 Task: Manage the GNIMT Trello board by organizing tasks and uploading images related to 'Manali' using the Unsplash integration.
Action: Mouse scrolled (389, 360) with delta (0, -1)
Screenshot: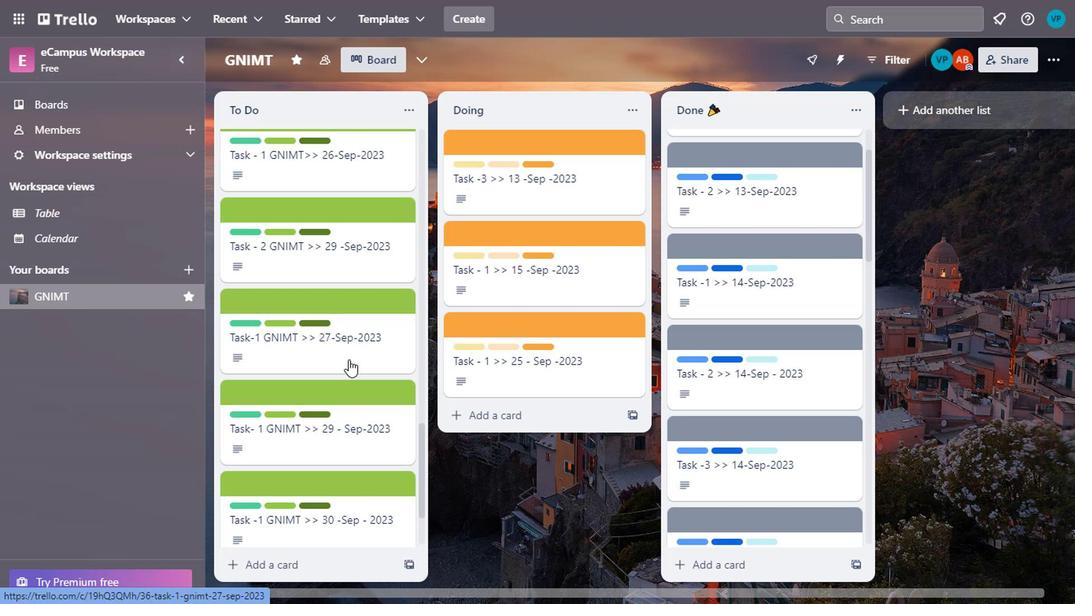 
Action: Mouse scrolled (389, 360) with delta (0, -1)
Screenshot: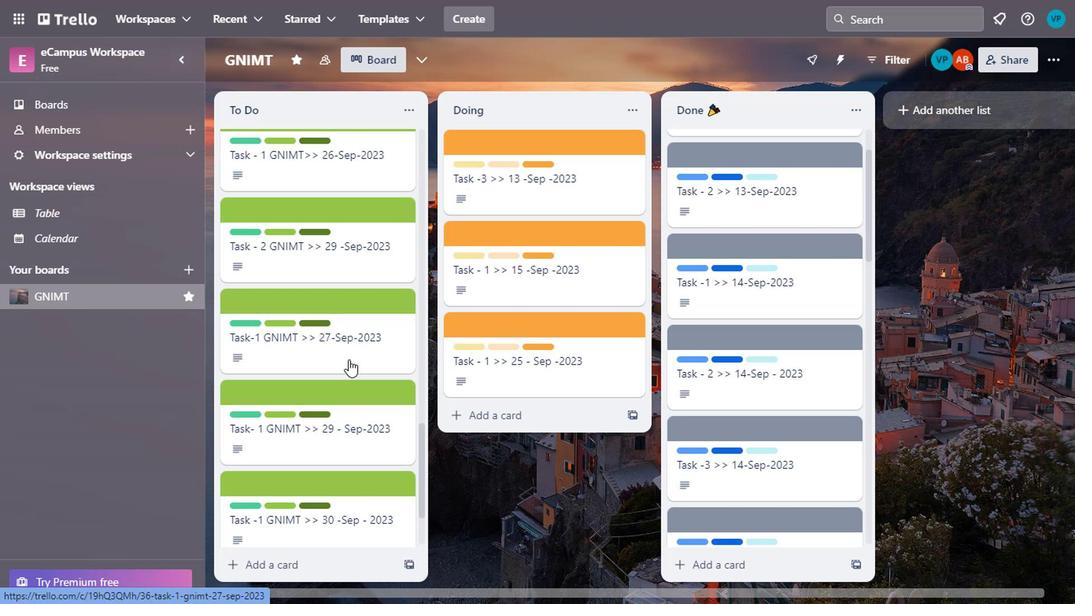 
Action: Mouse scrolled (389, 360) with delta (0, -1)
Screenshot: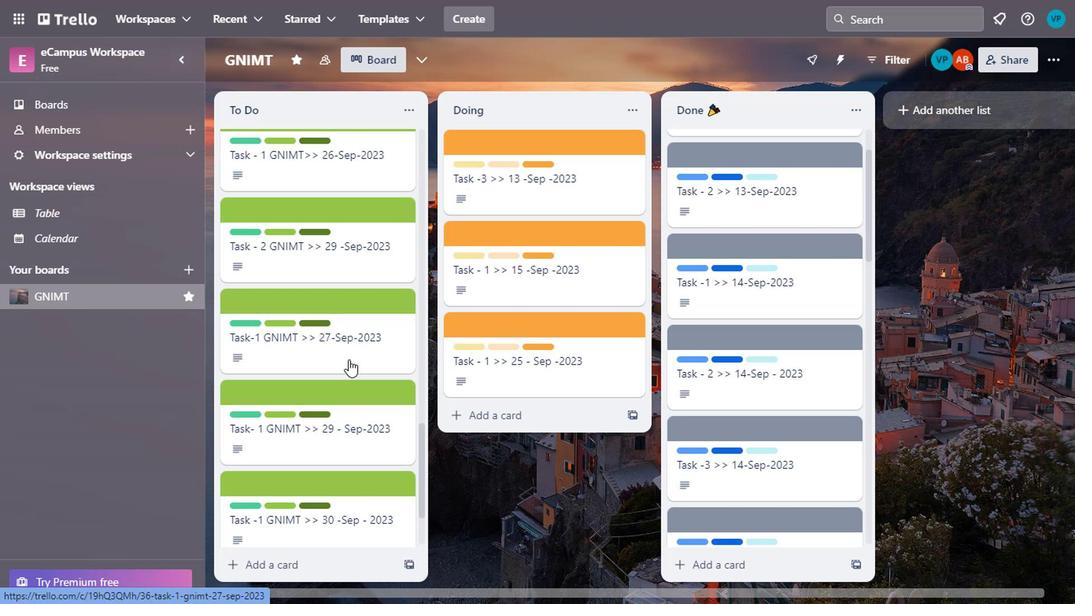 
Action: Mouse scrolled (389, 360) with delta (0, -1)
Screenshot: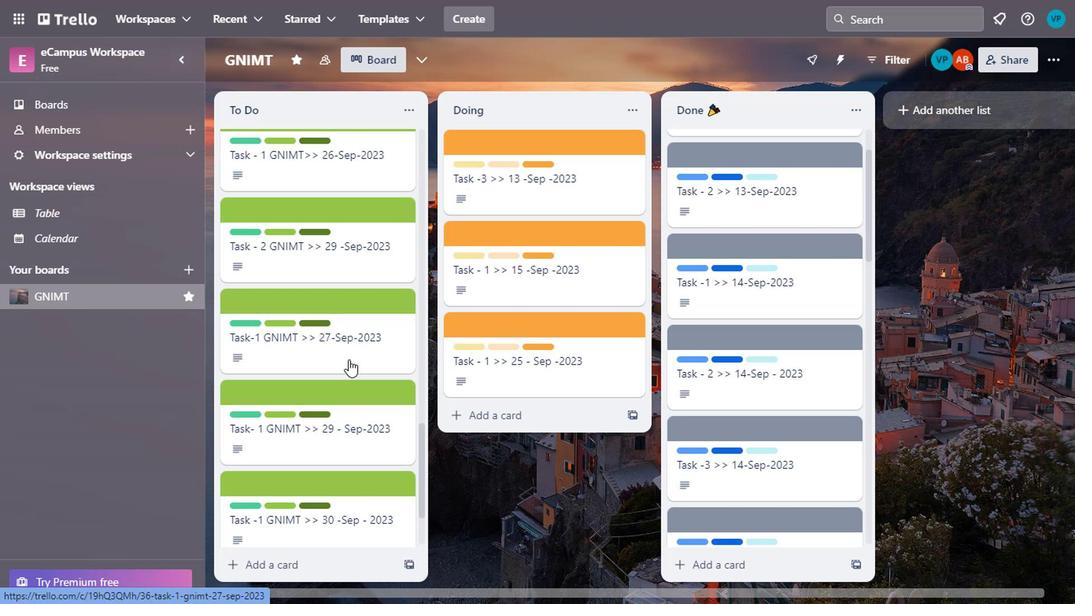 
Action: Mouse scrolled (389, 360) with delta (0, -1)
Screenshot: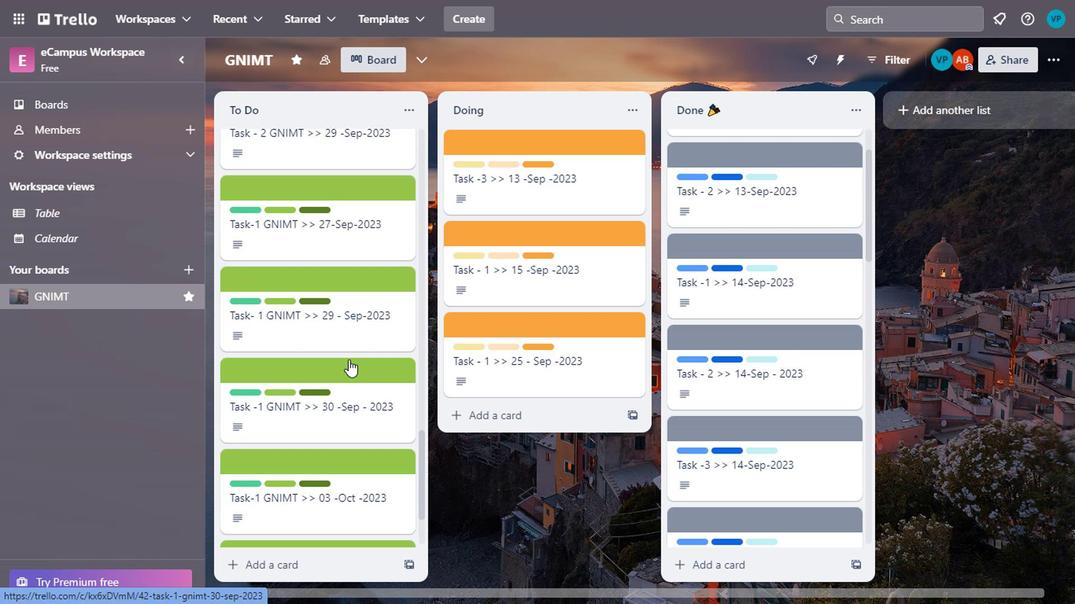 
Action: Mouse scrolled (389, 360) with delta (0, -1)
Screenshot: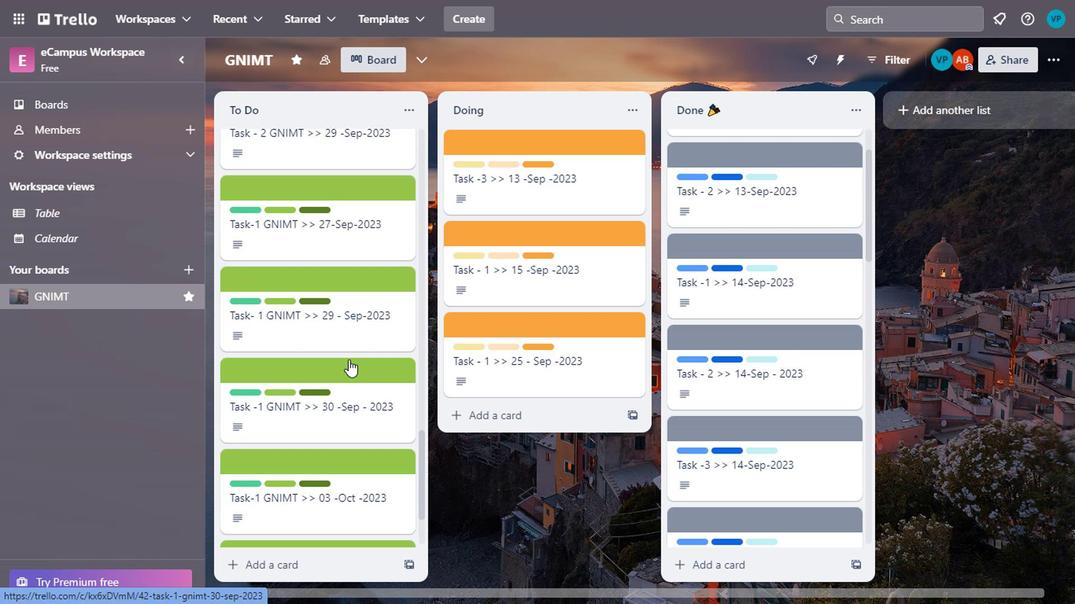 
Action: Mouse scrolled (389, 360) with delta (0, -1)
Screenshot: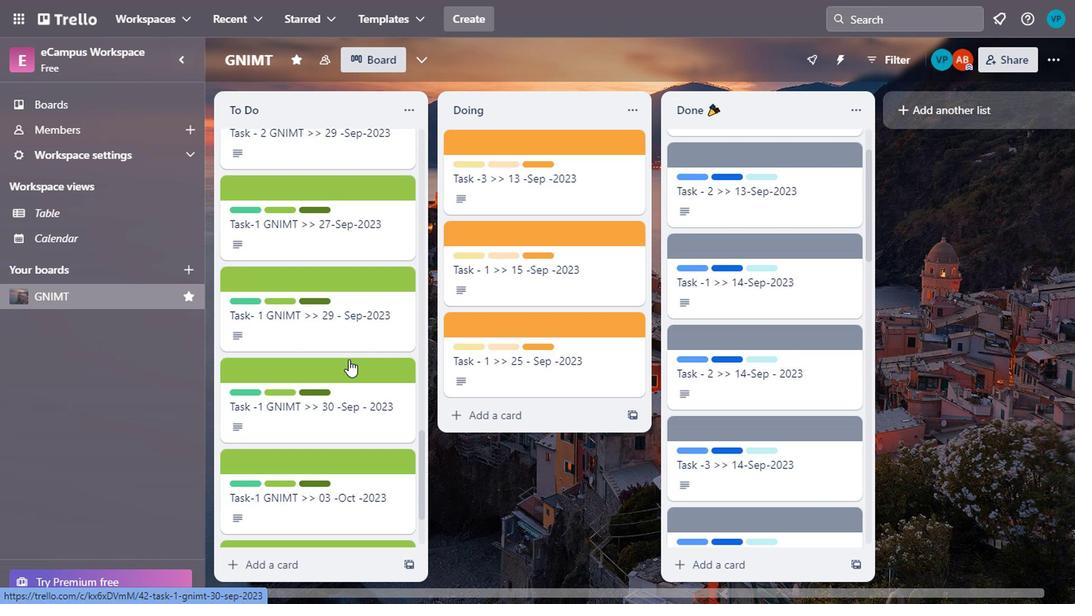 
Action: Mouse scrolled (389, 360) with delta (0, -1)
Screenshot: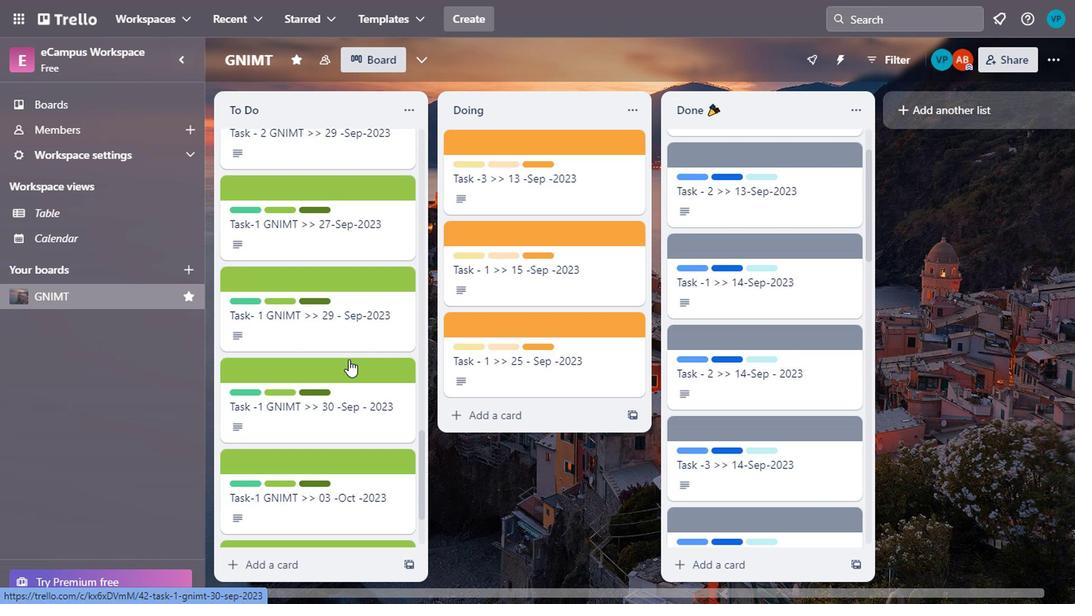 
Action: Mouse scrolled (389, 360) with delta (0, -1)
Screenshot: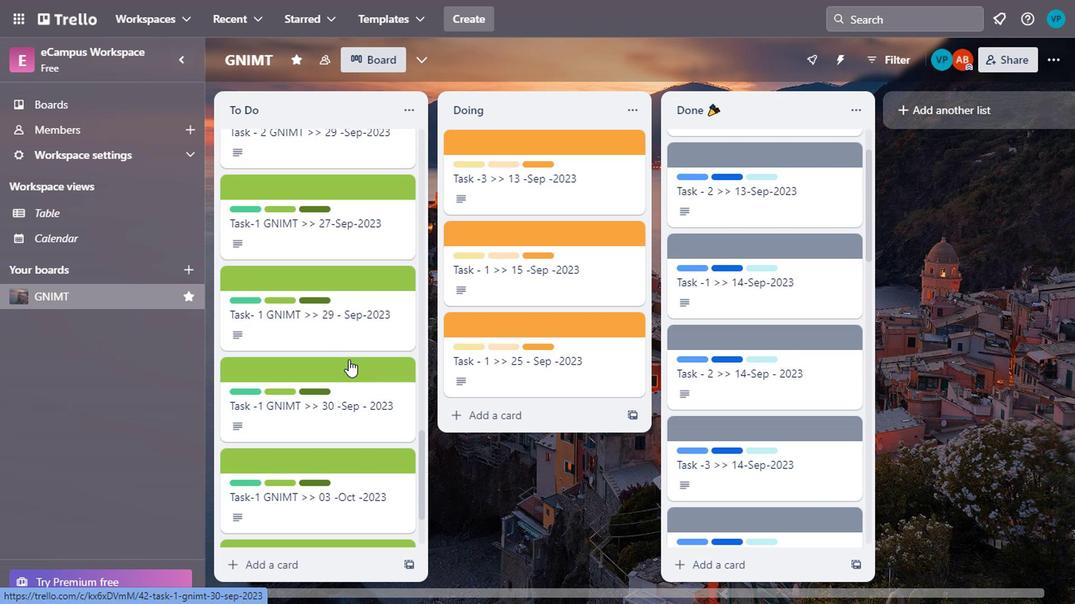 
Action: Mouse moved to (342, 415)
Screenshot: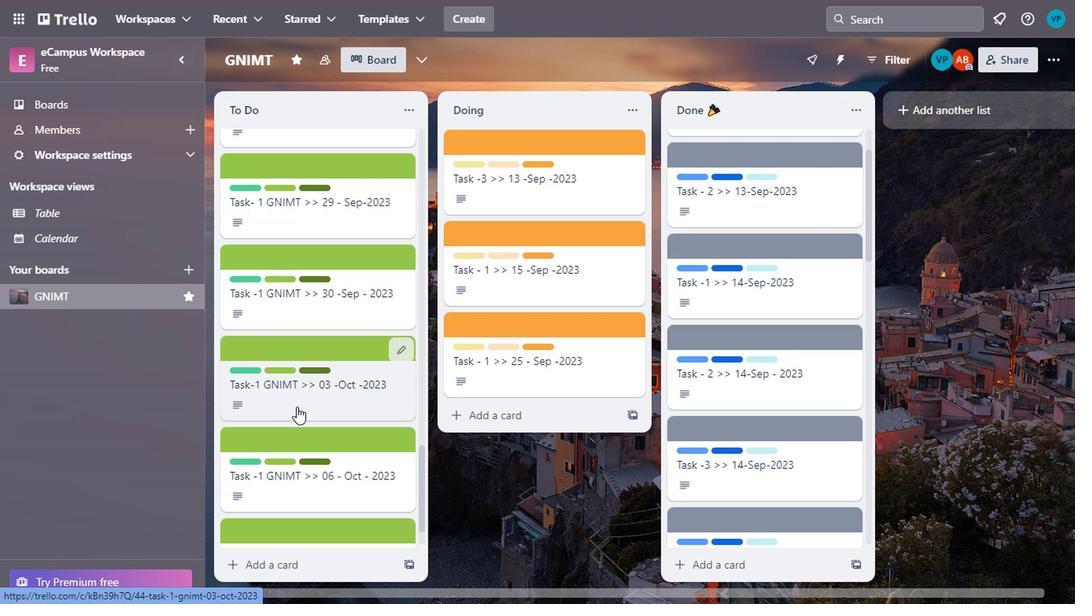 
Action: Mouse scrolled (342, 414) with delta (0, 0)
Screenshot: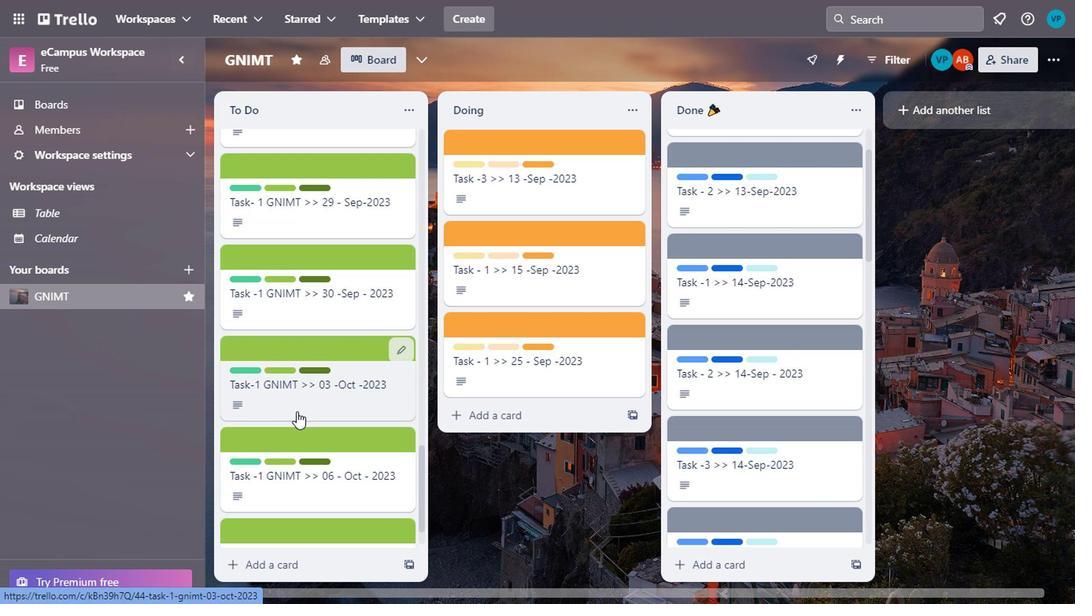 
Action: Mouse scrolled (342, 414) with delta (0, 0)
Screenshot: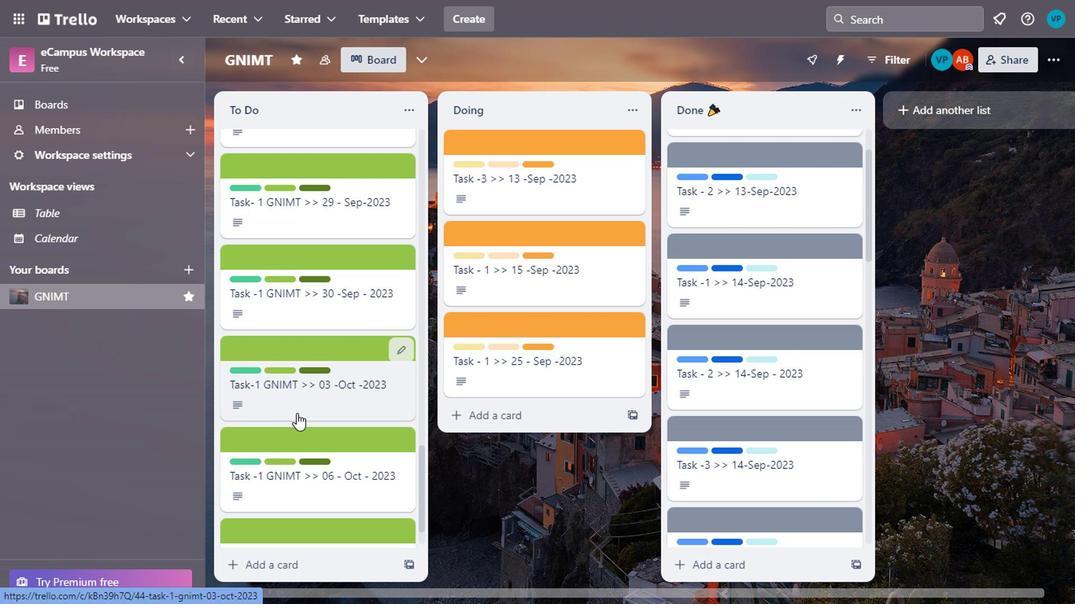 
Action: Mouse scrolled (342, 414) with delta (0, 0)
Screenshot: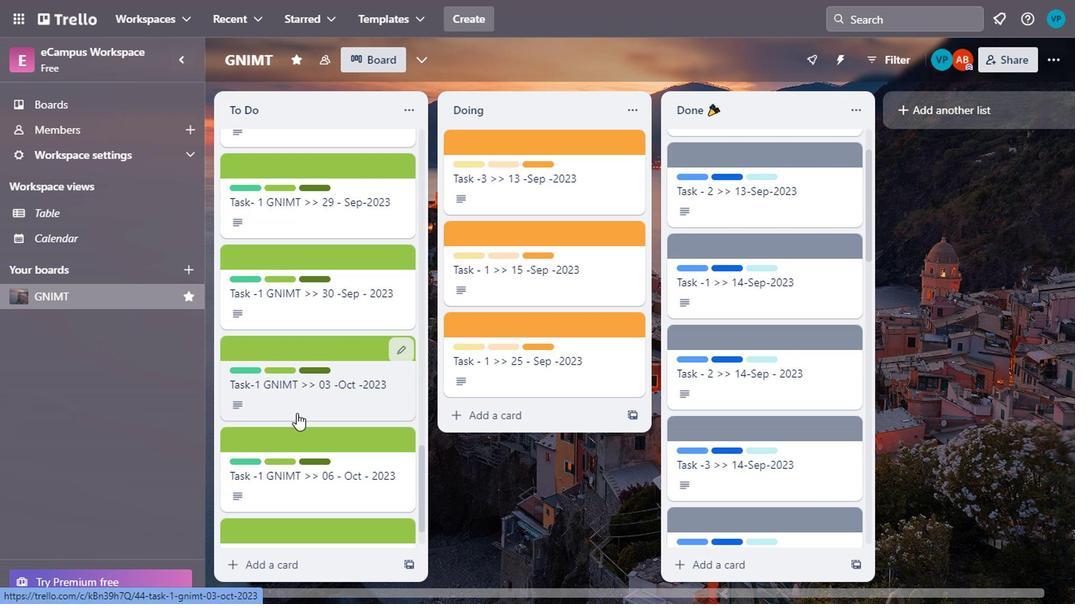 
Action: Mouse scrolled (342, 414) with delta (0, 0)
Screenshot: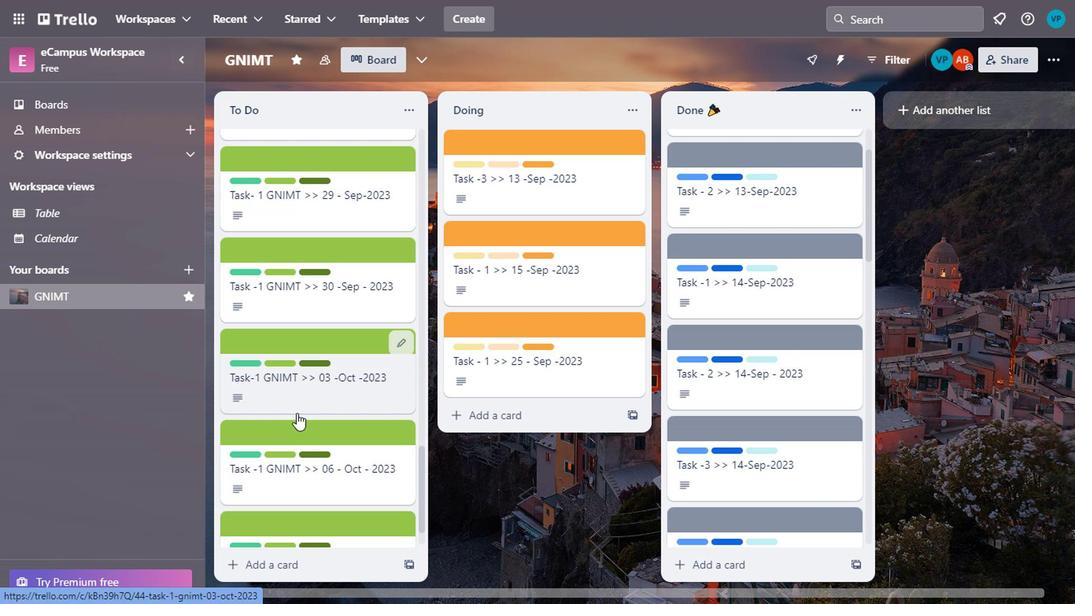 
Action: Mouse scrolled (342, 414) with delta (0, 0)
Screenshot: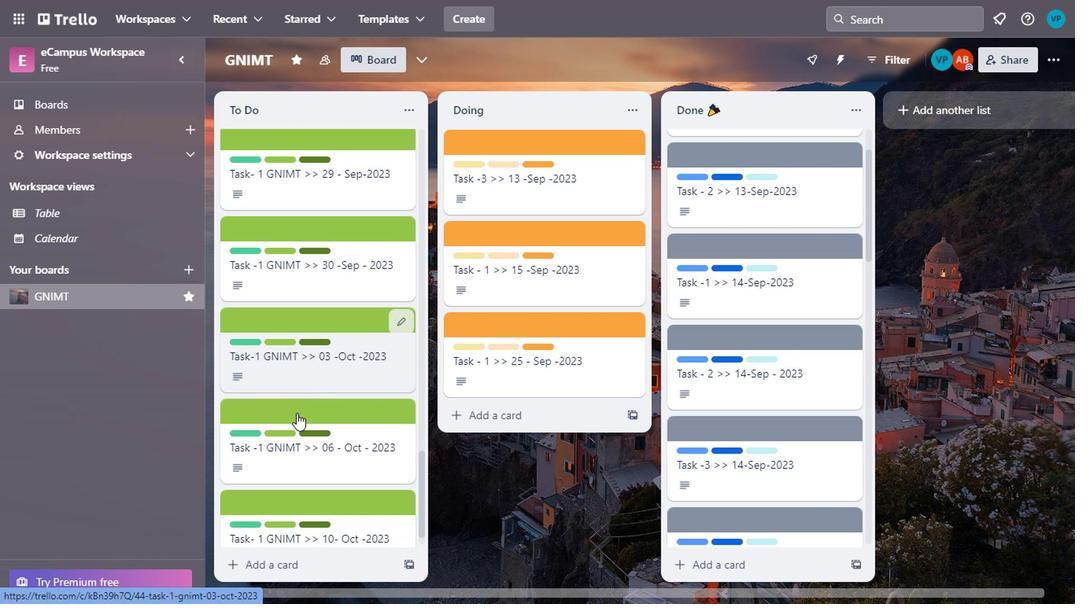 
Action: Mouse scrolled (342, 414) with delta (0, 0)
Screenshot: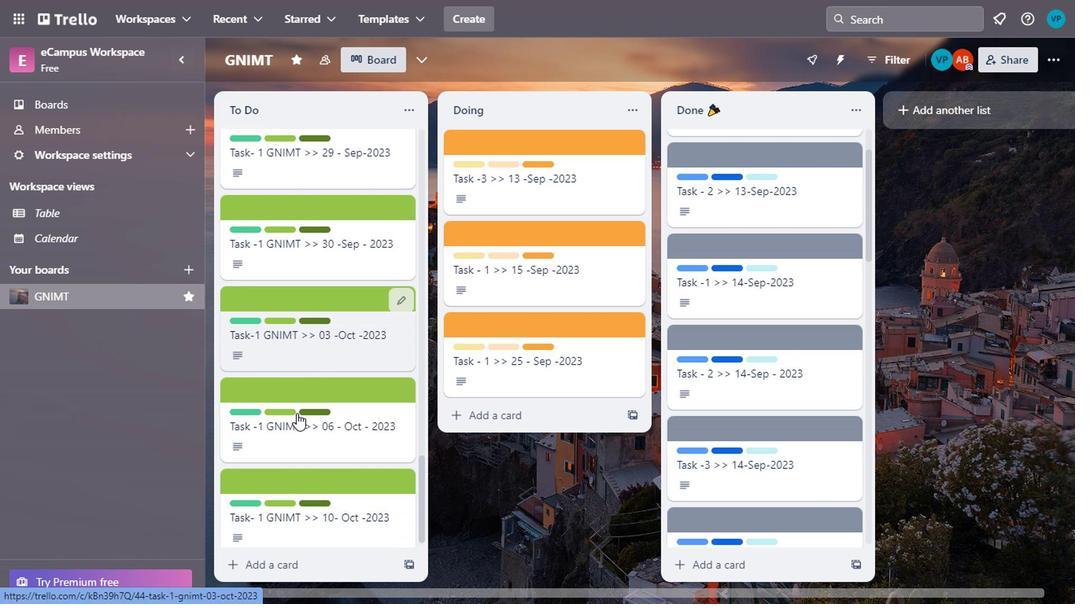 
Action: Mouse scrolled (342, 414) with delta (0, 0)
Screenshot: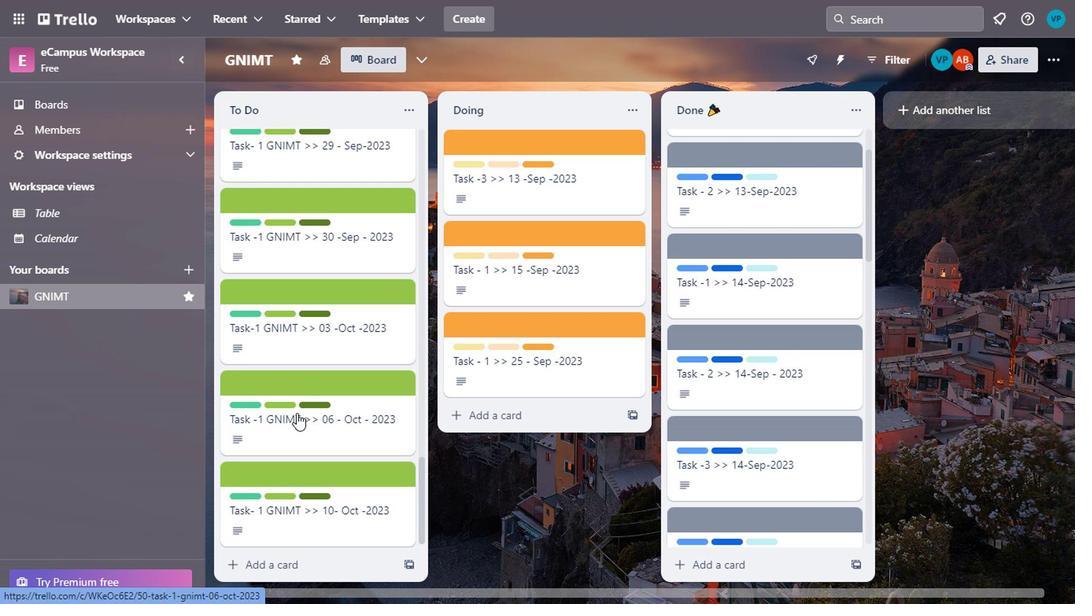 
Action: Mouse scrolled (342, 414) with delta (0, 0)
Screenshot: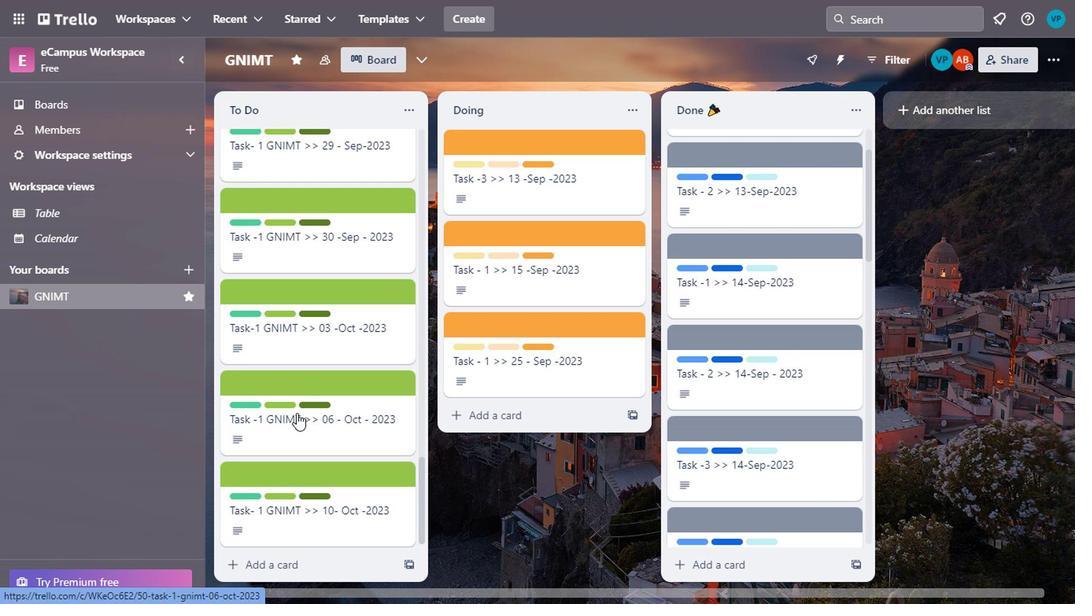 
Action: Mouse scrolled (342, 414) with delta (0, 0)
Screenshot: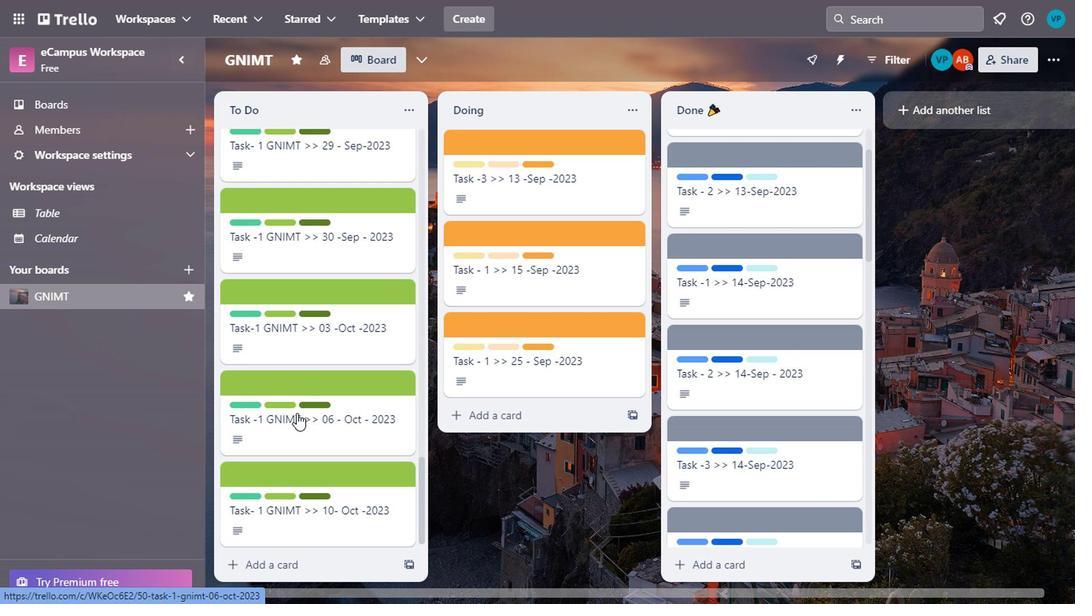 
Action: Mouse scrolled (342, 414) with delta (0, 0)
Screenshot: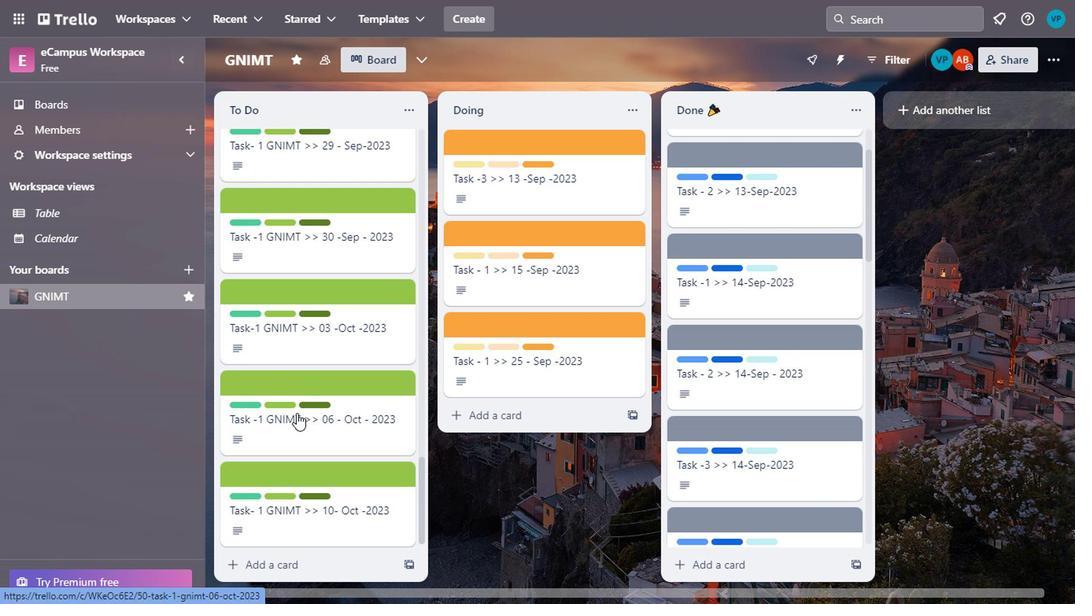 
Action: Mouse scrolled (342, 414) with delta (0, 0)
Screenshot: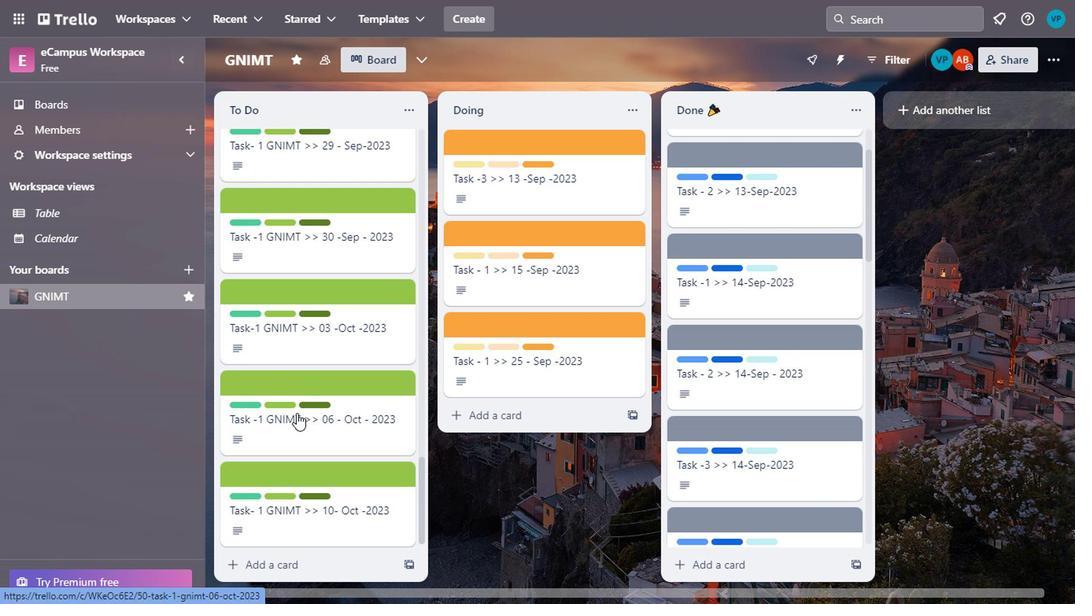 
Action: Mouse moved to (153, 89)
Screenshot: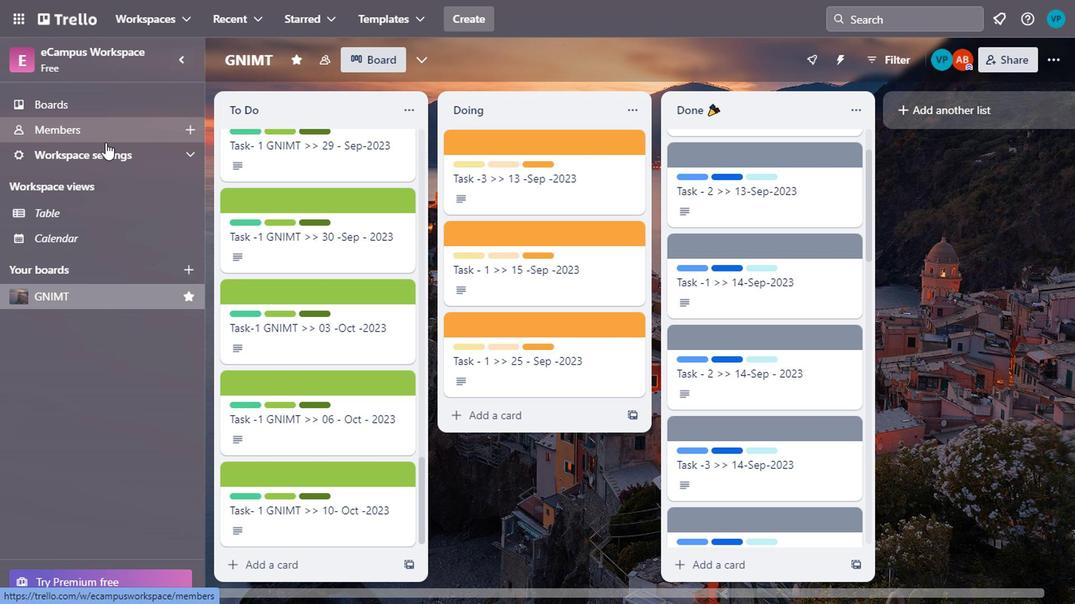 
Action: Mouse pressed left at (153, 89)
Screenshot: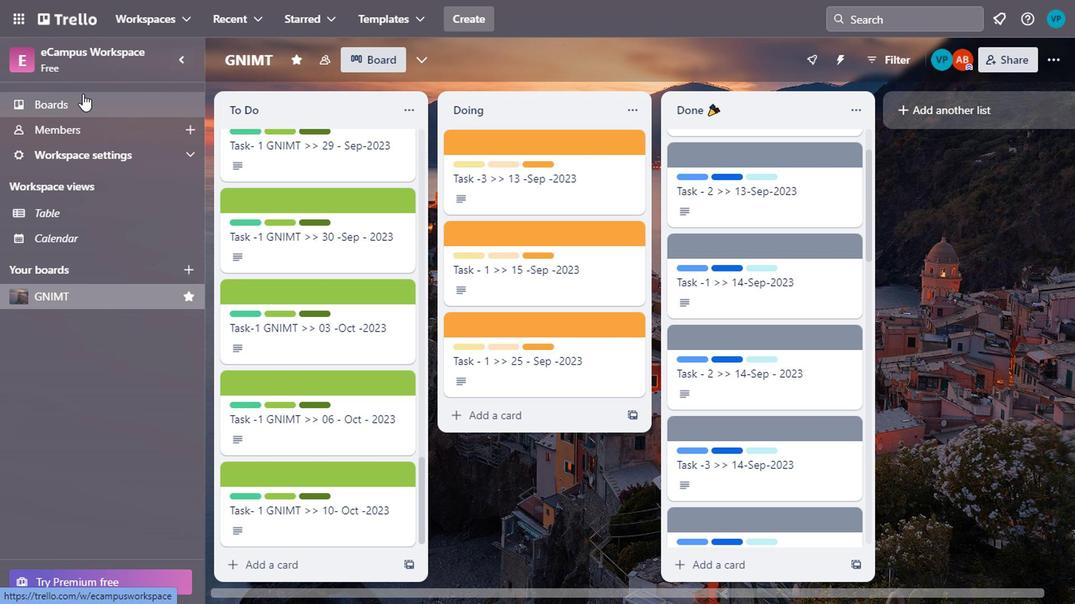 
Action: Mouse moved to (506, 306)
Screenshot: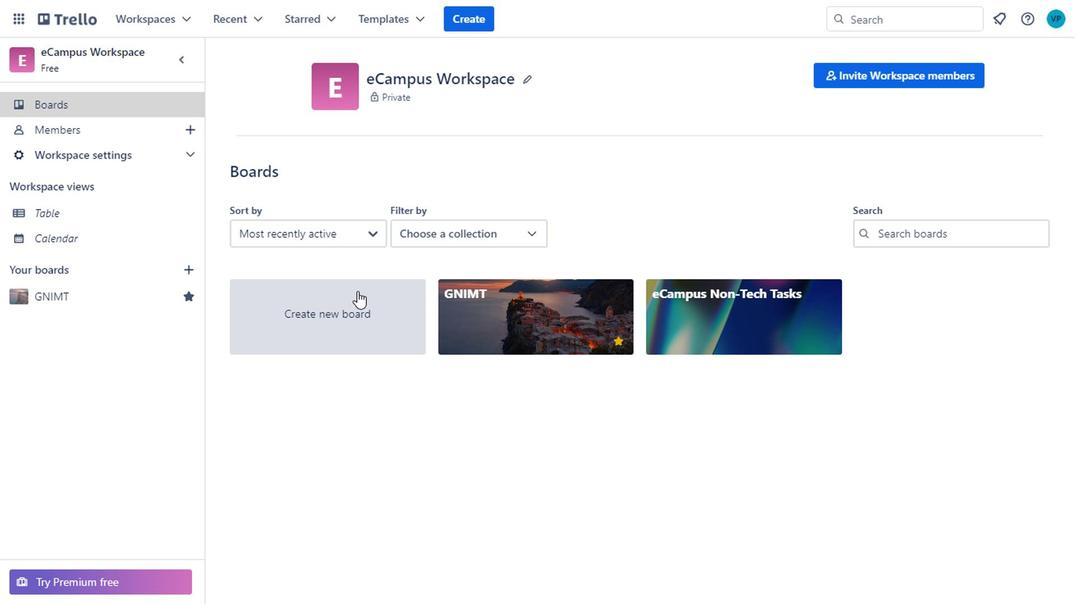 
Action: Mouse pressed left at (506, 306)
Screenshot: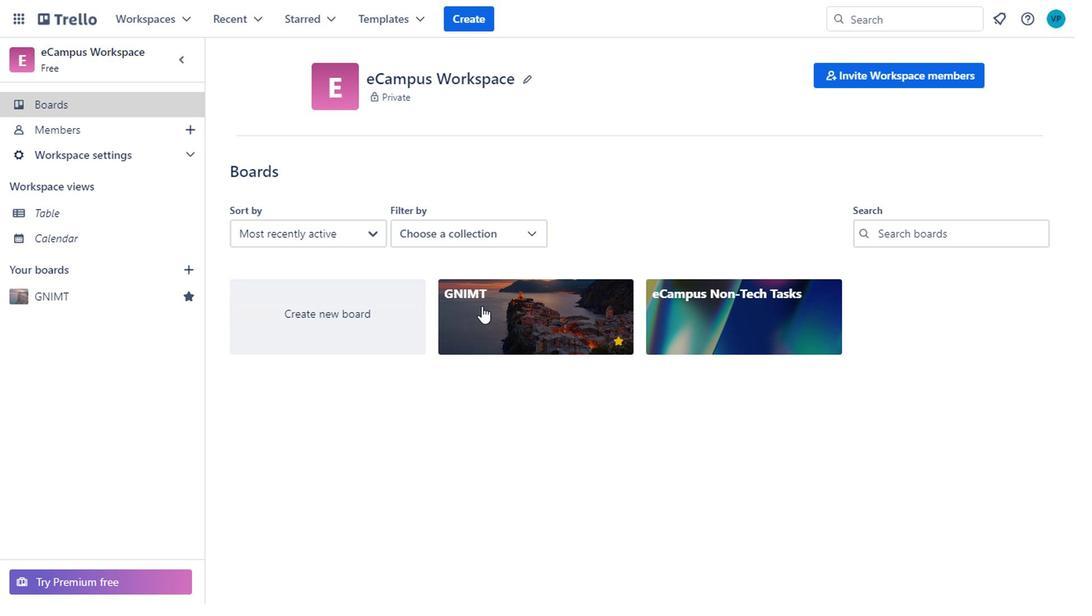 
Action: Mouse moved to (391, 286)
Screenshot: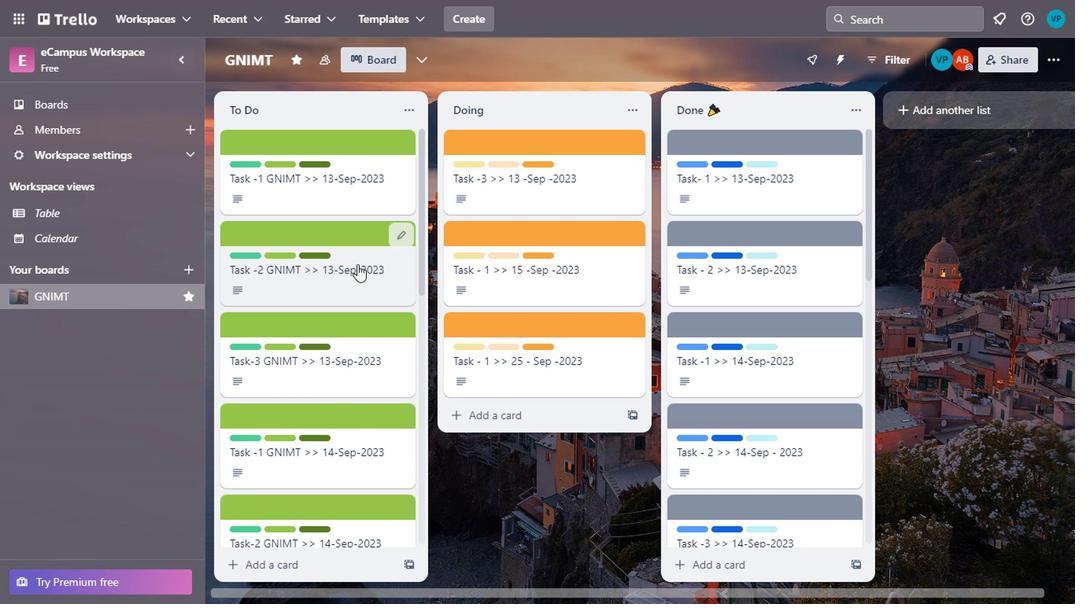 
Action: Mouse scrolled (391, 286) with delta (0, 0)
Screenshot: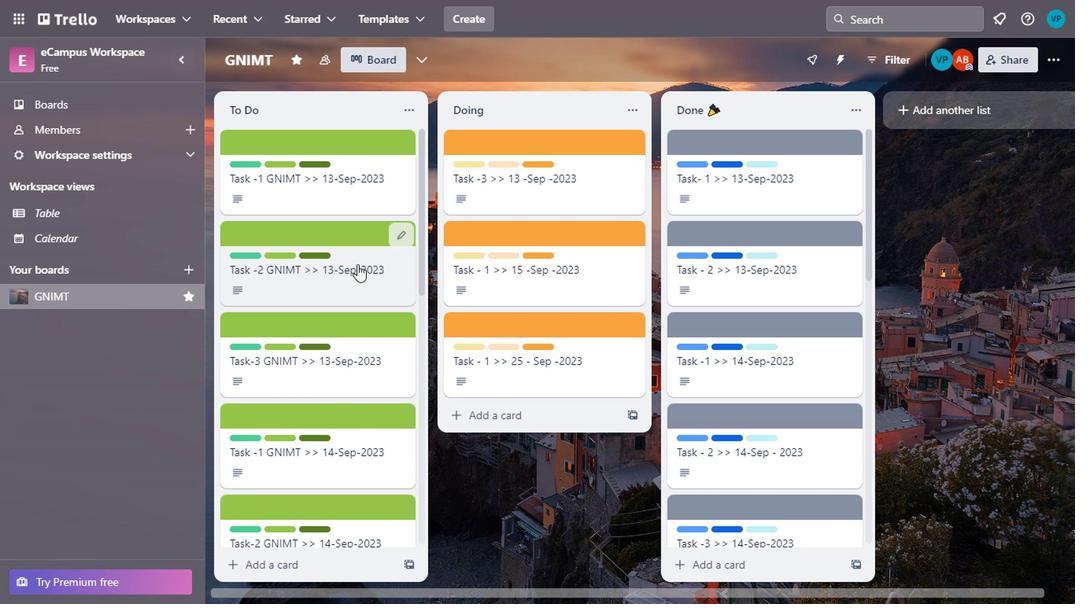 
Action: Mouse scrolled (391, 286) with delta (0, 0)
Screenshot: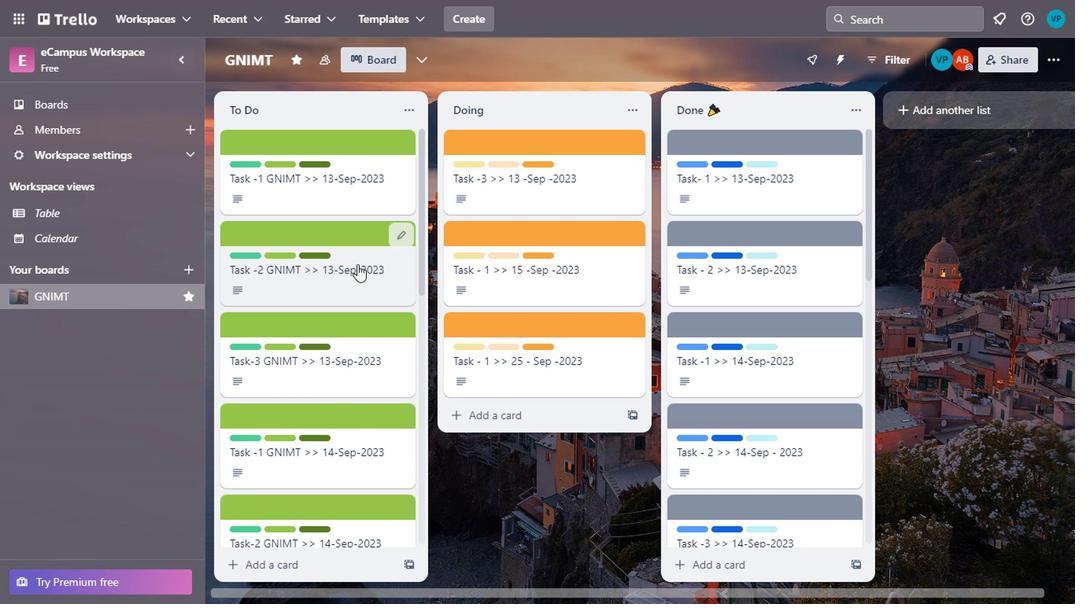 
Action: Mouse scrolled (391, 286) with delta (0, 0)
Screenshot: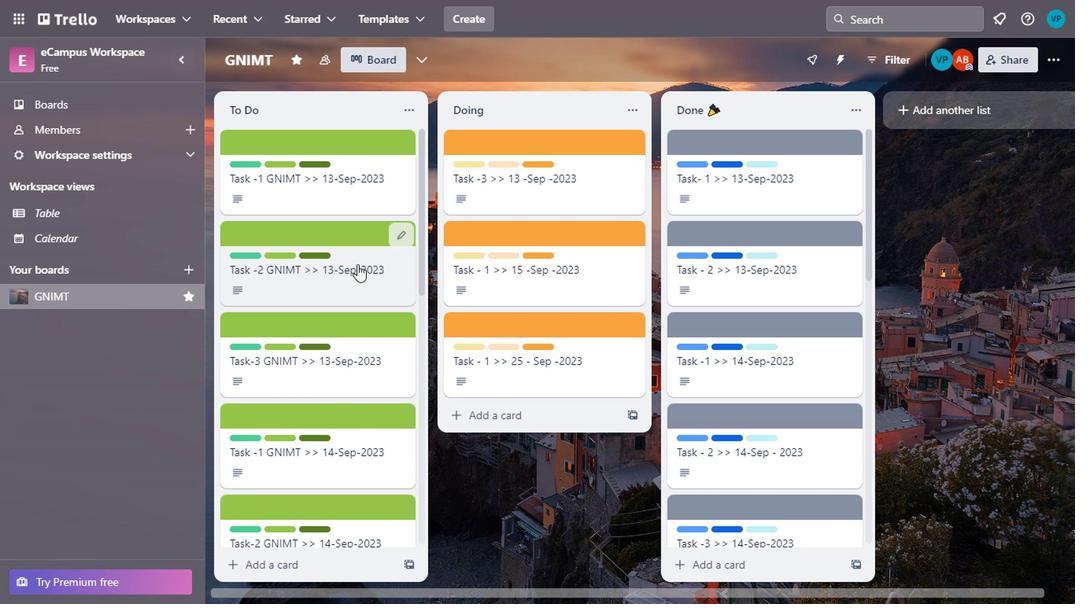 
Action: Mouse moved to (391, 287)
Screenshot: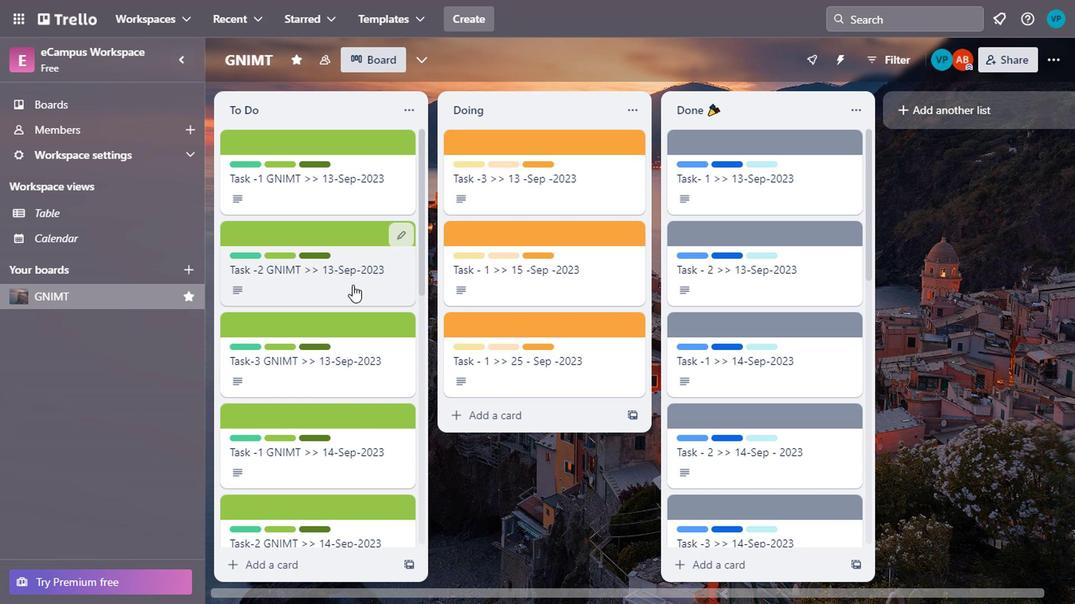 
Action: Mouse scrolled (391, 286) with delta (0, -1)
Screenshot: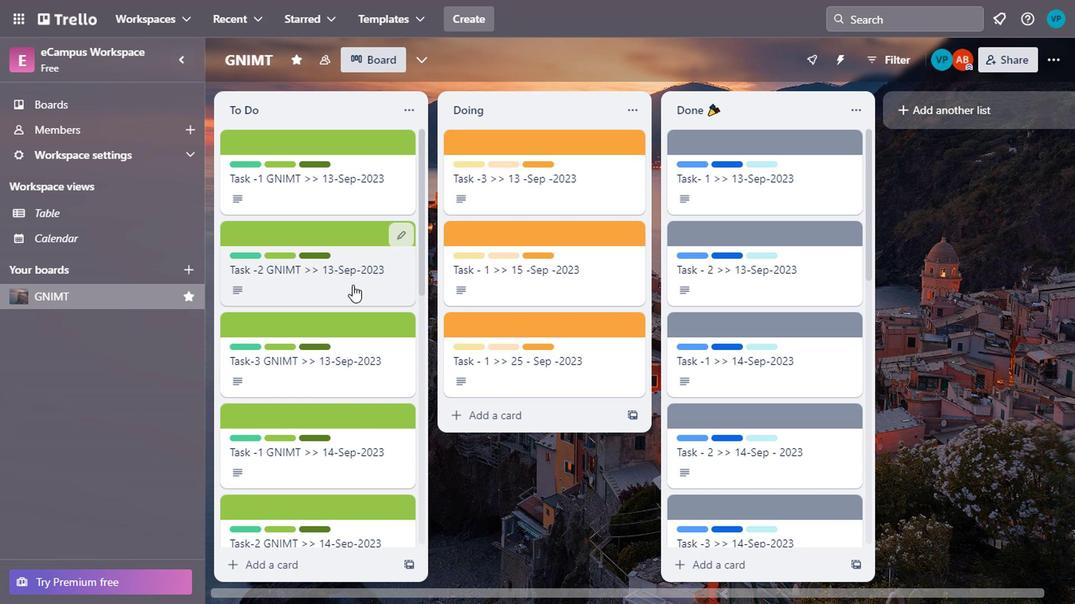 
Action: Mouse scrolled (391, 286) with delta (0, -1)
Screenshot: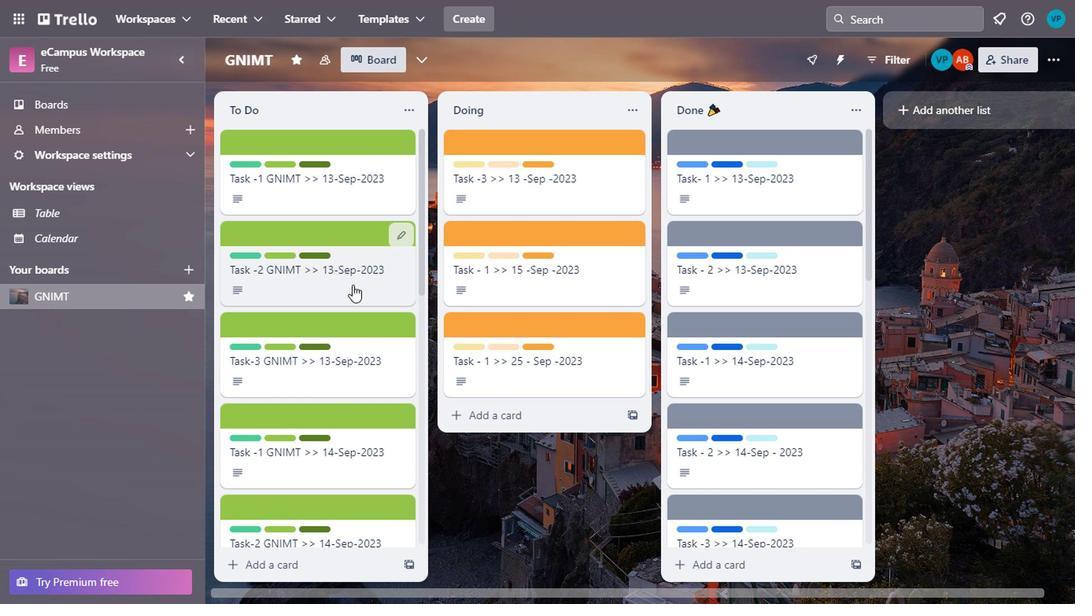 
Action: Mouse scrolled (391, 286) with delta (0, -1)
Screenshot: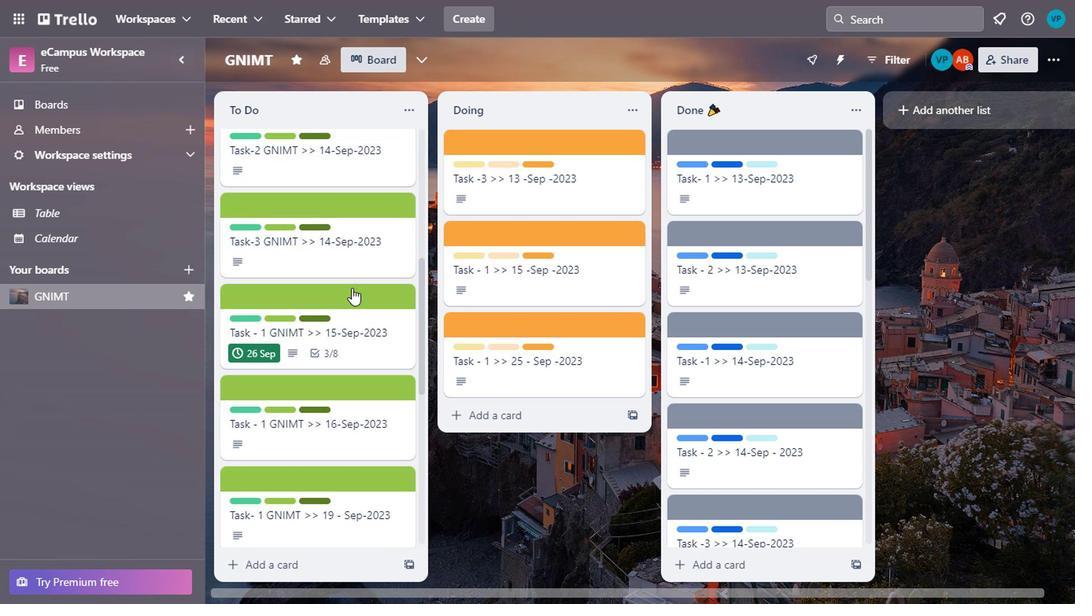 
Action: Mouse scrolled (391, 286) with delta (0, -1)
Screenshot: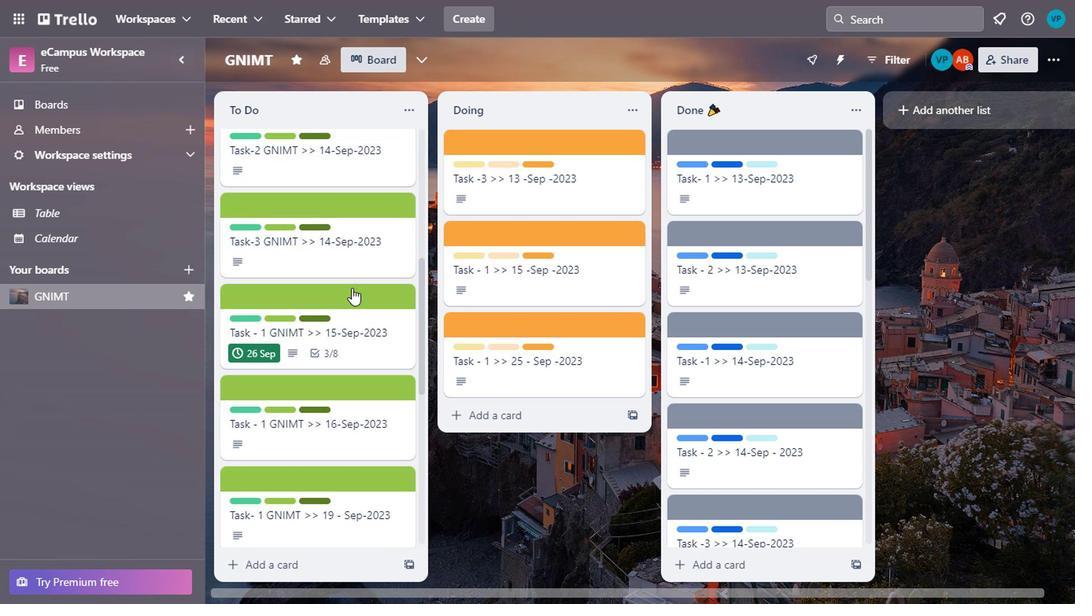 
Action: Mouse scrolled (391, 286) with delta (0, -1)
Screenshot: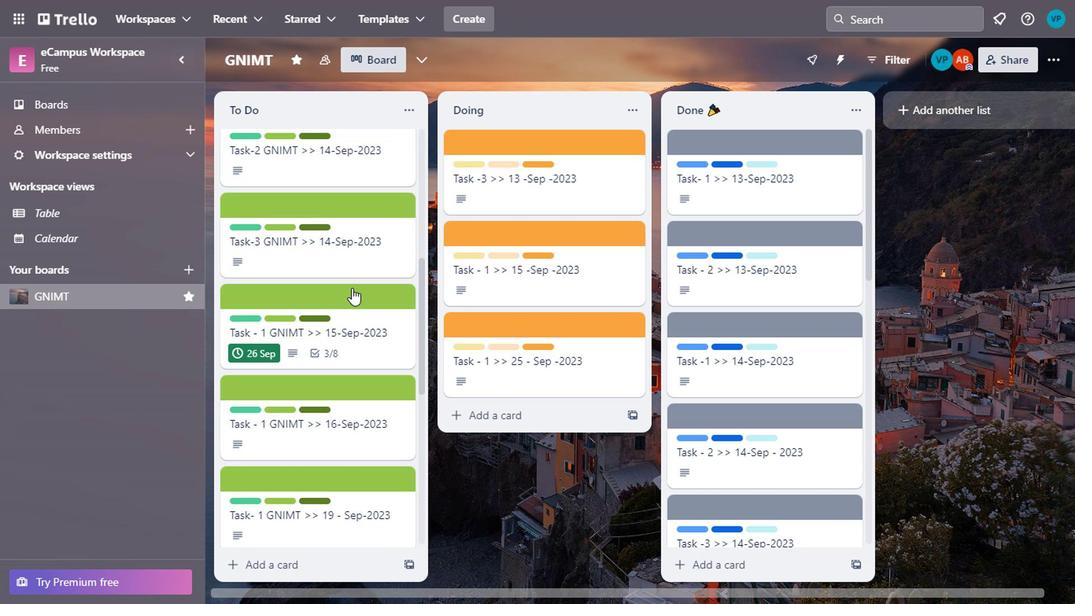 
Action: Mouse scrolled (391, 286) with delta (0, -1)
Screenshot: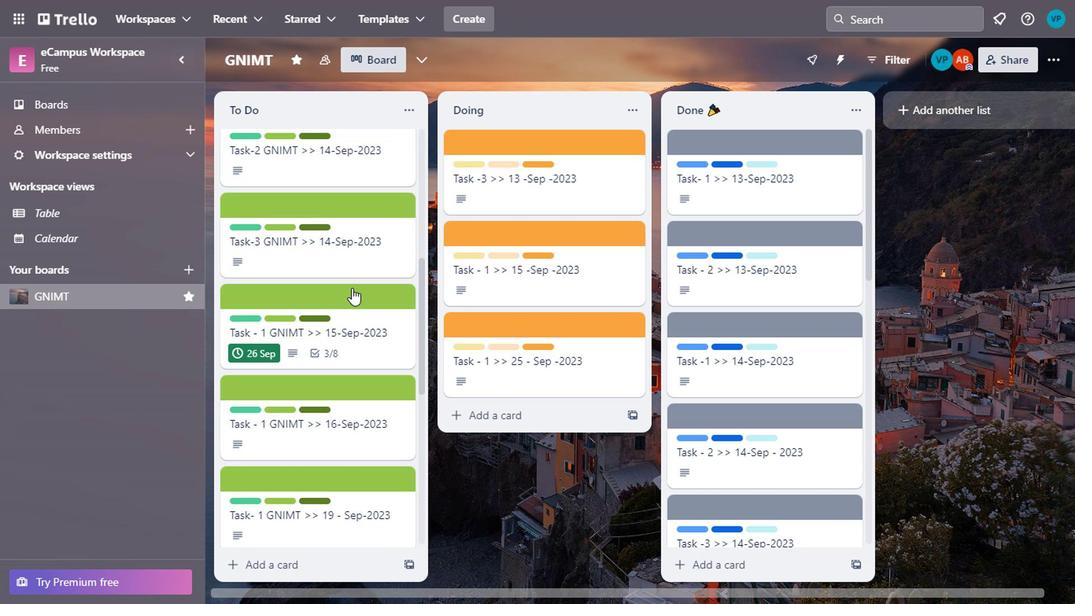 
Action: Mouse scrolled (391, 286) with delta (0, -1)
Screenshot: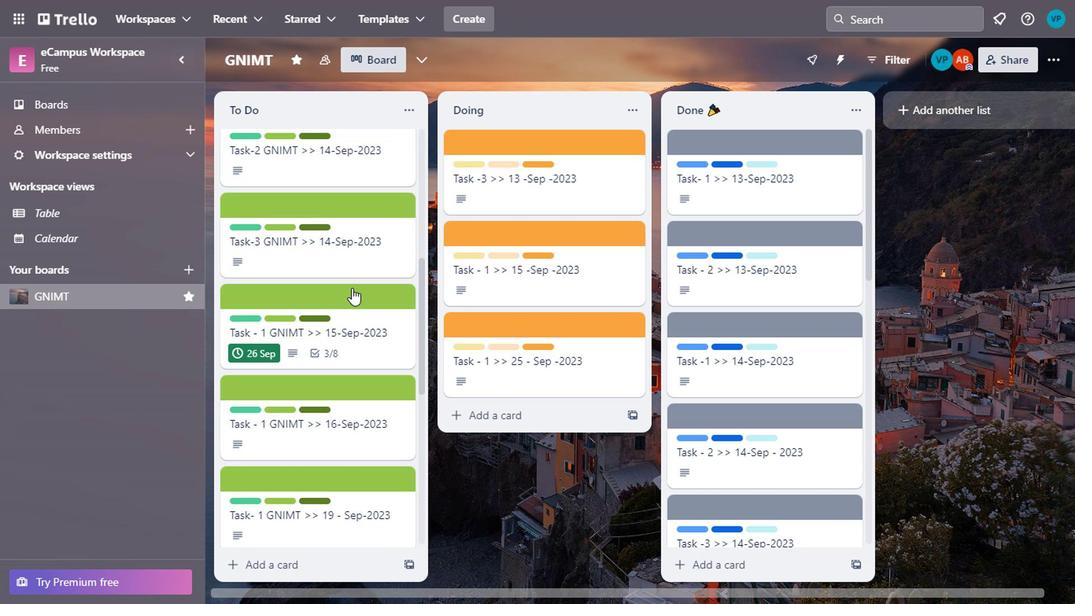 
Action: Mouse scrolled (391, 286) with delta (0, -1)
Screenshot: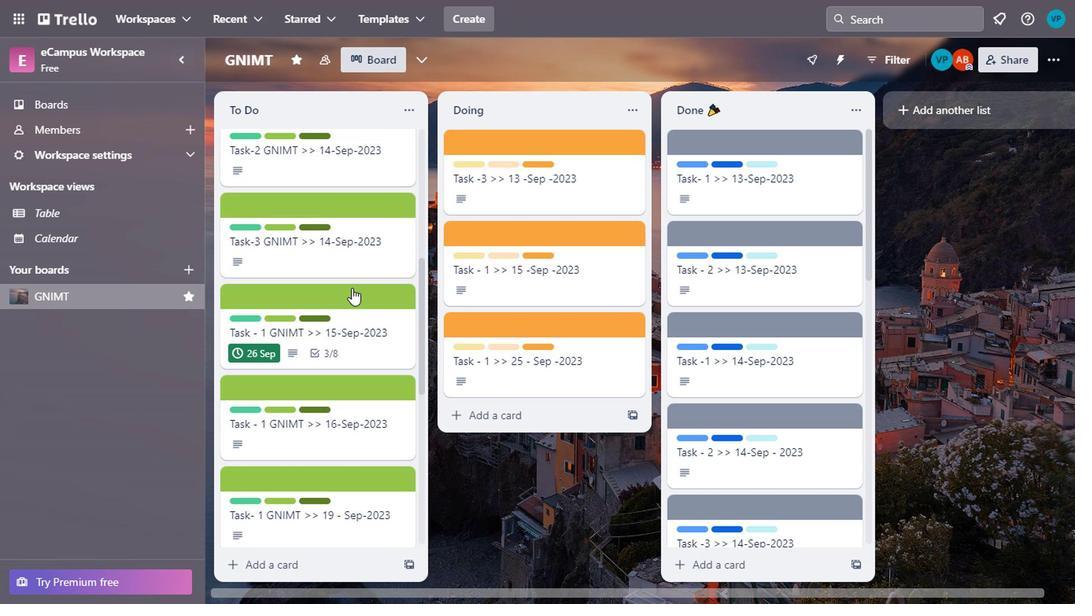 
Action: Mouse moved to (392, 287)
Screenshot: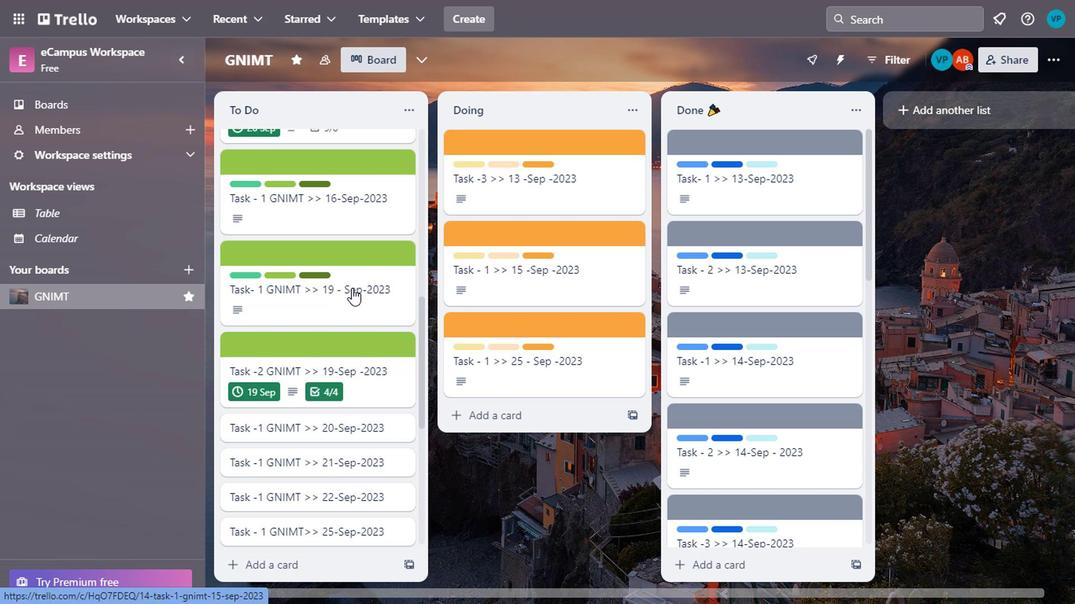 
Action: Mouse scrolled (392, 286) with delta (0, -1)
Screenshot: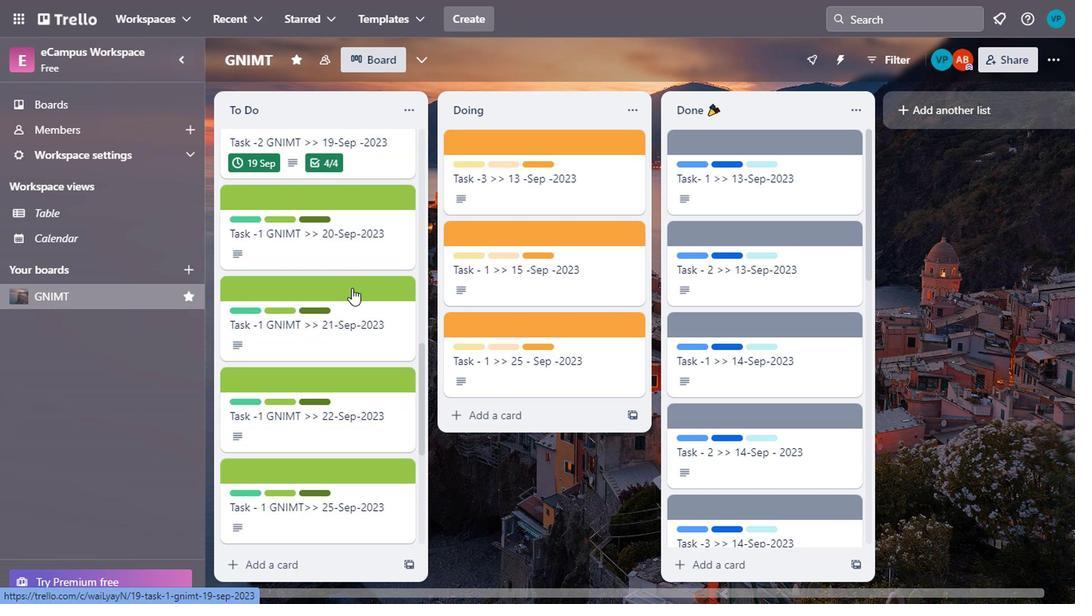 
Action: Mouse scrolled (392, 286) with delta (0, -1)
Screenshot: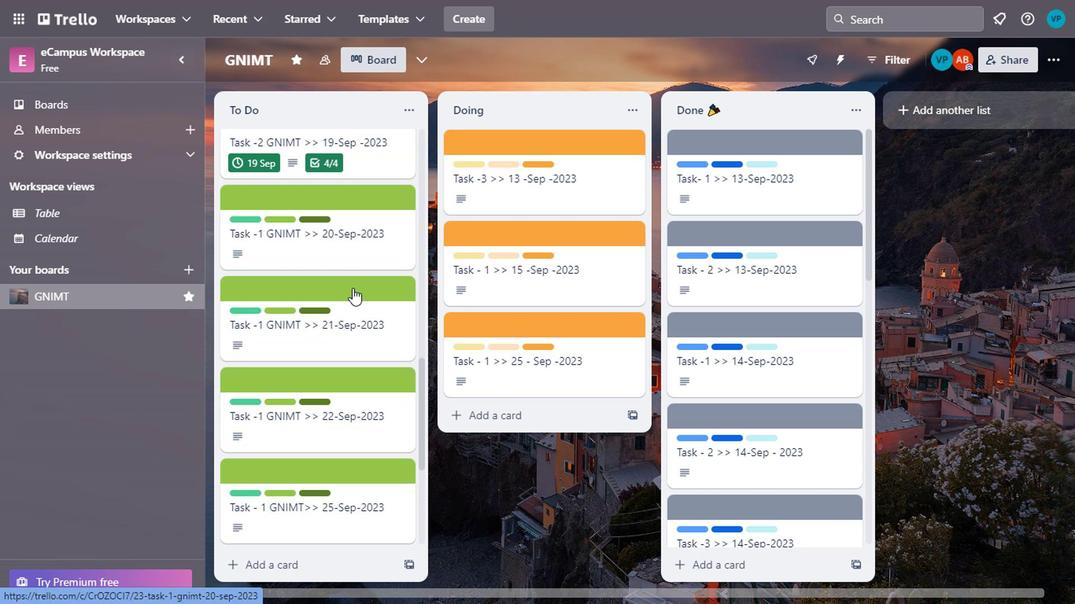 
Action: Mouse scrolled (392, 286) with delta (0, -1)
Screenshot: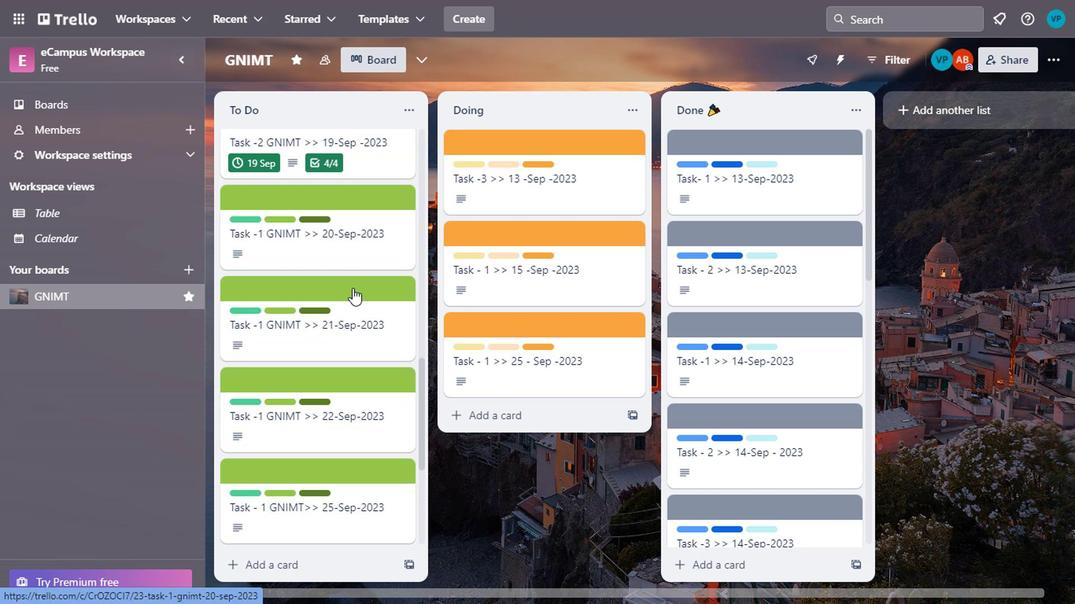 
Action: Mouse scrolled (392, 286) with delta (0, -1)
Screenshot: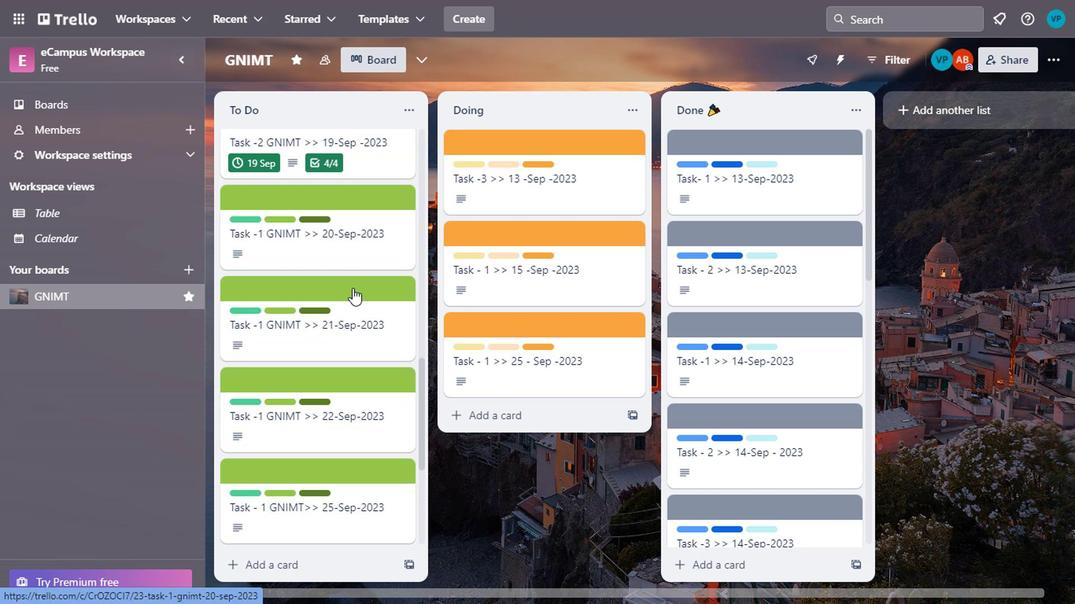 
Action: Mouse scrolled (392, 286) with delta (0, -1)
Screenshot: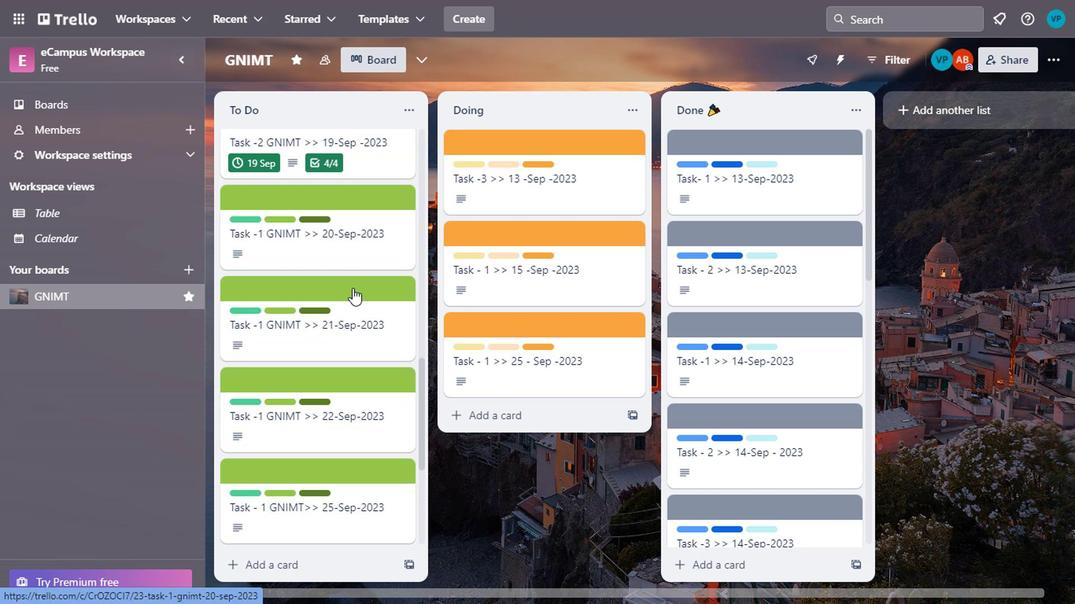 
Action: Mouse moved to (398, 287)
Screenshot: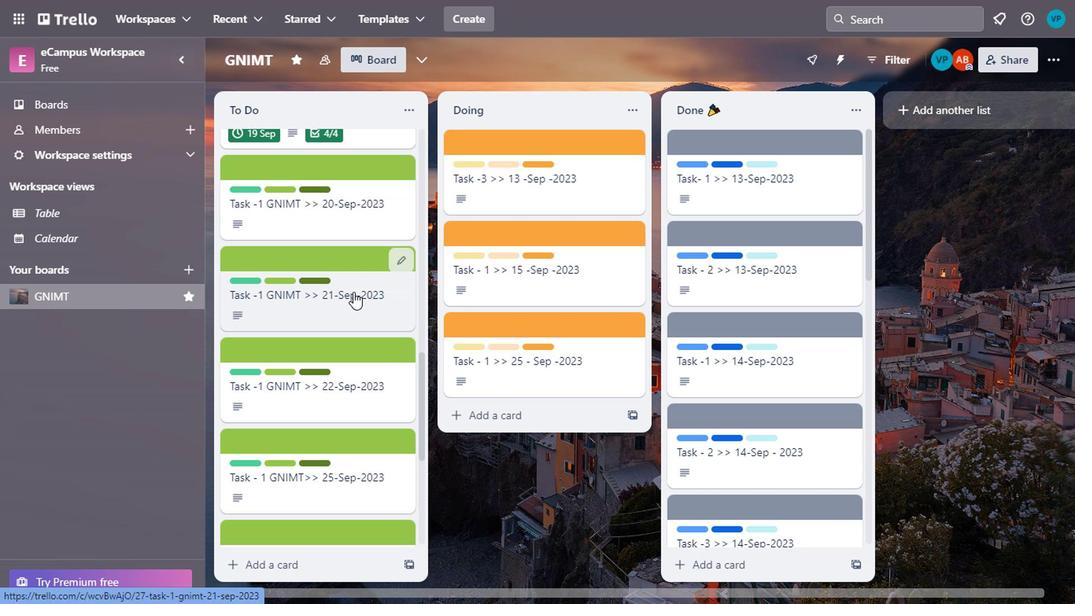 
Action: Mouse scrolled (398, 286) with delta (0, -1)
Screenshot: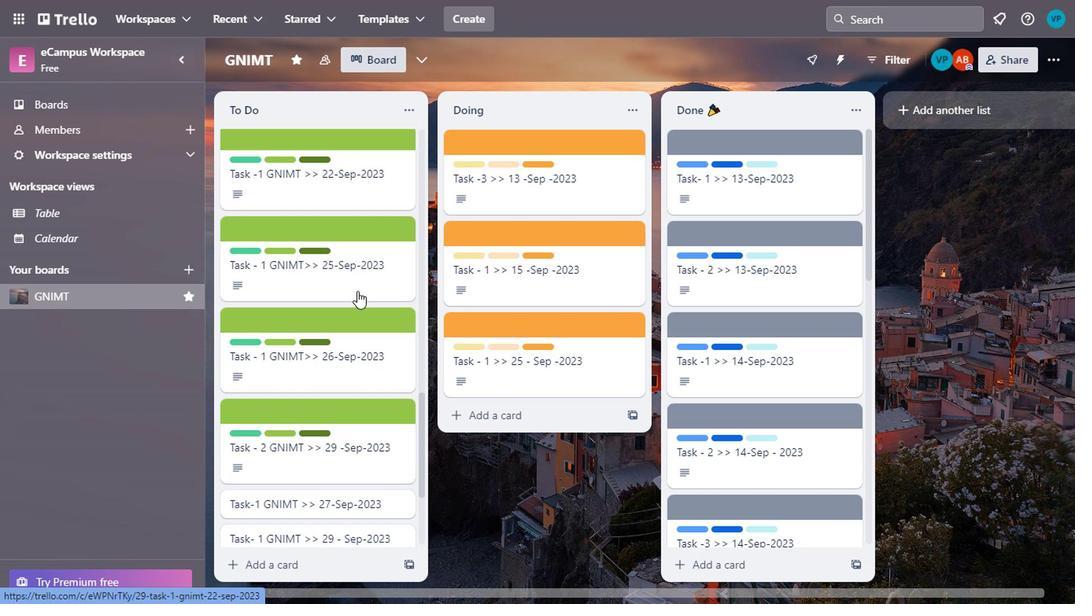 
Action: Mouse scrolled (398, 286) with delta (0, -1)
Screenshot: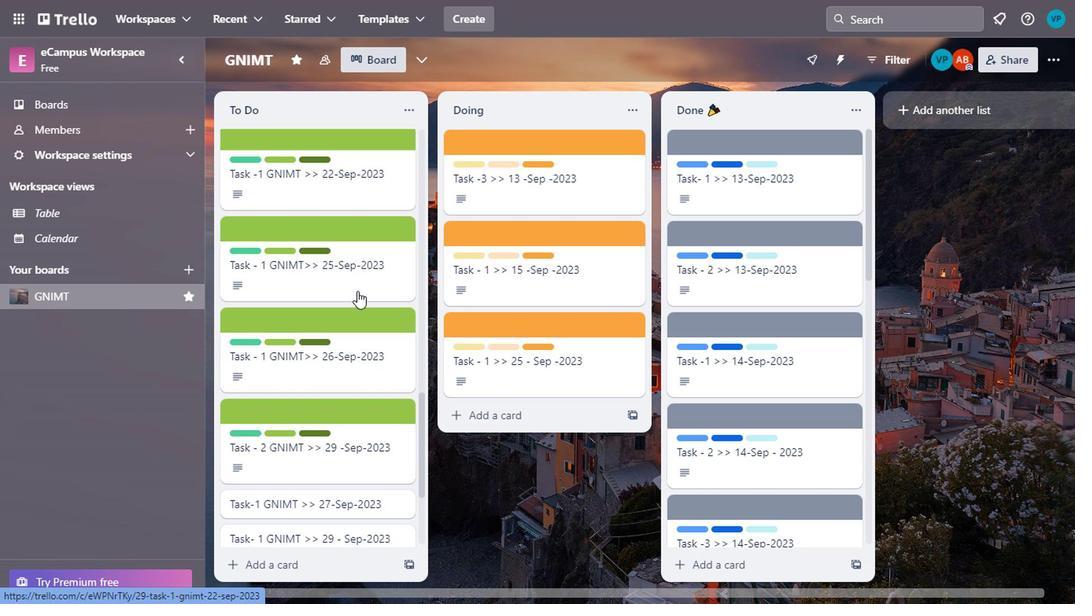 
Action: Mouse scrolled (398, 286) with delta (0, -1)
Screenshot: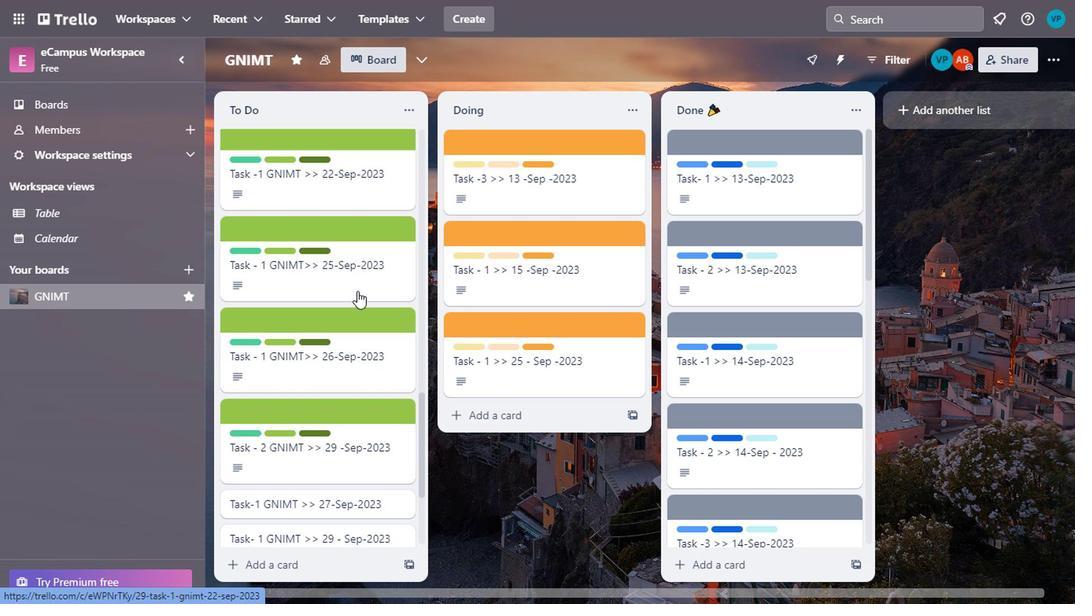 
Action: Mouse scrolled (398, 286) with delta (0, -1)
Screenshot: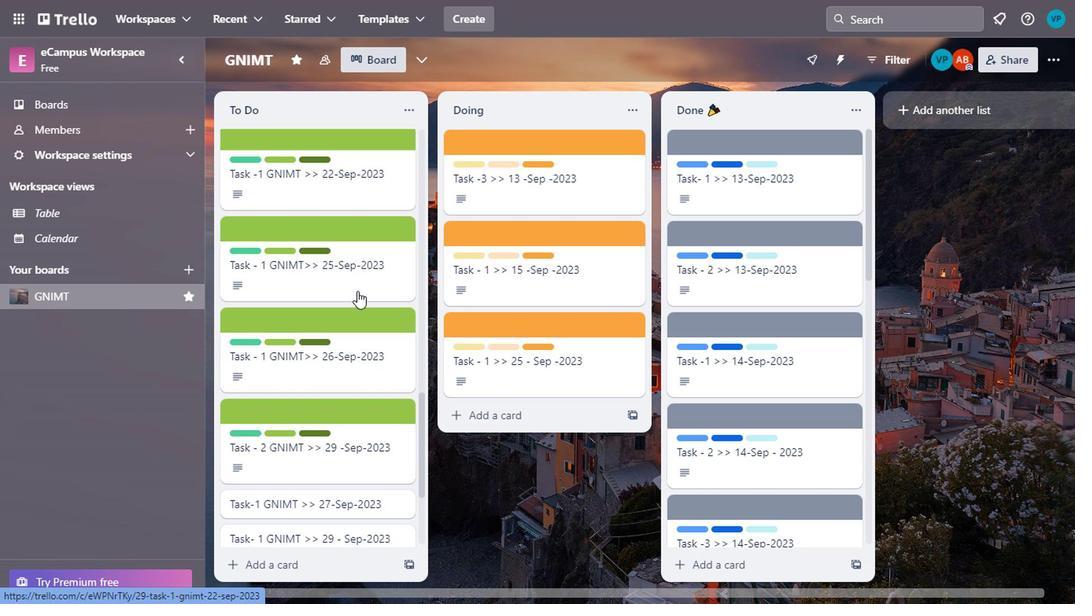 
Action: Mouse moved to (398, 288)
Screenshot: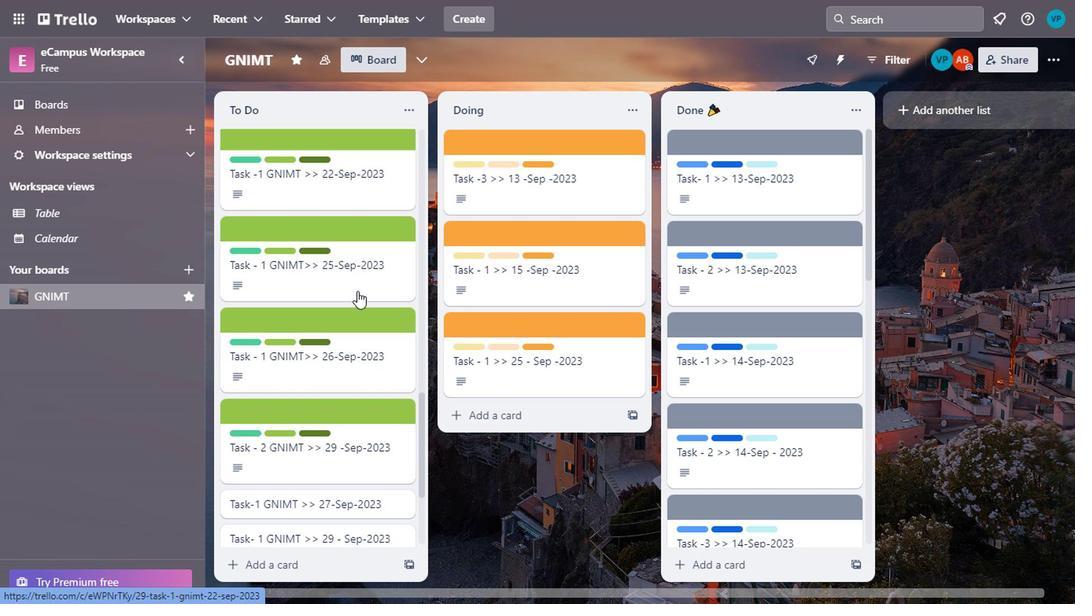 
Action: Mouse scrolled (398, 287) with delta (0, 0)
Screenshot: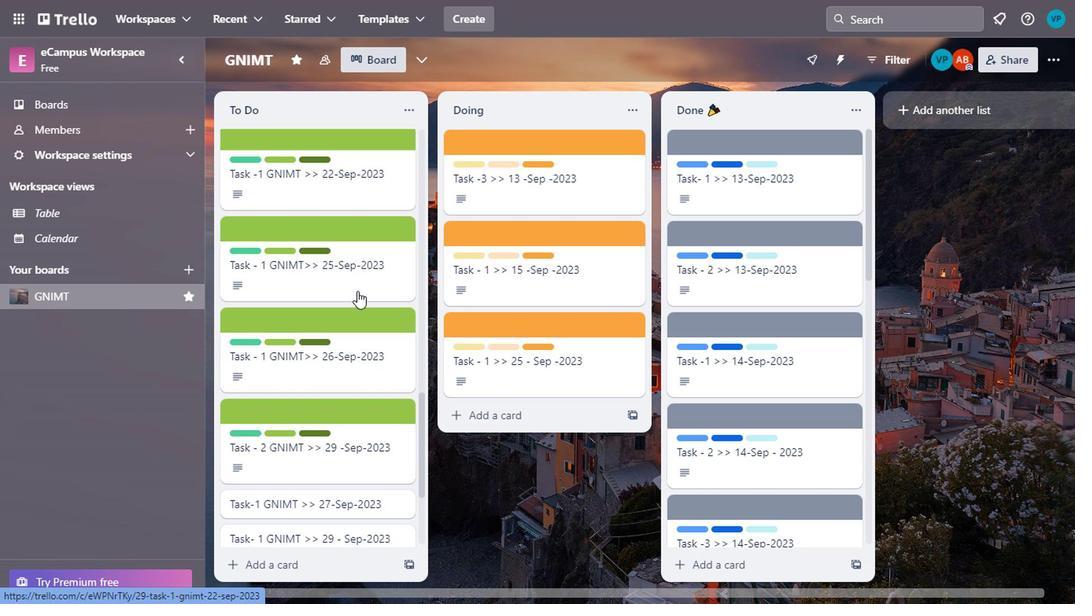 
Action: Mouse moved to (398, 290)
Screenshot: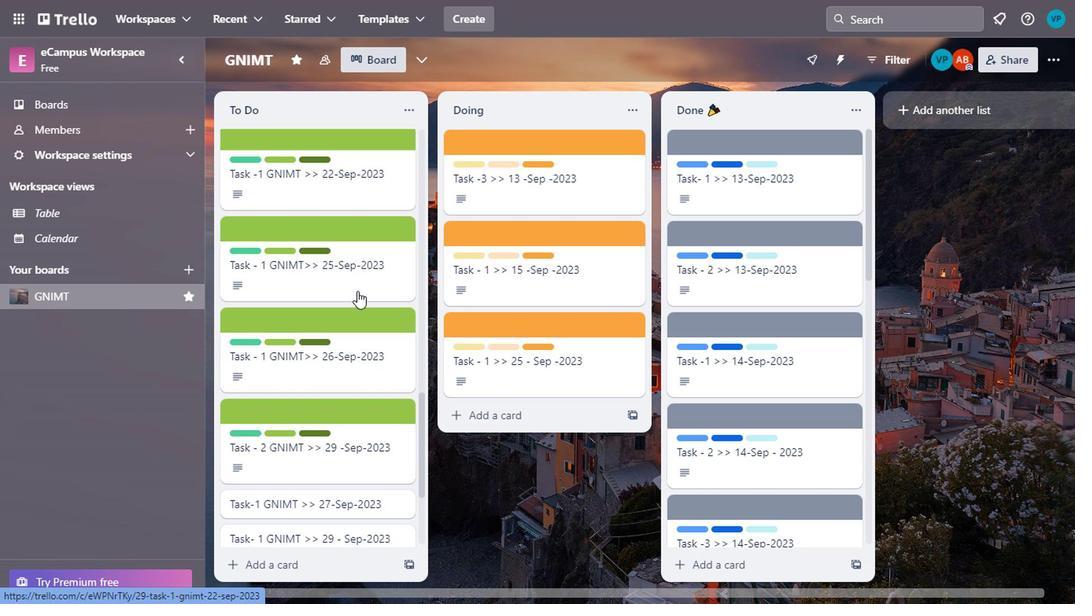 
Action: Mouse scrolled (398, 289) with delta (0, 0)
Screenshot: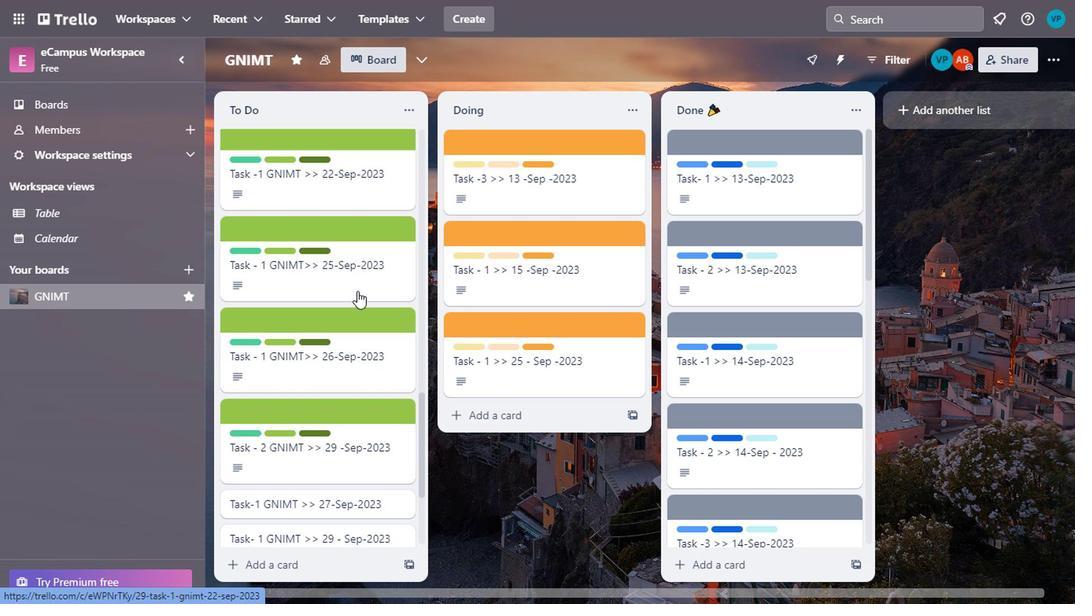 
Action: Mouse moved to (402, 288)
Screenshot: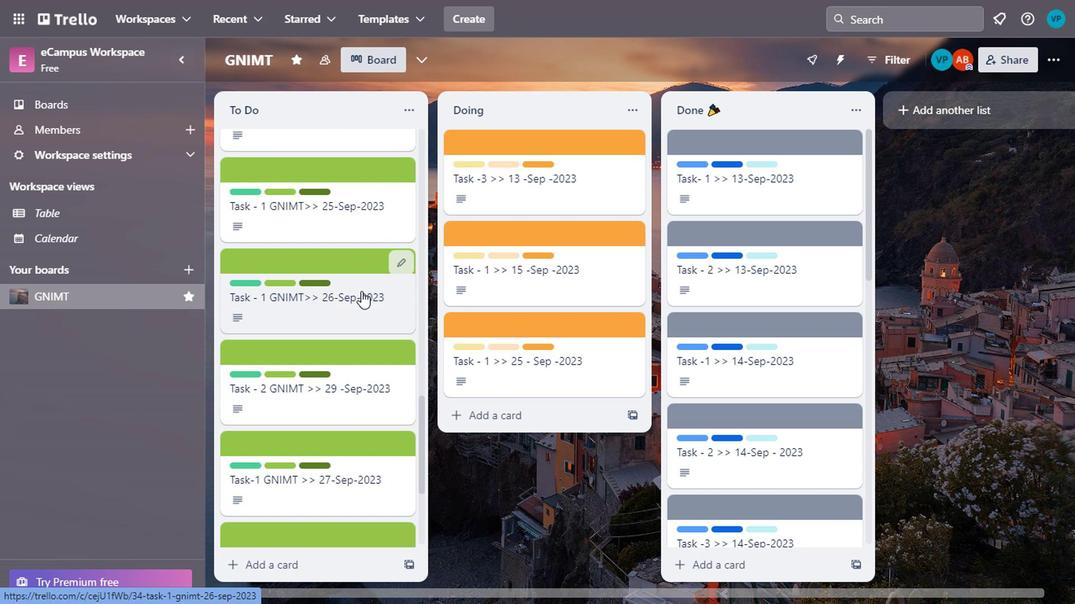 
Action: Mouse scrolled (402, 287) with delta (0, 0)
Screenshot: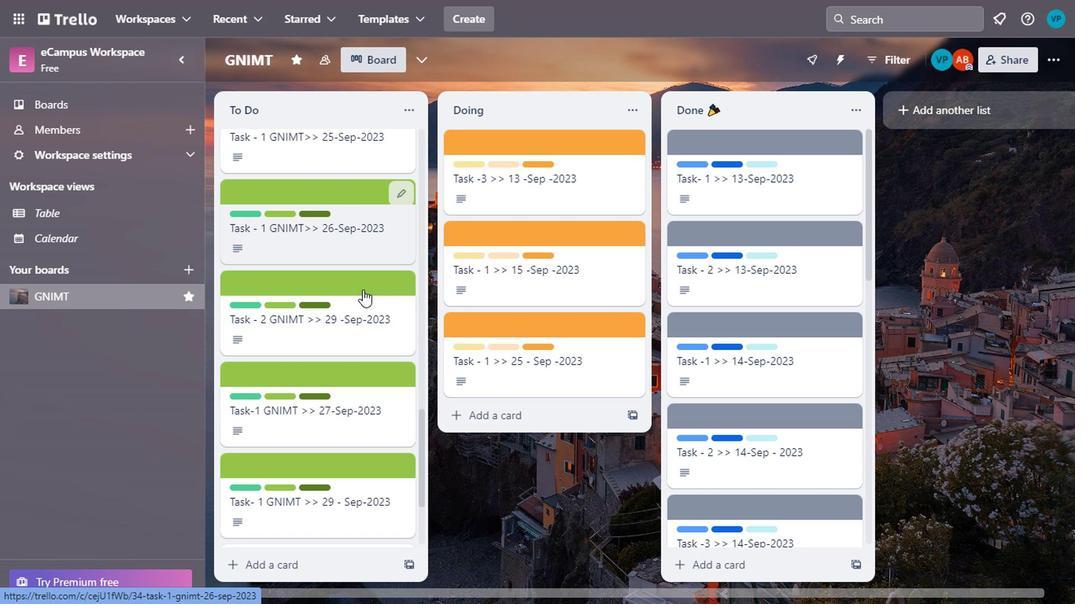 
Action: Mouse moved to (402, 288)
Screenshot: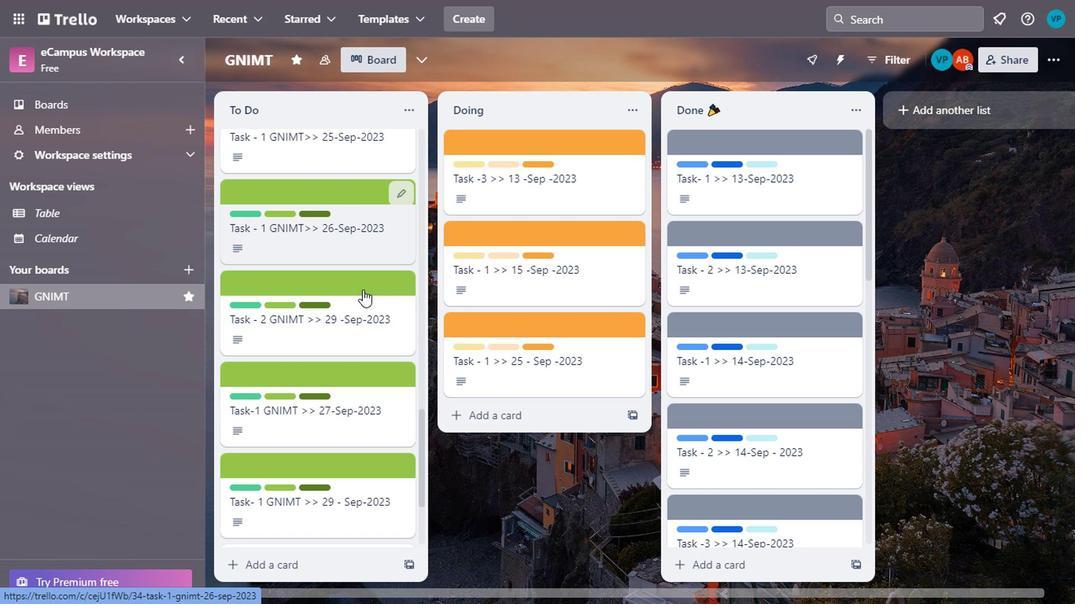 
Action: Mouse scrolled (402, 287) with delta (0, 0)
Screenshot: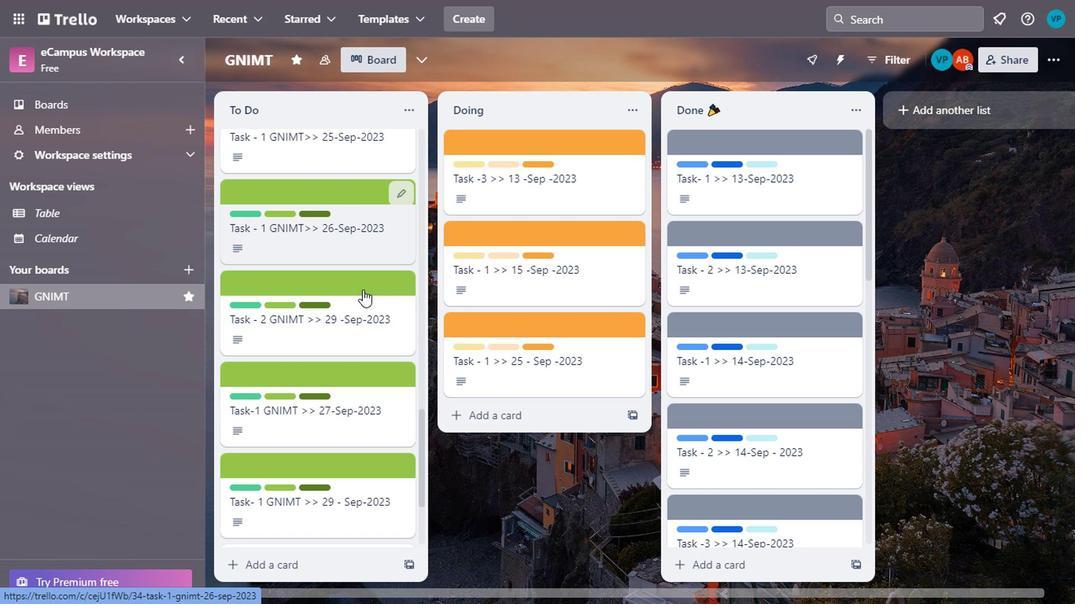 
Action: Mouse scrolled (402, 287) with delta (0, 0)
Screenshot: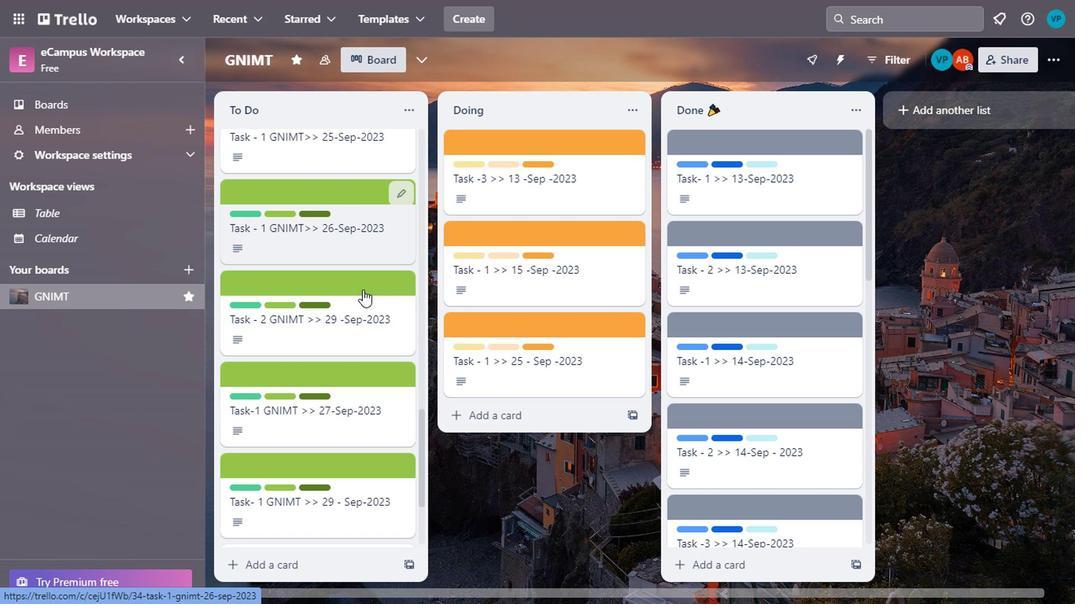 
Action: Mouse moved to (402, 289)
Screenshot: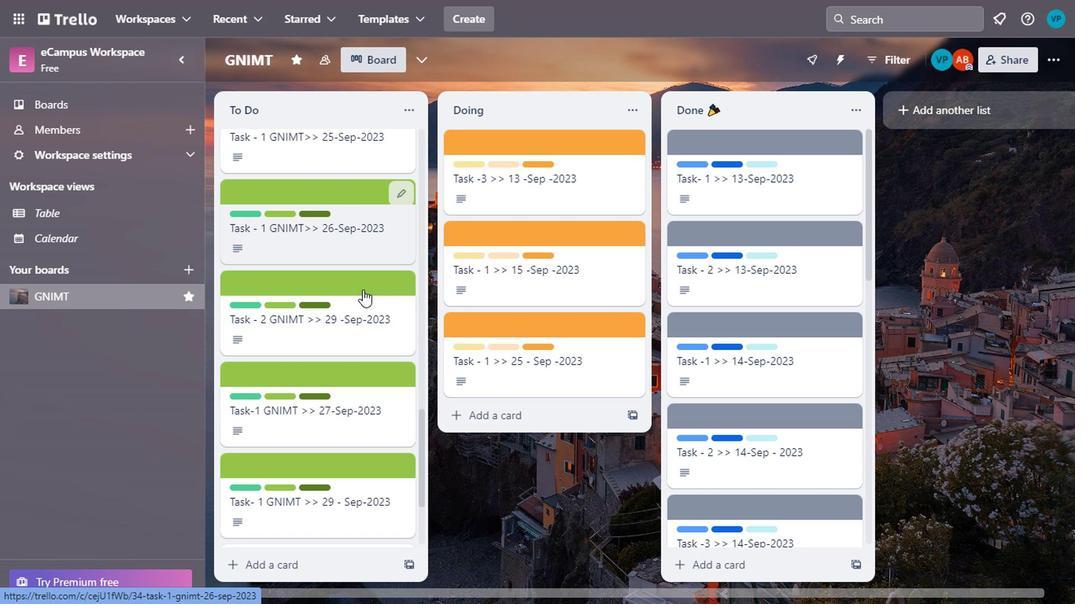 
Action: Mouse scrolled (402, 288) with delta (0, -1)
Screenshot: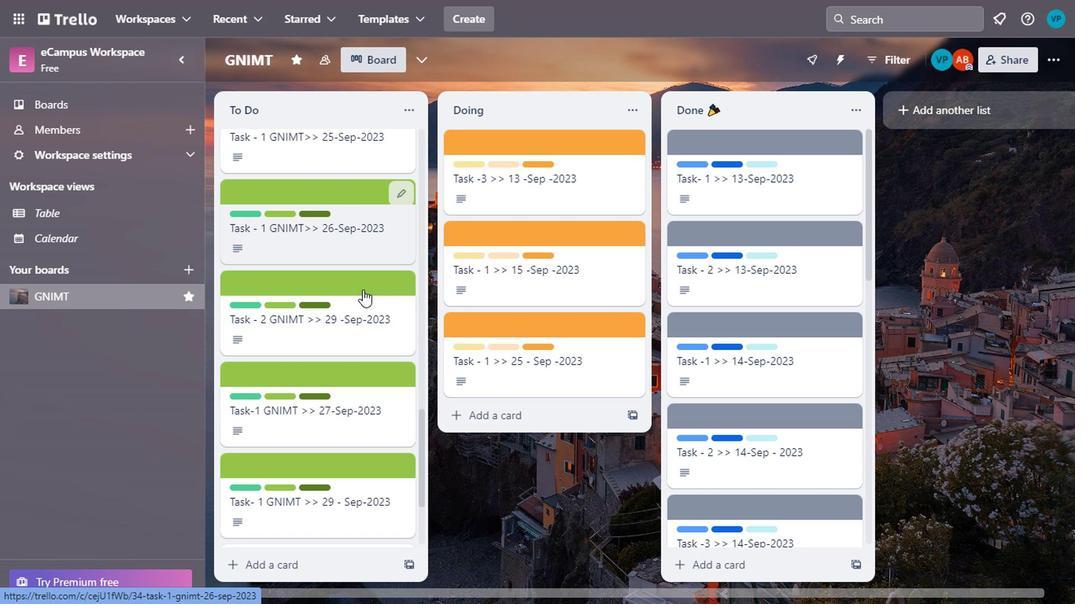 
Action: Mouse moved to (402, 290)
Screenshot: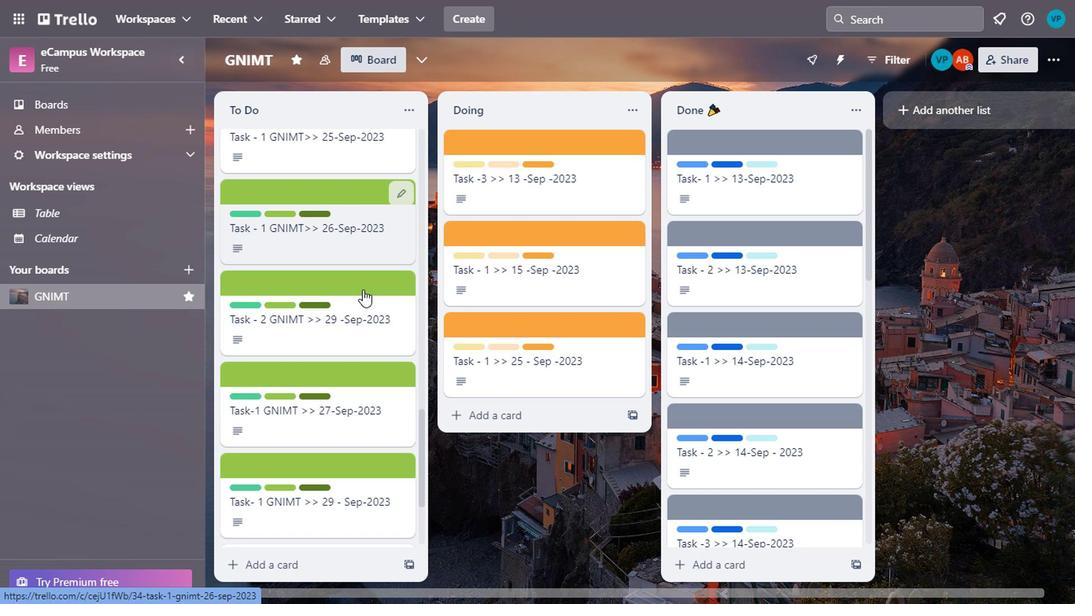 
Action: Mouse scrolled (402, 289) with delta (0, 0)
Screenshot: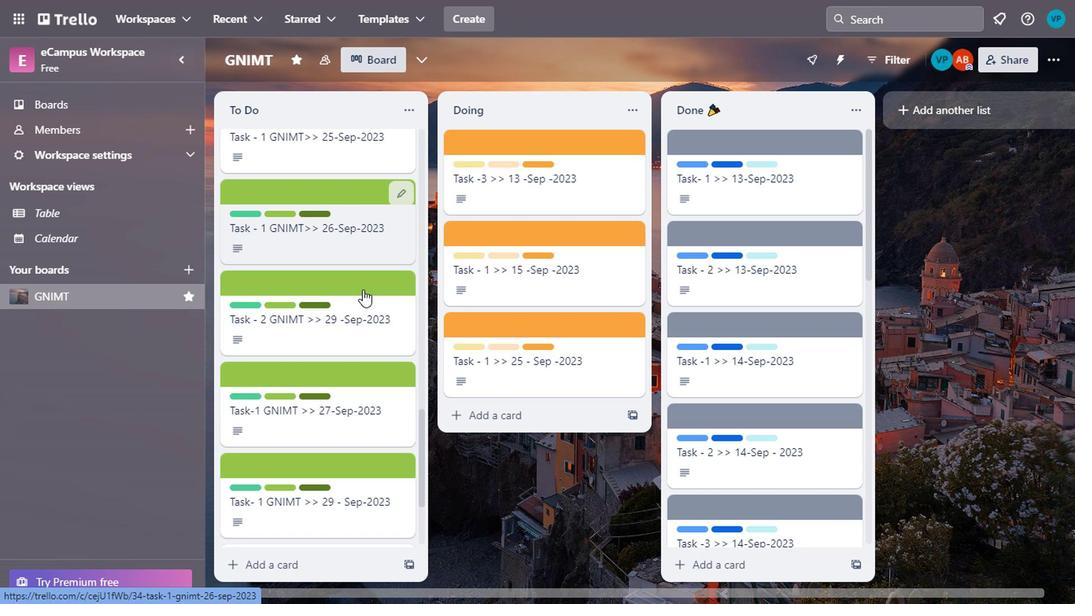 
Action: Mouse moved to (407, 296)
Screenshot: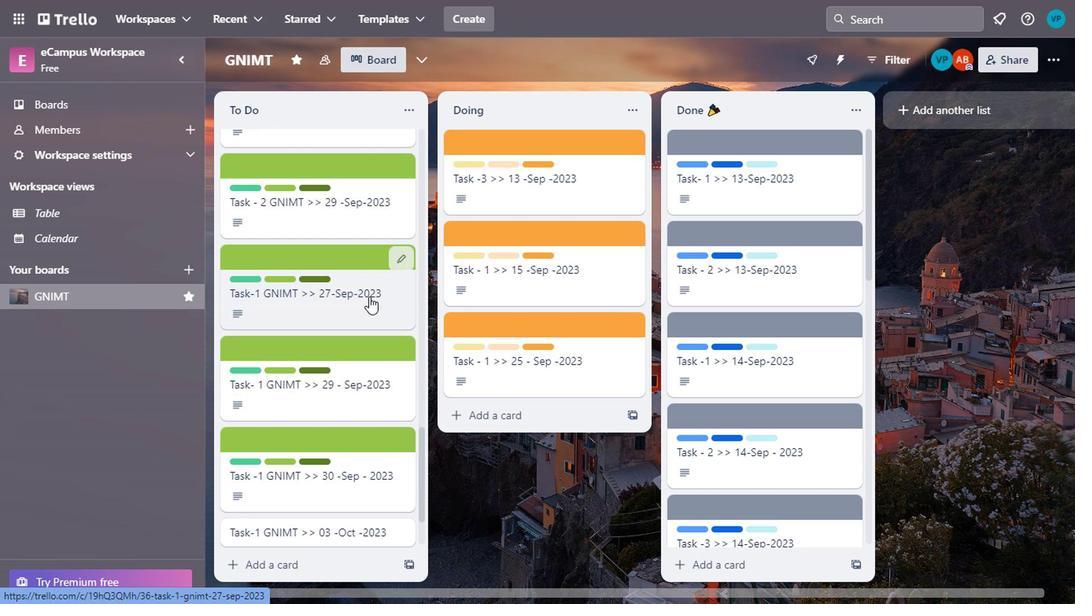 
Action: Mouse scrolled (407, 295) with delta (0, -1)
Screenshot: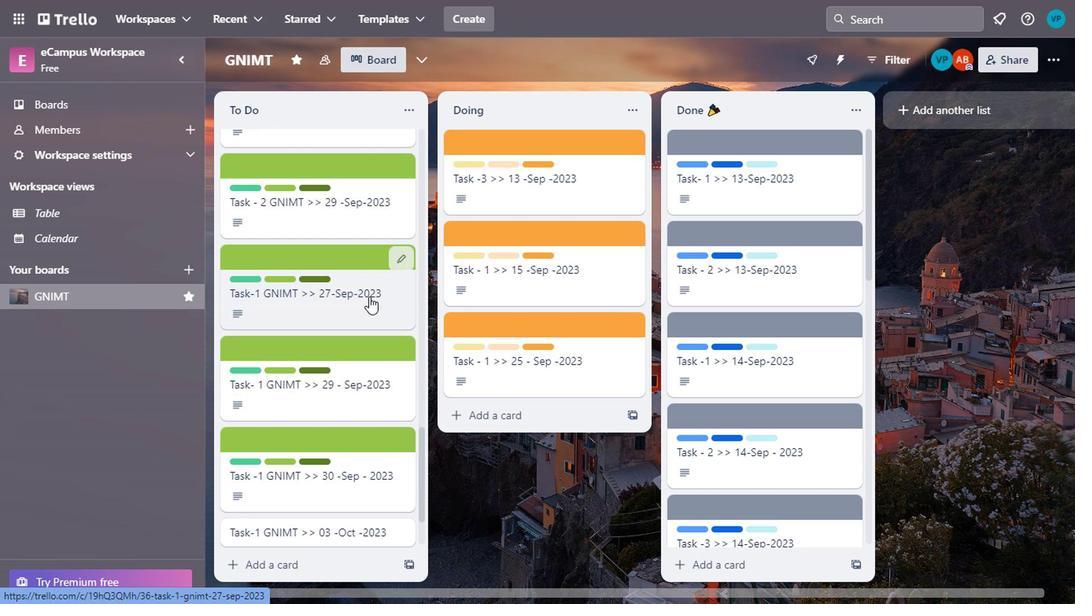 
Action: Mouse moved to (404, 300)
Screenshot: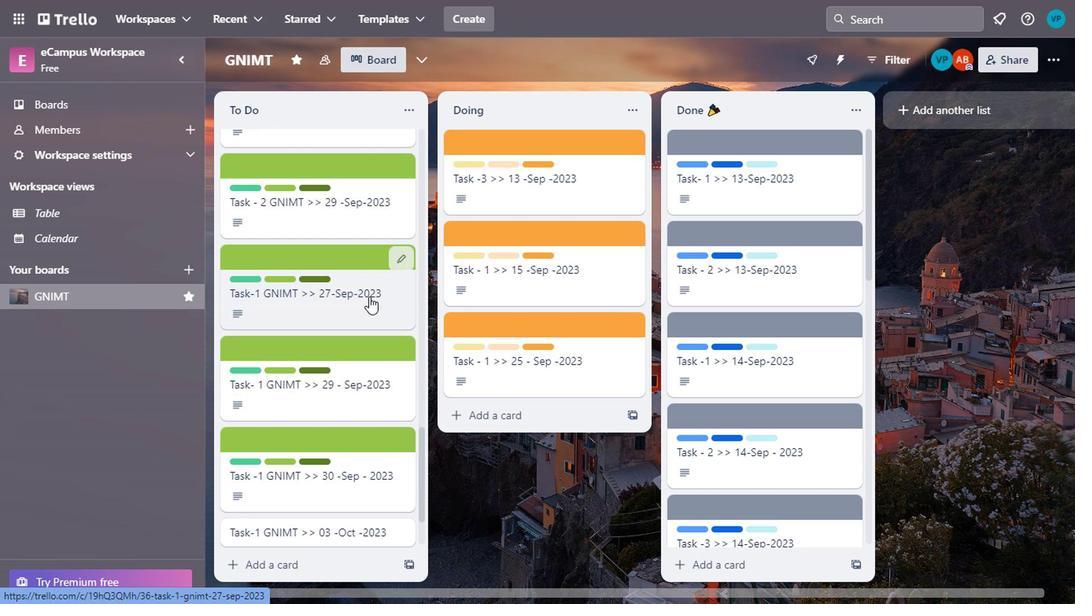 
Action: Mouse scrolled (404, 299) with delta (0, -1)
Screenshot: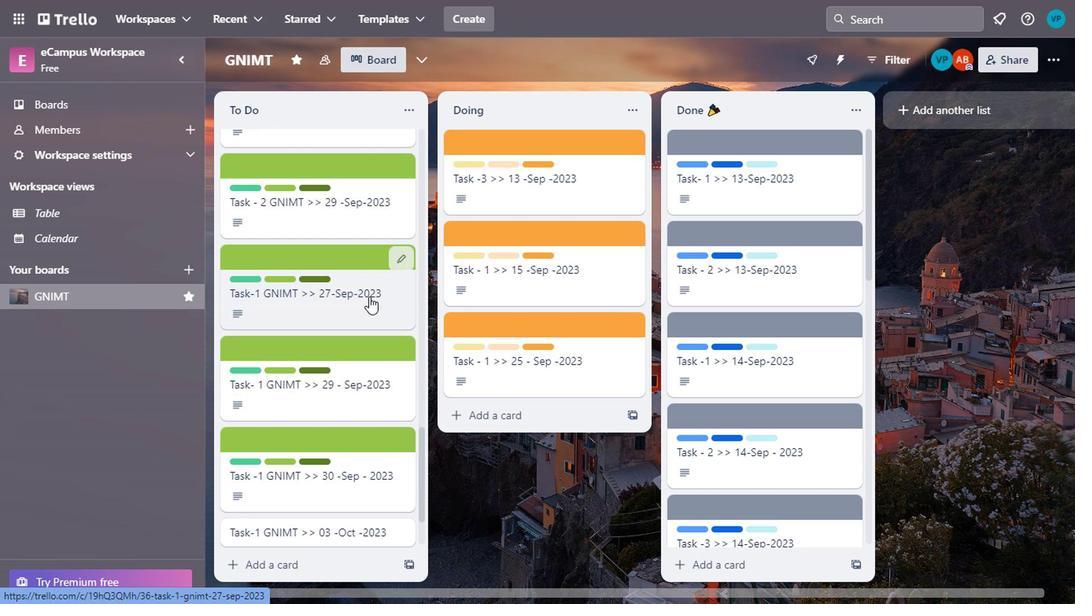 
Action: Mouse moved to (404, 302)
Screenshot: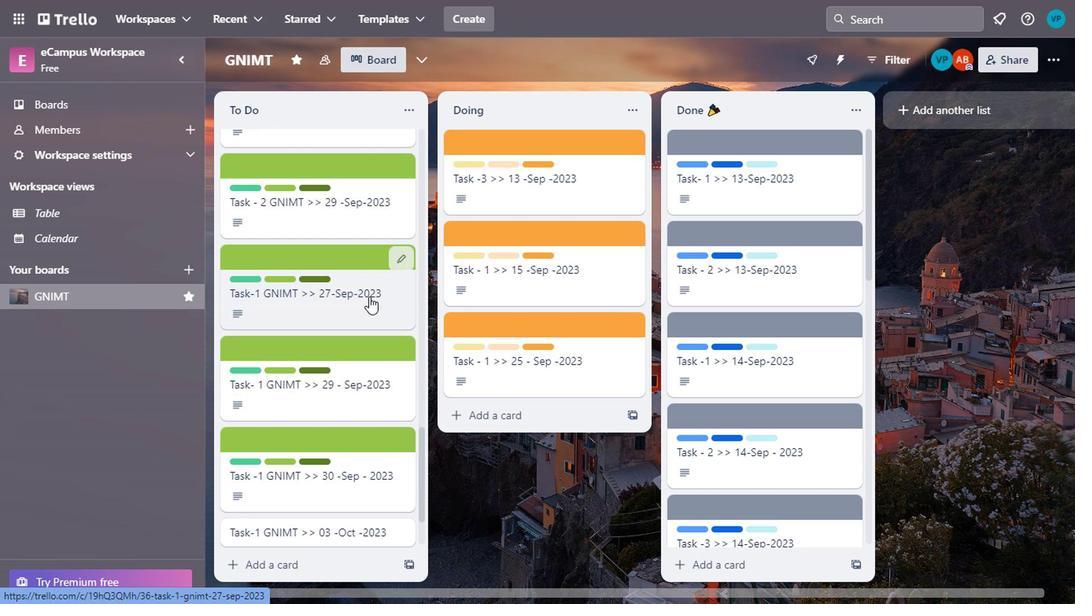 
Action: Mouse scrolled (404, 301) with delta (0, -1)
Screenshot: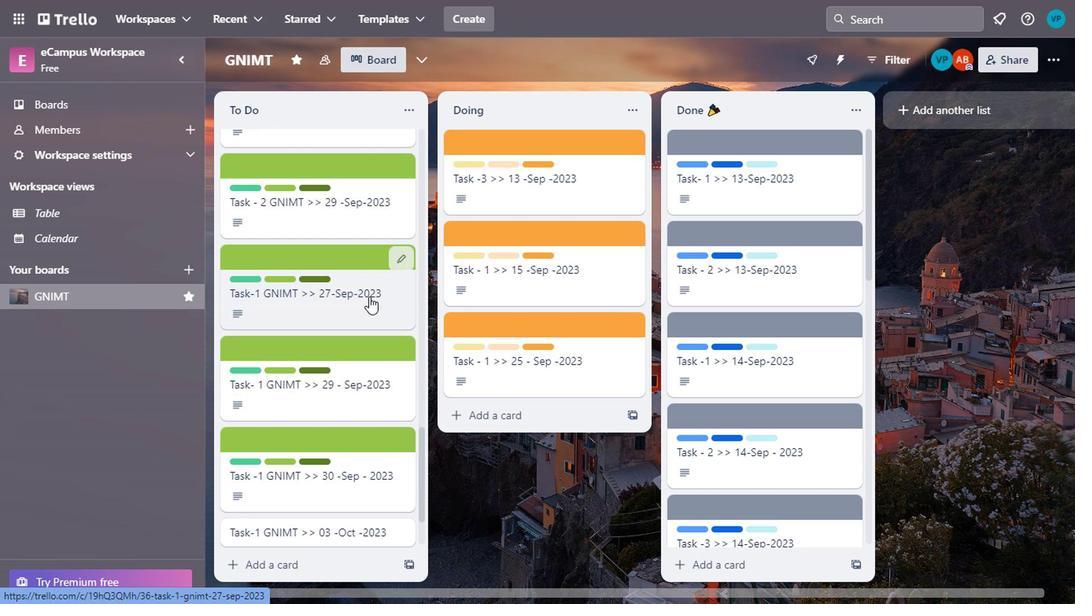 
Action: Mouse moved to (404, 302)
Screenshot: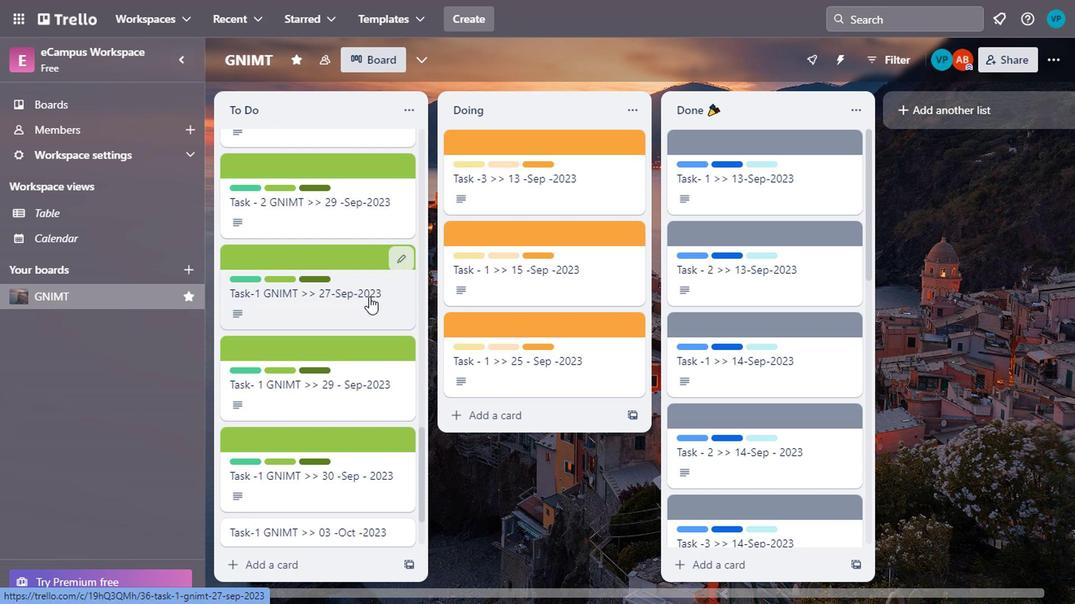 
Action: Mouse scrolled (404, 301) with delta (0, -1)
Screenshot: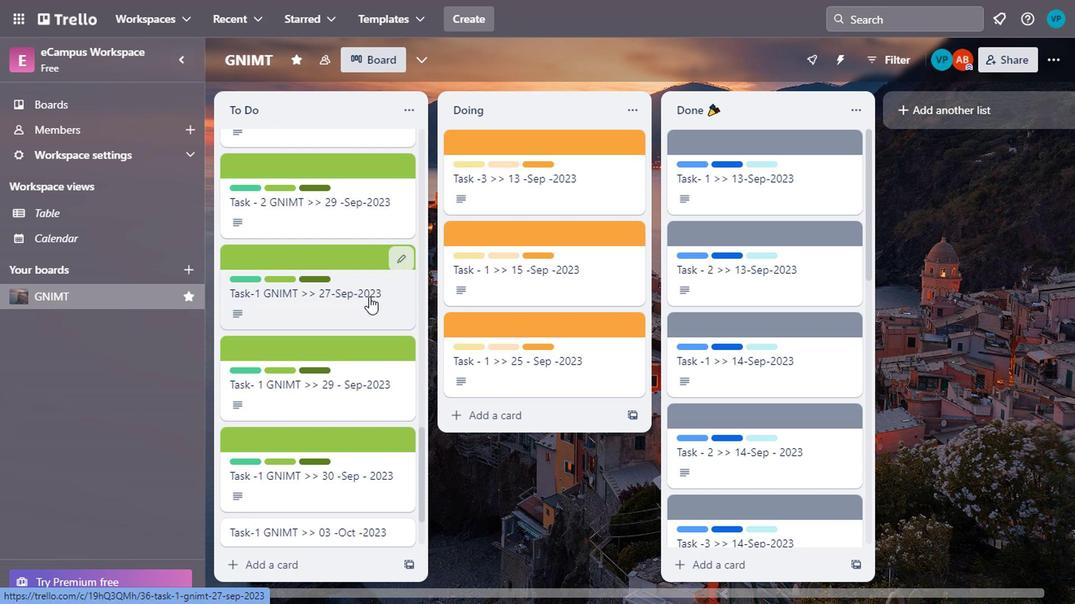 
Action: Mouse moved to (403, 304)
Screenshot: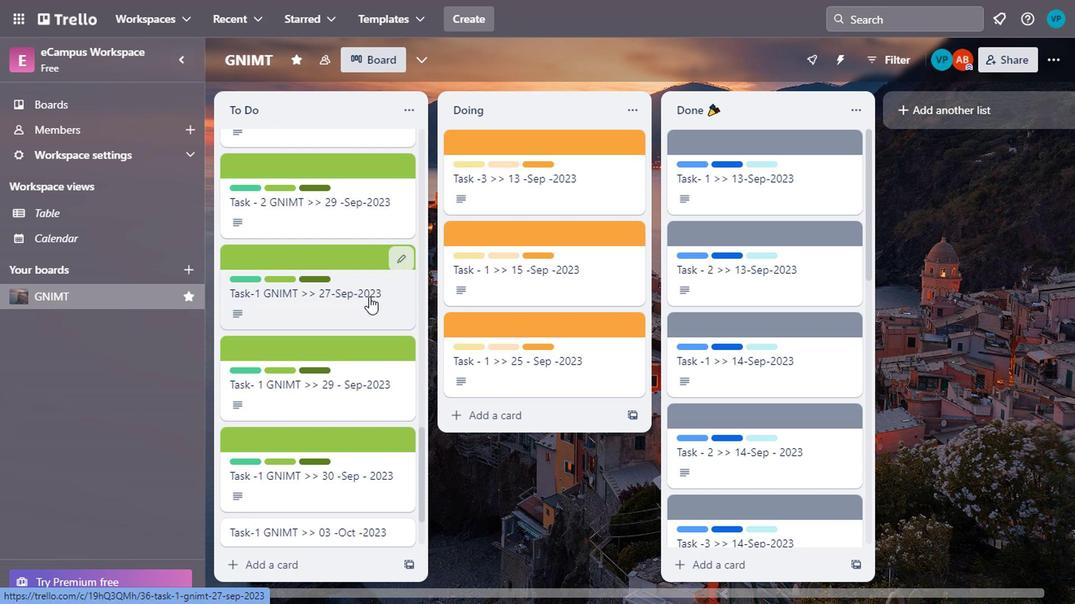 
Action: Mouse scrolled (403, 302) with delta (0, -1)
Screenshot: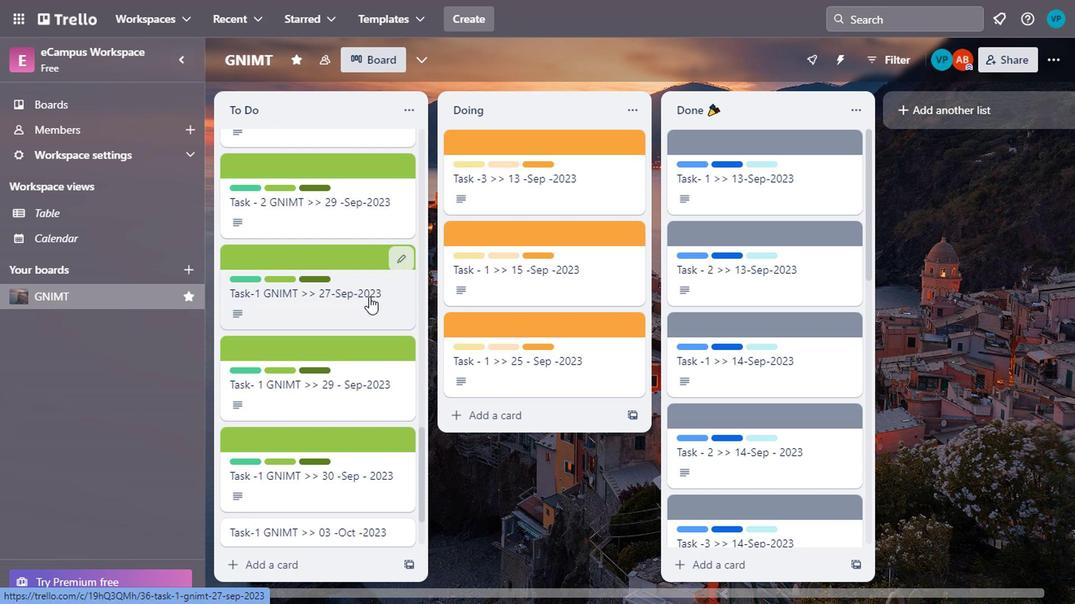 
Action: Mouse moved to (404, 306)
Screenshot: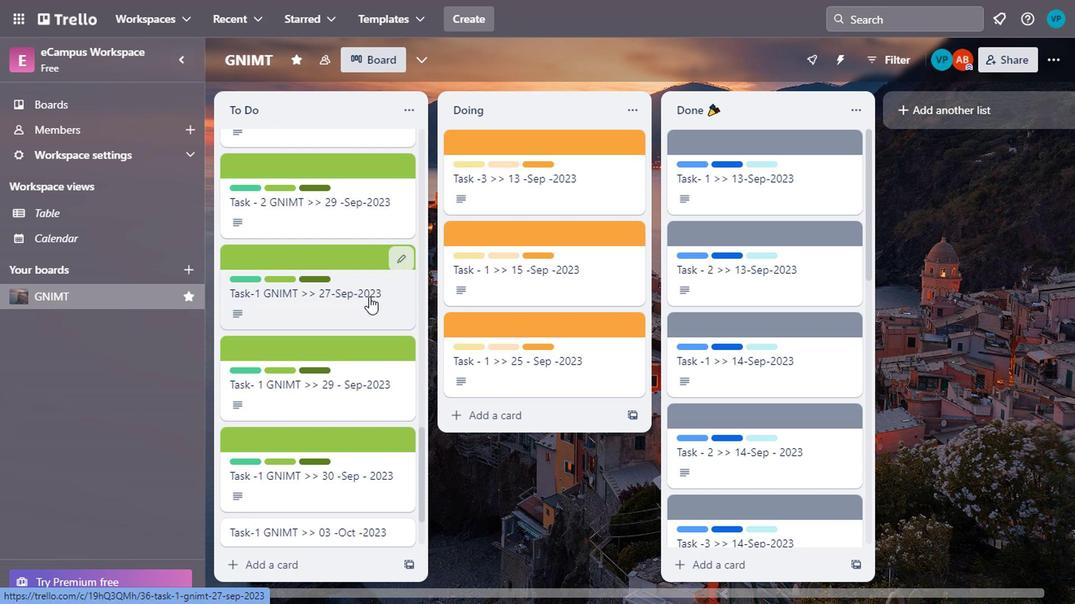 
Action: Mouse scrolled (404, 305) with delta (0, 0)
Screenshot: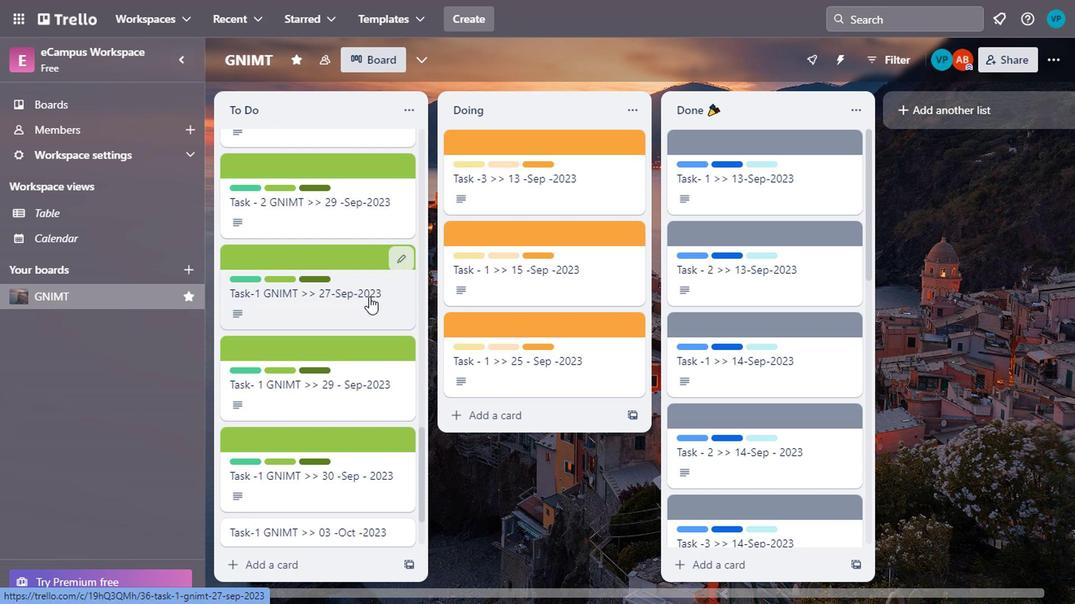 
Action: Mouse moved to (409, 324)
Screenshot: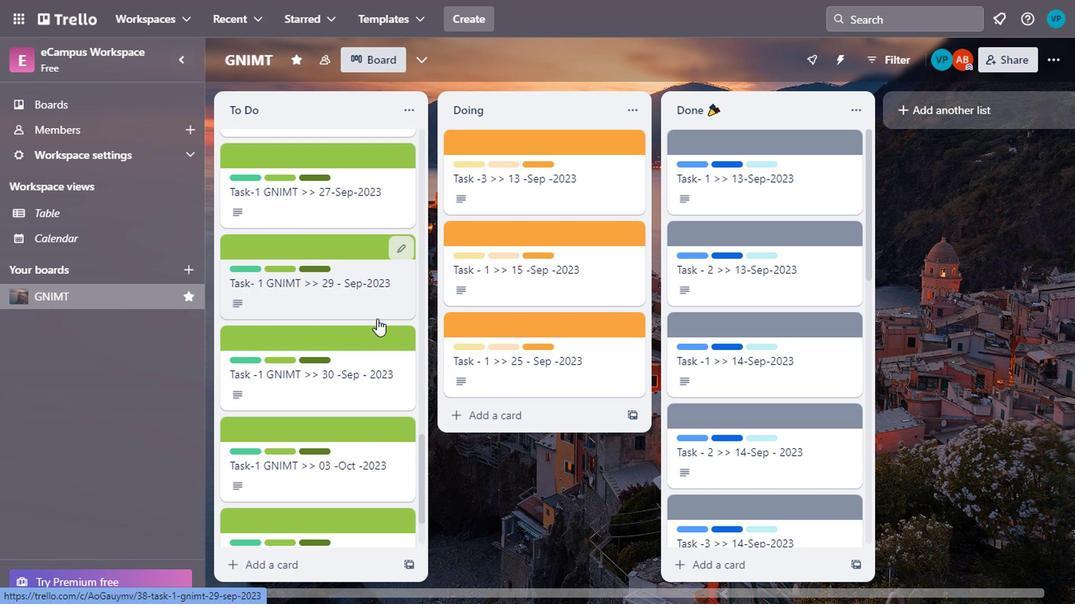 
Action: Mouse scrolled (409, 324) with delta (0, 0)
Screenshot: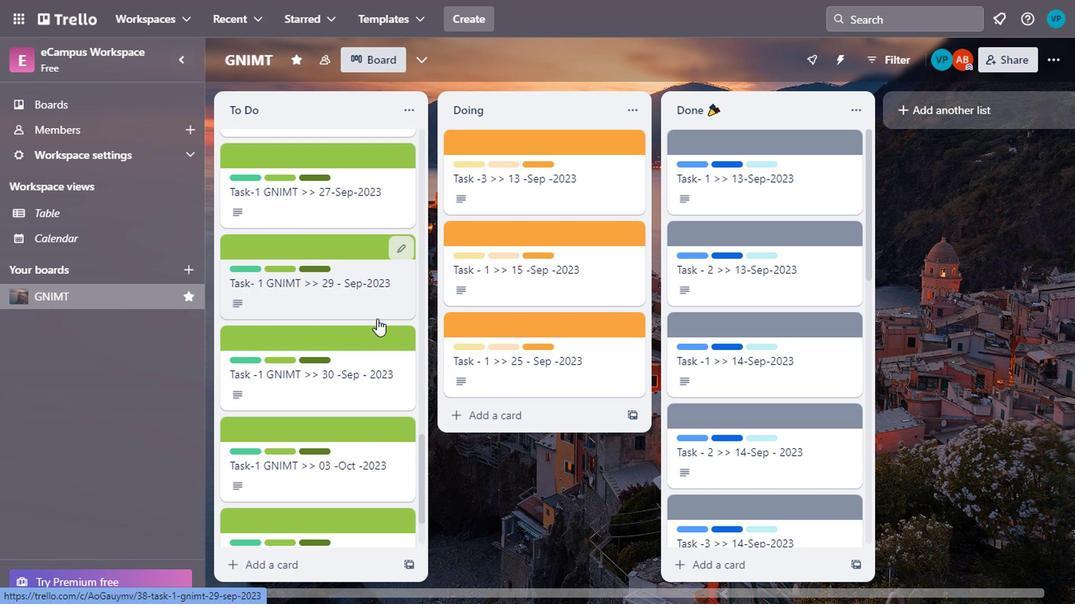 
Action: Mouse moved to (406, 332)
Screenshot: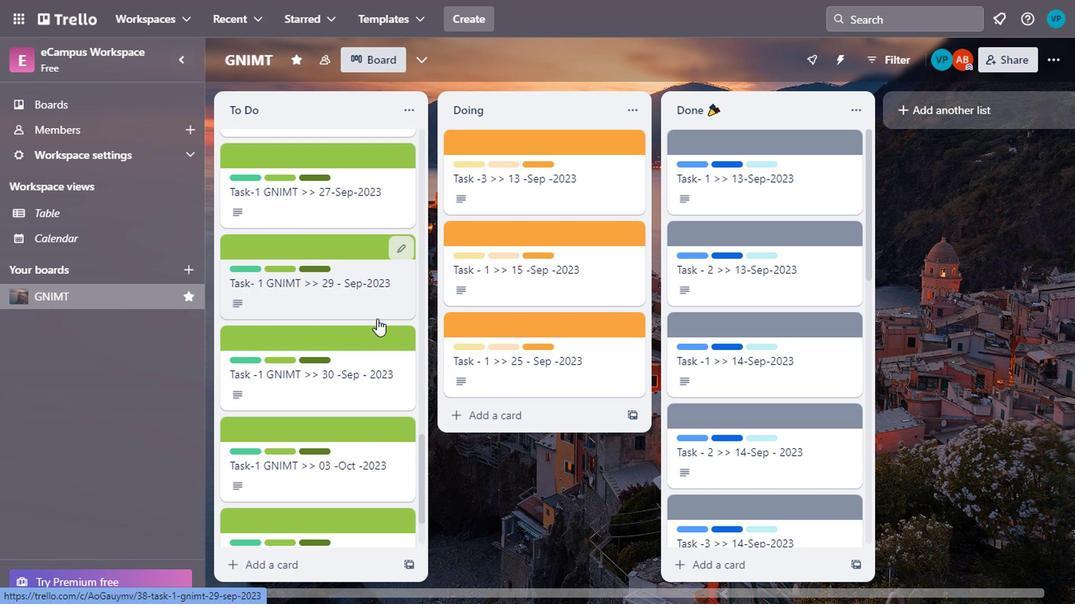 
Action: Mouse scrolled (406, 332) with delta (0, 0)
Screenshot: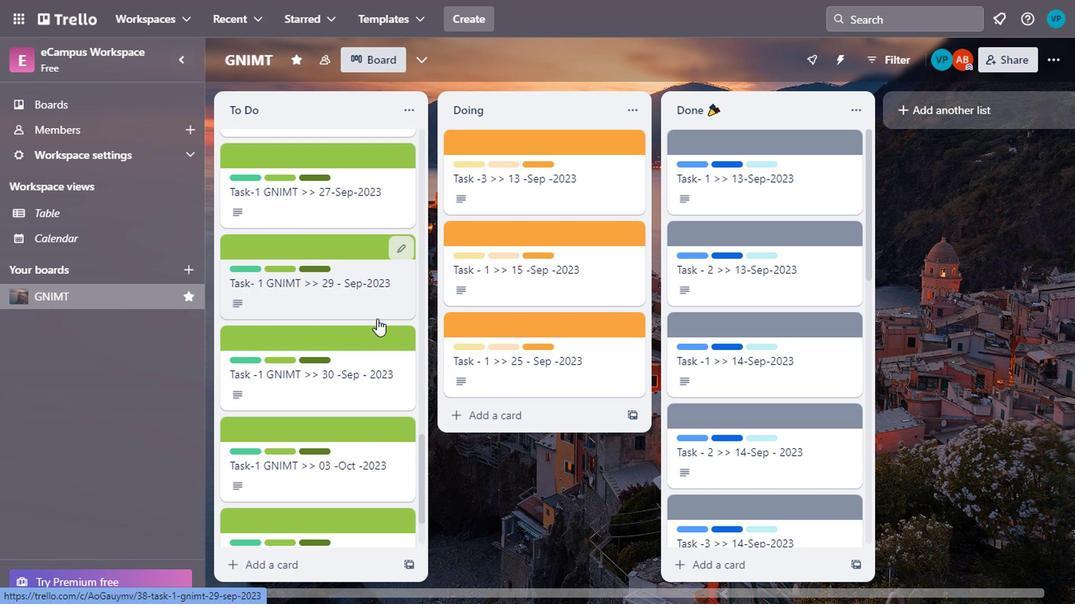 
Action: Mouse moved to (403, 341)
Screenshot: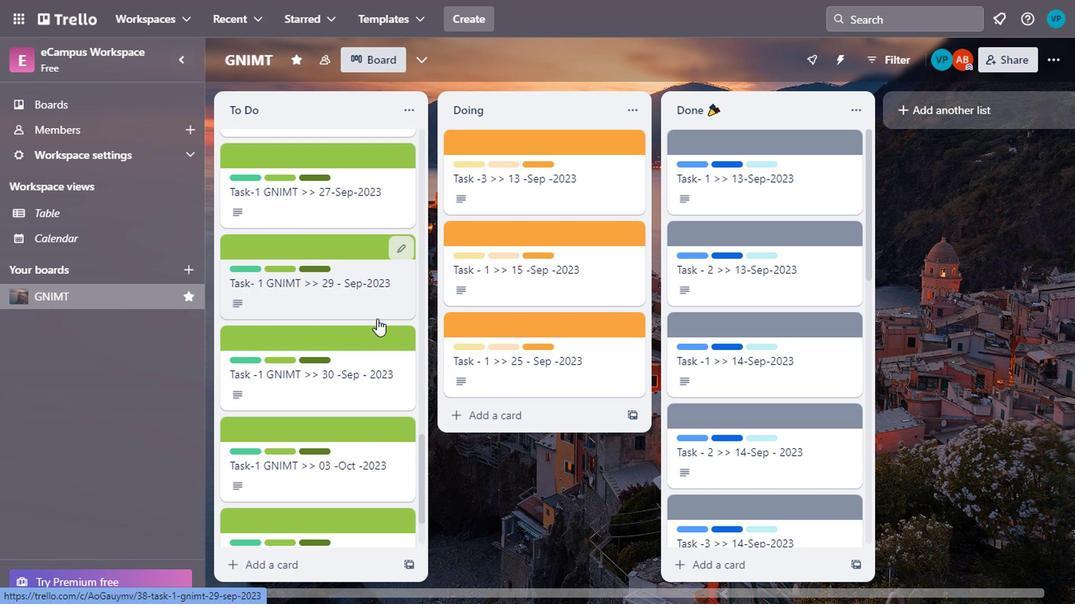 
Action: Mouse scrolled (403, 339) with delta (0, -1)
Screenshot: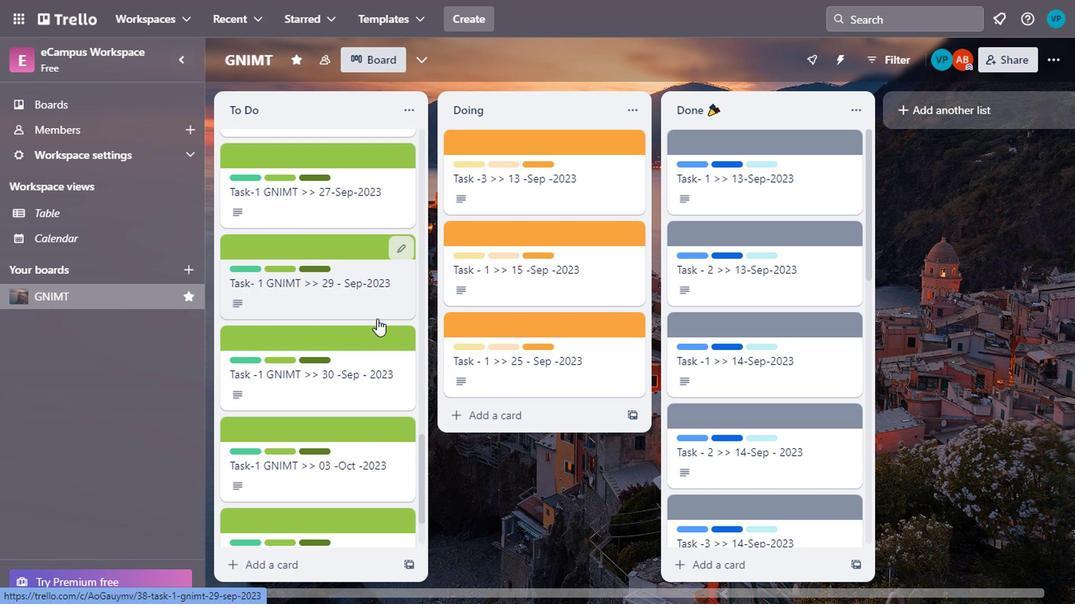 
Action: Mouse moved to (402, 344)
Screenshot: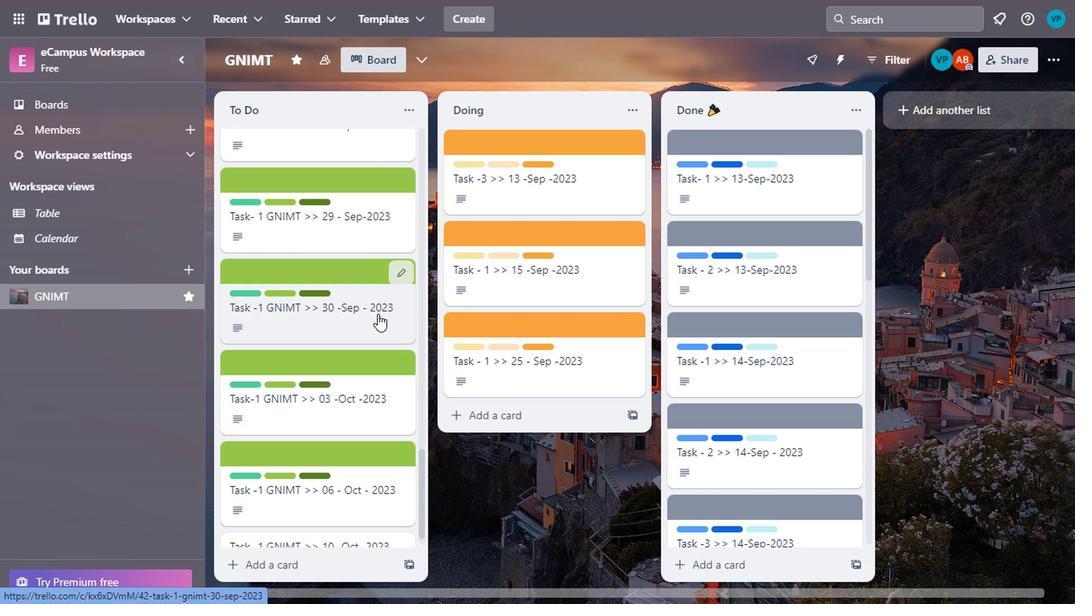 
Action: Mouse scrolled (402, 343) with delta (0, -1)
Screenshot: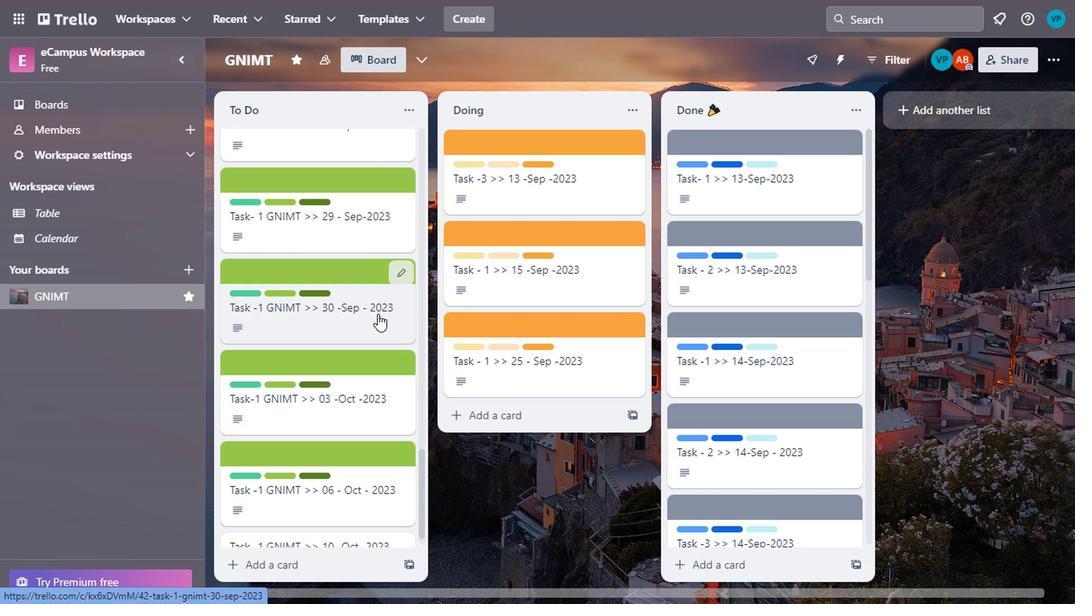 
Action: Mouse moved to (400, 346)
Screenshot: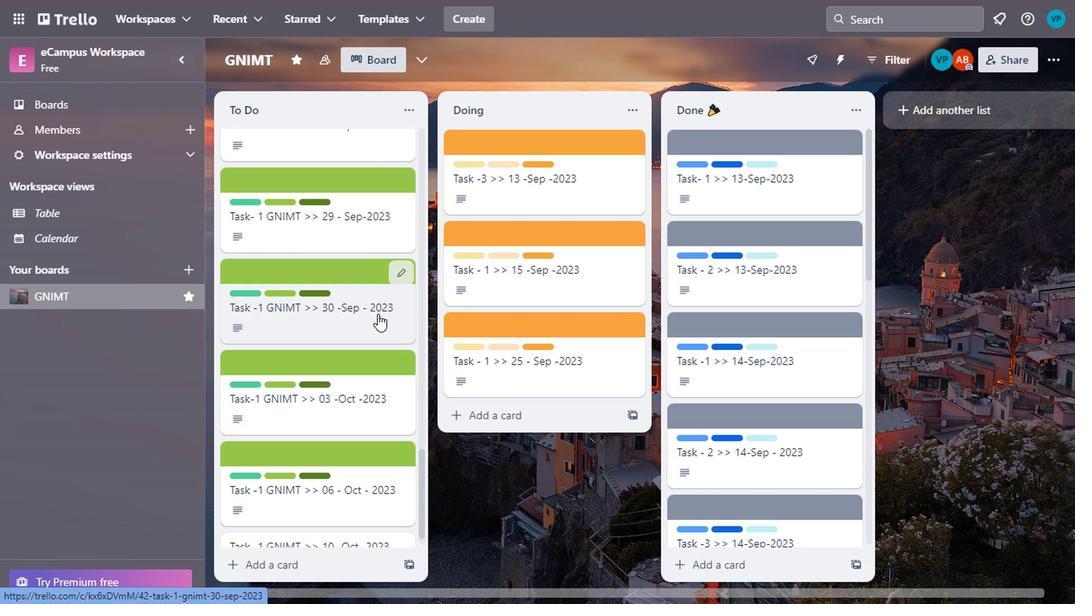
Action: Mouse scrolled (400, 345) with delta (0, -1)
Screenshot: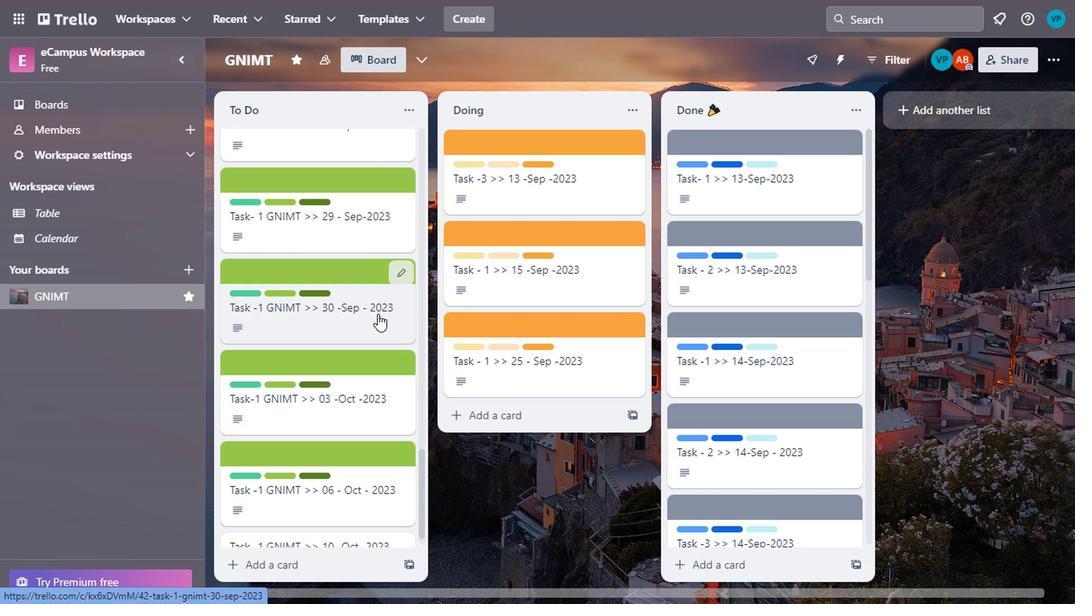 
Action: Mouse moved to (390, 376)
Screenshot: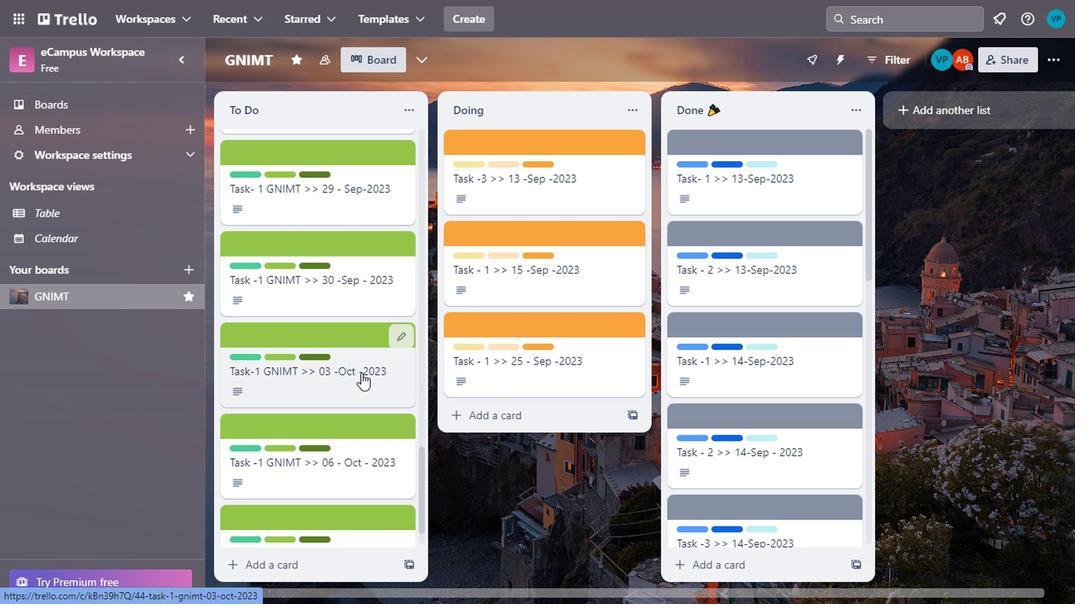 
Action: Mouse scrolled (390, 375) with delta (0, 0)
Screenshot: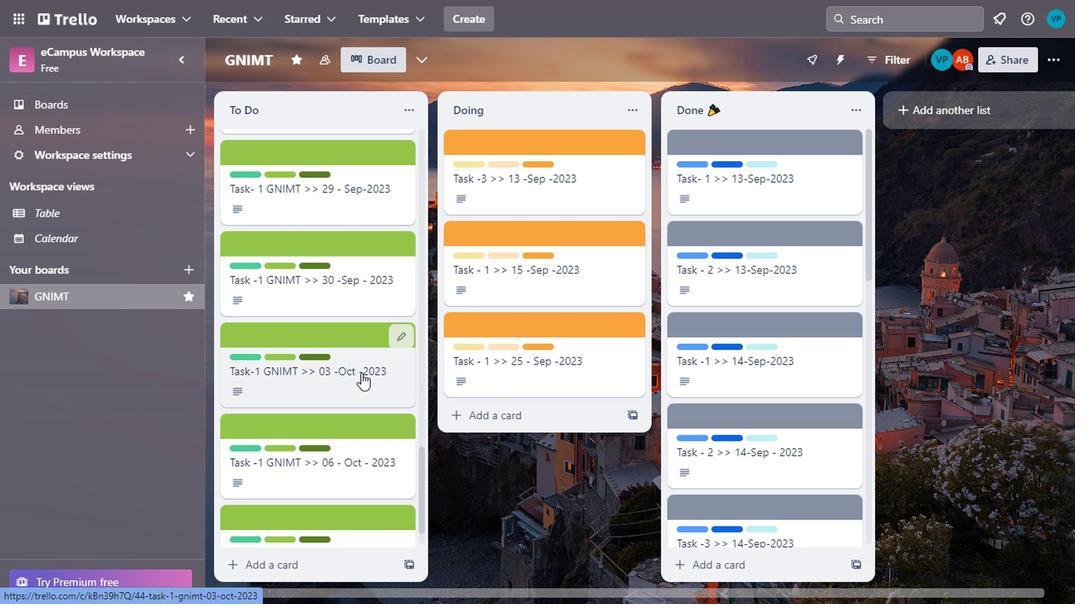 
Action: Mouse moved to (386, 389)
Screenshot: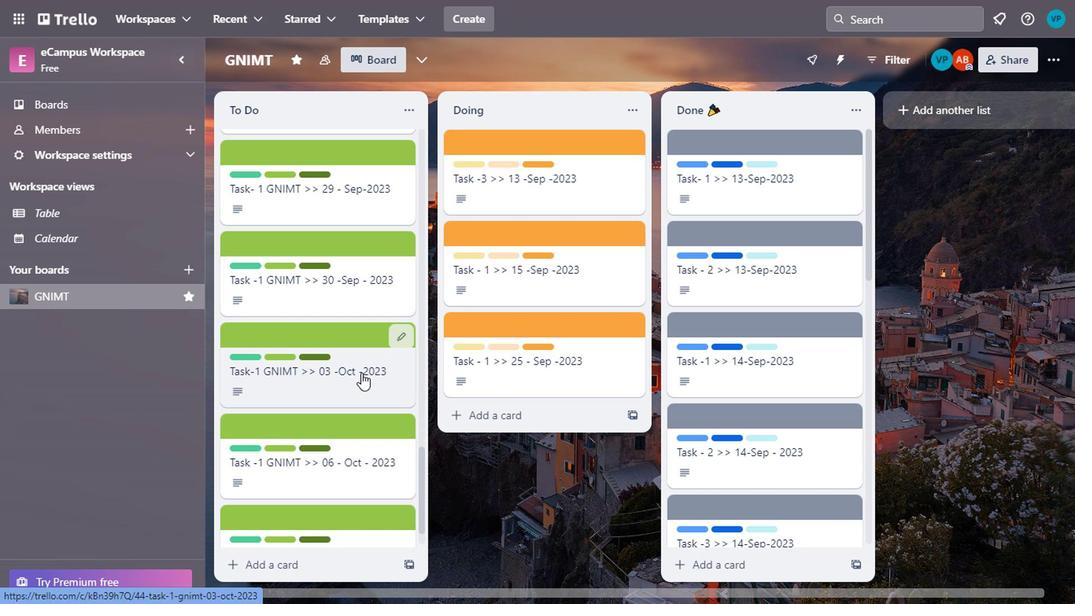 
Action: Mouse scrolled (386, 387) with delta (0, -1)
Screenshot: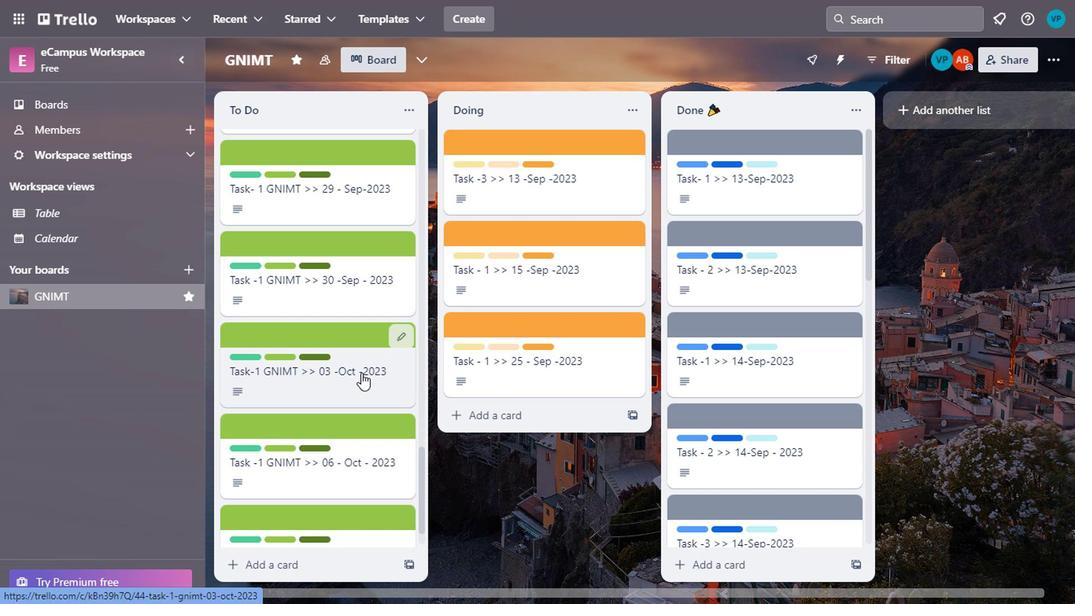 
Action: Mouse moved to (386, 389)
Screenshot: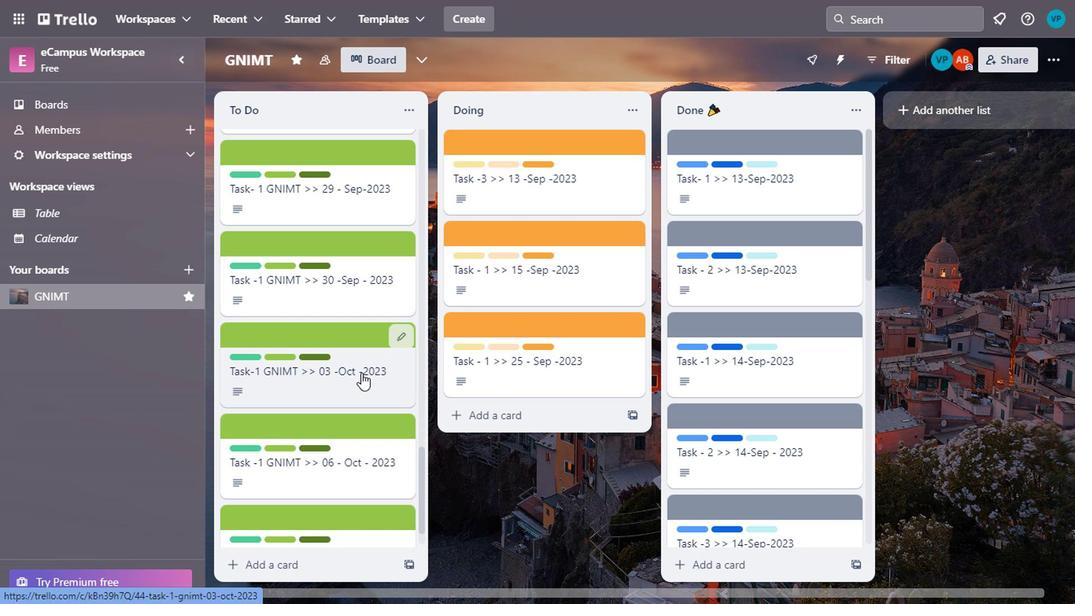 
Action: Mouse scrolled (386, 389) with delta (0, 0)
Screenshot: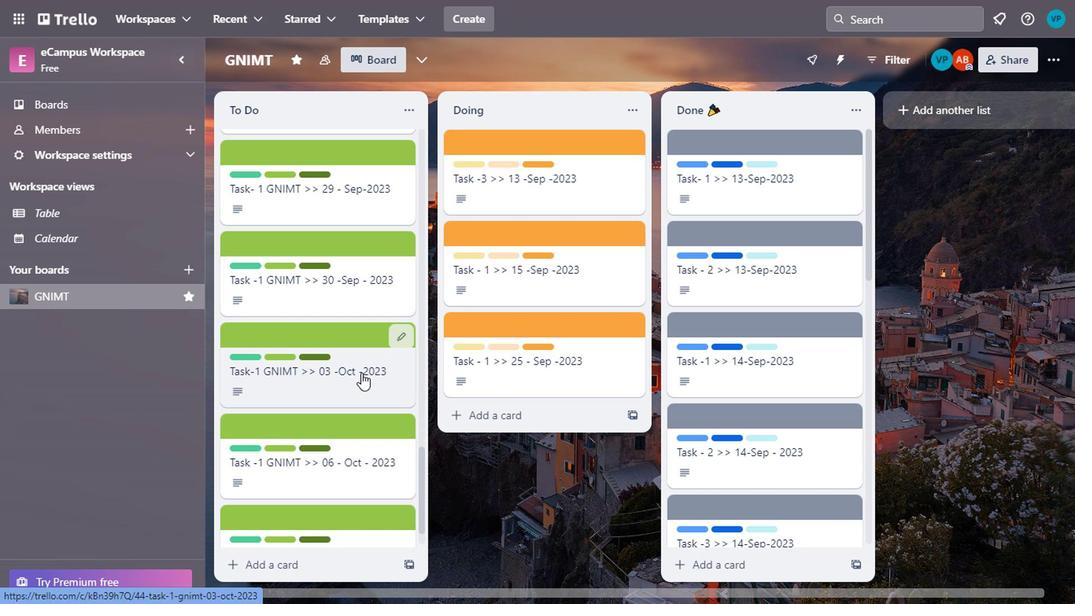 
Action: Mouse moved to (386, 389)
Screenshot: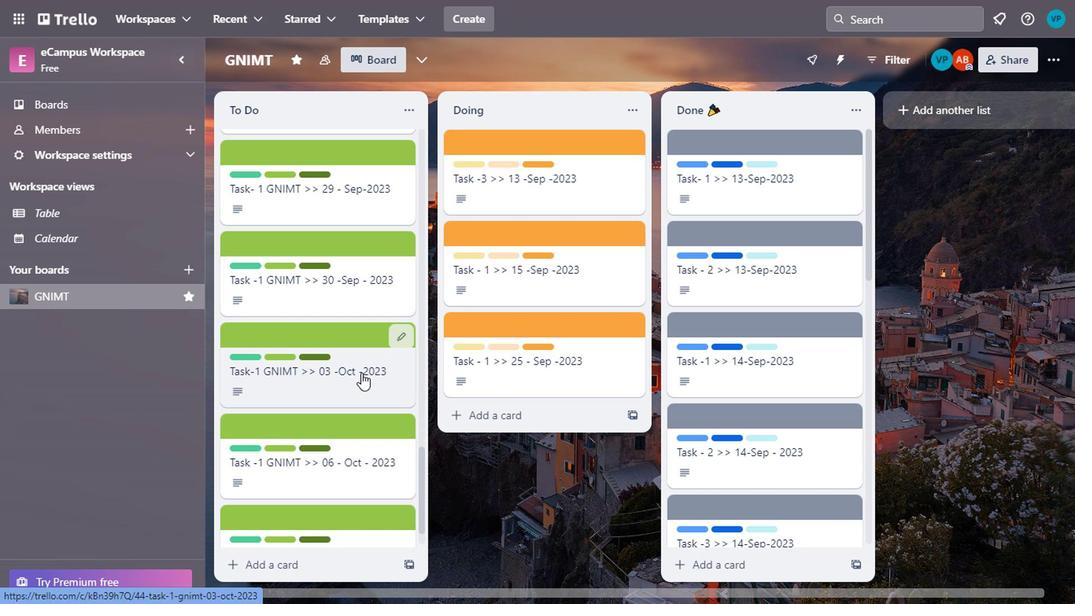 
Action: Mouse scrolled (386, 389) with delta (0, 0)
Screenshot: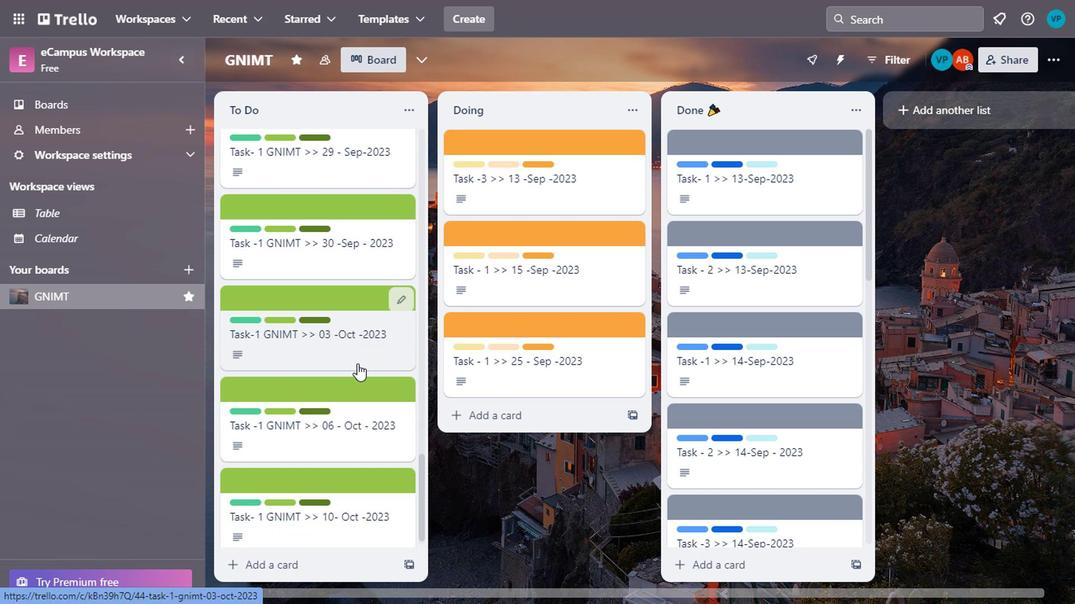 
Action: Mouse moved to (389, 394)
Screenshot: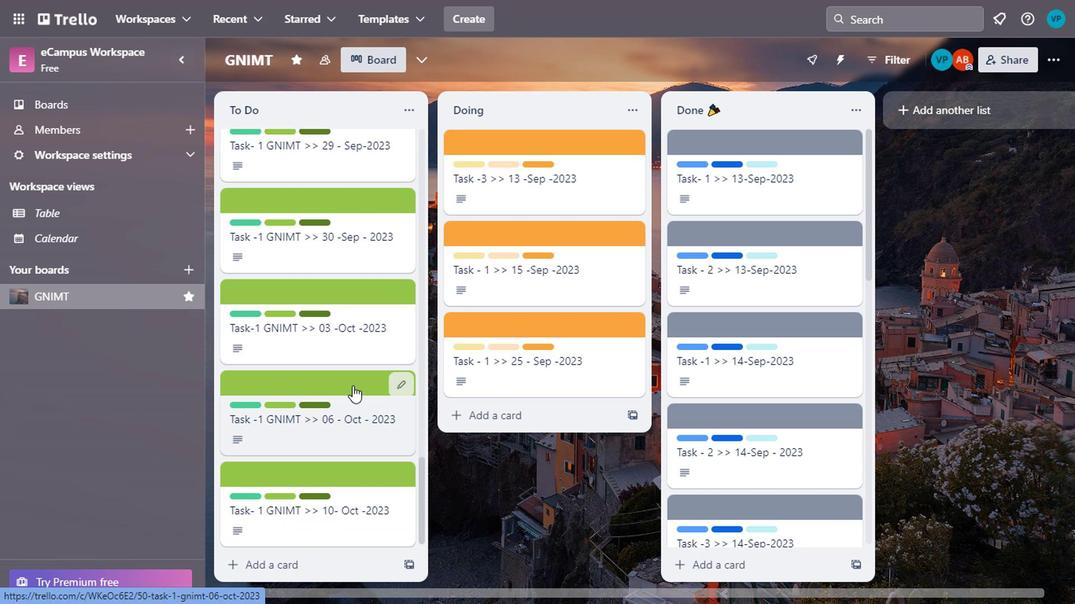 
Action: Mouse scrolled (389, 394) with delta (0, 0)
Screenshot: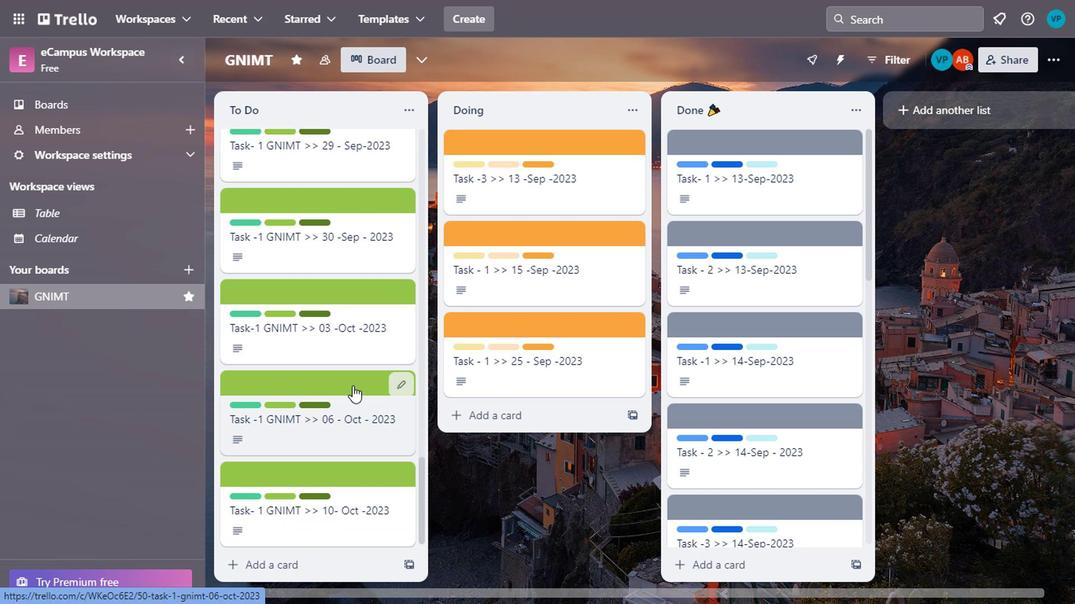 
Action: Mouse moved to (387, 403)
Screenshot: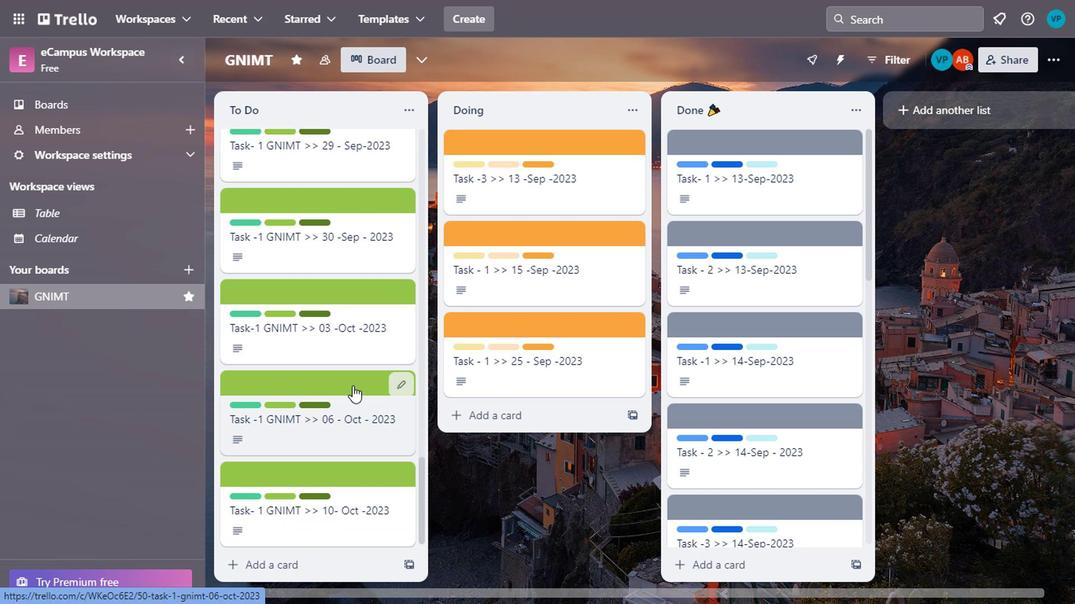 
Action: Mouse scrolled (387, 402) with delta (0, -1)
Screenshot: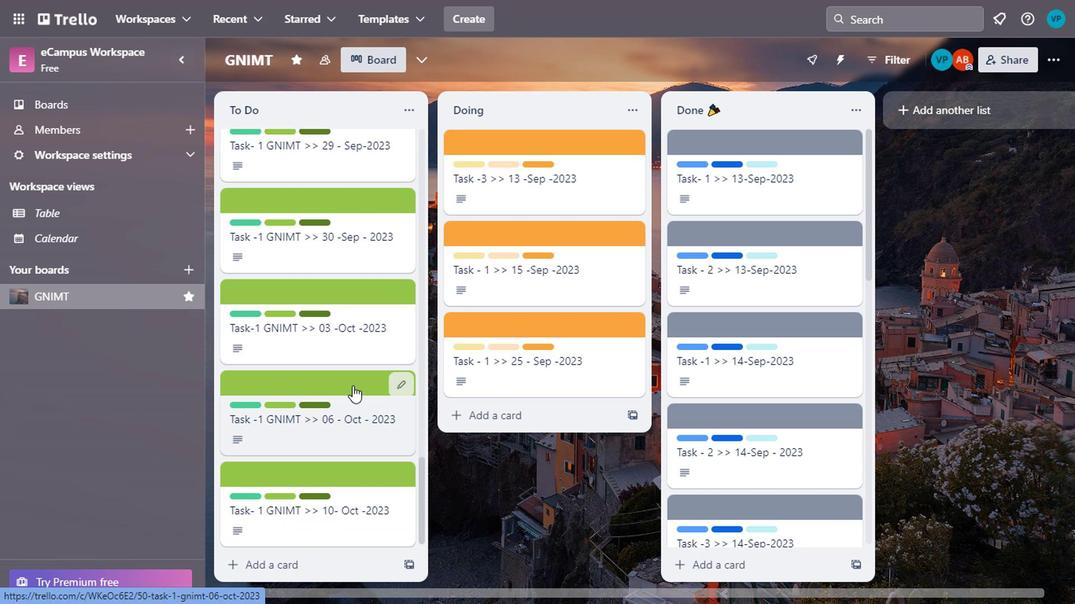 
Action: Mouse moved to (385, 411)
Screenshot: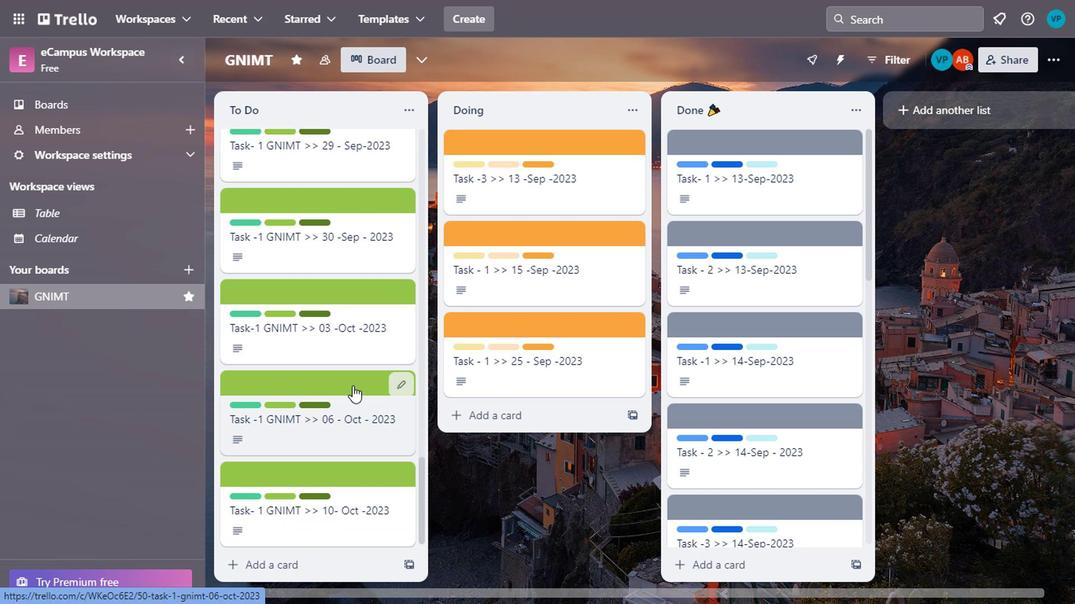 
Action: Mouse scrolled (385, 411) with delta (0, 0)
Screenshot: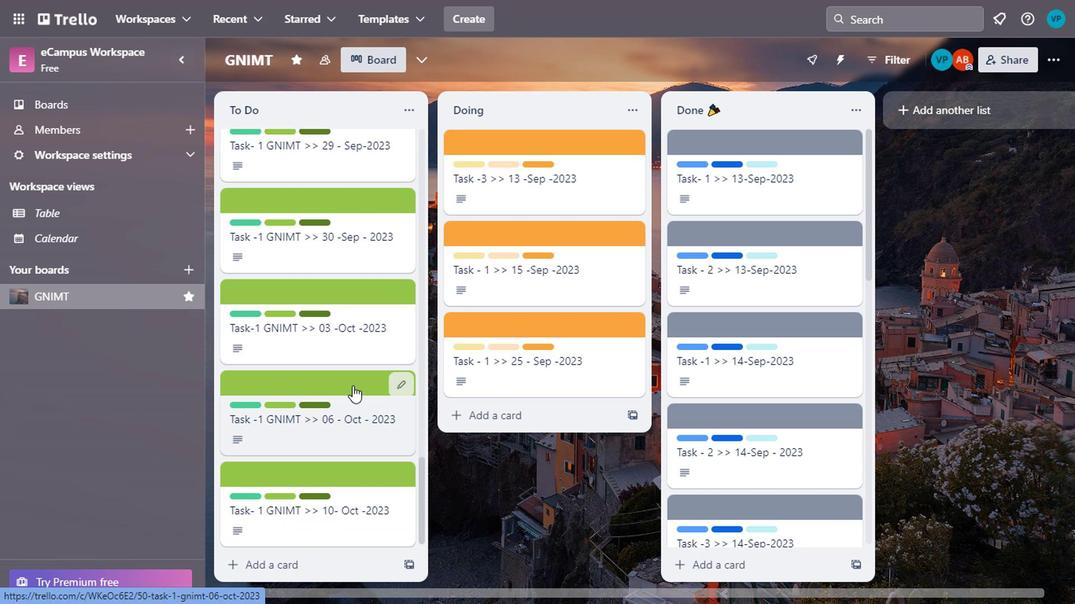 
Action: Mouse moved to (384, 418)
Screenshot: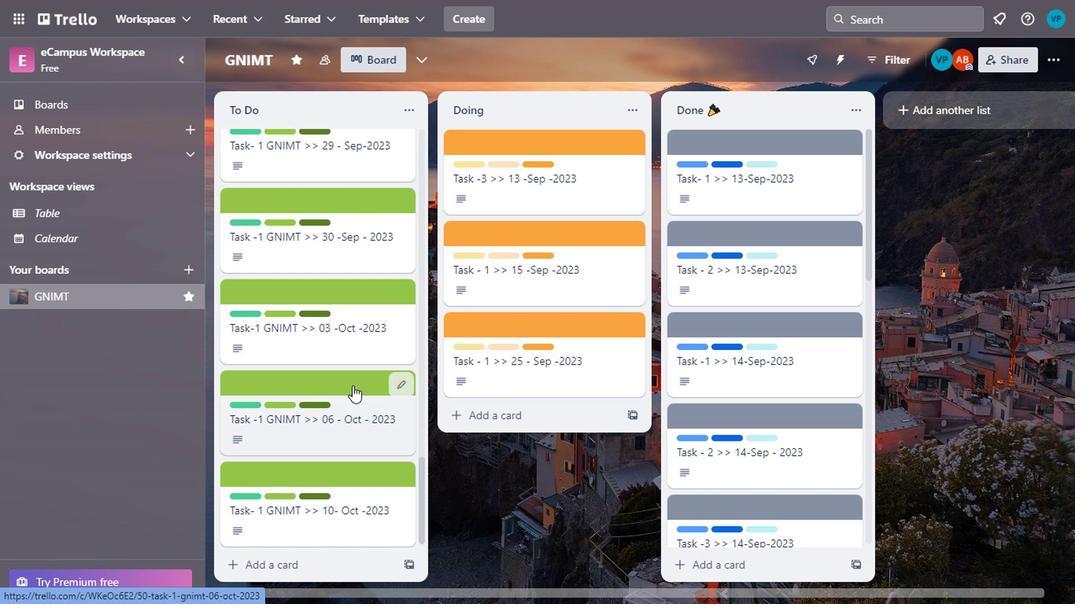 
Action: Mouse scrolled (384, 418) with delta (0, 0)
Screenshot: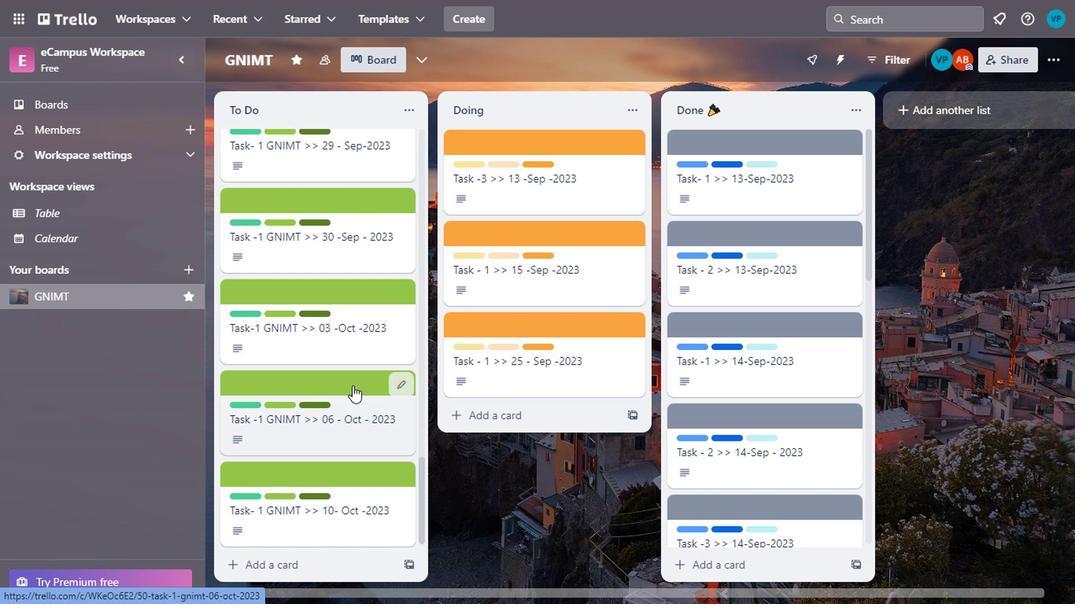 
Action: Mouse moved to (384, 421)
Screenshot: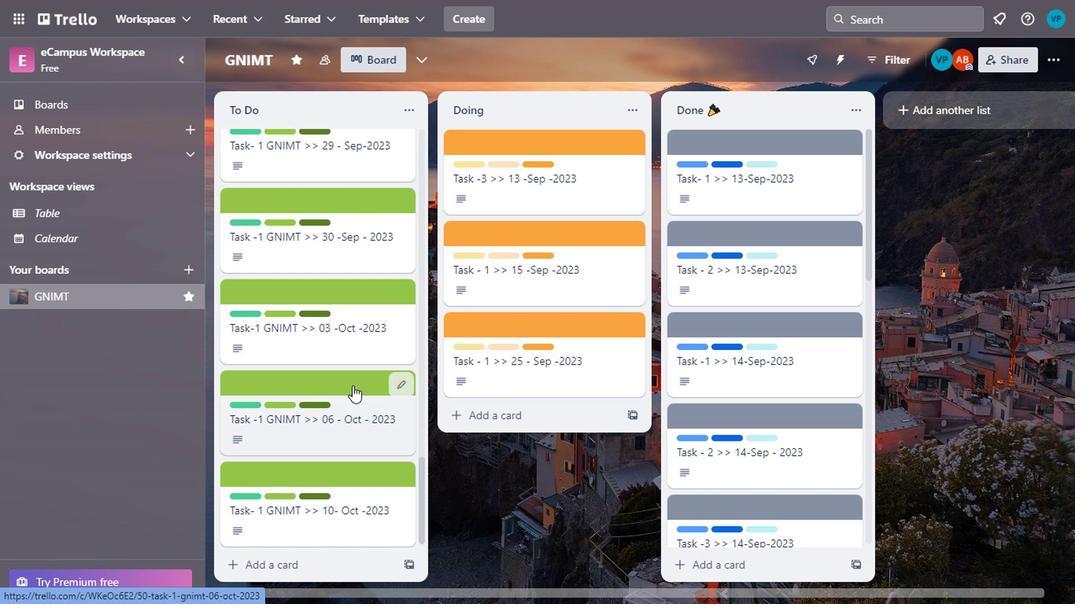 
Action: Mouse scrolled (384, 420) with delta (0, 0)
Screenshot: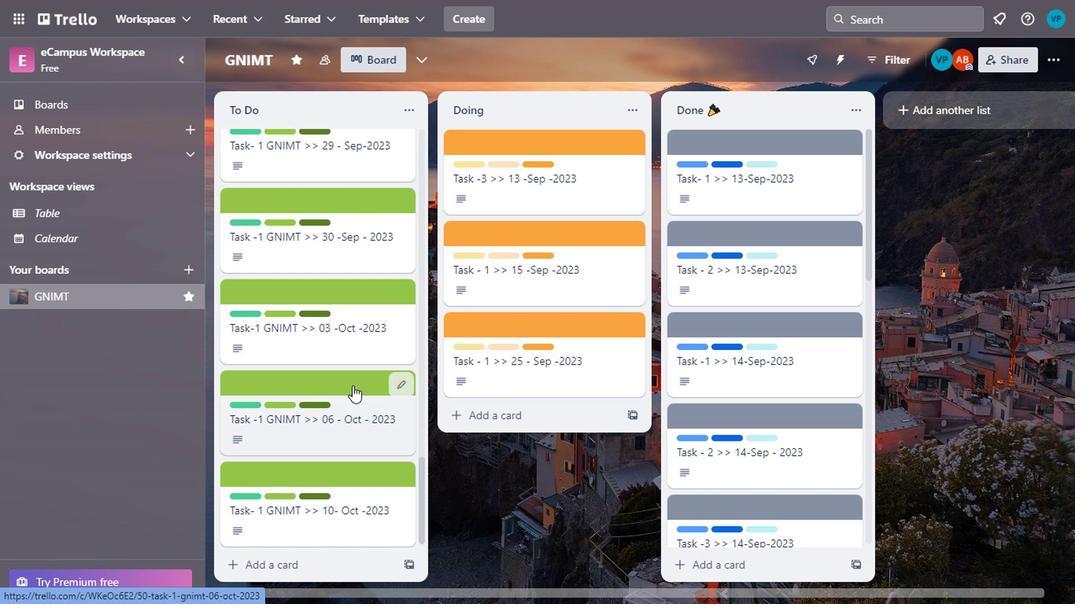 
Action: Mouse moved to (401, 426)
Screenshot: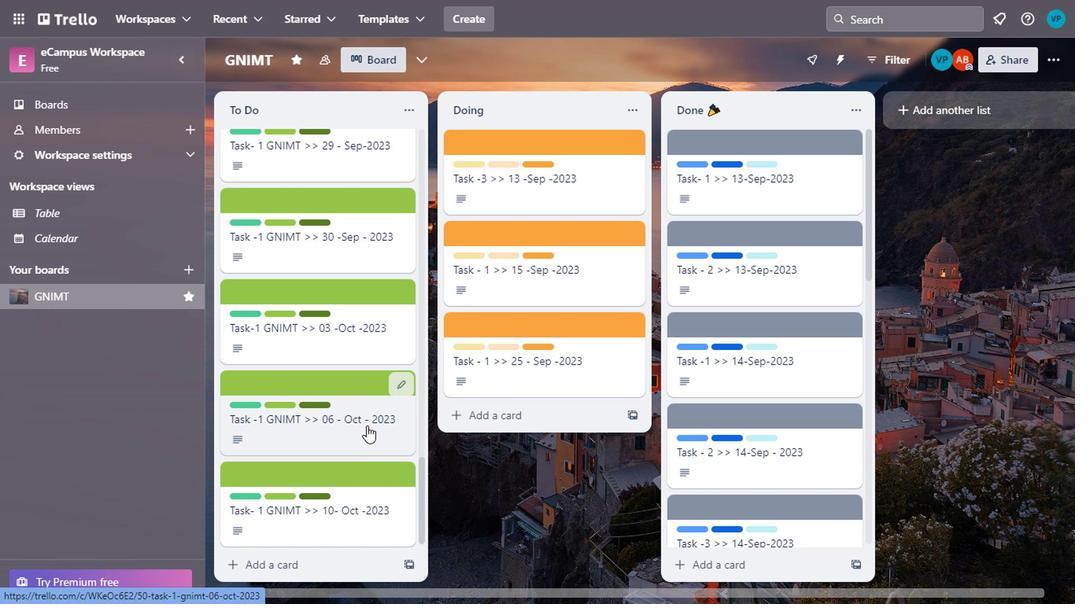 
Action: Mouse scrolled (401, 426) with delta (0, 0)
Screenshot: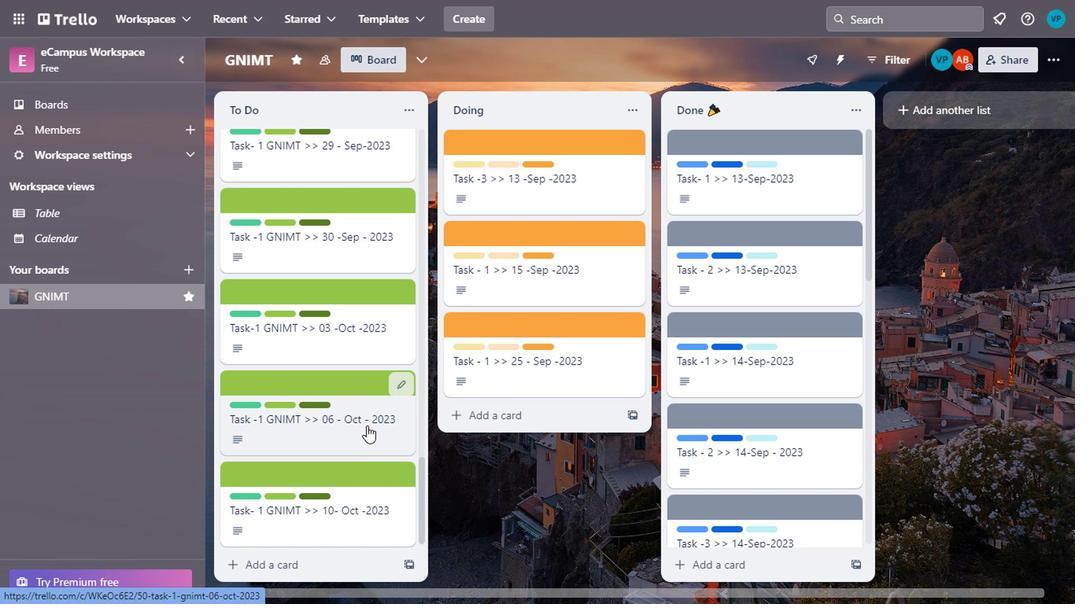 
Action: Mouse moved to (397, 440)
Screenshot: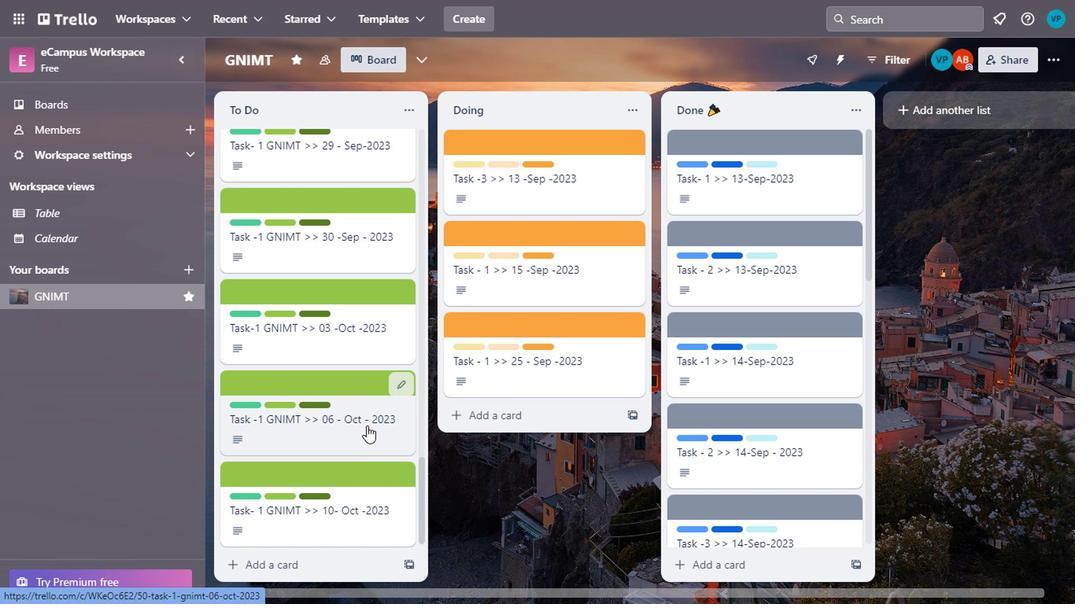 
Action: Mouse scrolled (397, 439) with delta (0, -1)
Screenshot: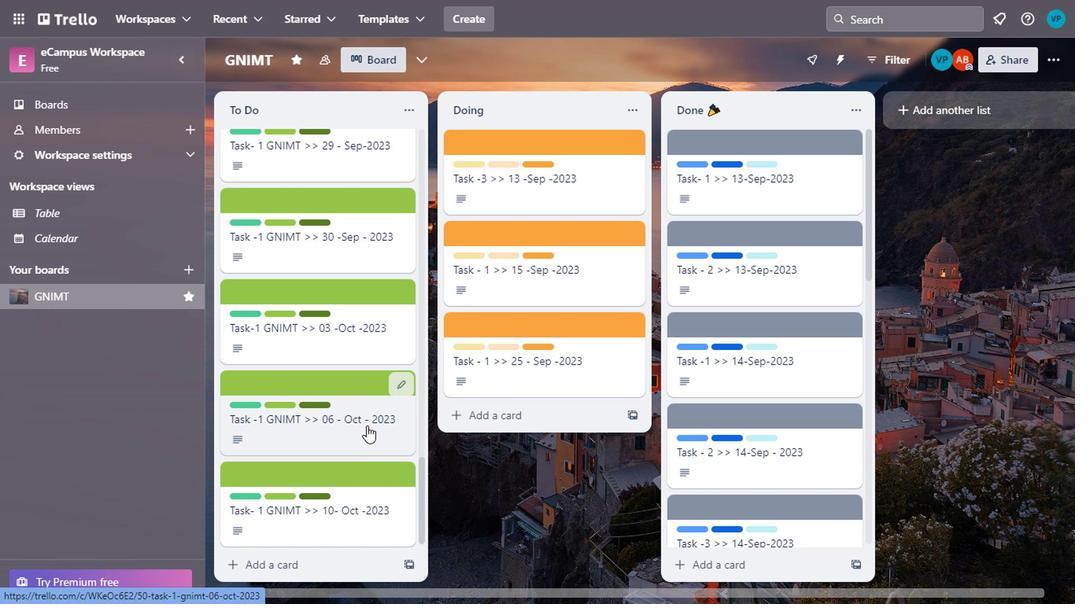 
Action: Mouse moved to (397, 446)
Screenshot: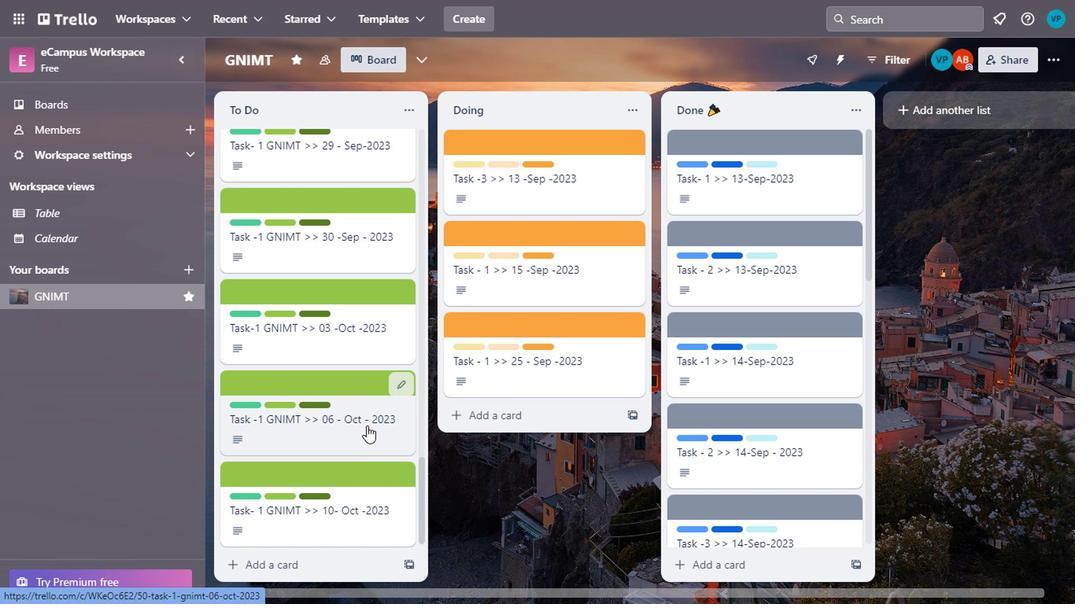 
Action: Mouse scrolled (397, 445) with delta (0, -1)
Screenshot: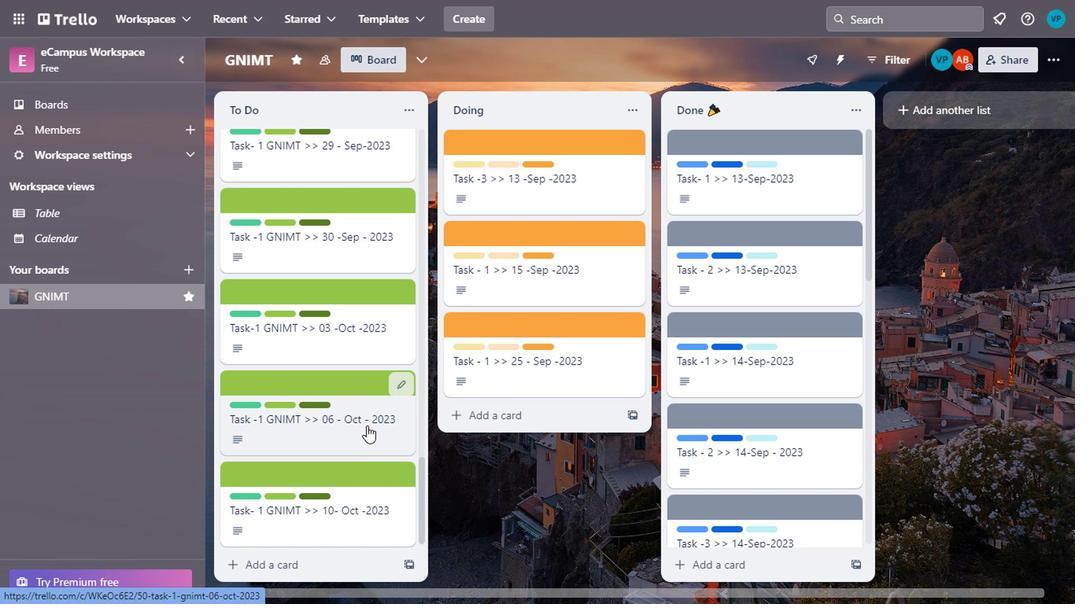 
Action: Mouse moved to (397, 446)
Screenshot: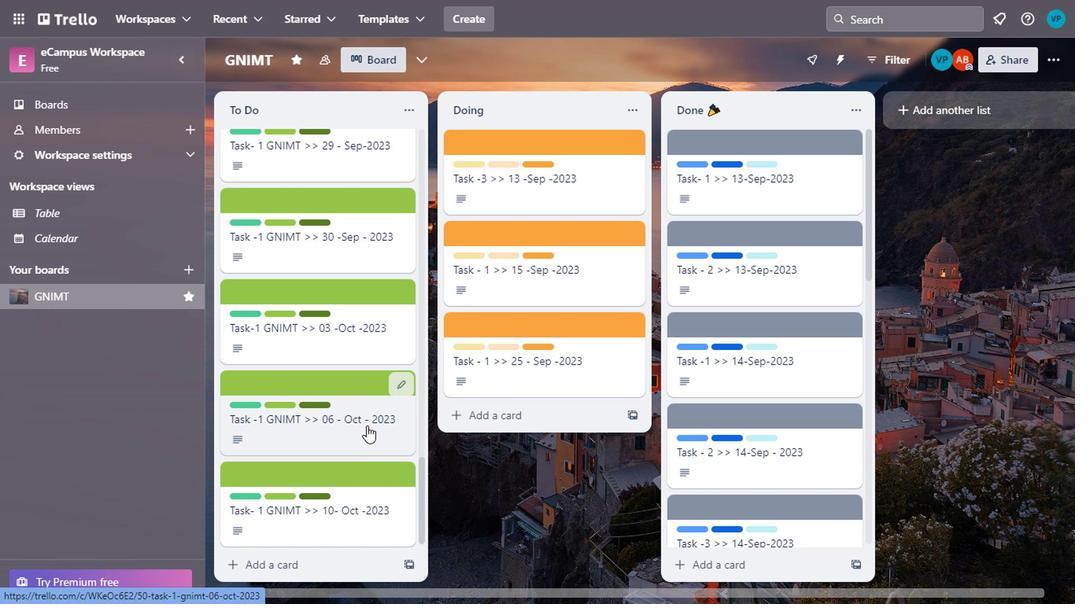 
Action: Mouse scrolled (397, 446) with delta (0, 0)
Screenshot: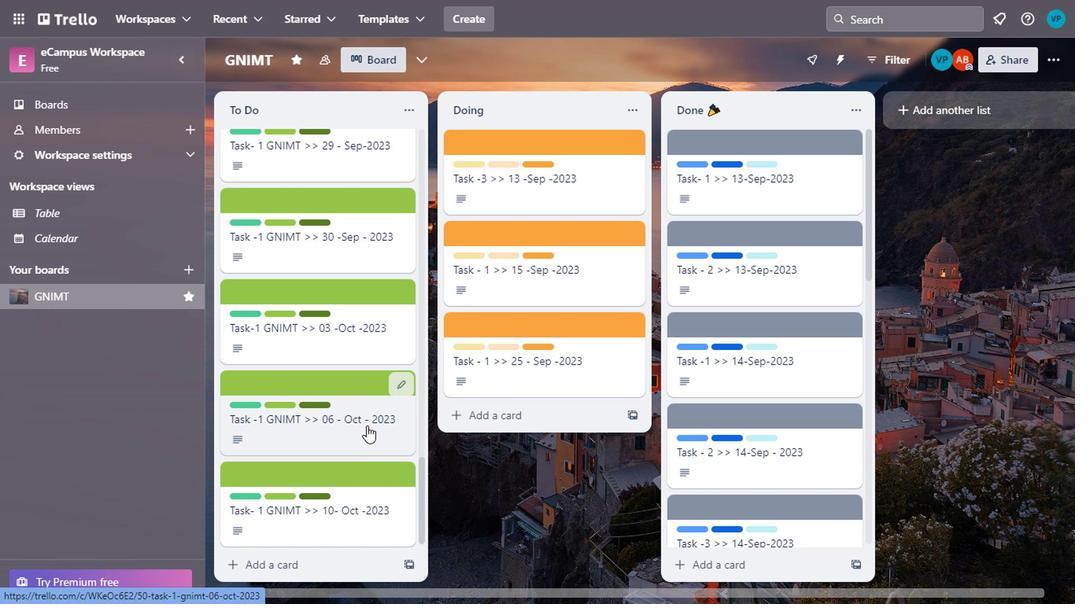 
Action: Mouse moved to (398, 447)
Screenshot: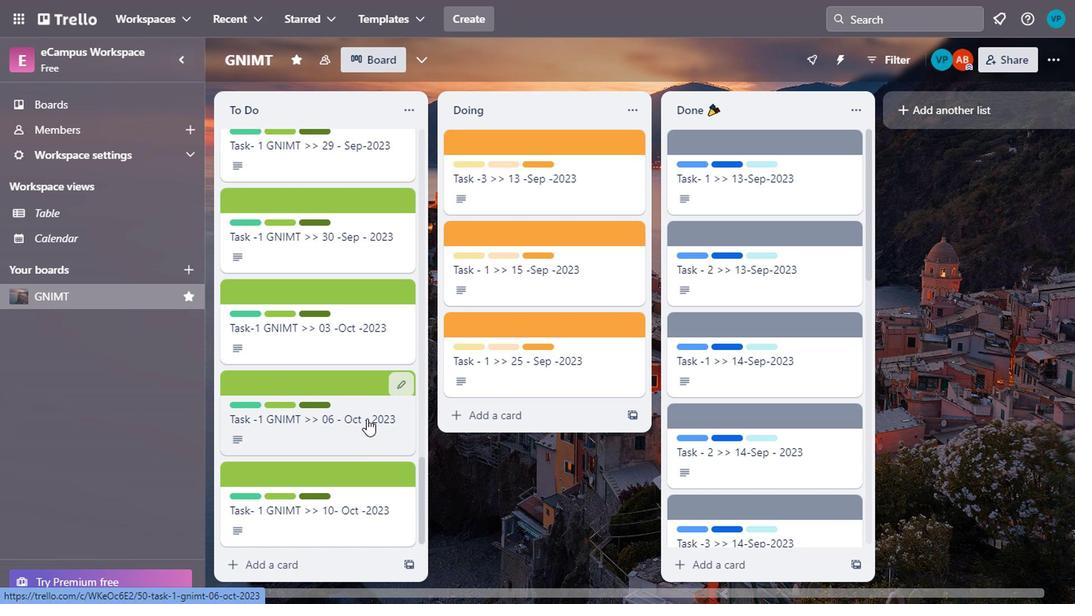 
Action: Mouse scrolled (398, 446) with delta (0, -1)
Screenshot: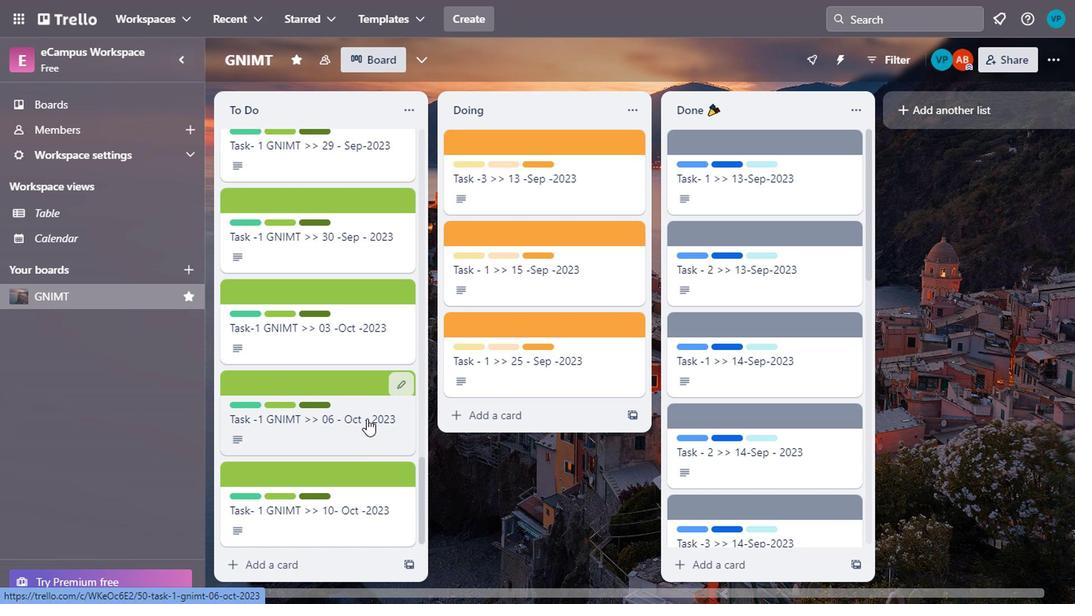 
Action: Mouse moved to (356, 523)
Screenshot: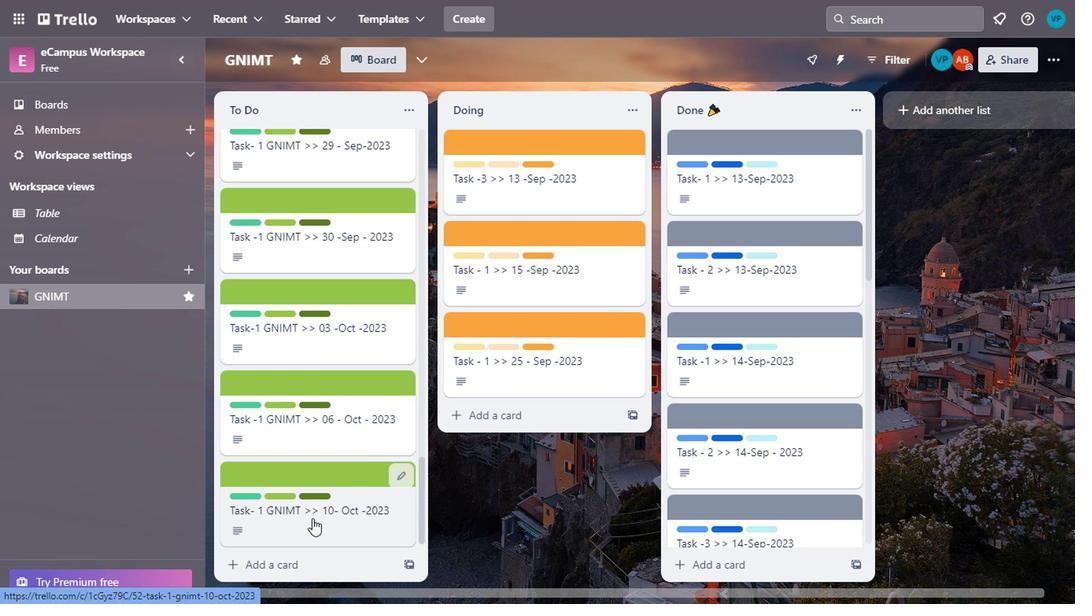 
Action: Mouse pressed left at (356, 523)
Screenshot: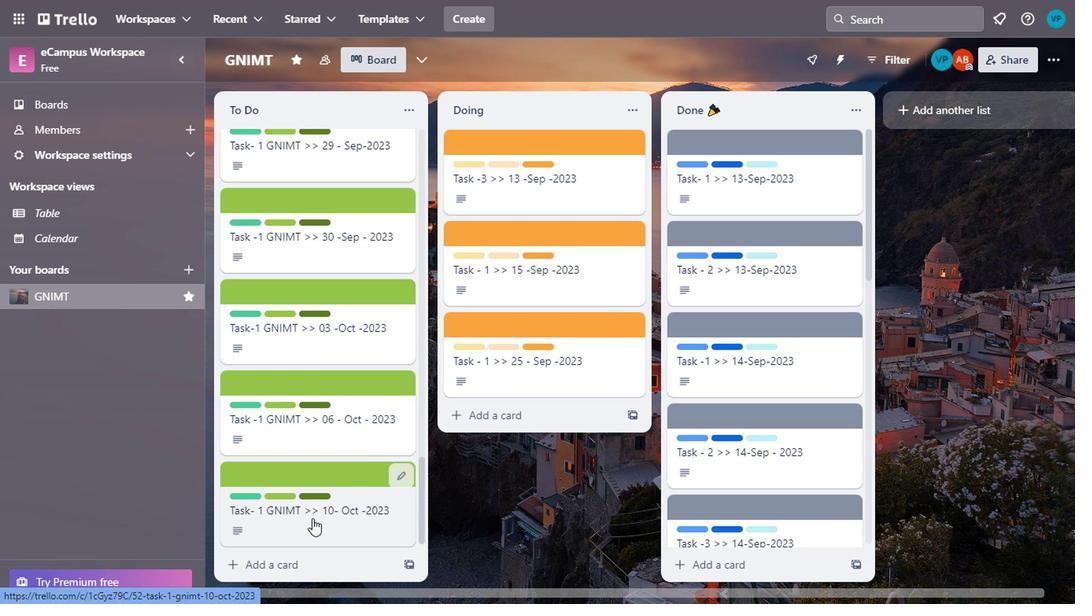 
Action: Mouse moved to (798, 63)
Screenshot: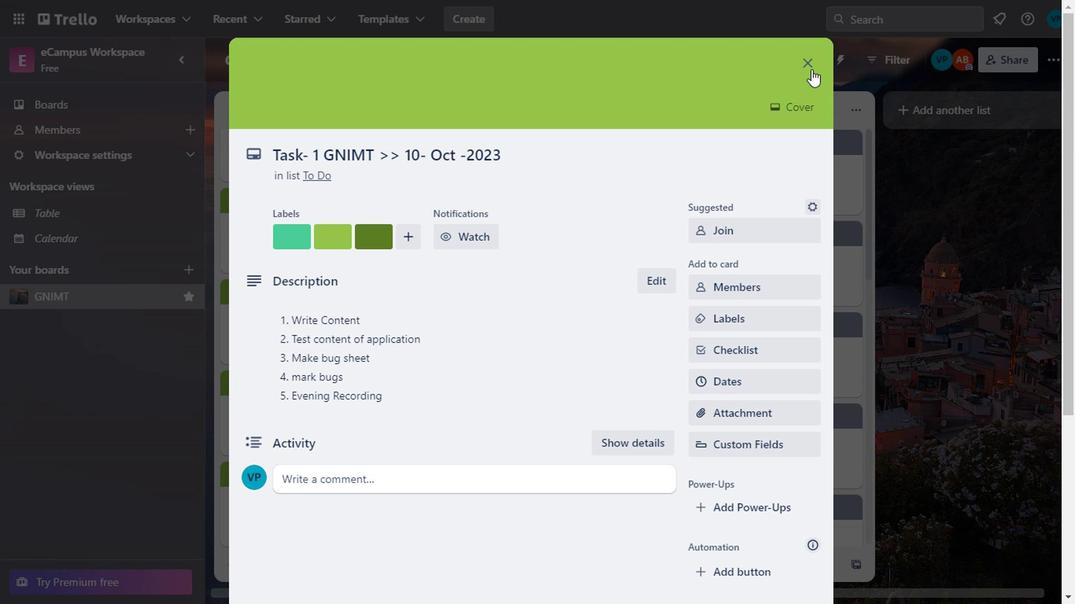 
Action: Mouse pressed left at (798, 63)
Screenshot: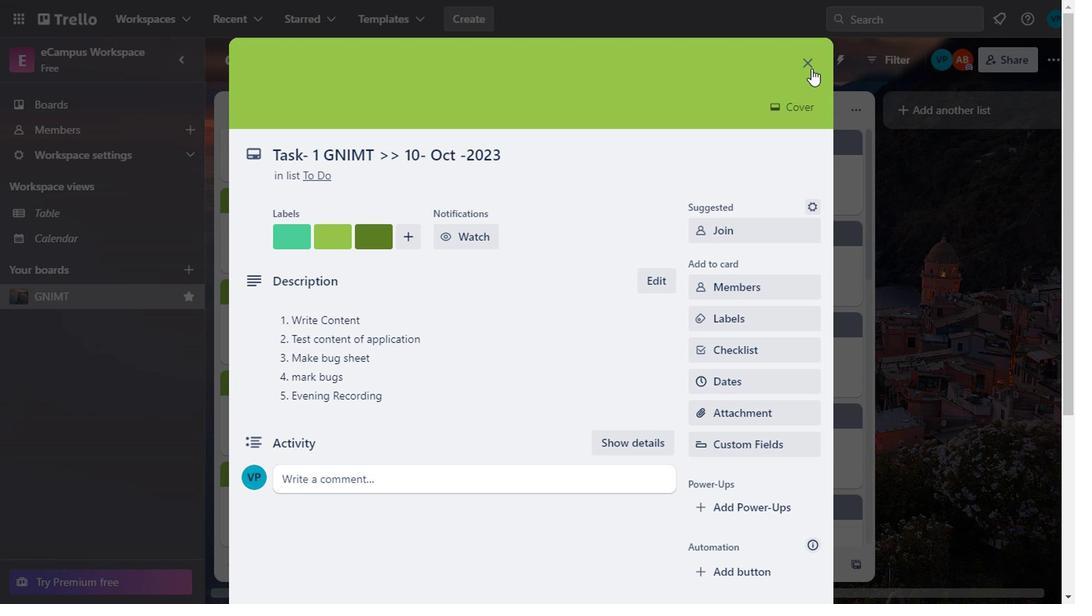 
Action: Mouse moved to (342, 528)
Screenshot: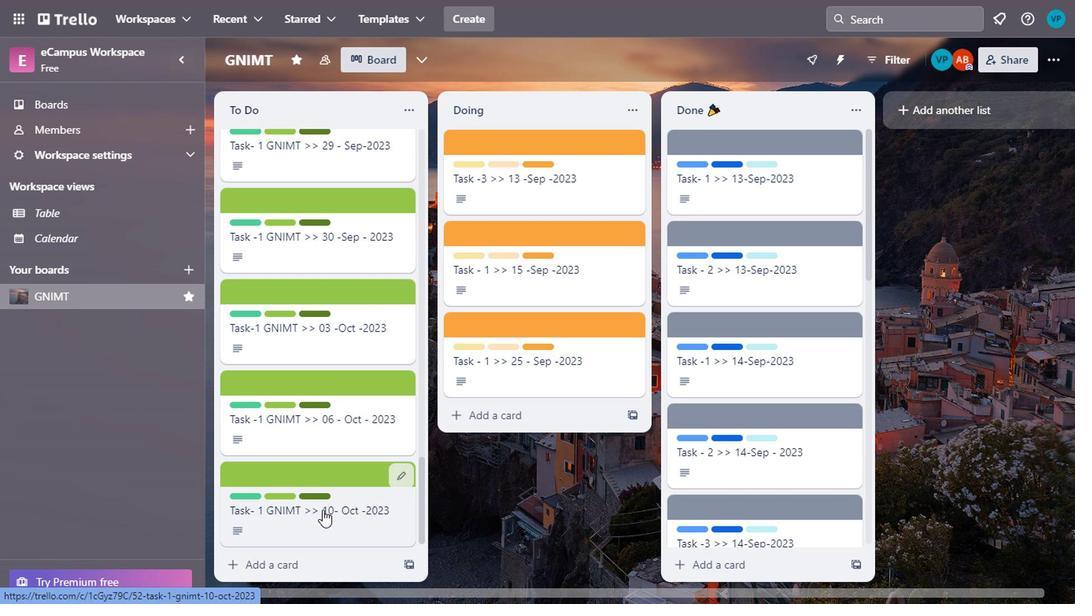 
Action: Mouse pressed left at (342, 528)
Screenshot: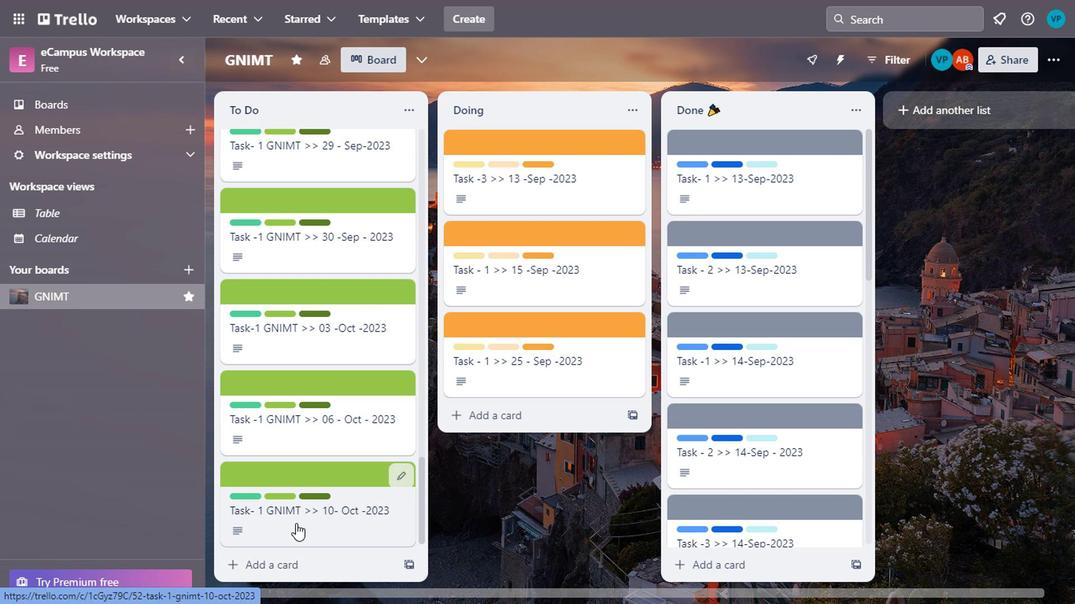 
Action: Mouse moved to (767, 500)
Screenshot: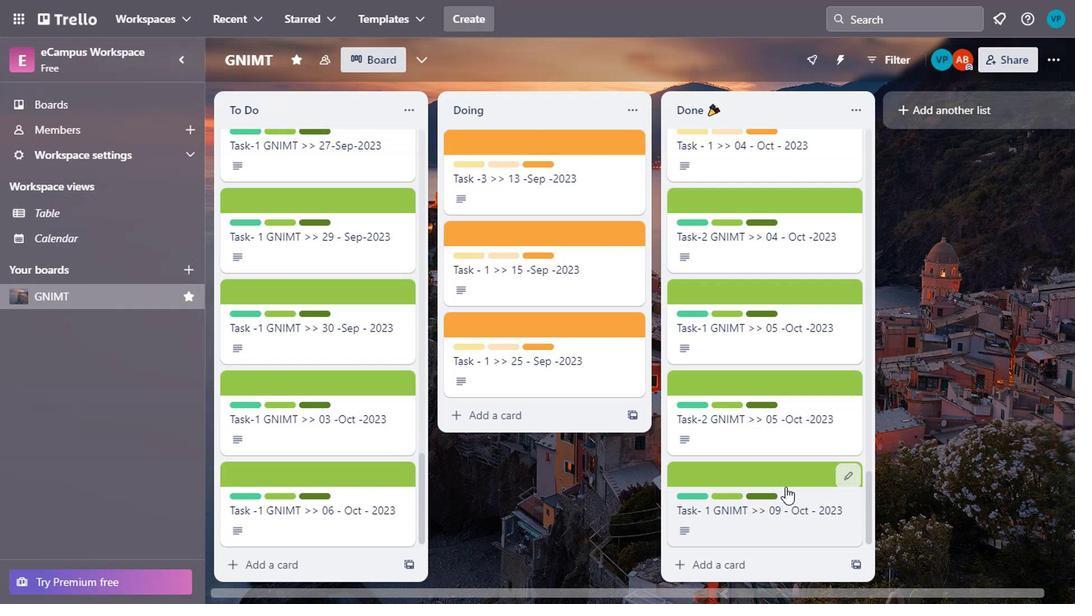 
Action: Mouse scrolled (767, 499) with delta (0, 0)
Screenshot: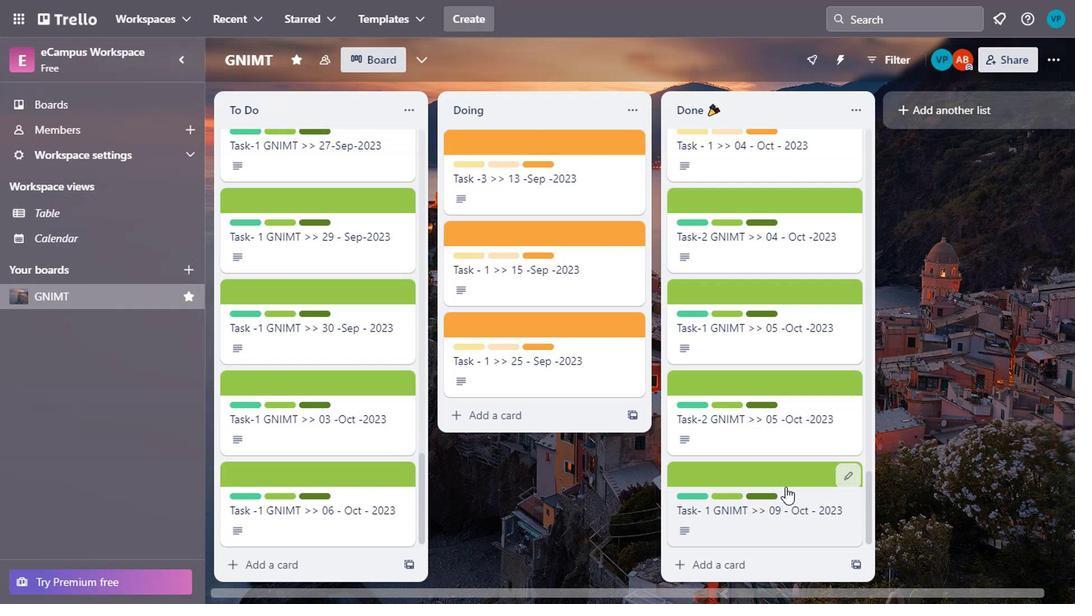 
Action: Mouse moved to (767, 501)
Screenshot: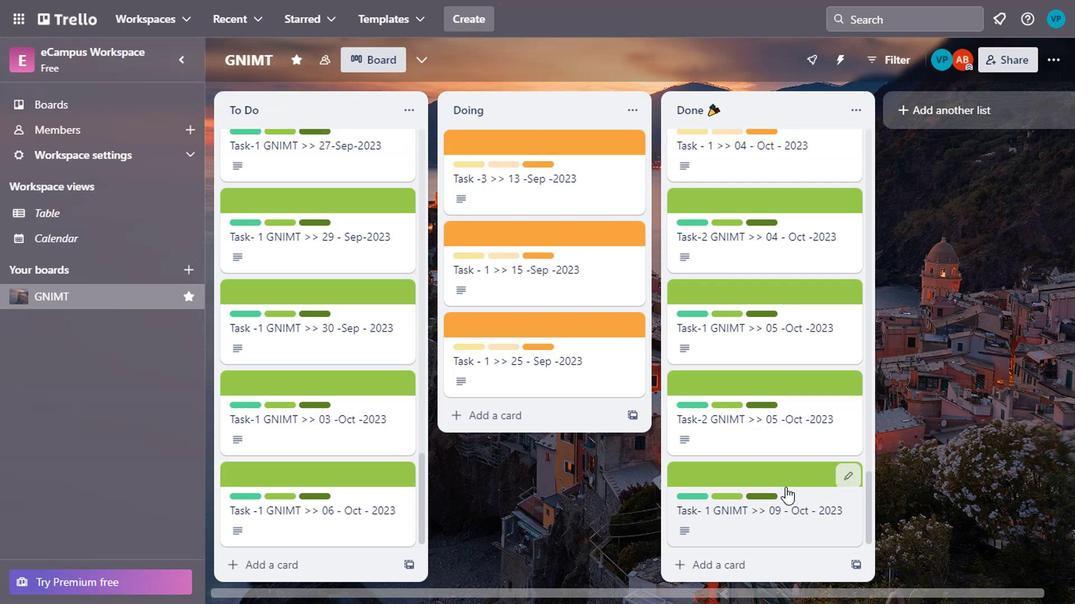 
Action: Mouse scrolled (767, 501) with delta (0, 0)
Screenshot: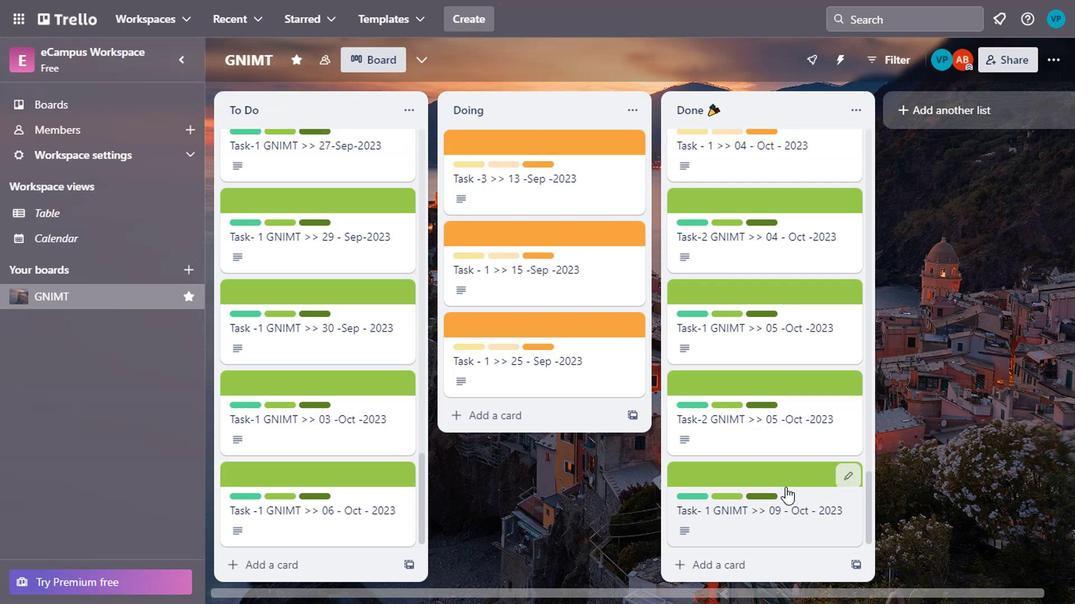 
Action: Mouse moved to (767, 505)
Screenshot: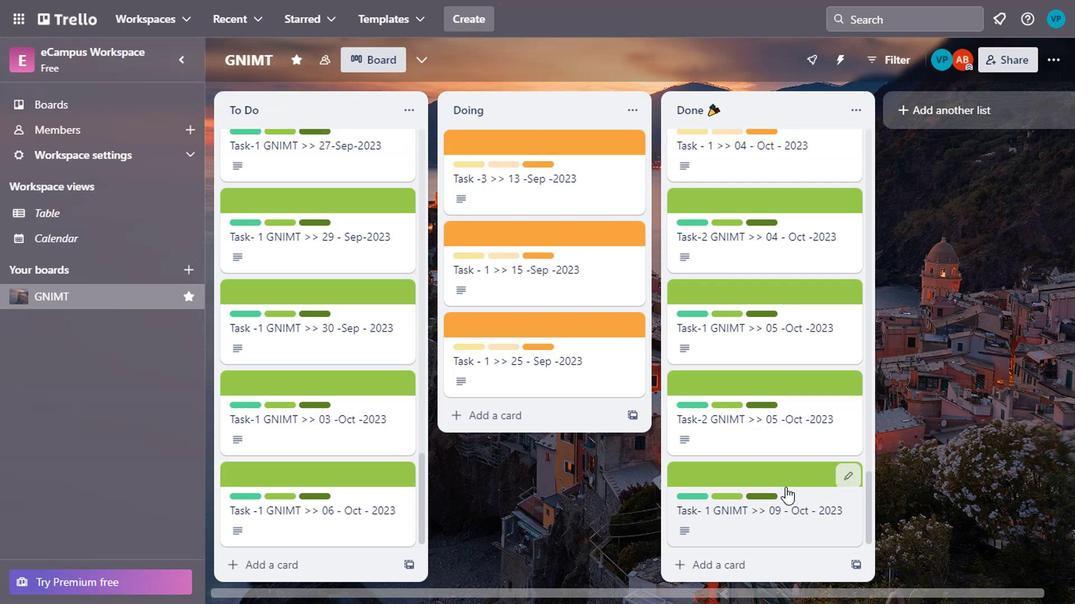 
Action: Mouse scrolled (767, 503) with delta (0, -1)
Screenshot: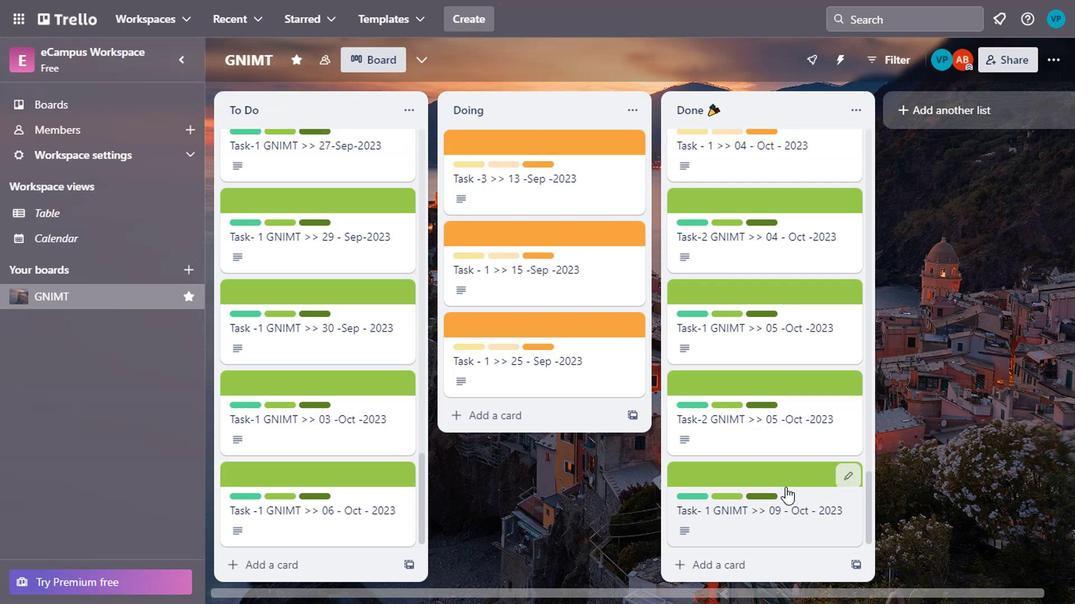 
Action: Mouse moved to (767, 508)
Screenshot: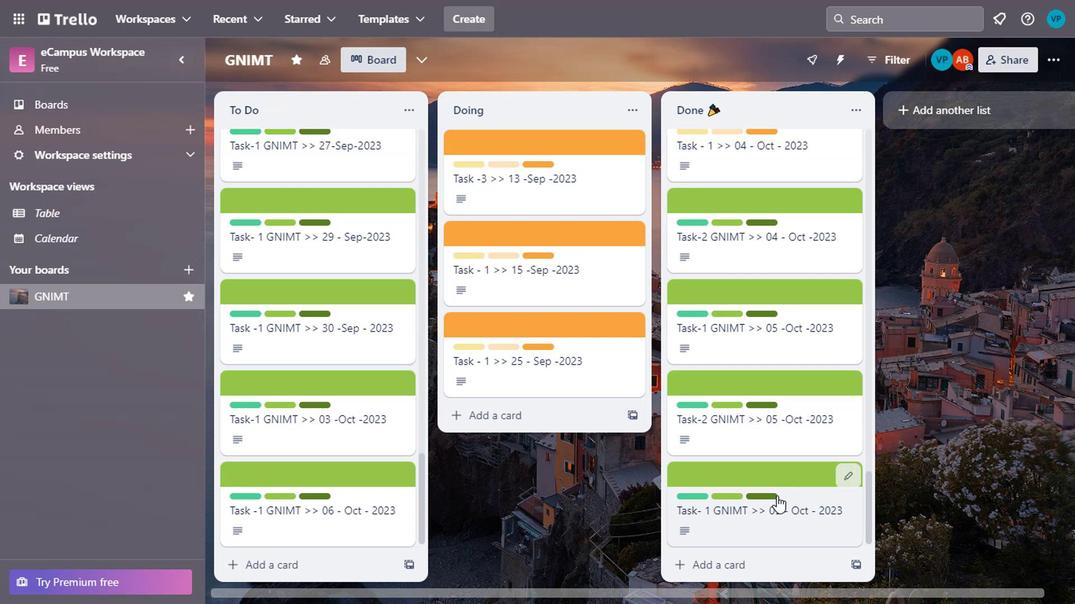 
Action: Mouse scrolled (767, 507) with delta (0, -1)
Screenshot: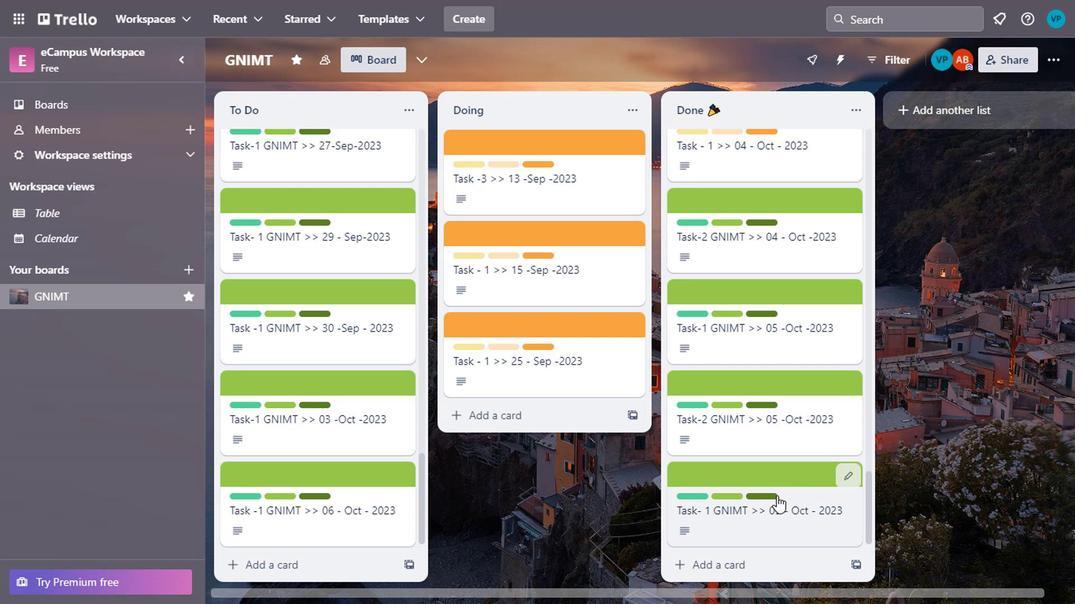 
Action: Mouse moved to (768, 509)
Screenshot: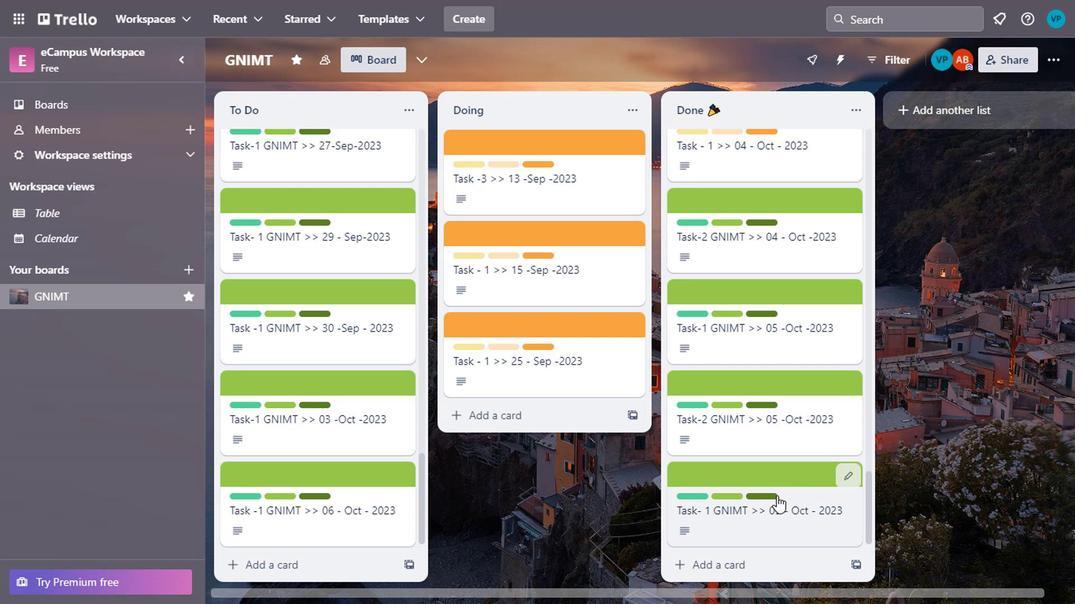 
Action: Mouse scrolled (768, 509) with delta (0, 0)
Screenshot: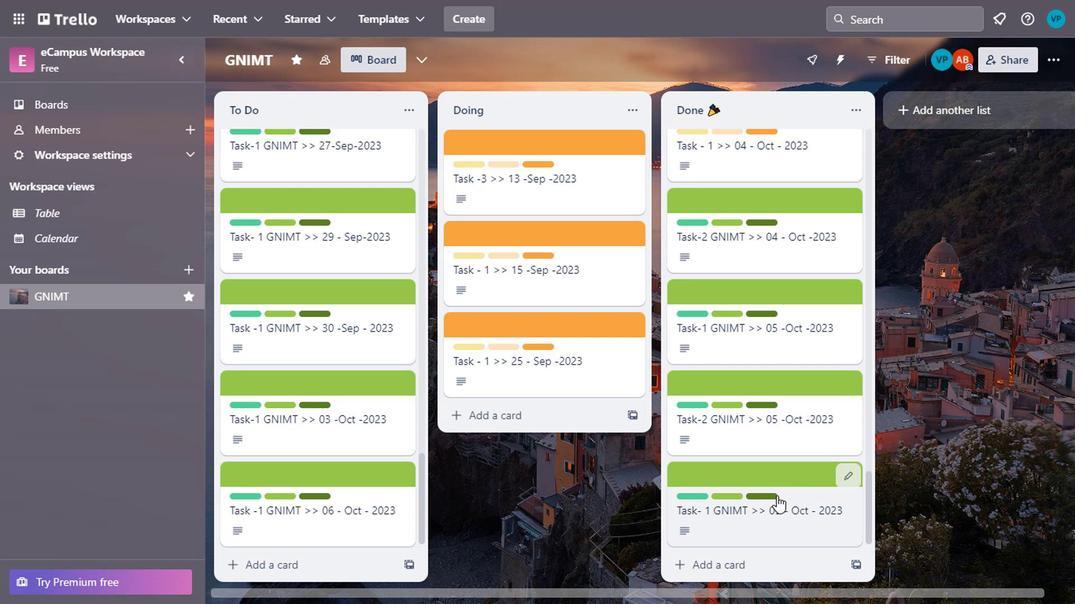 
Action: Mouse moved to (775, 479)
Screenshot: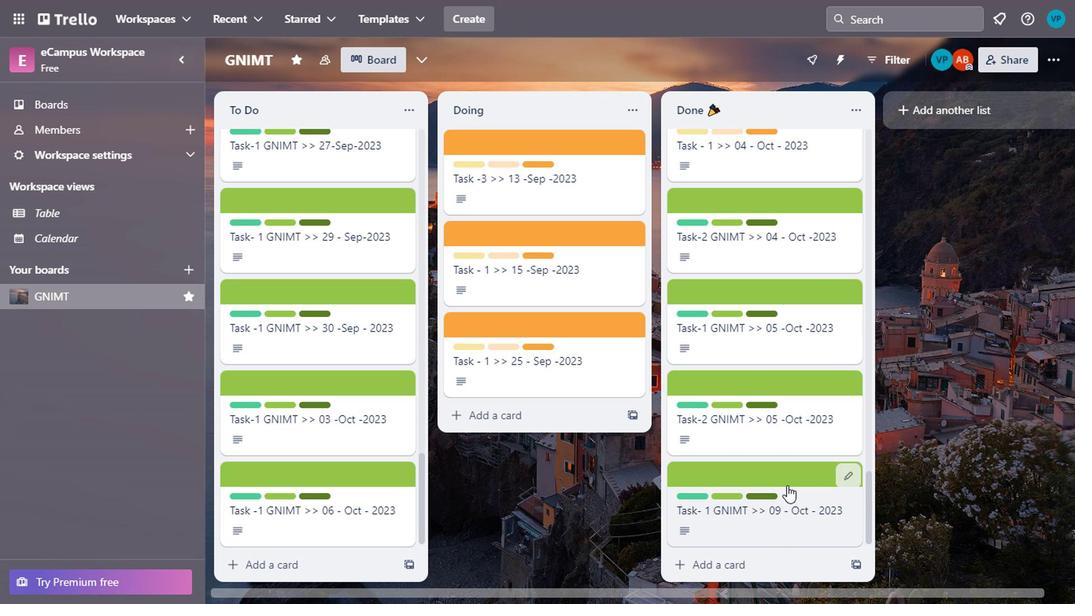 
Action: Mouse scrolled (775, 481) with delta (0, 1)
Screenshot: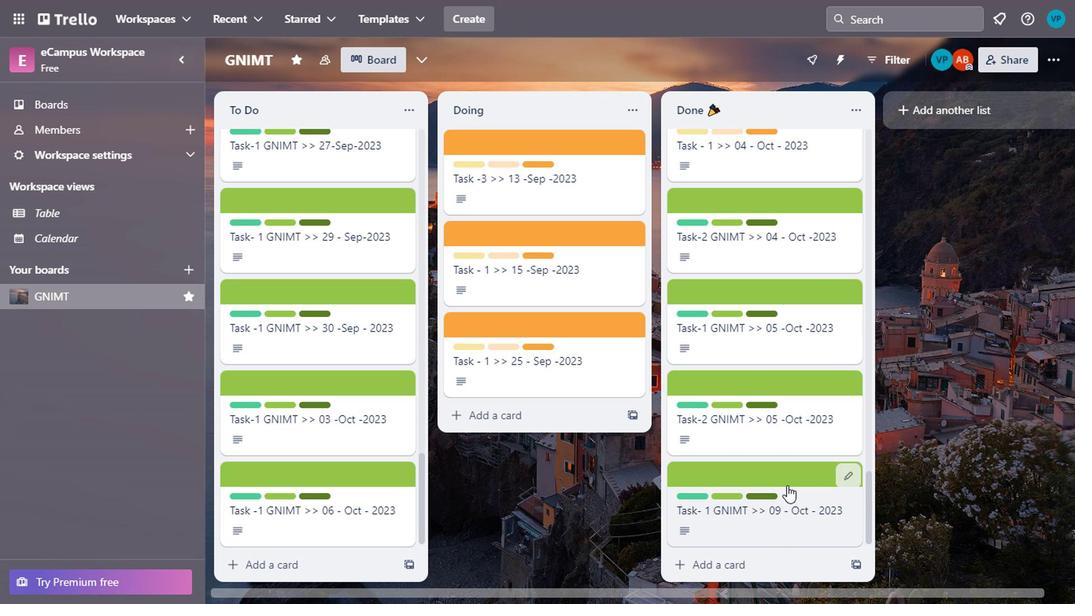 
Action: Mouse moved to (773, 470)
Screenshot: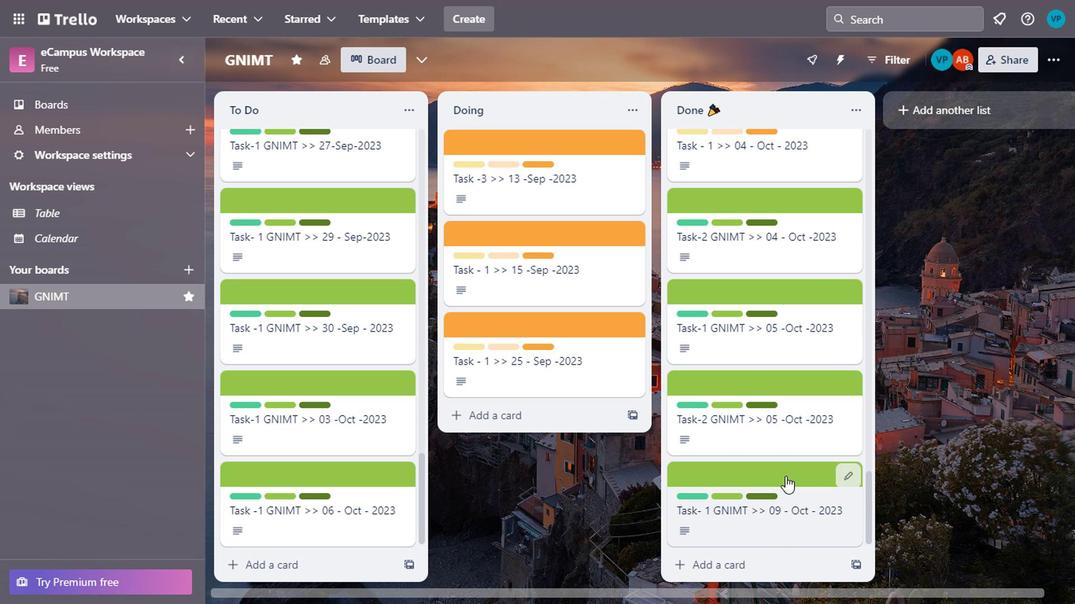 
Action: Mouse scrolled (773, 471) with delta (0, 1)
Screenshot: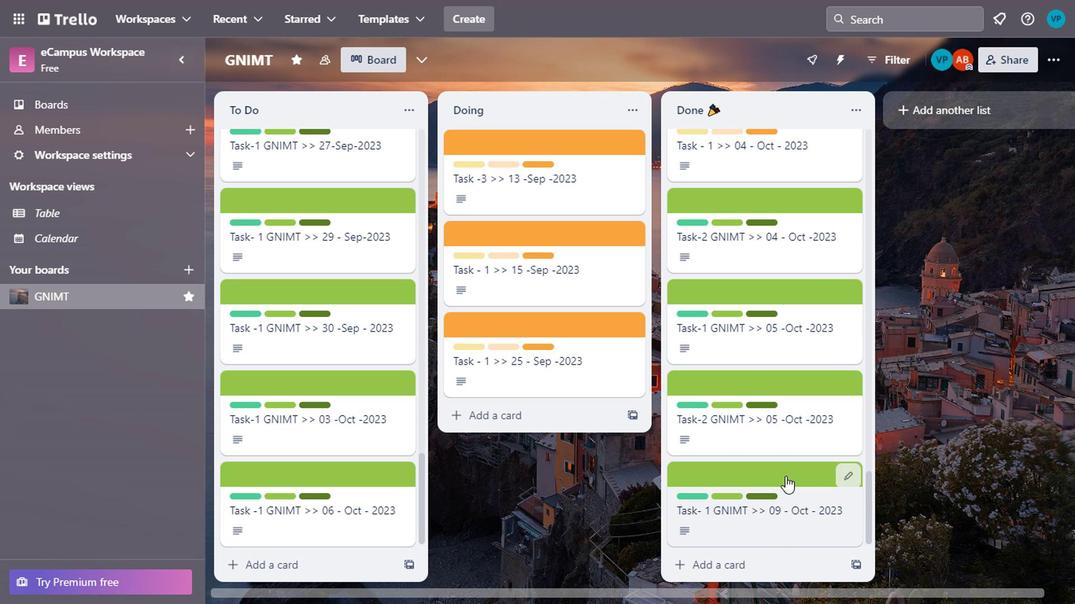 
Action: Mouse moved to (773, 467)
Screenshot: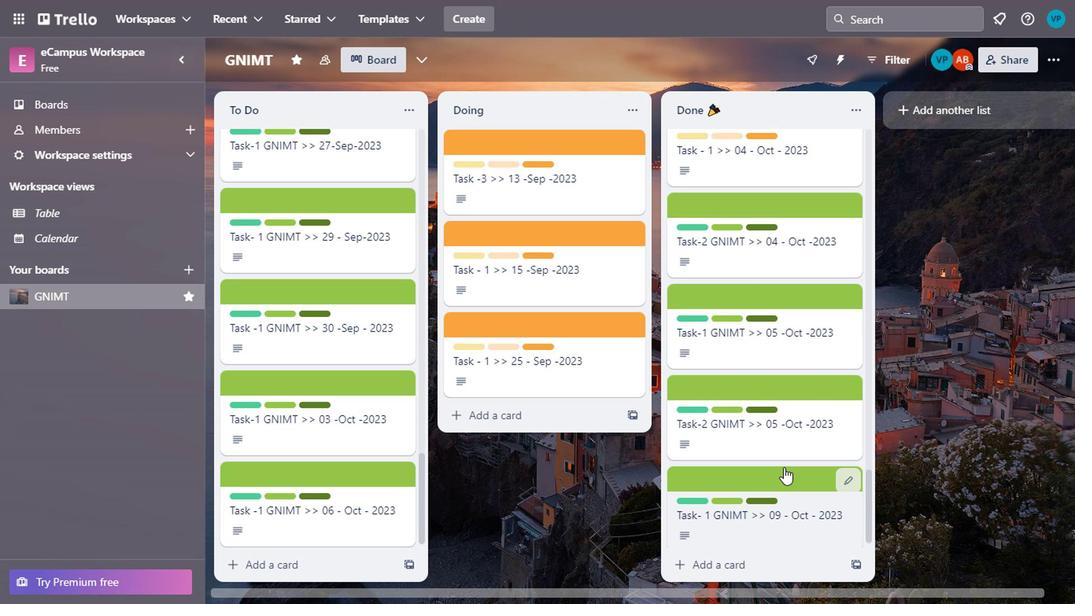 
Action: Mouse scrolled (773, 468) with delta (0, 1)
Screenshot: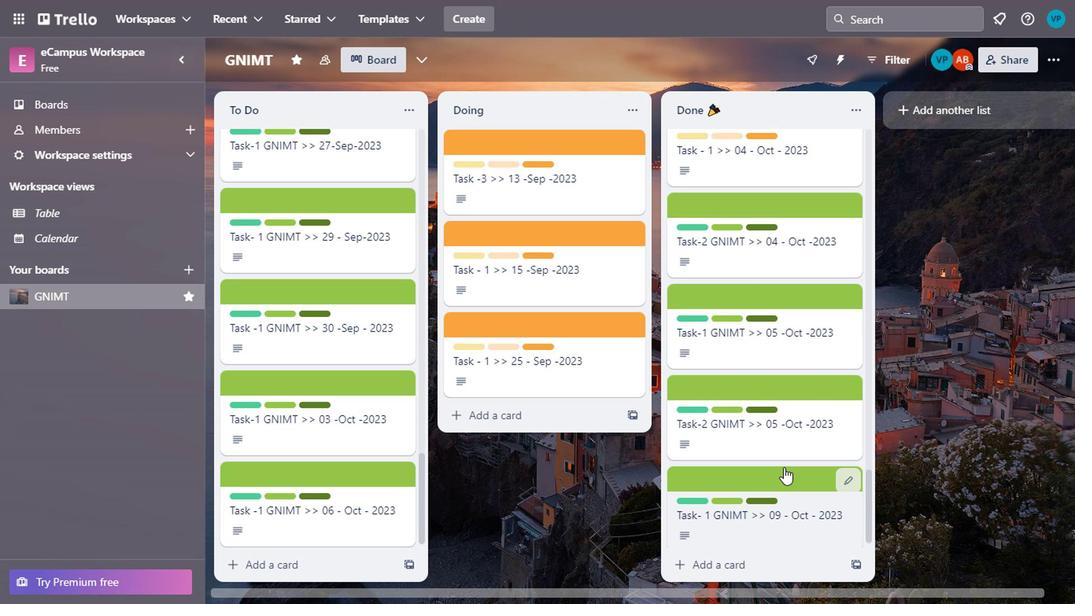 
Action: Mouse moved to (432, 484)
Screenshot: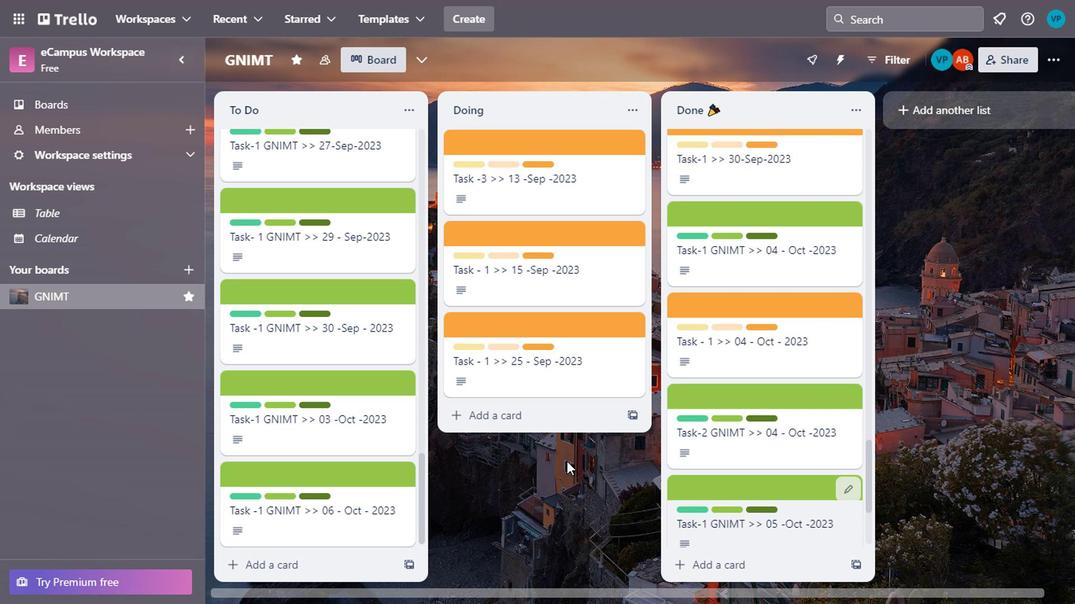 
Action: Mouse scrolled (432, 485) with delta (0, 0)
Screenshot: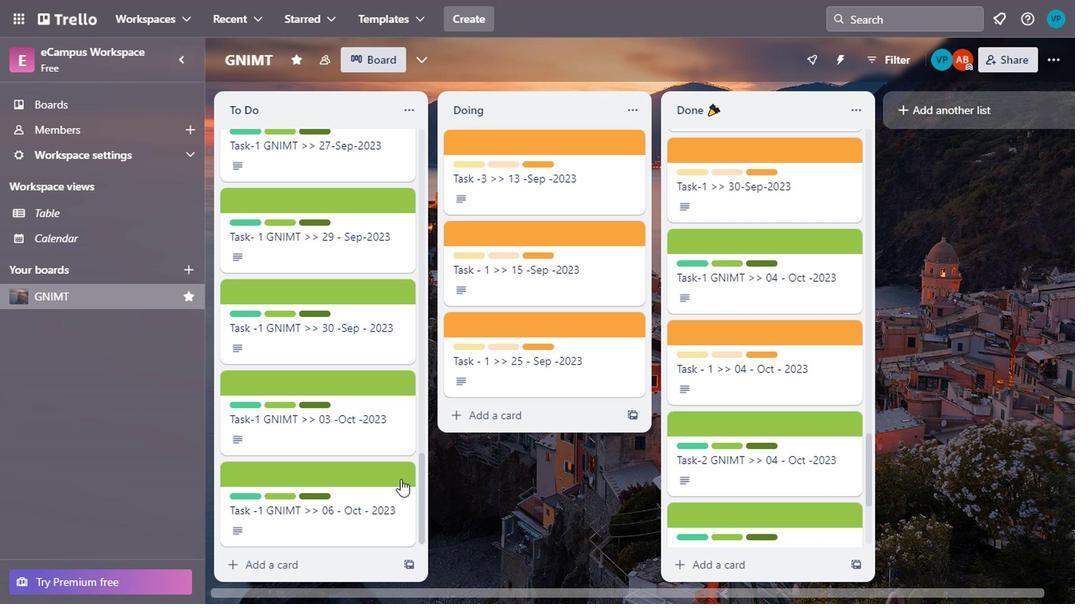 
Action: Mouse scrolled (432, 485) with delta (0, 0)
Screenshot: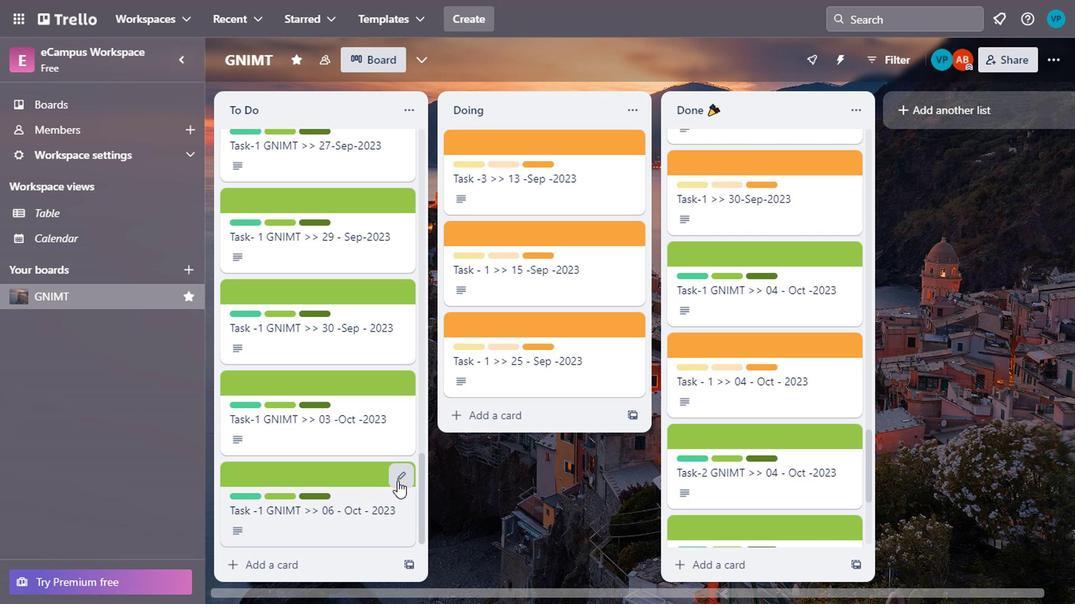 
Action: Mouse moved to (427, 482)
Screenshot: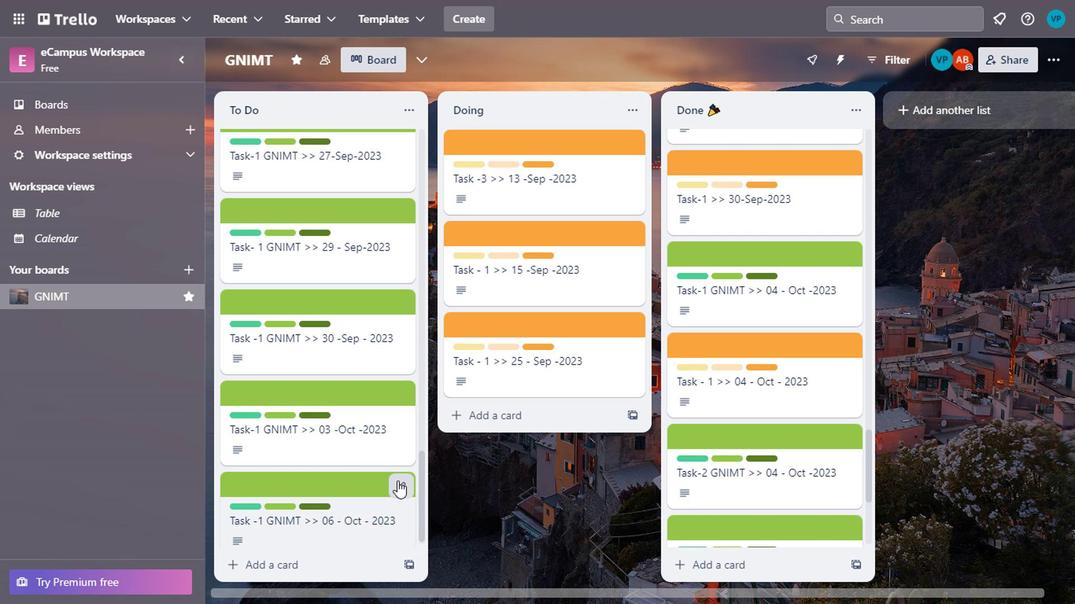 
Action: Mouse scrolled (427, 483) with delta (0, 0)
Screenshot: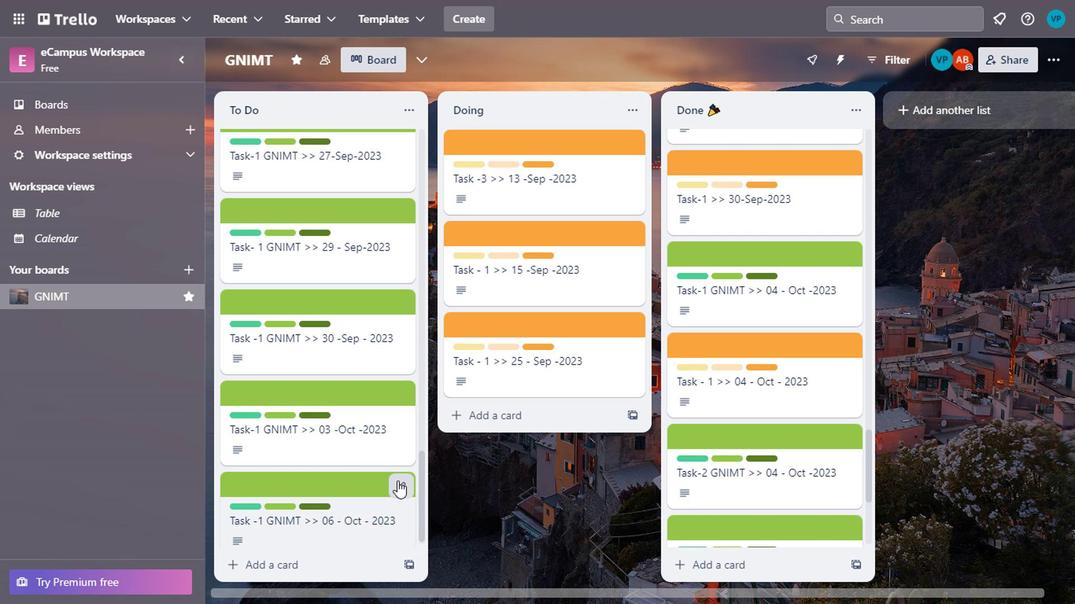 
Action: Mouse moved to (416, 500)
Screenshot: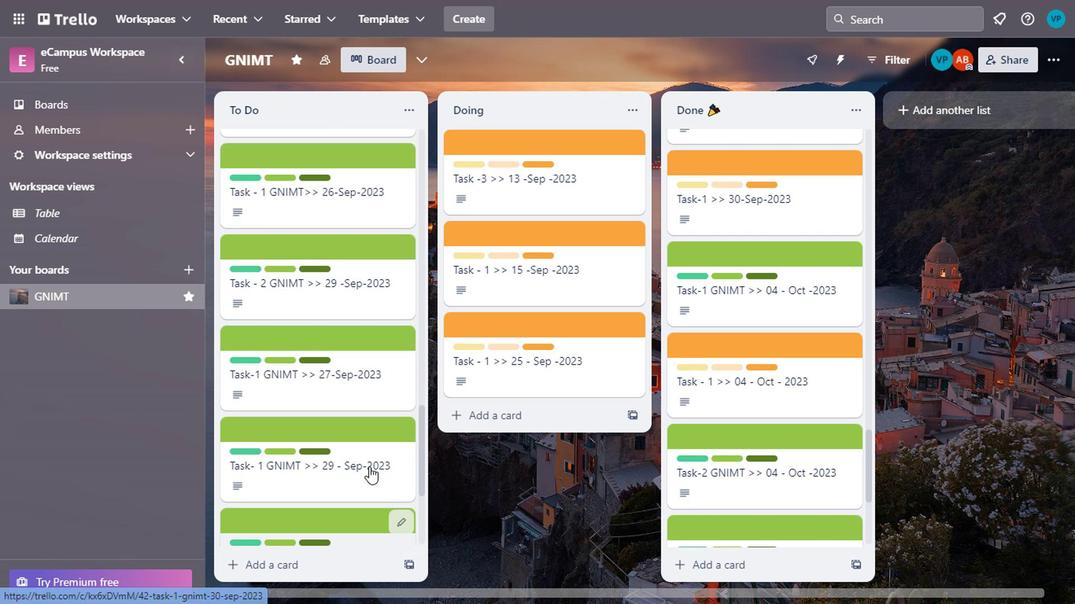 
Action: Mouse scrolled (416, 499) with delta (0, 0)
Screenshot: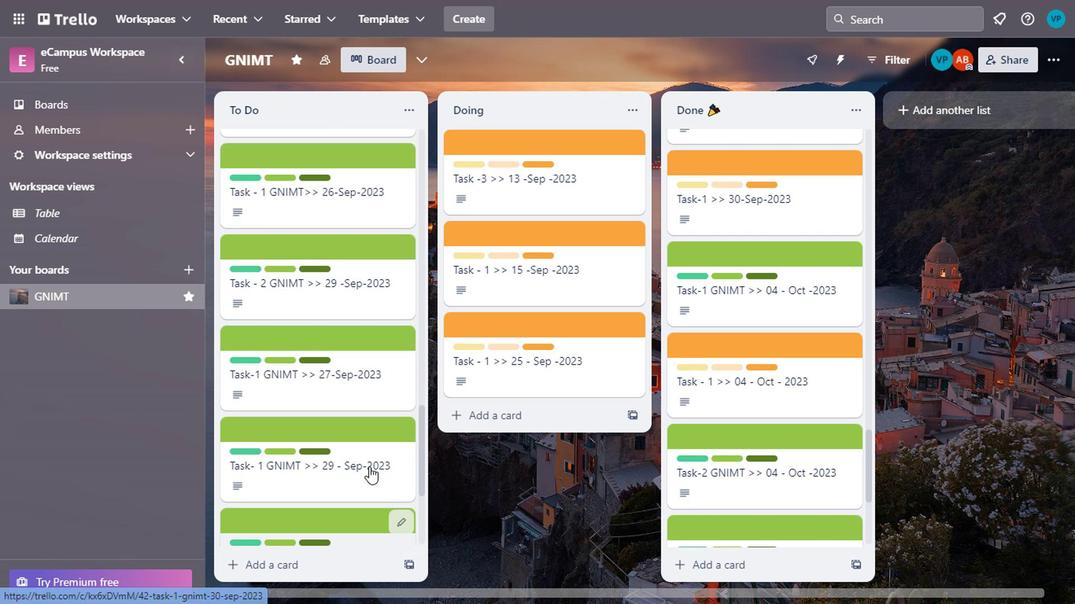 
Action: Mouse moved to (416, 501)
Screenshot: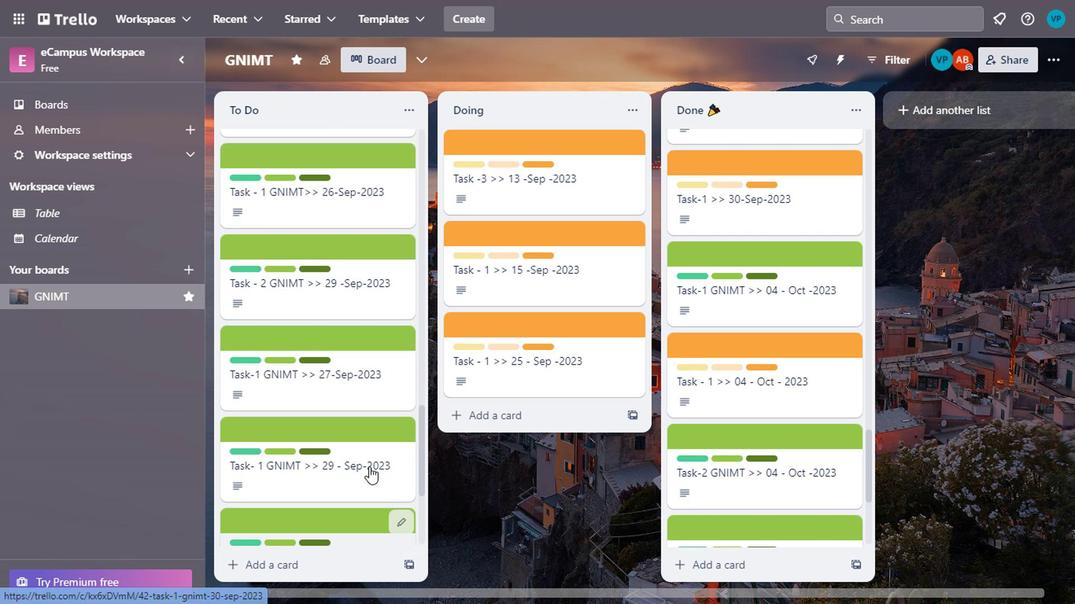 
Action: Mouse scrolled (416, 500) with delta (0, -1)
Screenshot: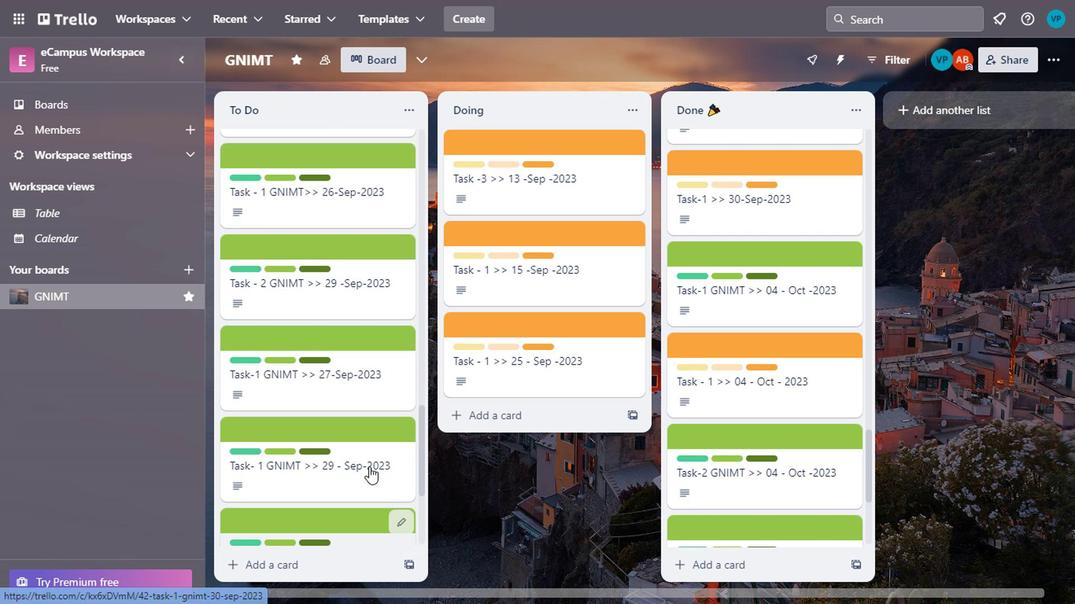 
Action: Mouse moved to (416, 503)
Screenshot: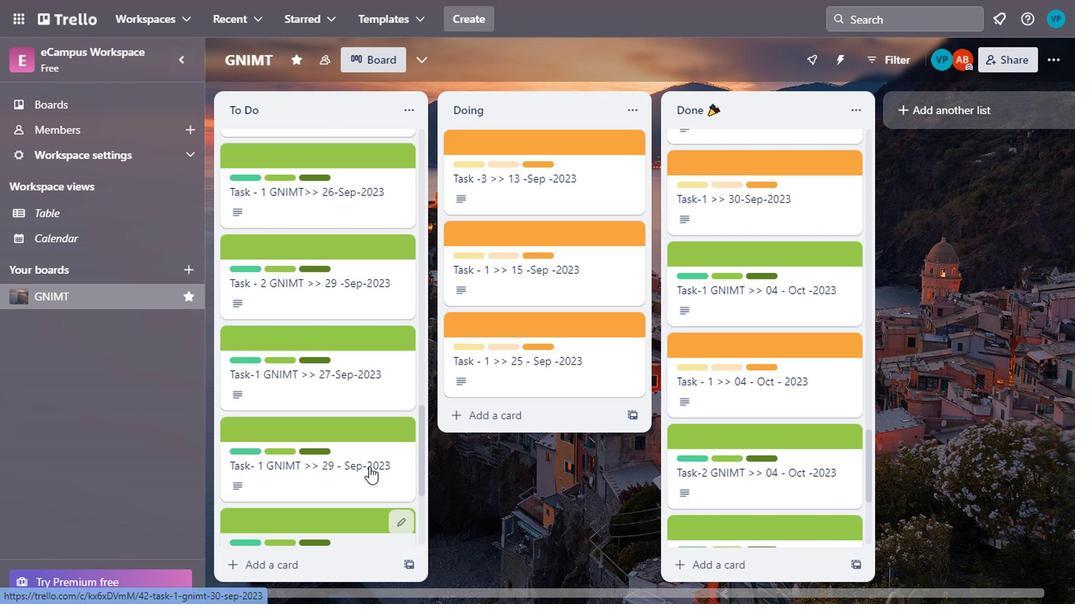 
Action: Mouse scrolled (416, 502) with delta (0, 0)
Screenshot: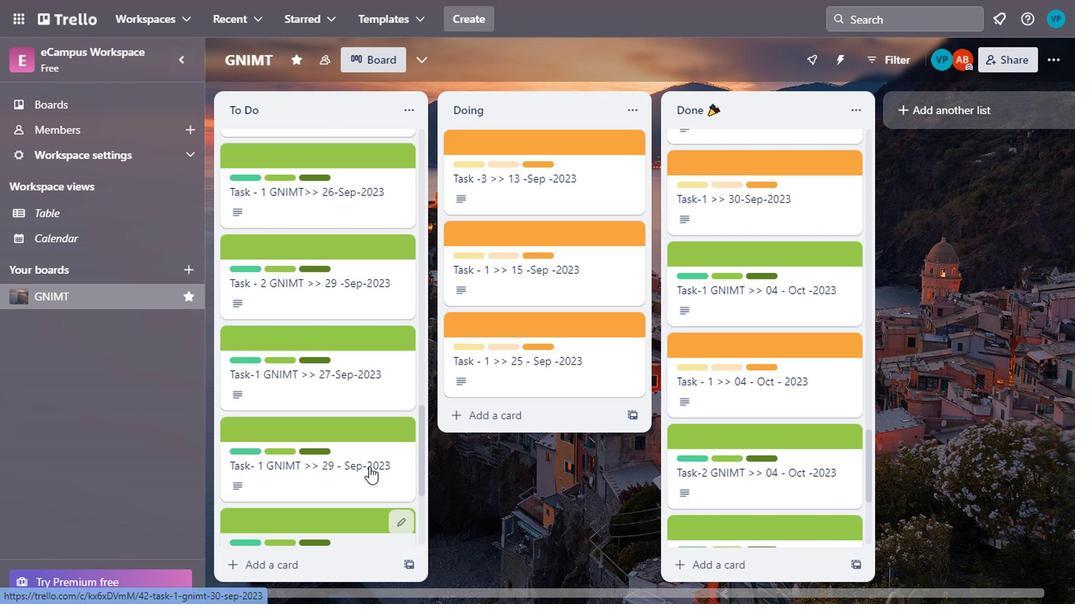 
Action: Mouse moved to (418, 505)
Screenshot: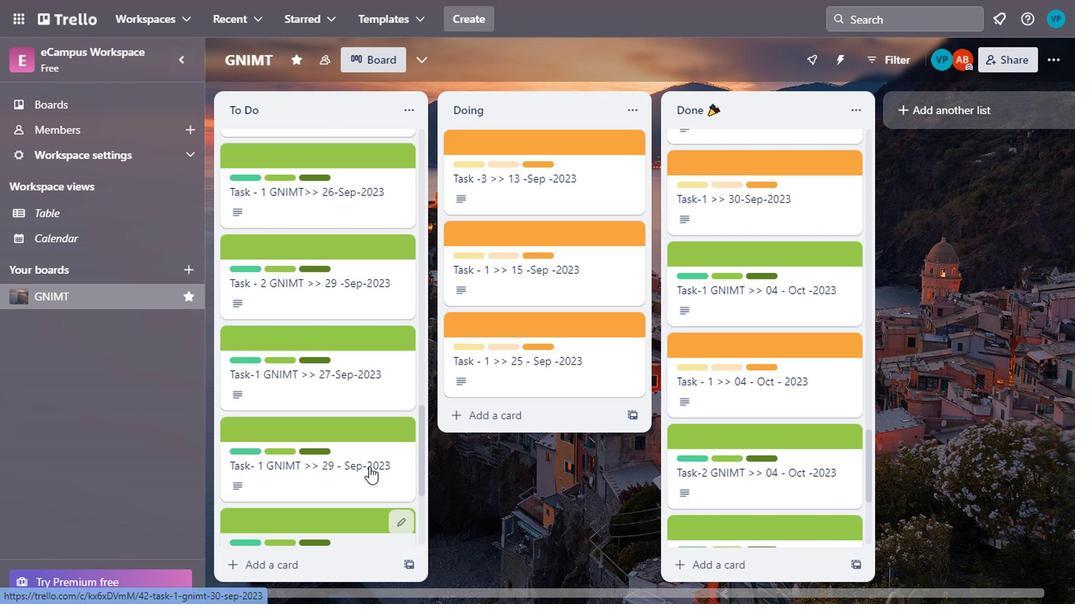 
Action: Mouse scrolled (418, 505) with delta (0, 0)
Screenshot: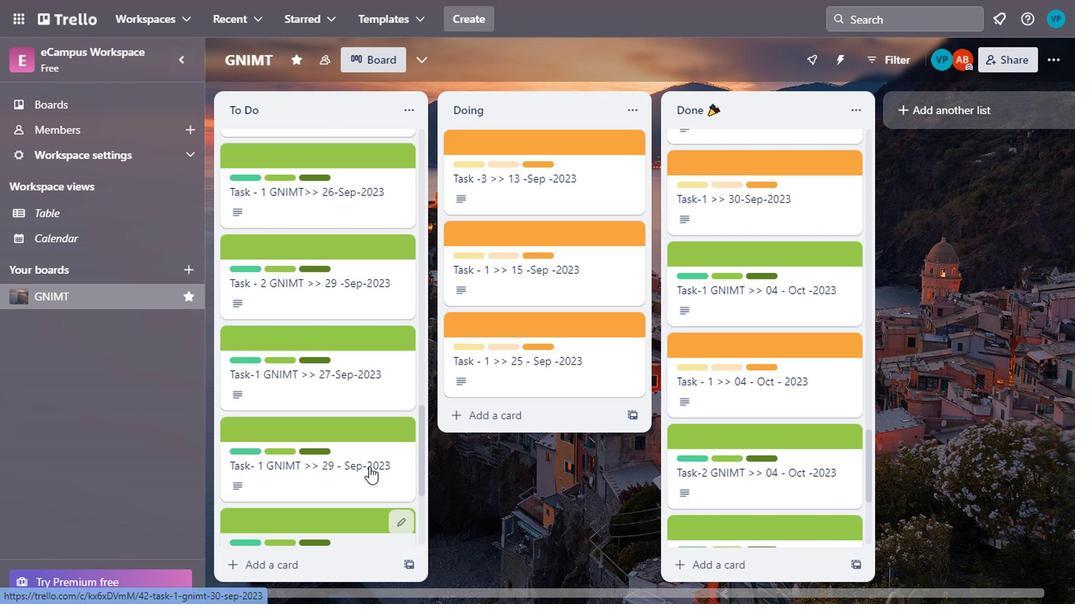 
Action: Mouse moved to (425, 514)
Screenshot: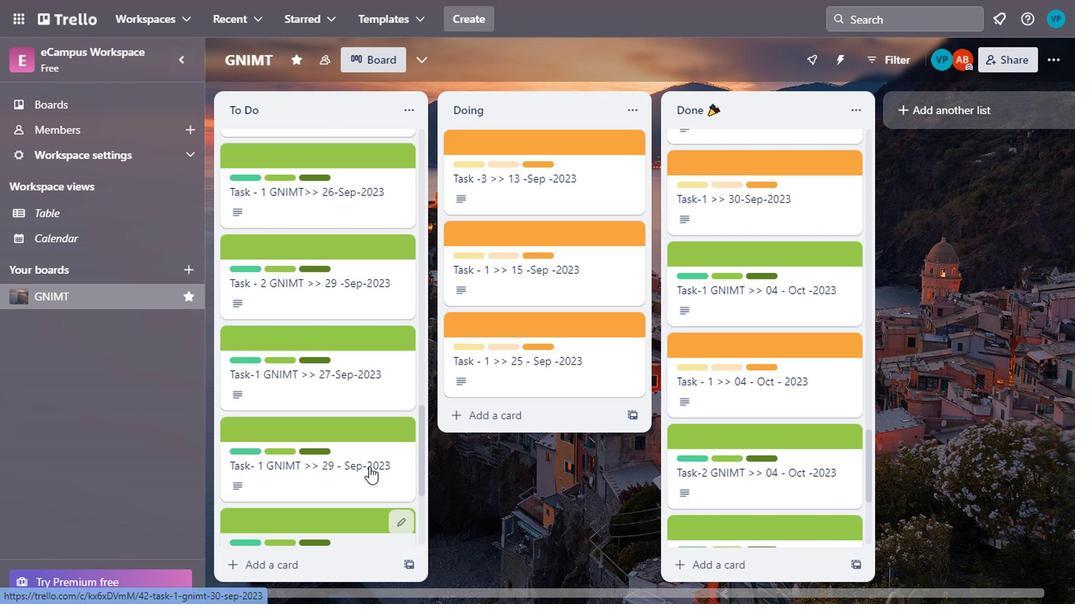 
Action: Mouse scrolled (425, 514) with delta (0, 0)
Screenshot: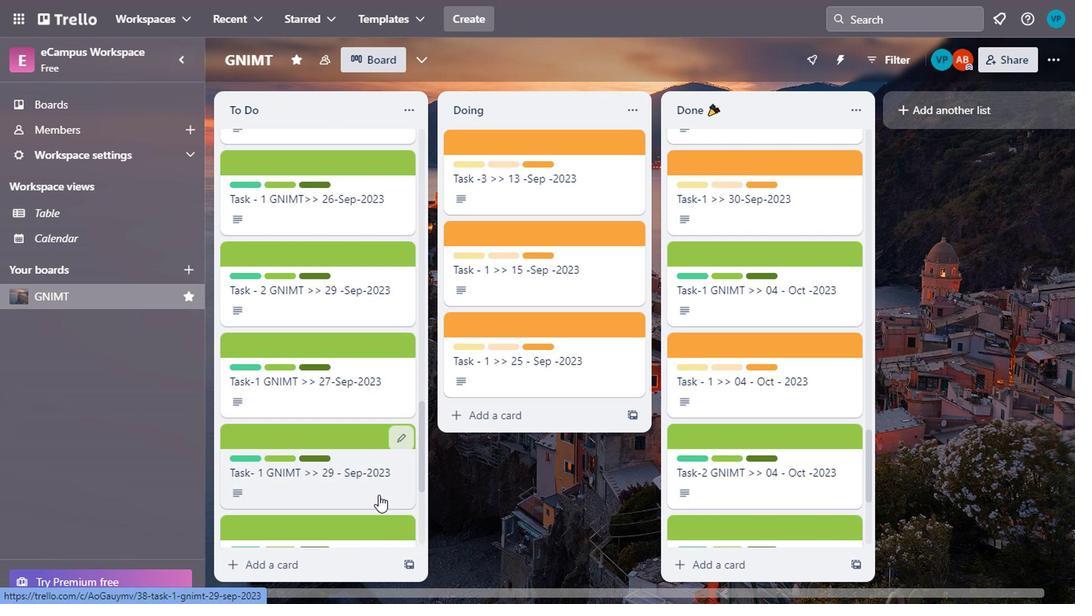 
Action: Mouse moved to (432, 520)
Screenshot: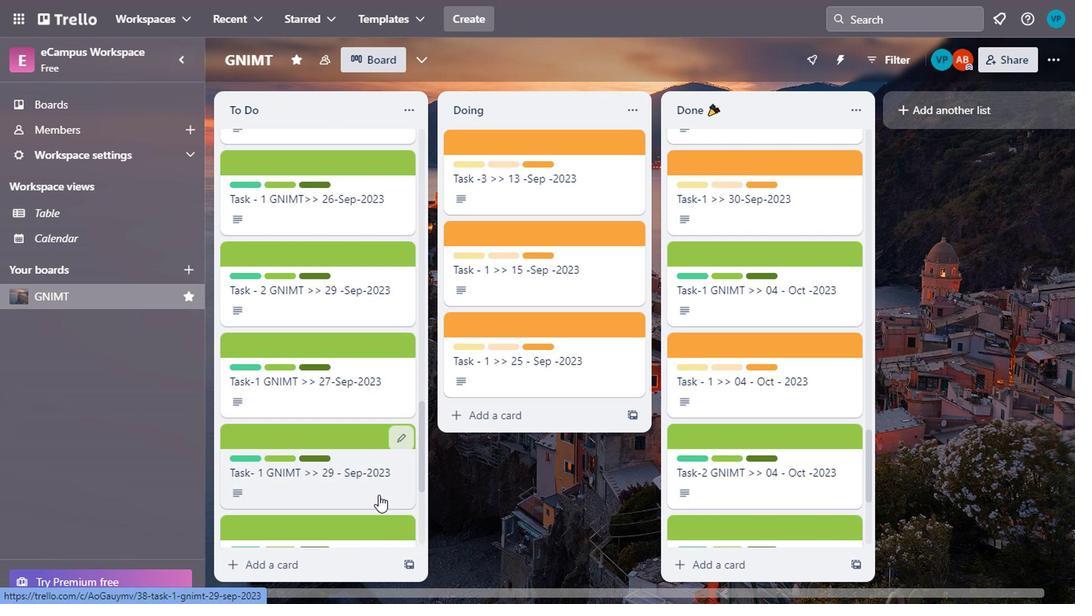 
Action: Mouse scrolled (432, 519) with delta (0, 0)
Screenshot: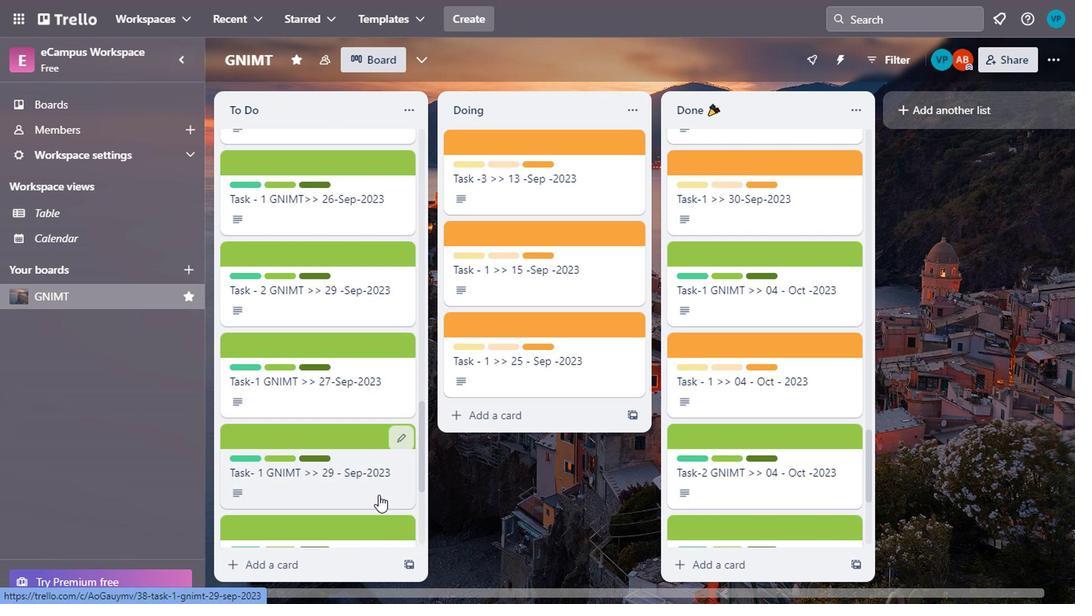 
Action: Mouse moved to (424, 516)
Screenshot: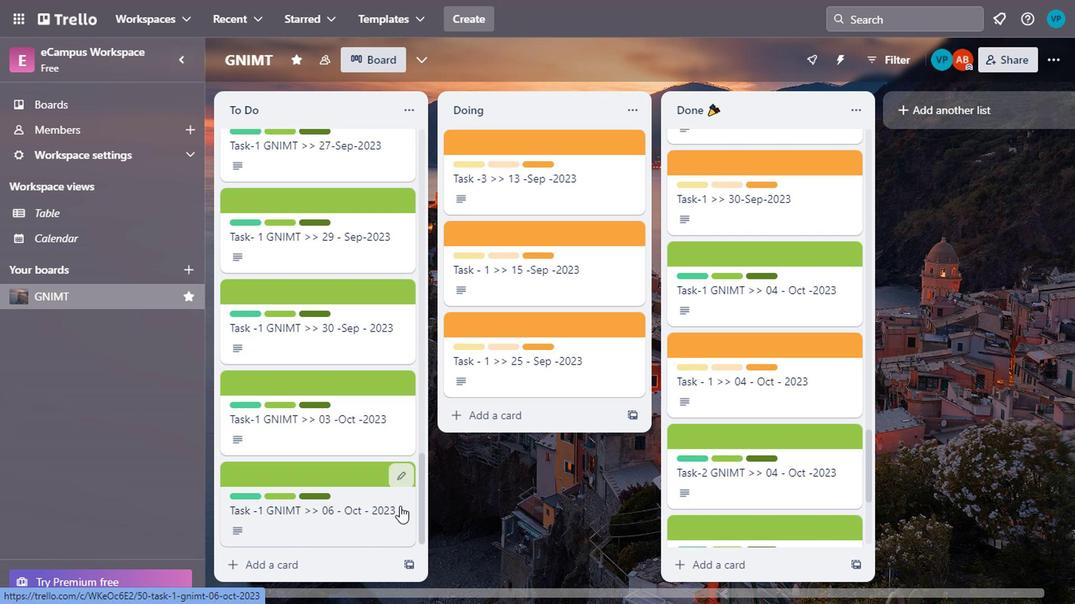 
Action: Mouse scrolled (424, 515) with delta (0, 0)
Screenshot: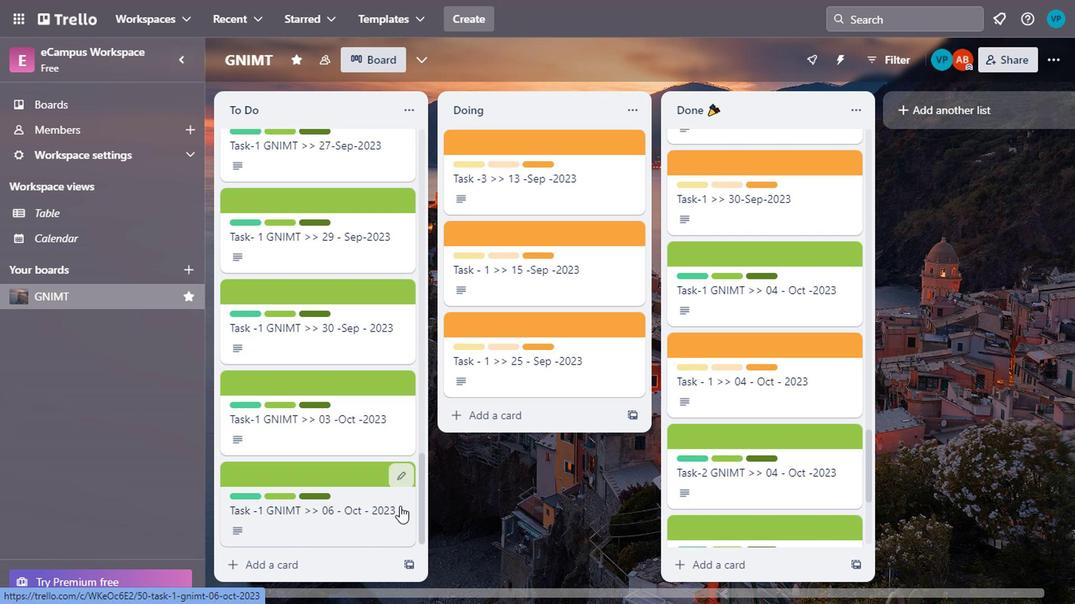 
Action: Mouse moved to (422, 516)
Screenshot: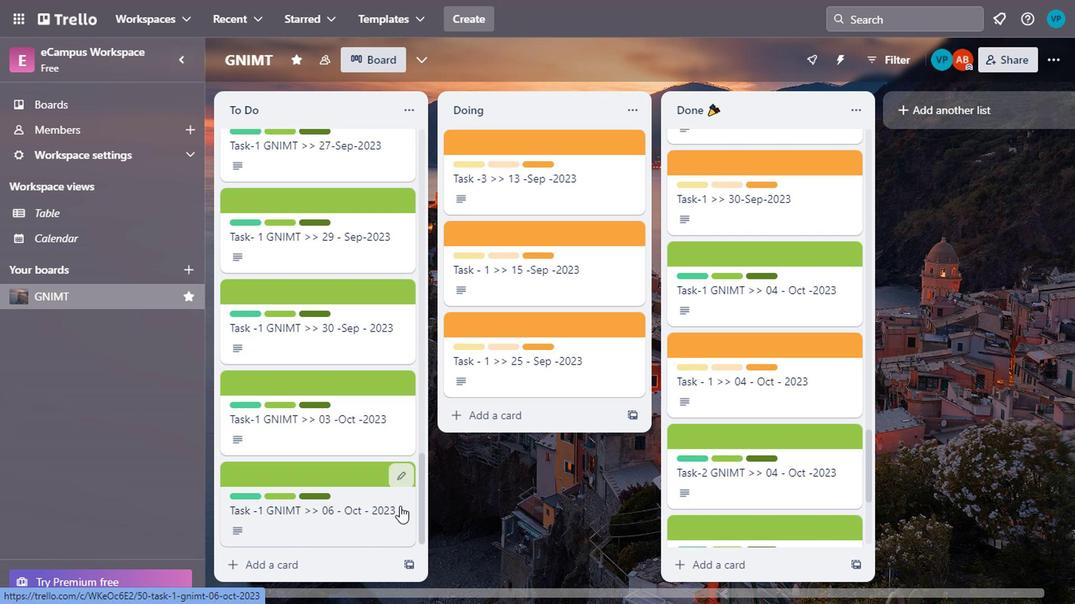 
Action: Mouse scrolled (422, 516) with delta (0, 0)
Screenshot: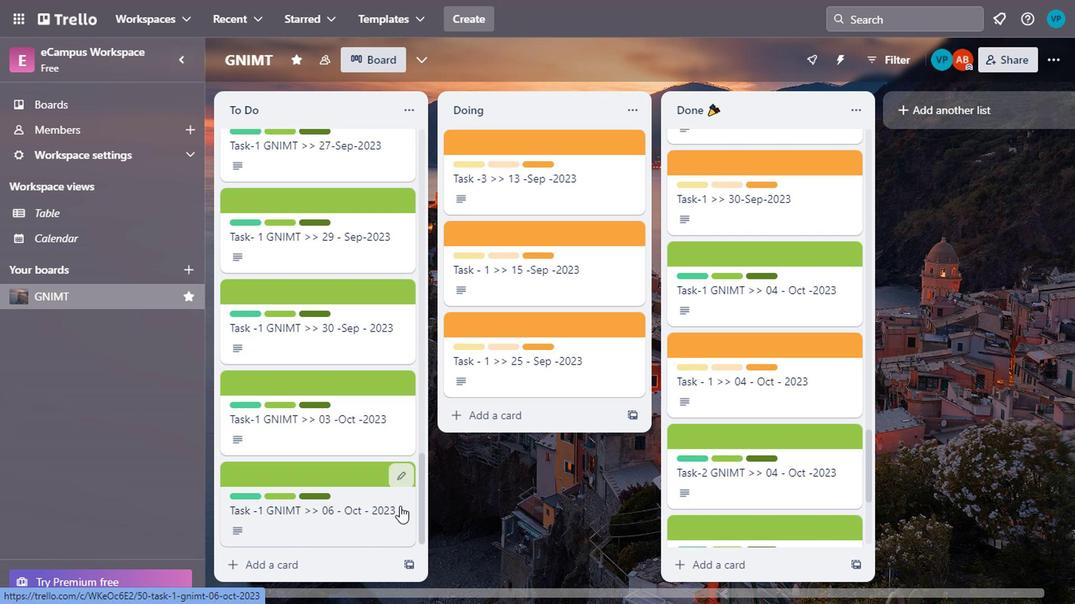 
Action: Mouse moved to (422, 517)
Screenshot: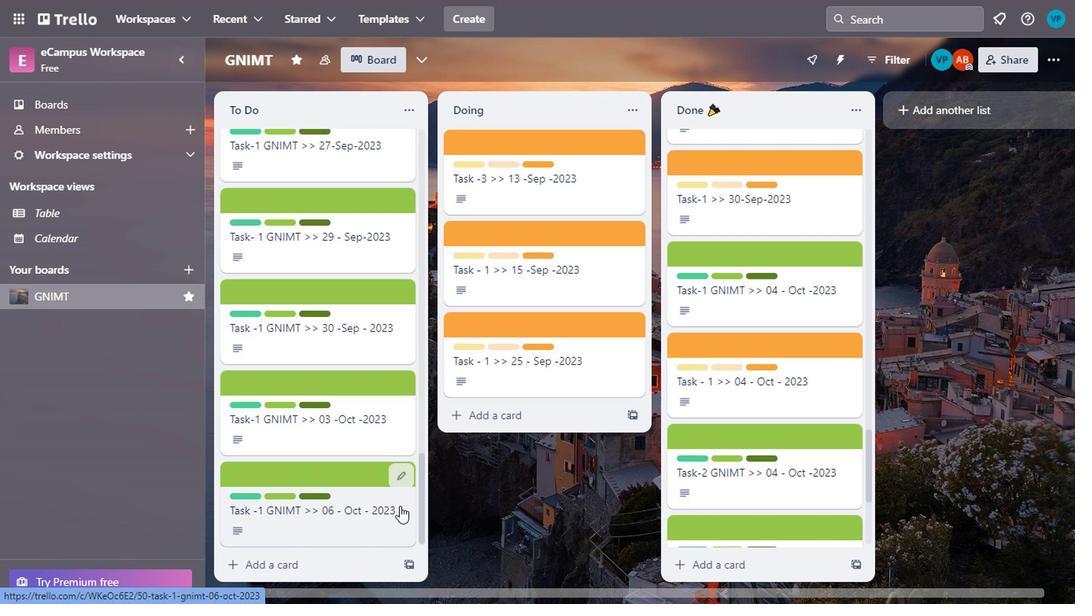 
Action: Mouse scrolled (422, 516) with delta (0, -1)
Screenshot: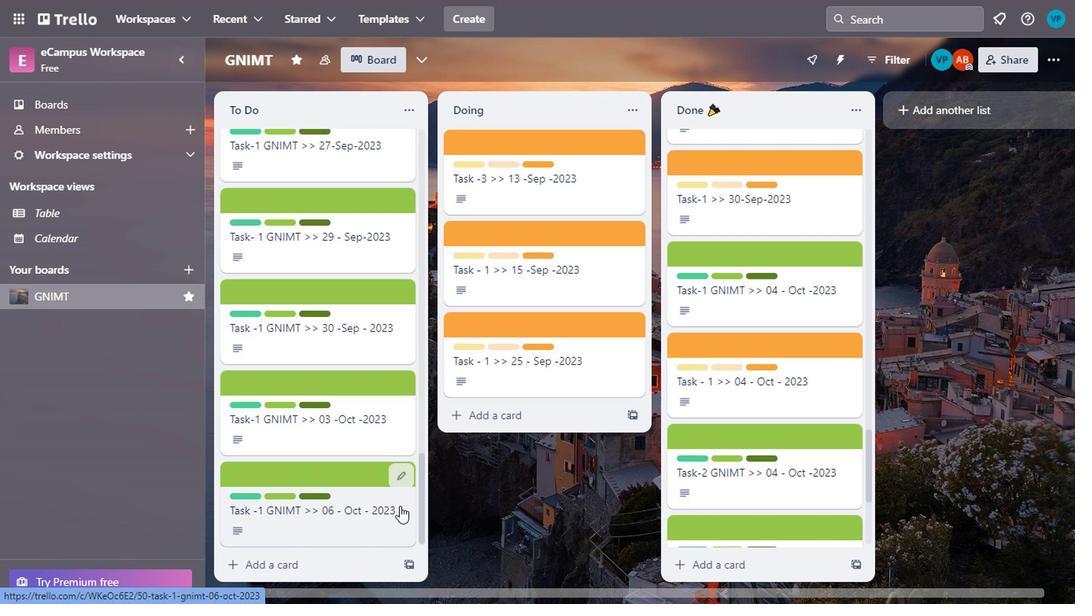 
Action: Mouse moved to (421, 520)
Screenshot: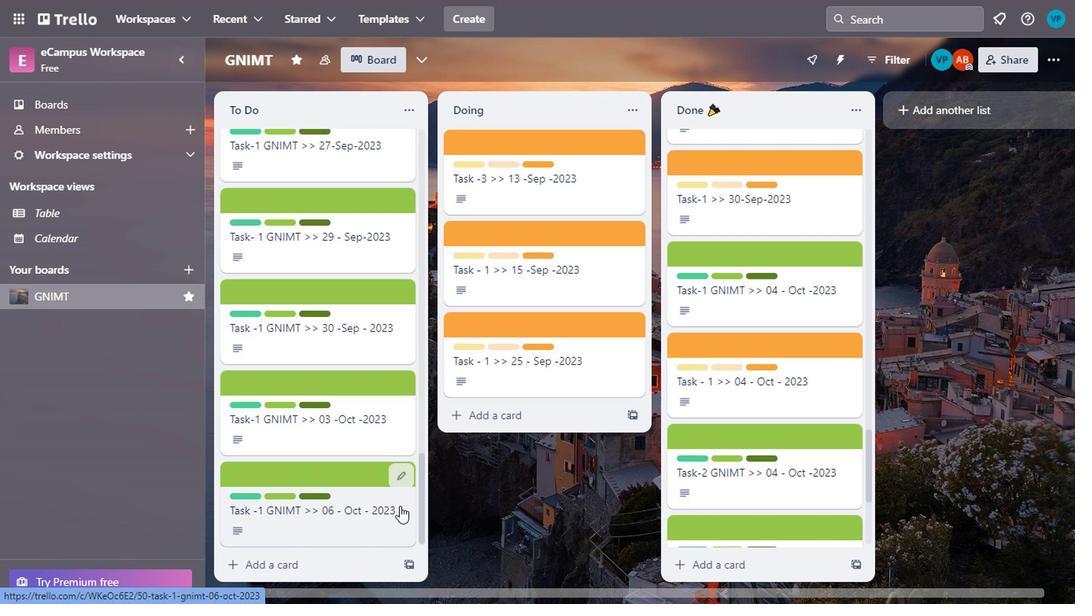 
Action: Mouse scrolled (421, 519) with delta (0, 0)
Screenshot: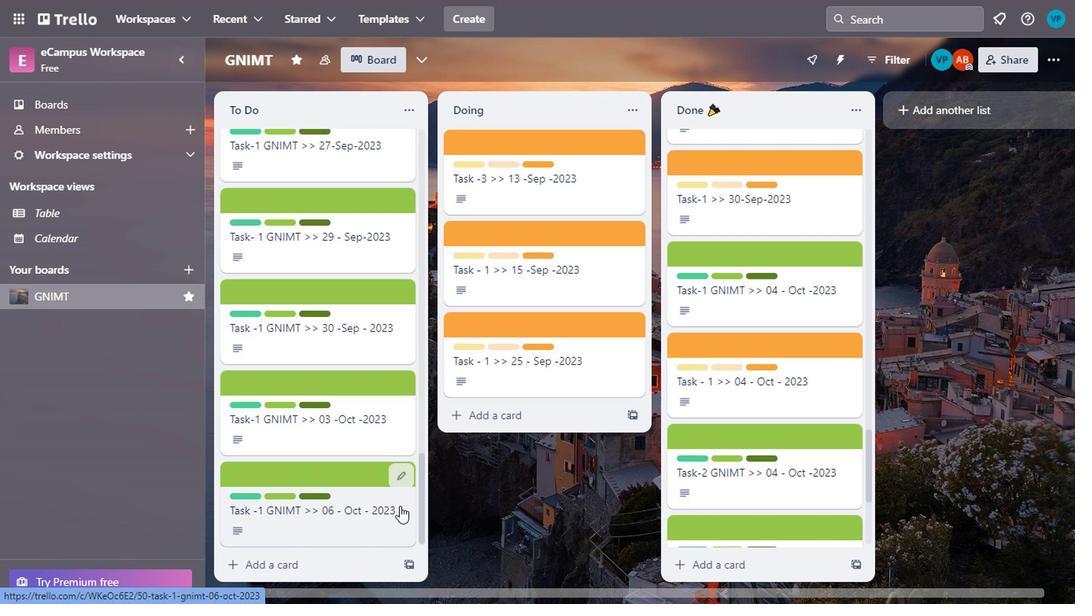 
Action: Mouse moved to (422, 520)
Screenshot: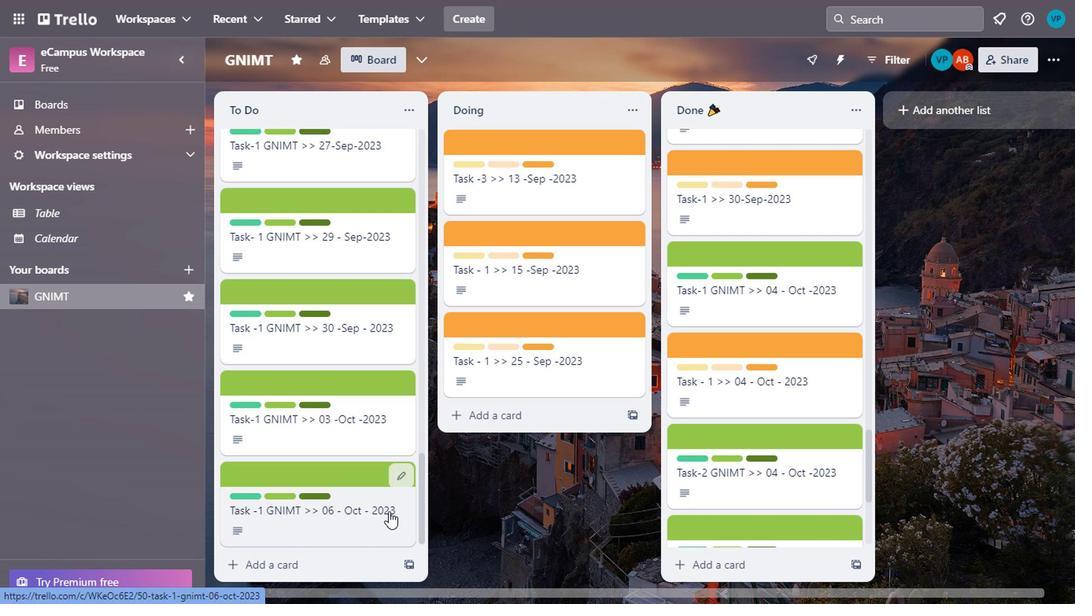
Action: Mouse scrolled (422, 519) with delta (0, 0)
Screenshot: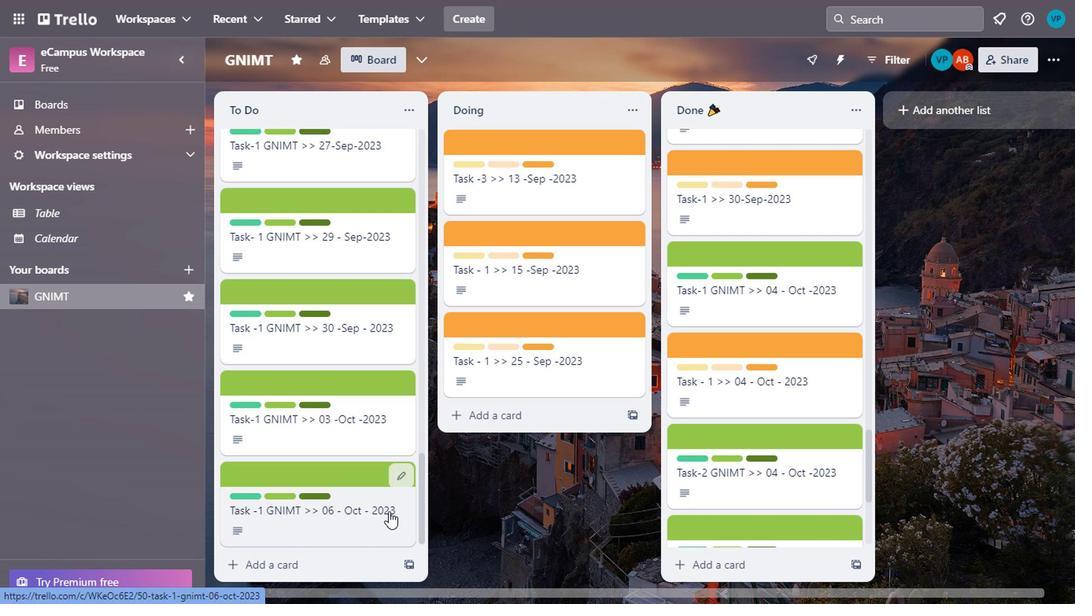 
Action: Mouse moved to (409, 509)
Screenshot: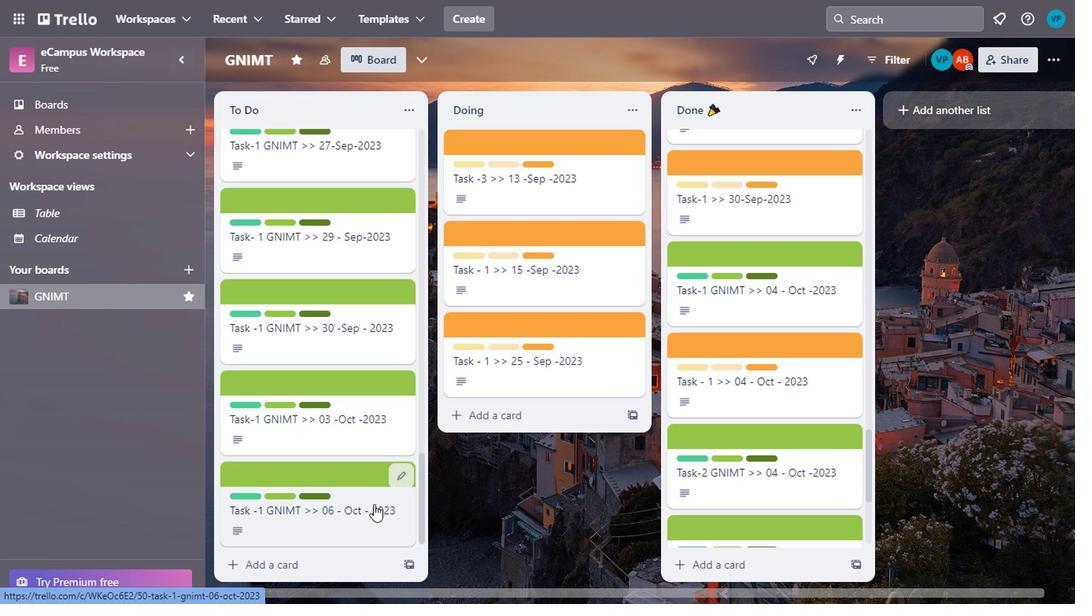 
Action: Mouse scrolled (409, 509) with delta (0, 0)
Screenshot: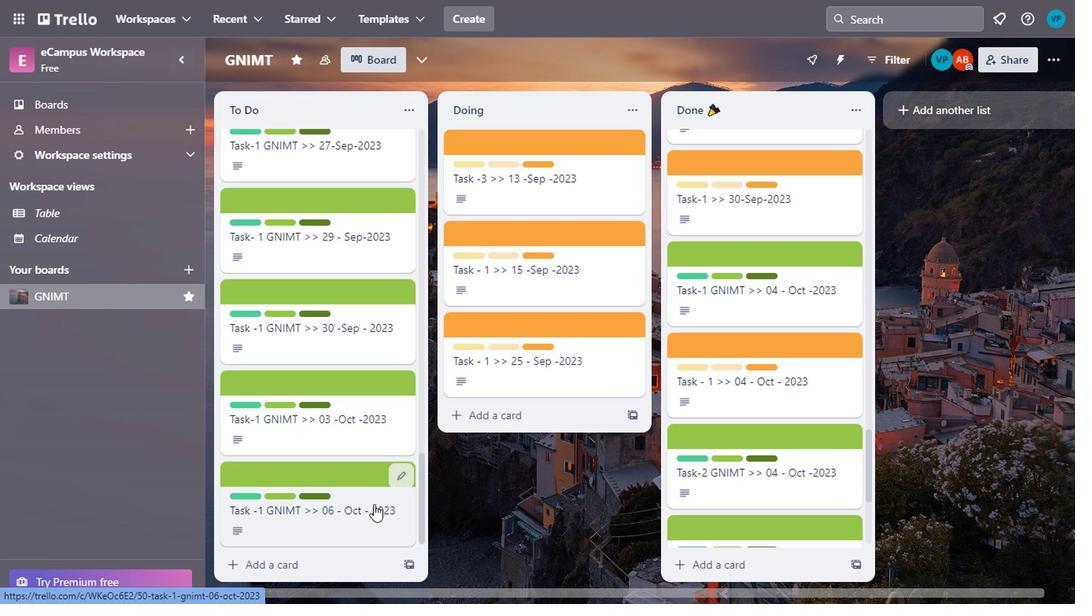 
Action: Mouse moved to (407, 511)
Screenshot: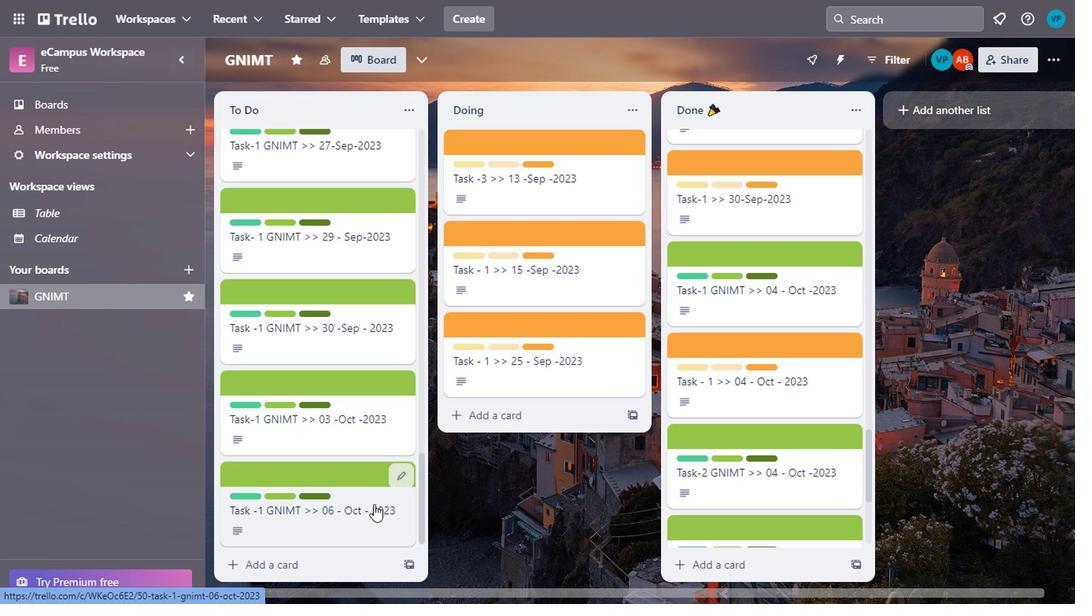 
Action: Mouse scrolled (407, 510) with delta (0, 0)
Screenshot: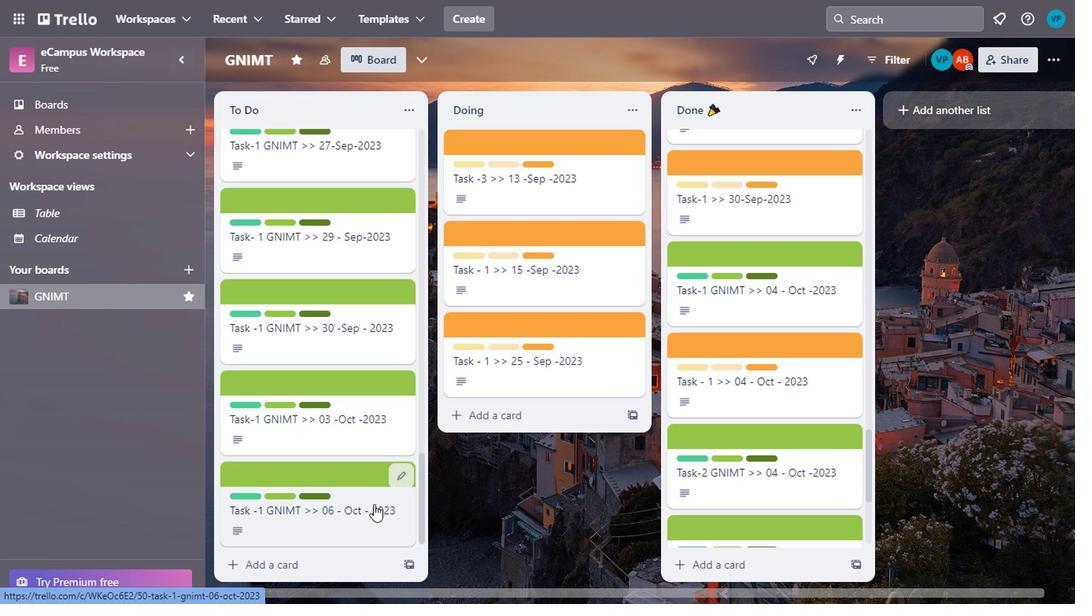 
Action: Mouse scrolled (407, 510) with delta (0, 0)
Screenshot: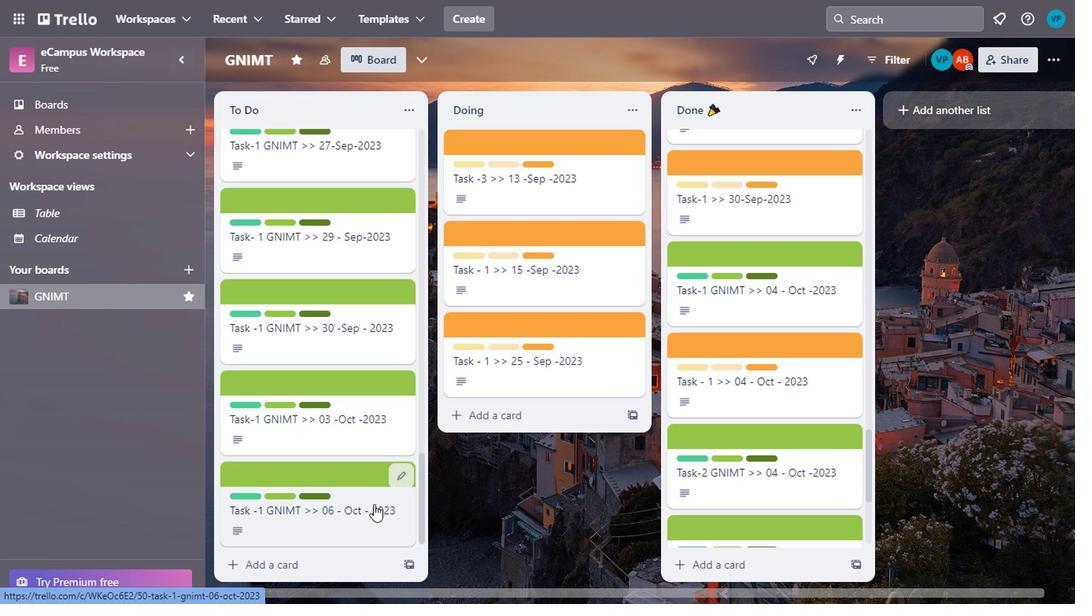 
Action: Mouse moved to (407, 511)
Screenshot: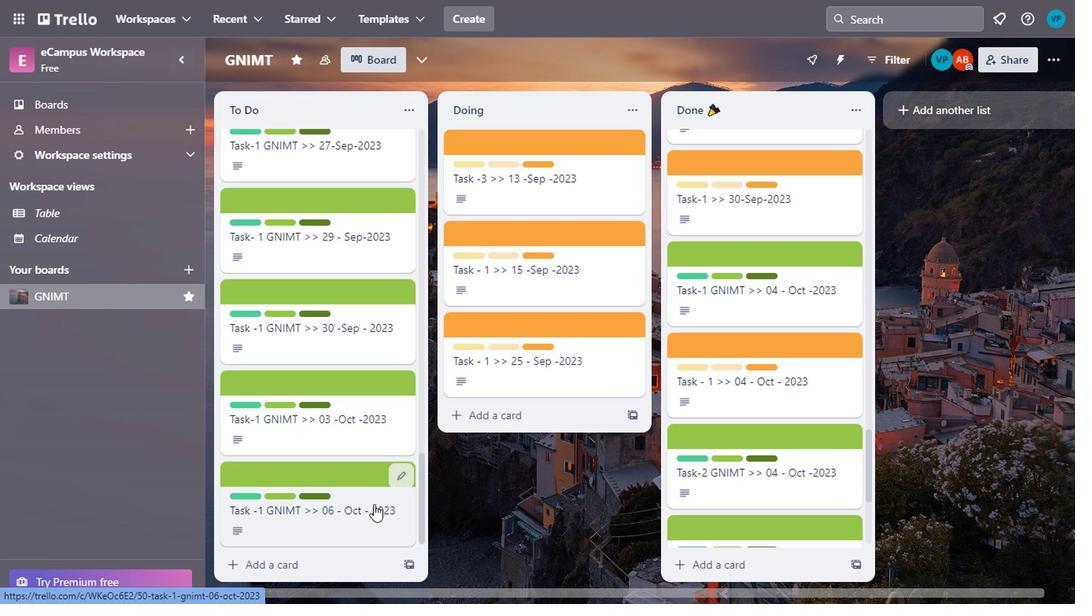 
Action: Mouse scrolled (407, 510) with delta (0, 0)
Screenshot: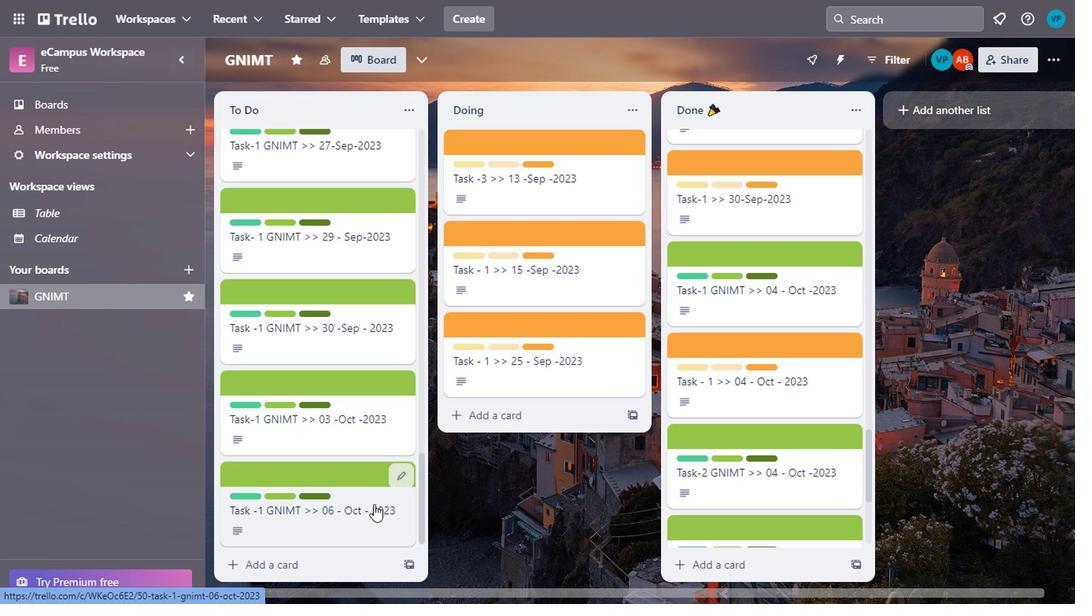 
Action: Mouse moved to (407, 512)
Screenshot: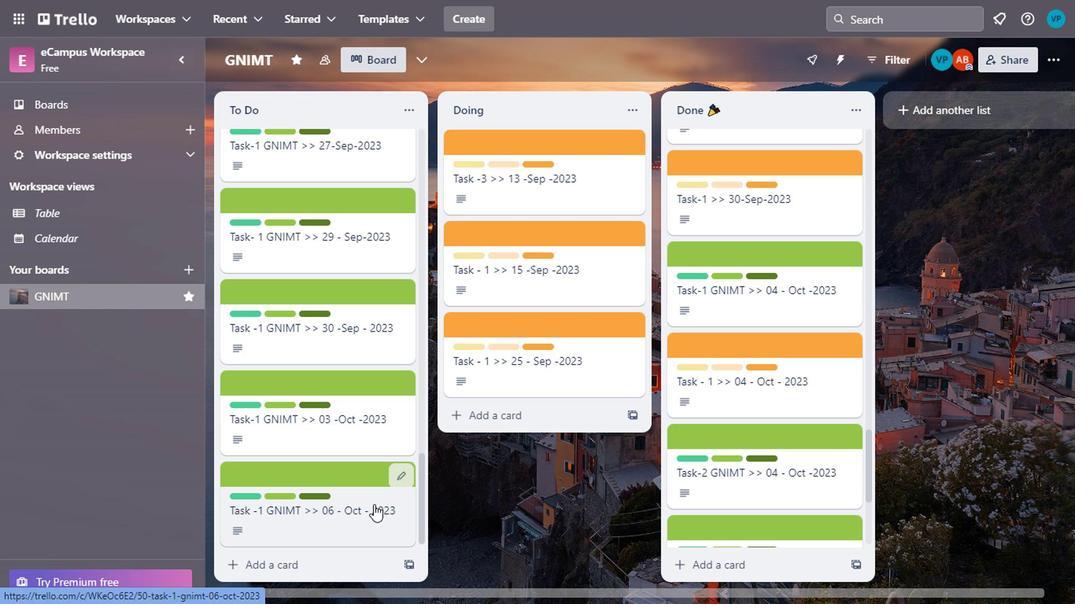 
Action: Mouse scrolled (407, 511) with delta (0, -1)
Screenshot: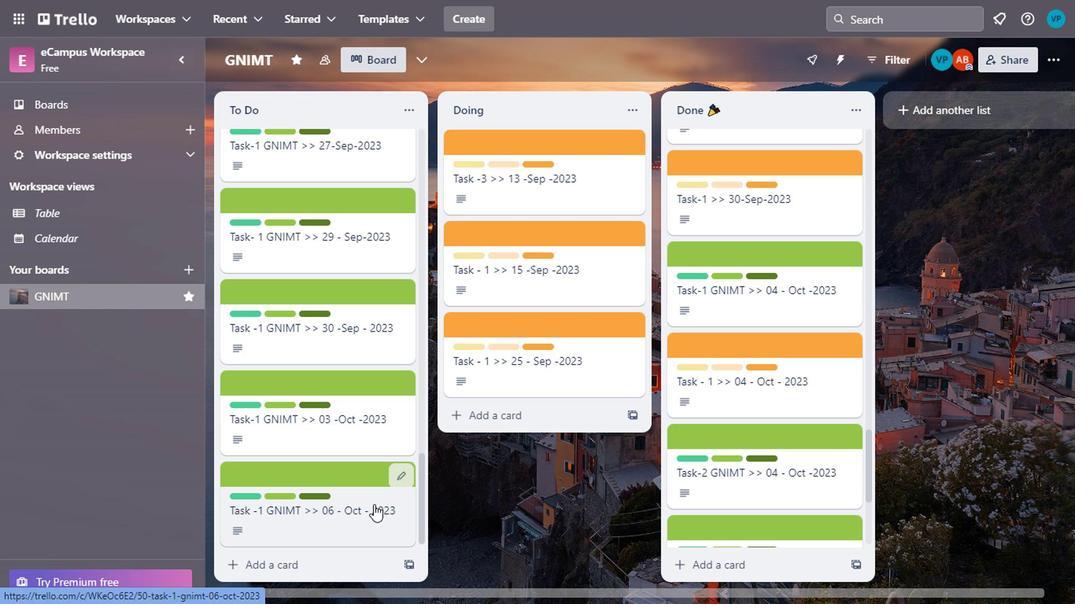 
Action: Mouse moved to (407, 512)
Screenshot: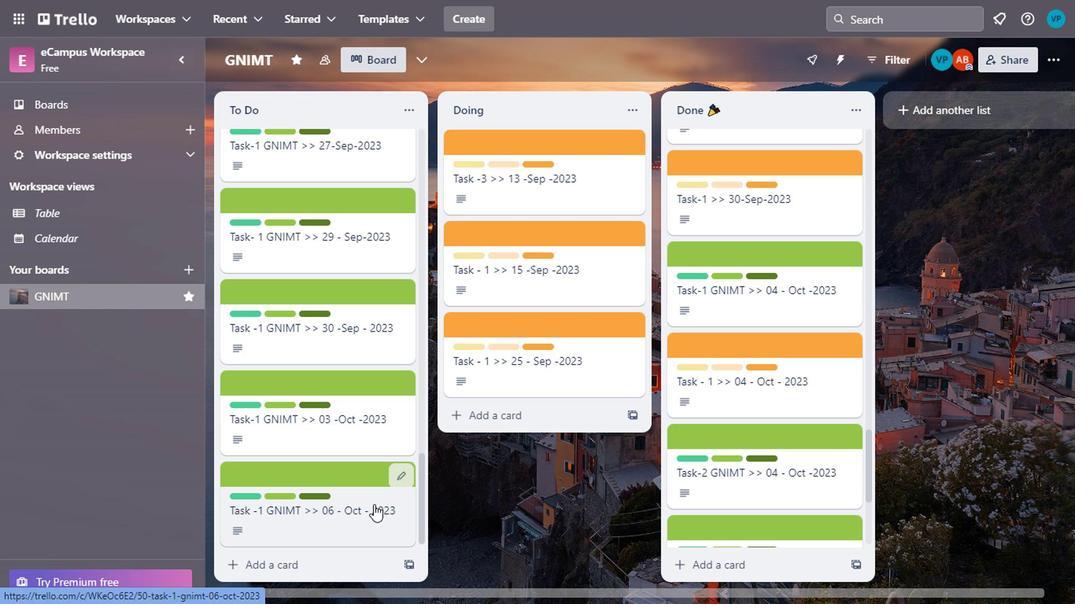 
Action: Mouse scrolled (407, 512) with delta (0, 0)
Screenshot: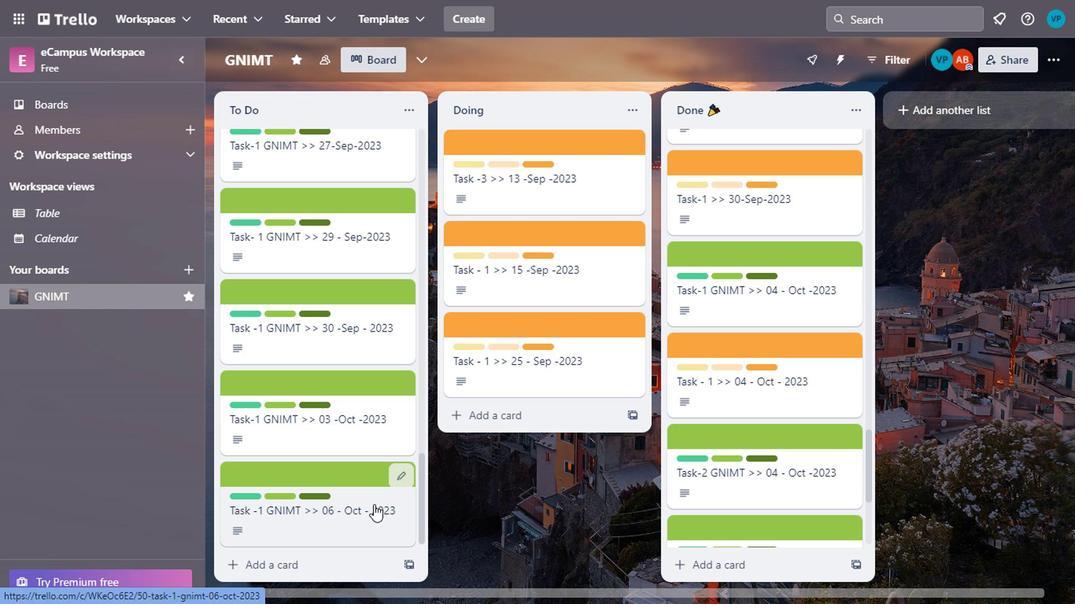 
Action: Mouse moved to (386, 502)
Screenshot: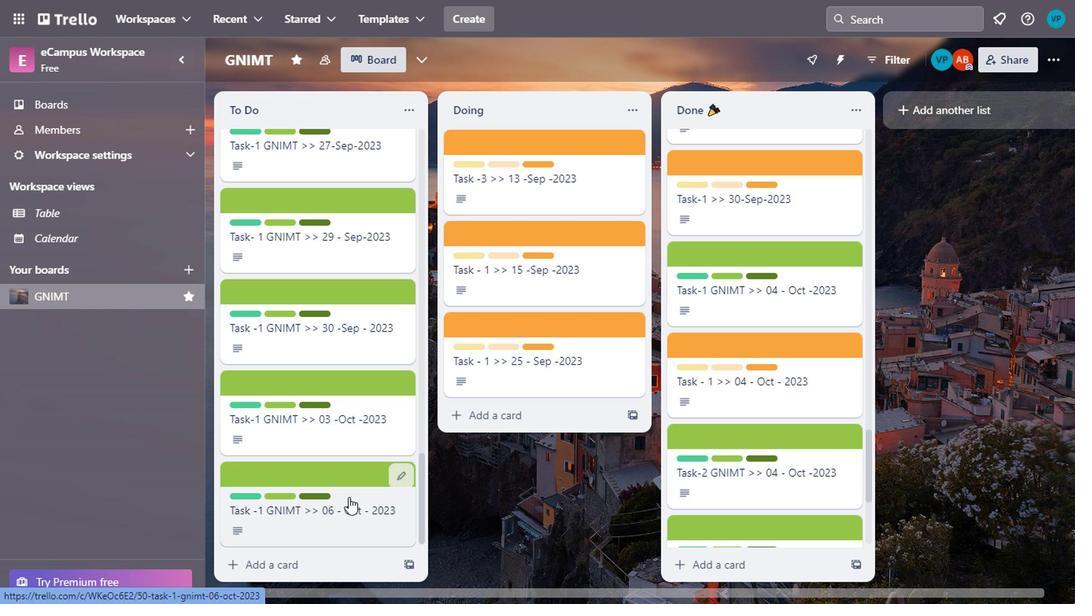
Action: Mouse scrolled (386, 501) with delta (0, -1)
Screenshot: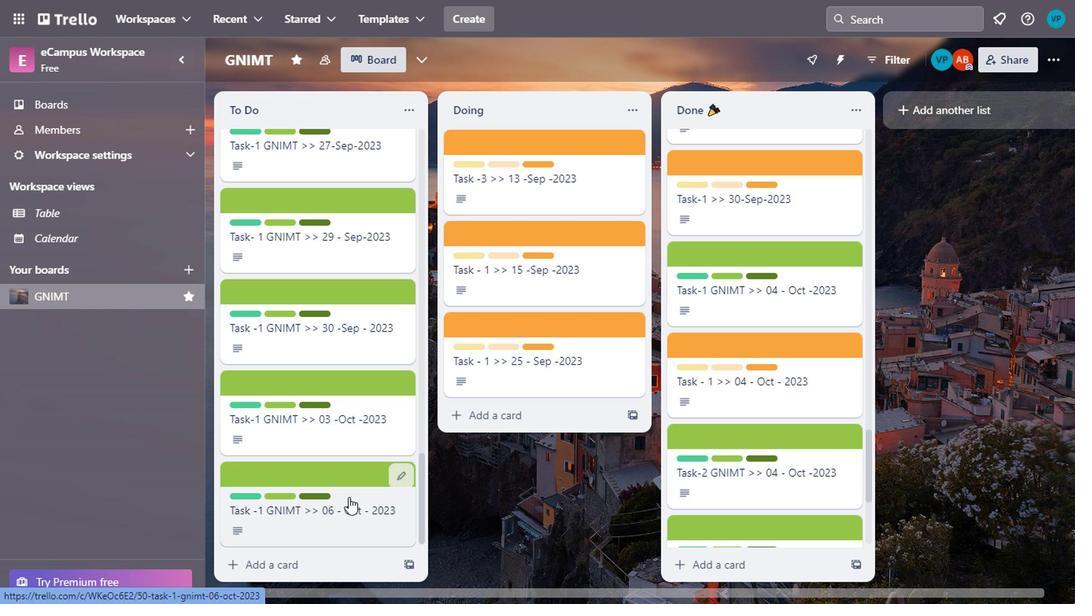 
Action: Mouse scrolled (386, 501) with delta (0, -1)
Screenshot: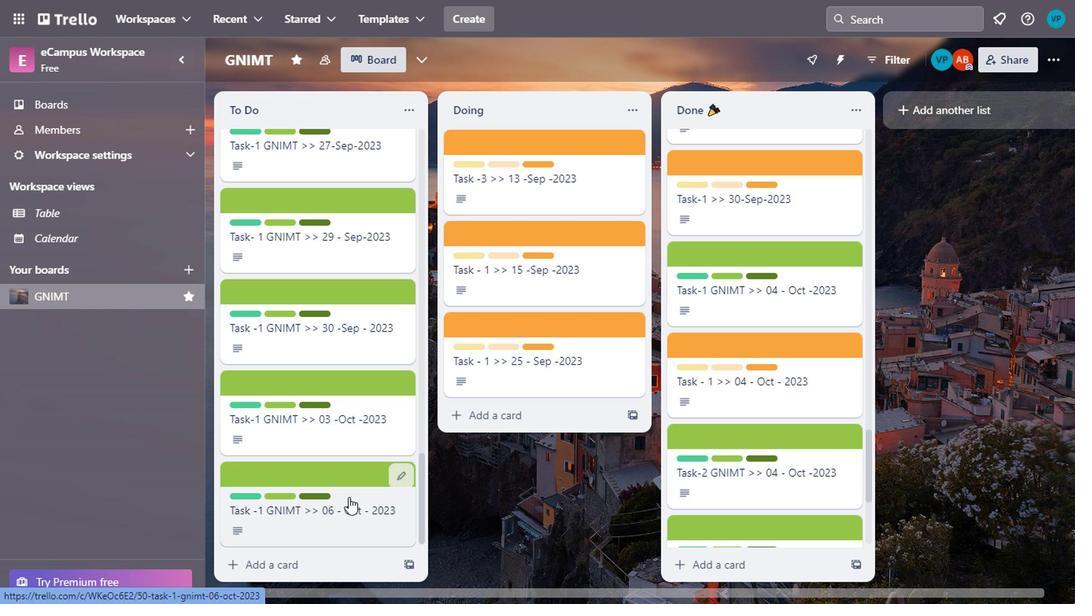 
Action: Mouse moved to (385, 502)
Screenshot: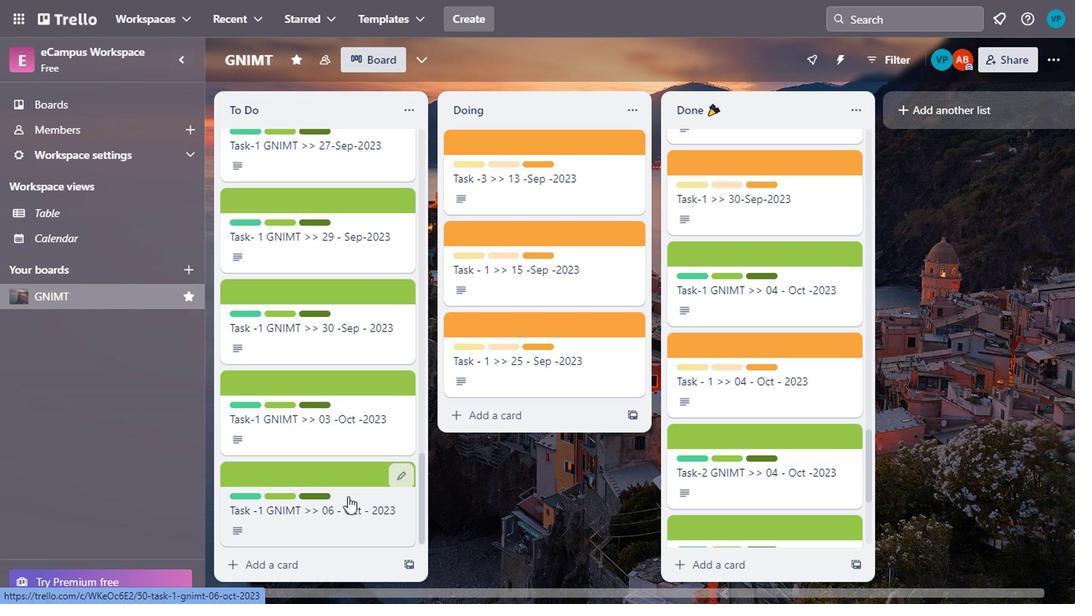 
Action: Mouse scrolled (385, 501) with delta (0, -1)
Screenshot: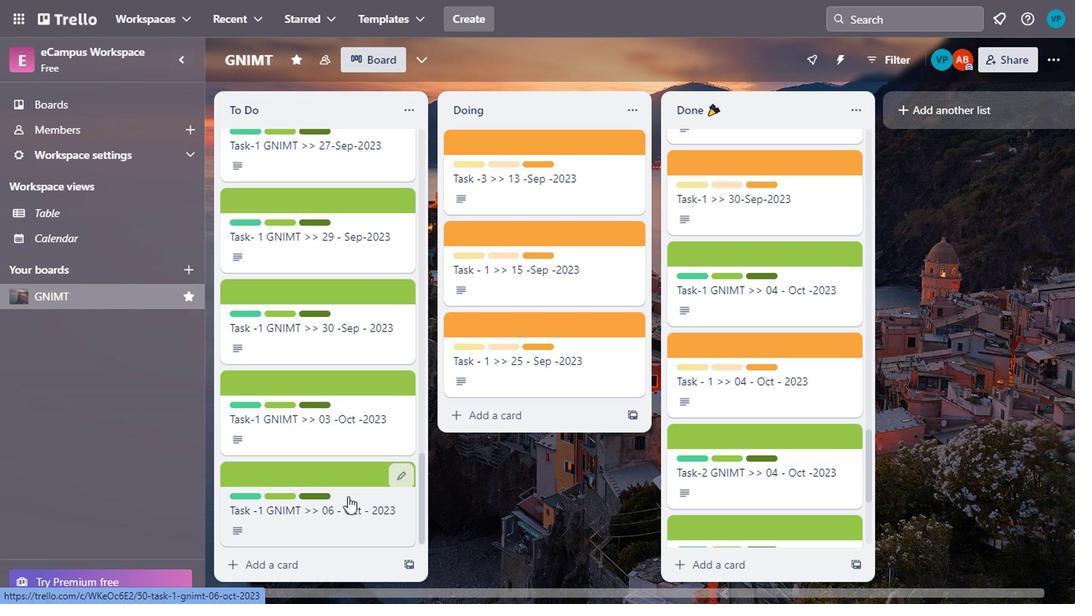 
Action: Mouse scrolled (385, 501) with delta (0, -1)
Screenshot: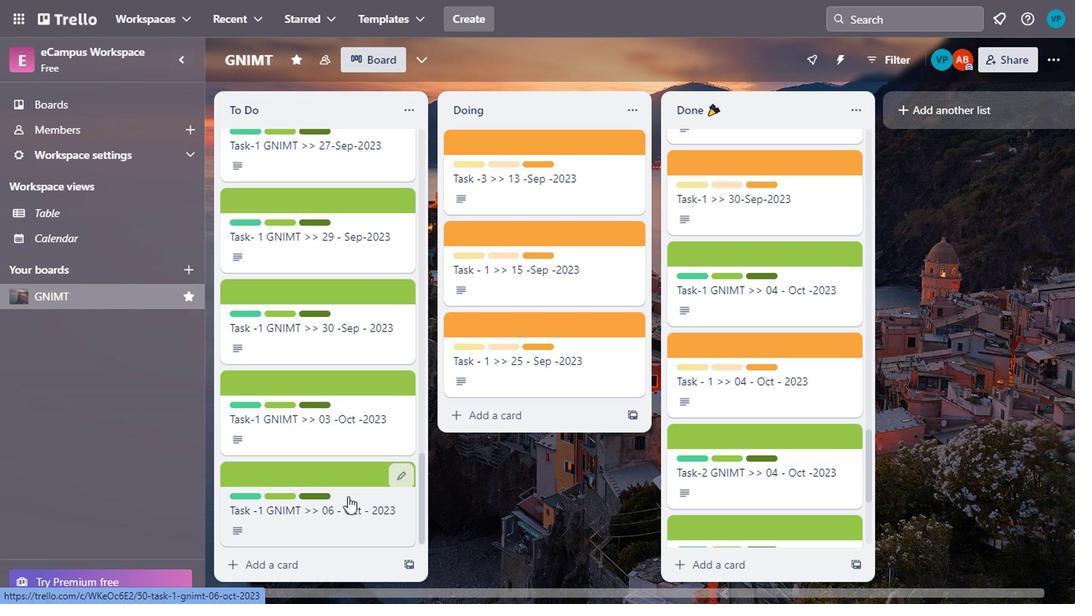 
Action: Mouse scrolled (385, 501) with delta (0, -1)
Screenshot: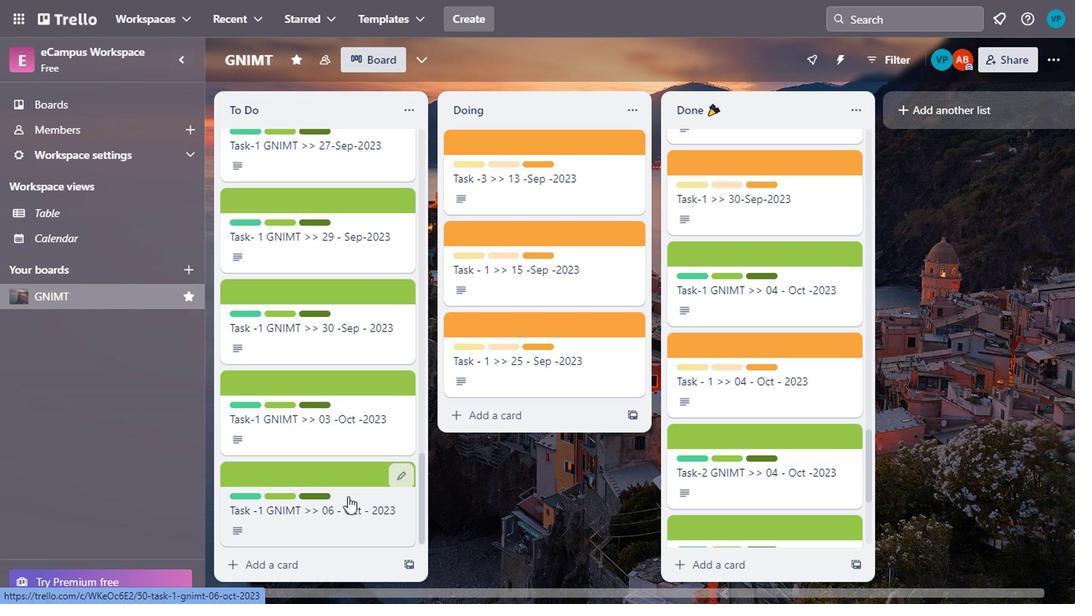
Action: Mouse moved to (382, 503)
Screenshot: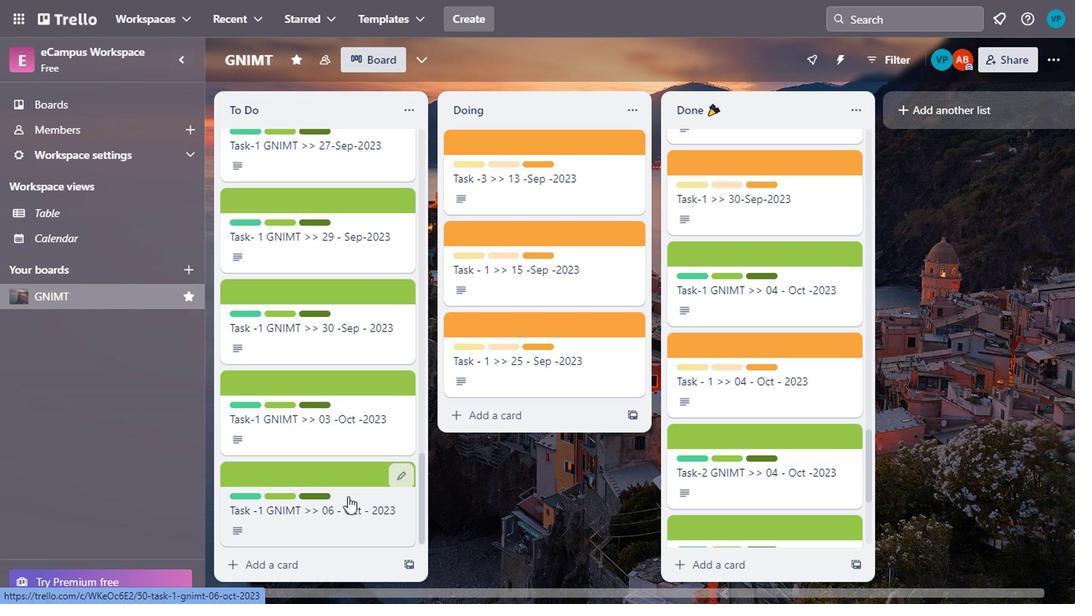
Action: Mouse scrolled (382, 503) with delta (0, 0)
Screenshot: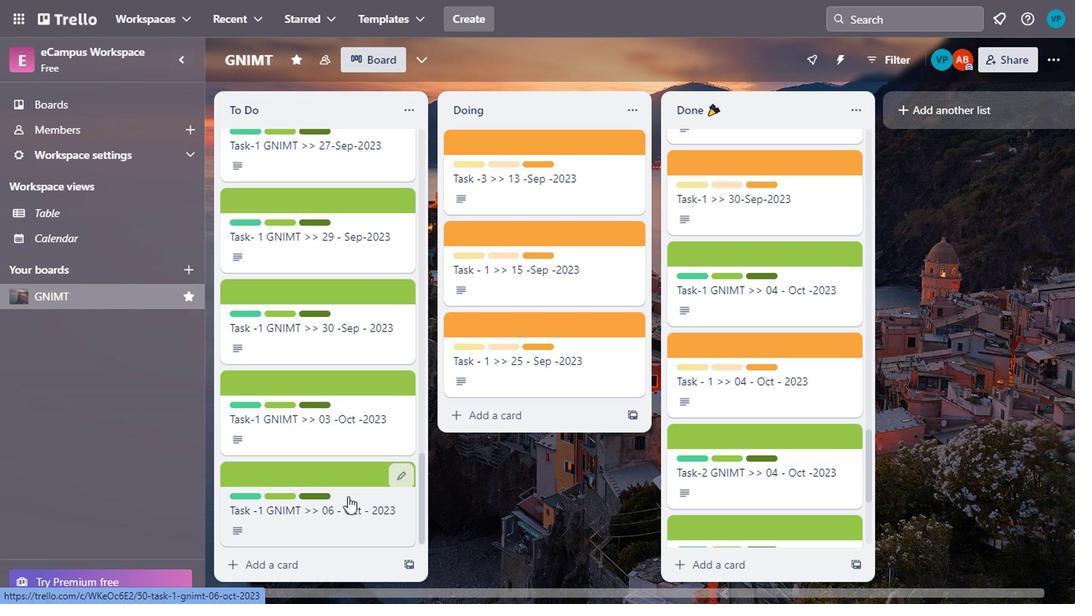 
Action: Mouse scrolled (382, 503) with delta (0, 0)
Screenshot: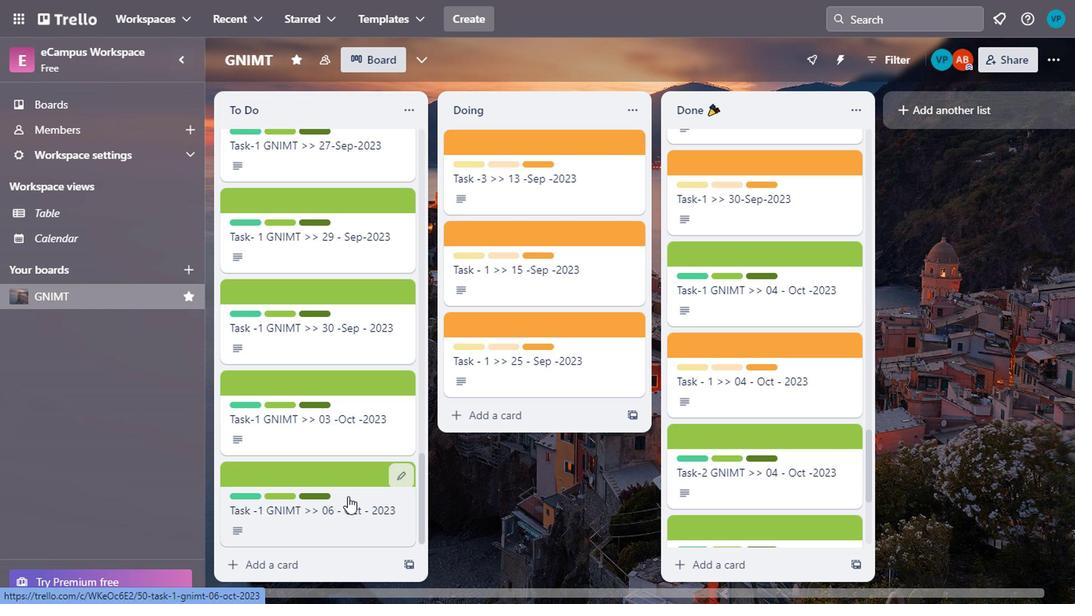 
Action: Mouse moved to (380, 503)
Screenshot: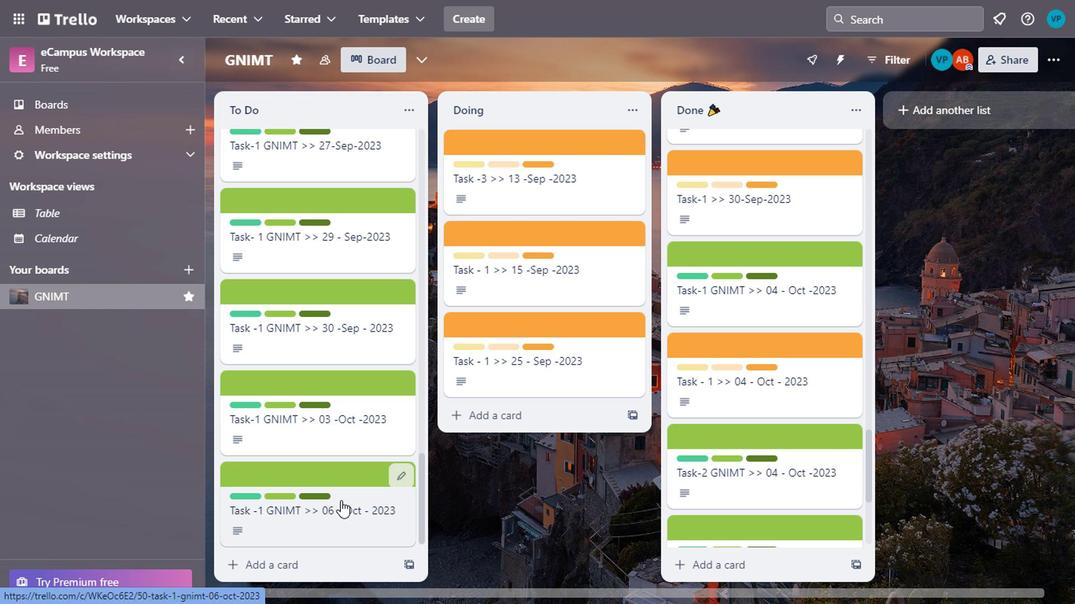 
Action: Mouse scrolled (380, 503) with delta (0, 0)
Screenshot: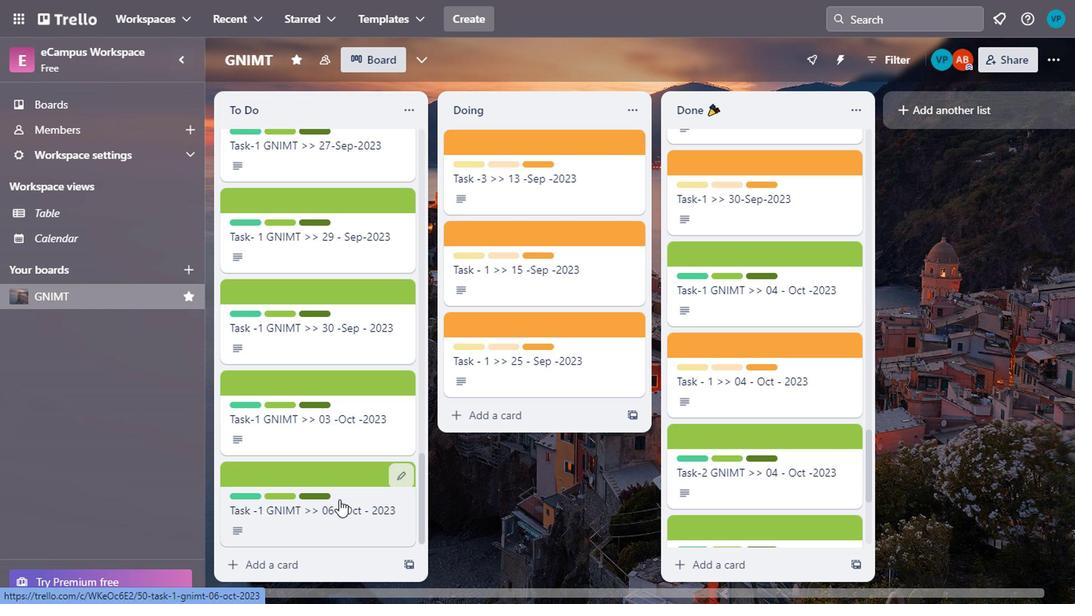 
Action: Mouse scrolled (380, 503) with delta (0, 0)
Screenshot: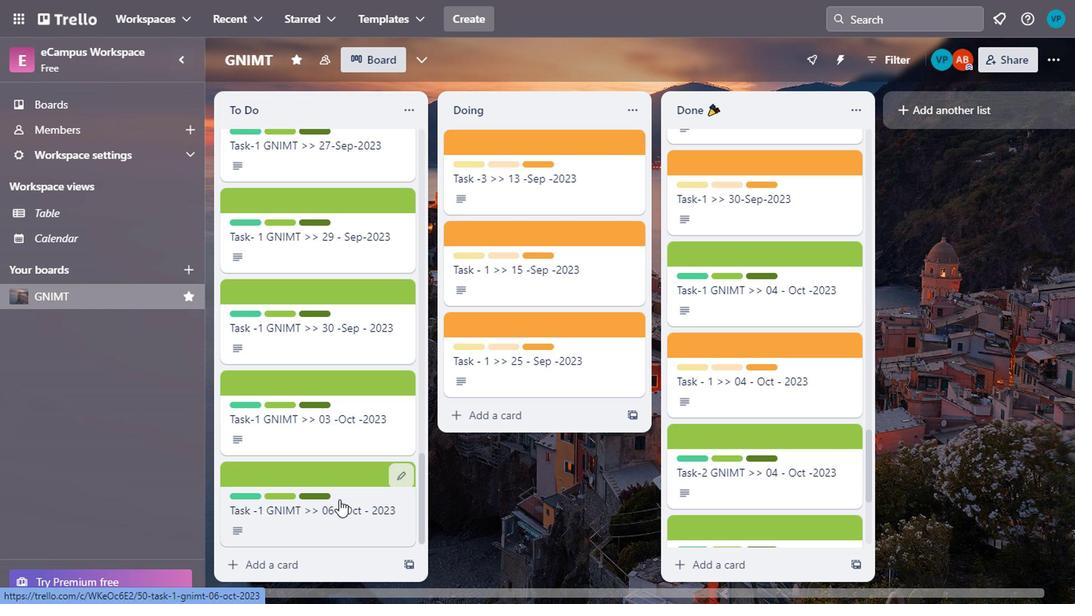 
Action: Mouse scrolled (380, 503) with delta (0, 0)
Screenshot: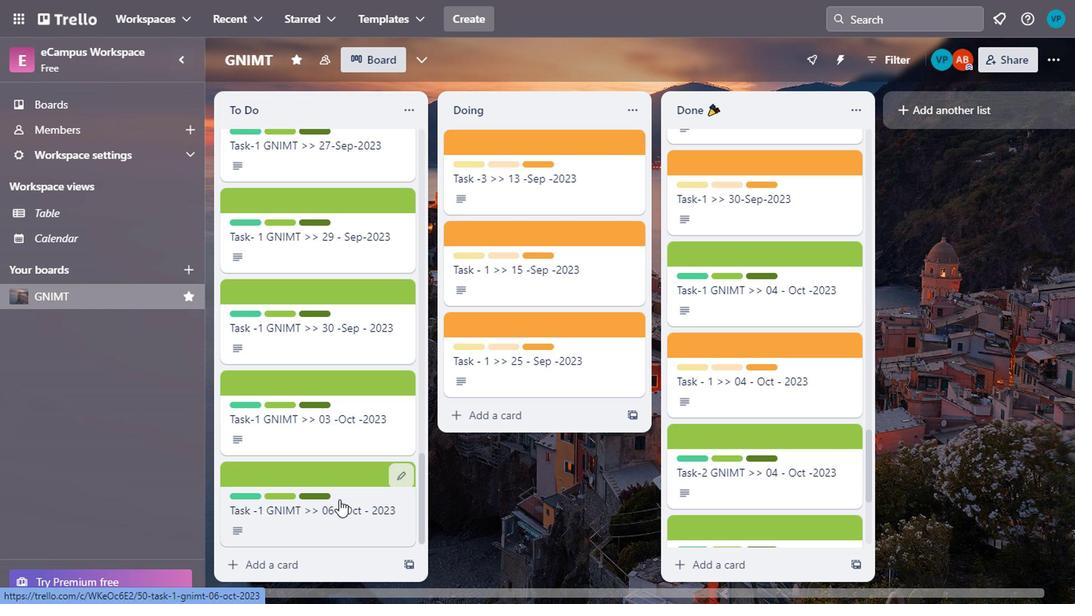 
Action: Mouse moved to (380, 503)
Screenshot: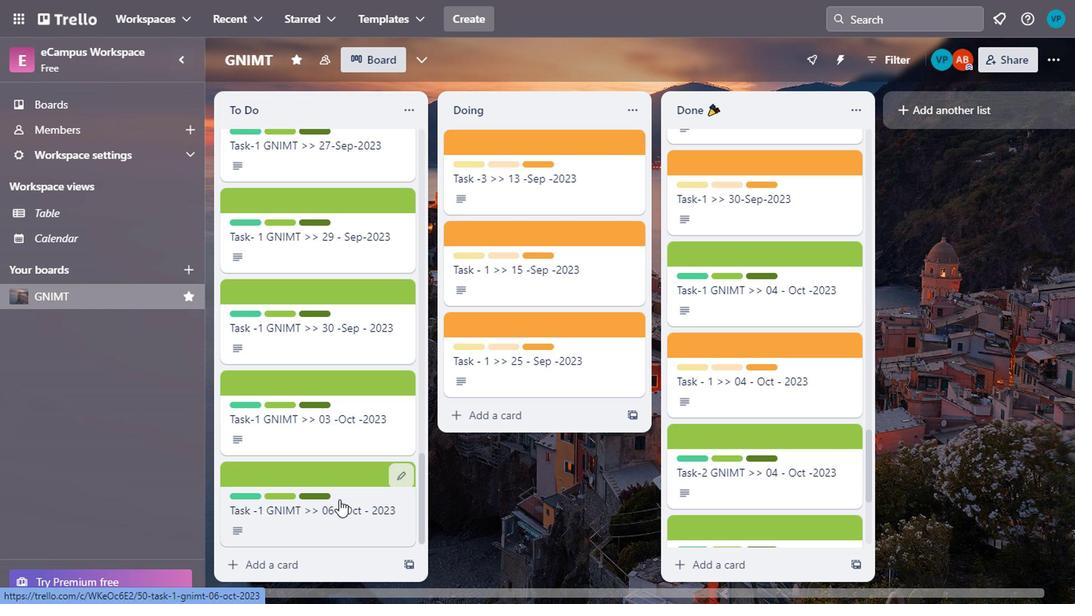 
Action: Mouse scrolled (380, 503) with delta (0, 0)
Screenshot: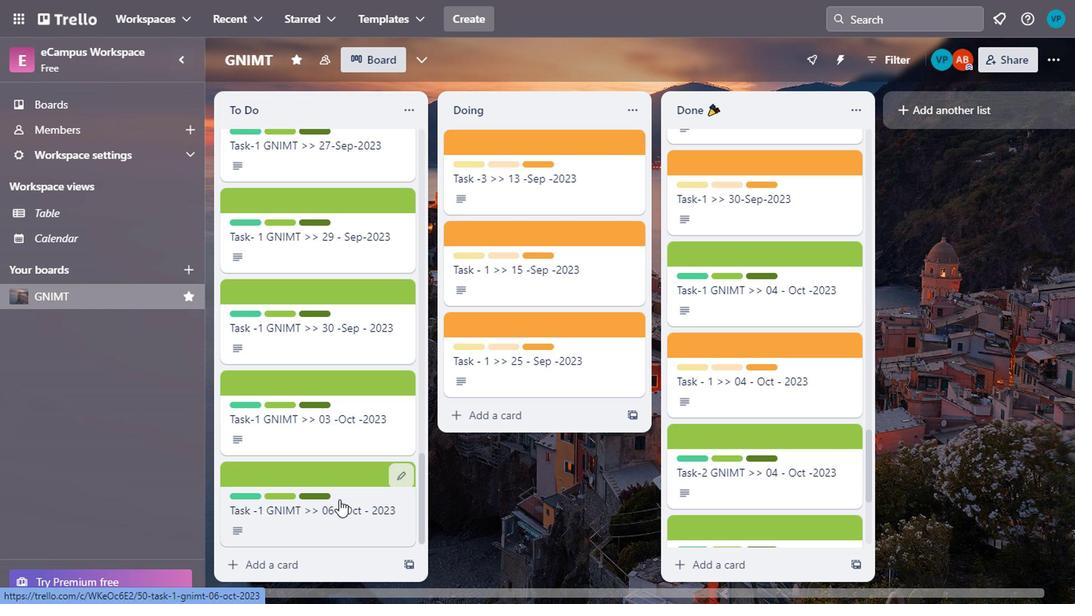 
Action: Mouse scrolled (380, 503) with delta (0, 0)
Screenshot: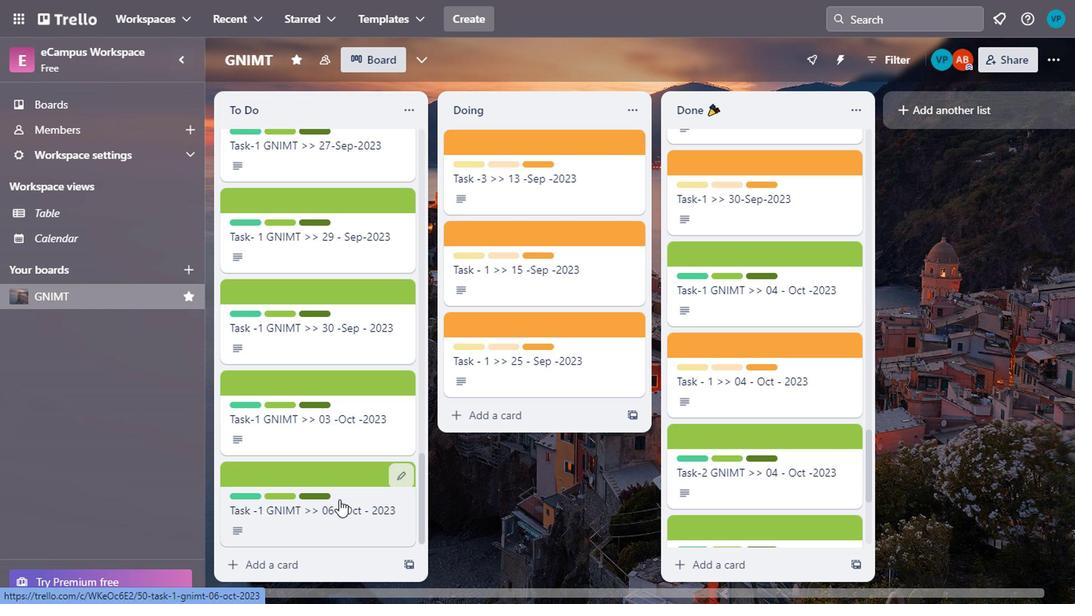 
Action: Mouse moved to (382, 498)
Screenshot: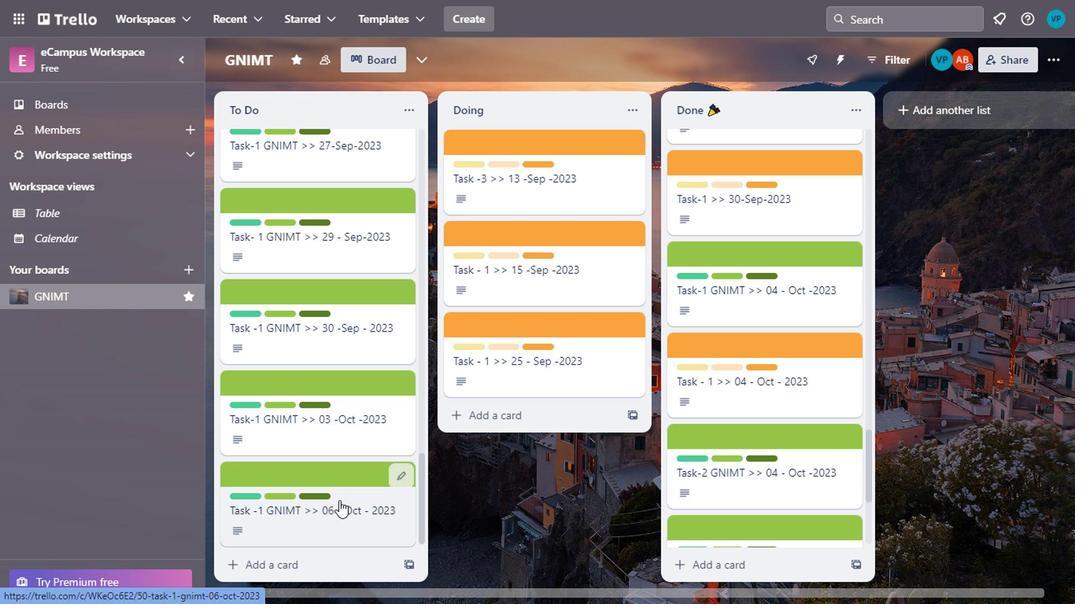 
Action: Mouse scrolled (382, 499) with delta (0, 1)
Screenshot: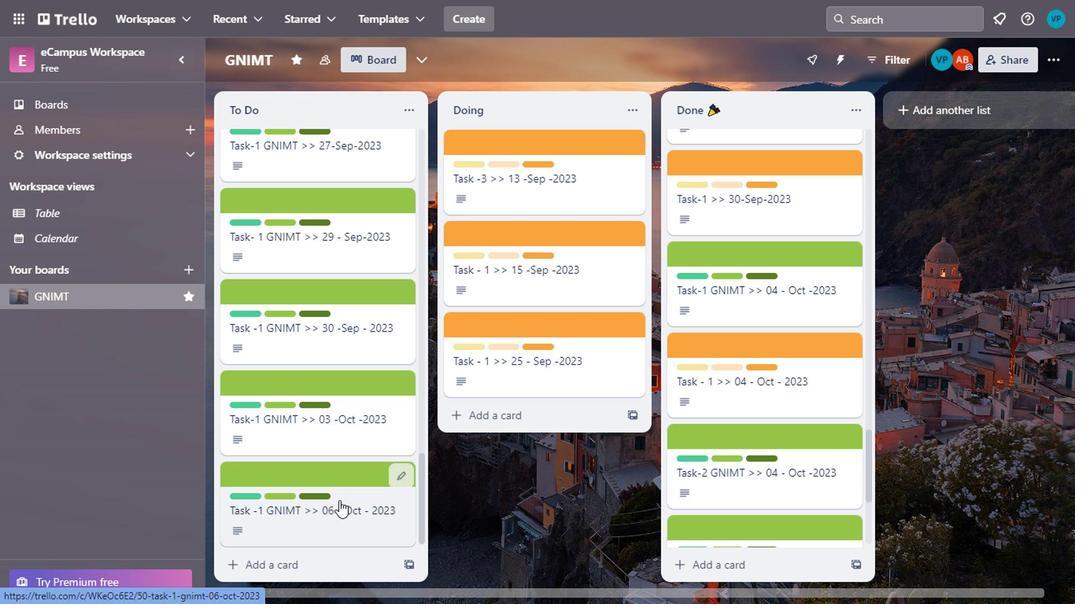 
Action: Mouse moved to (384, 496)
Screenshot: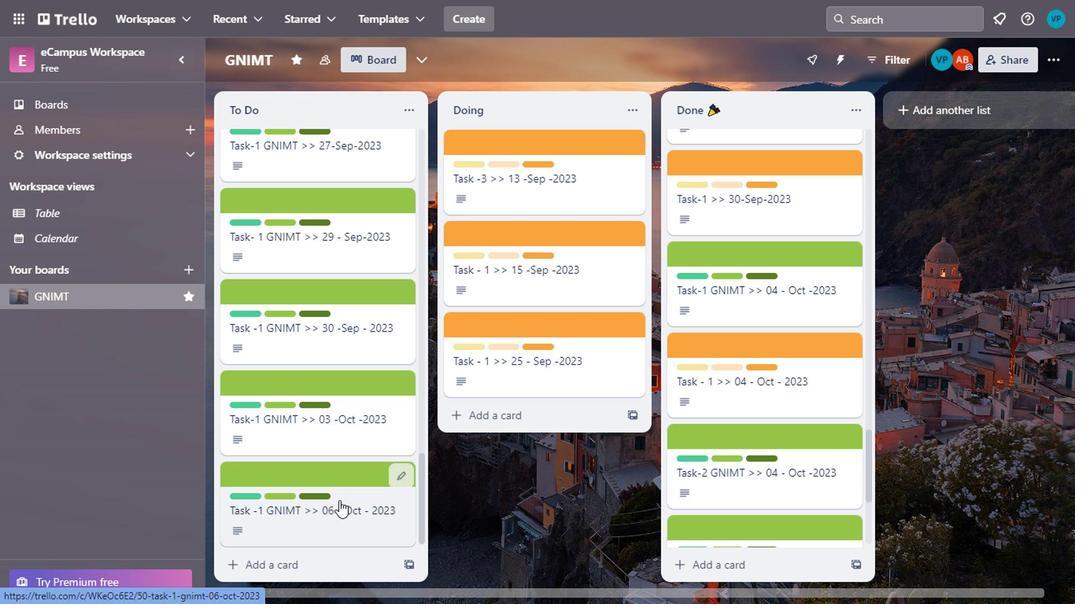 
Action: Mouse scrolled (384, 497) with delta (0, 1)
Screenshot: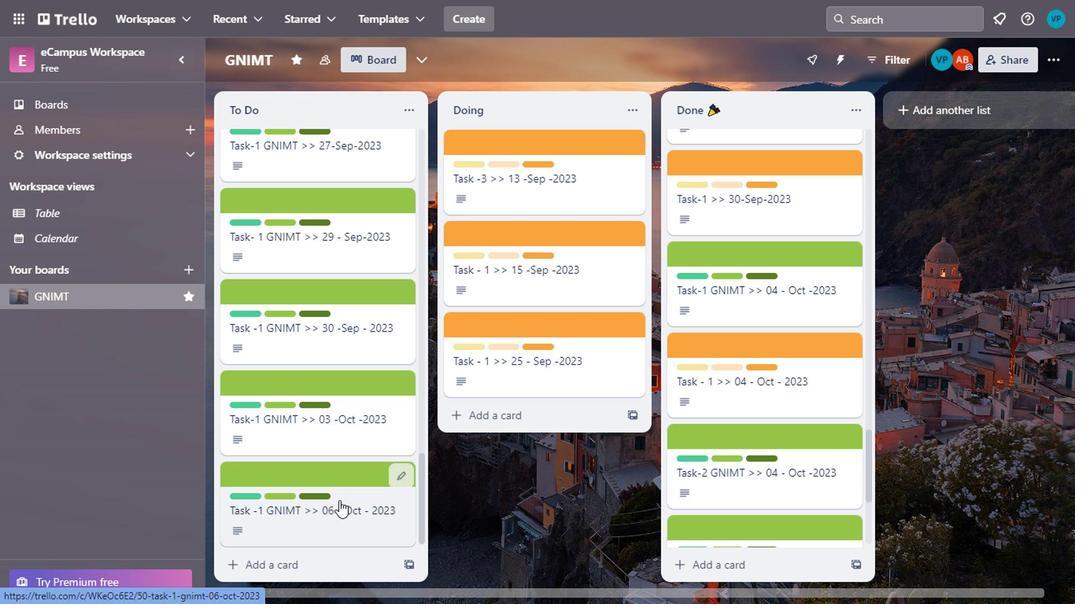
Action: Mouse moved to (384, 494)
Screenshot: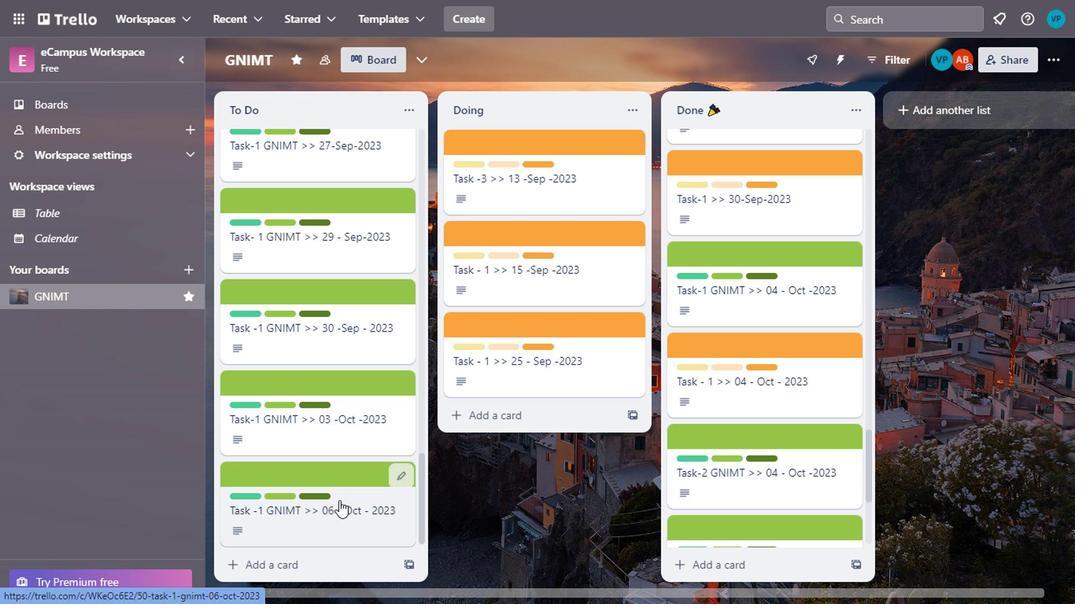 
Action: Mouse scrolled (384, 495) with delta (0, 1)
Screenshot: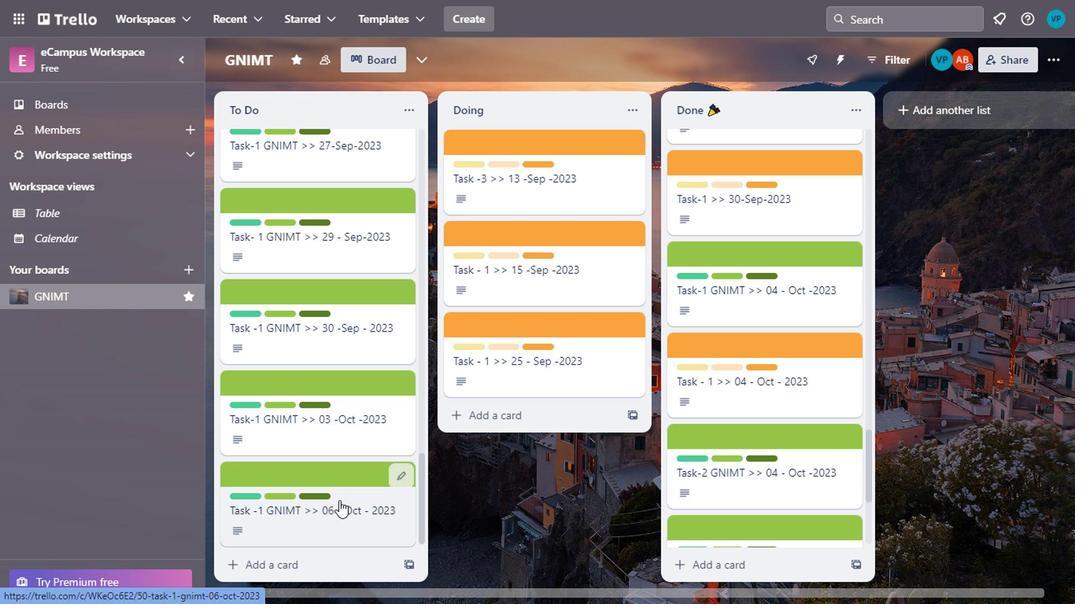 
Action: Mouse moved to (385, 490)
Screenshot: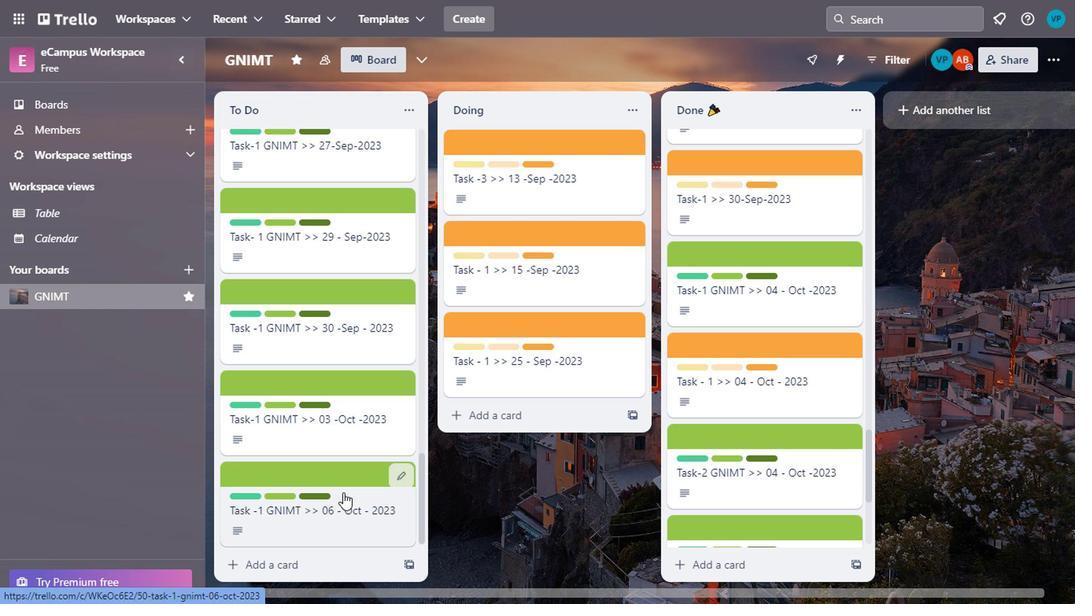 
Action: Mouse scrolled (385, 491) with delta (0, 0)
Screenshot: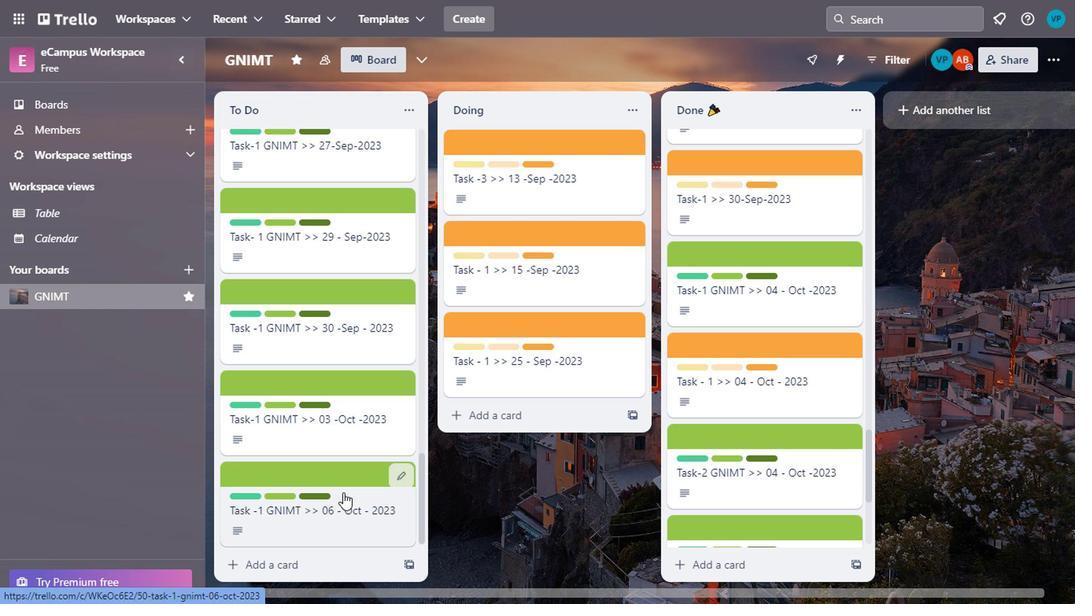 
Action: Mouse moved to (386, 478)
Screenshot: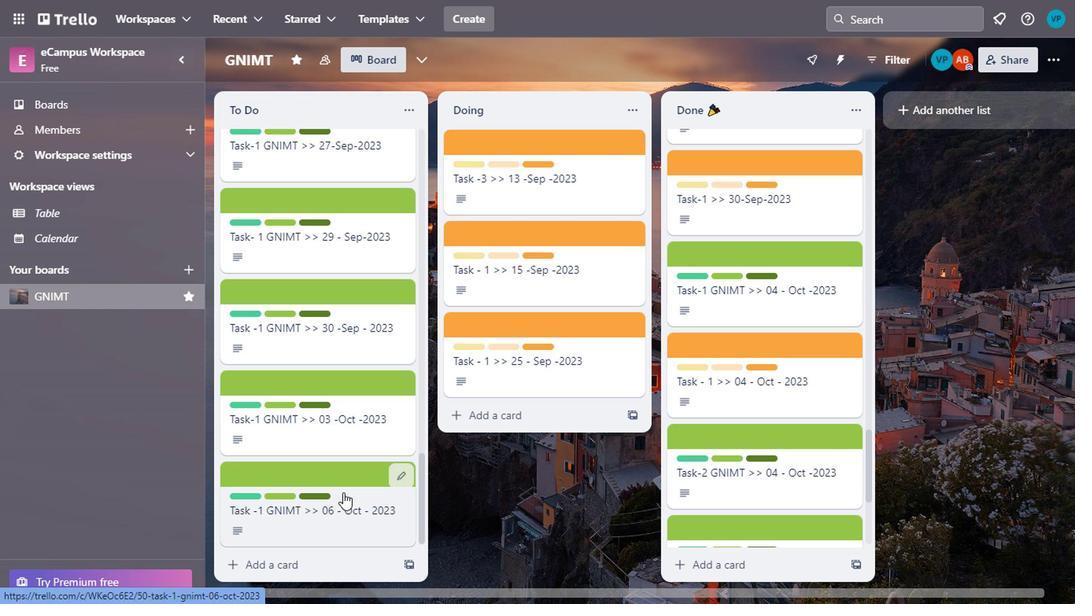 
Action: Mouse scrolled (386, 479) with delta (0, 1)
Screenshot: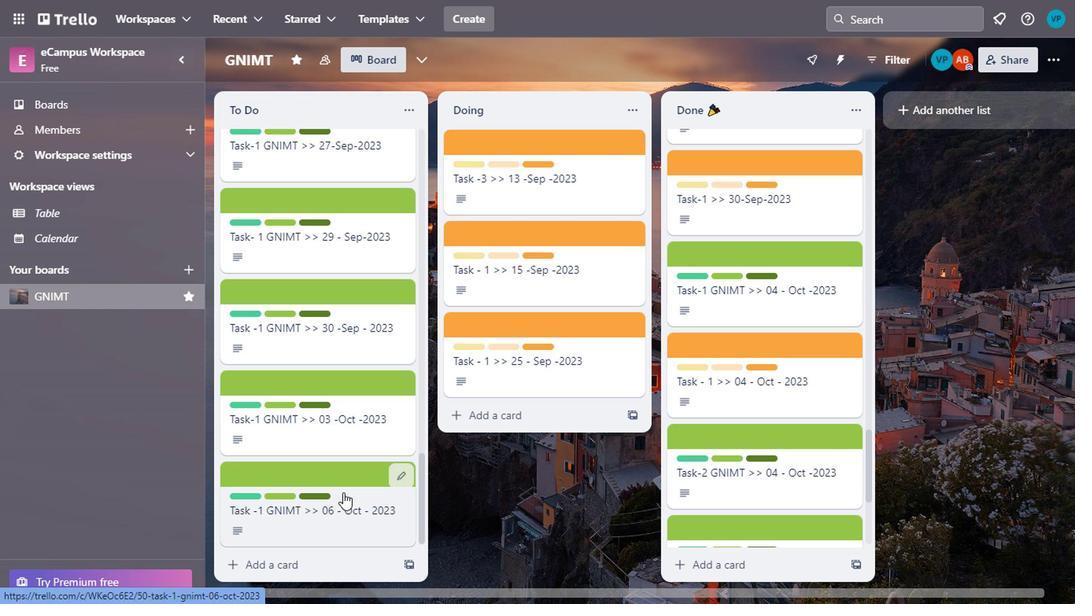 
Action: Mouse moved to (395, 432)
Screenshot: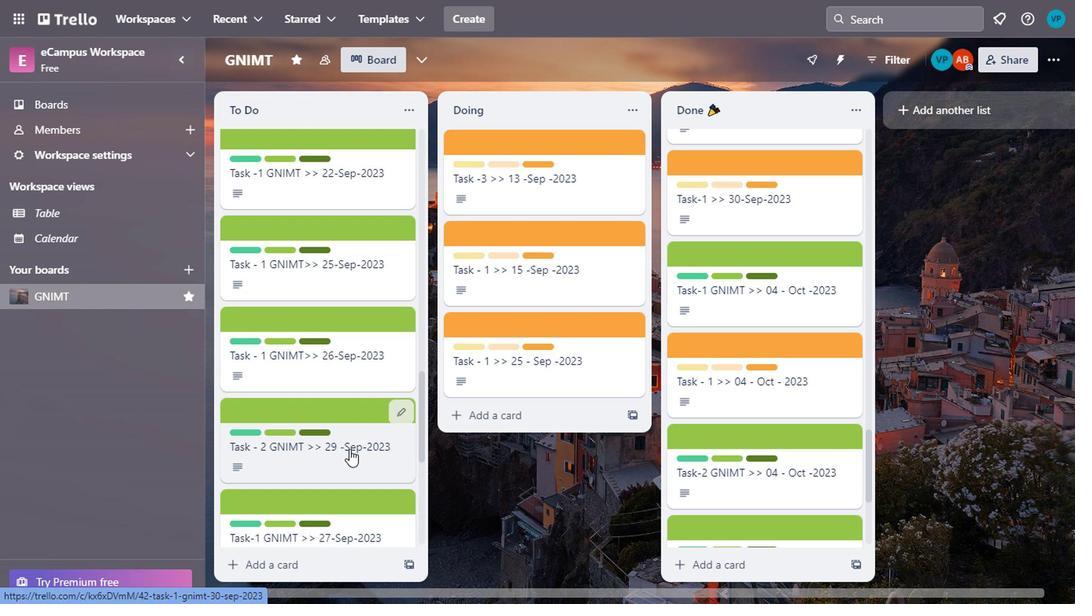 
Action: Mouse scrolled (395, 433) with delta (0, 0)
Screenshot: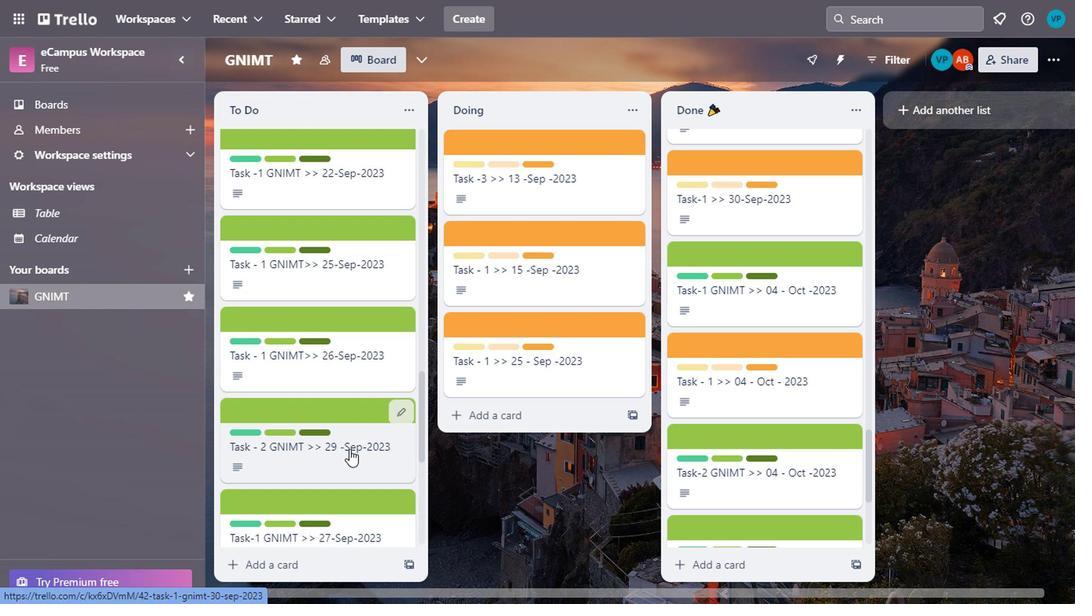 
Action: Mouse scrolled (395, 433) with delta (0, 0)
Screenshot: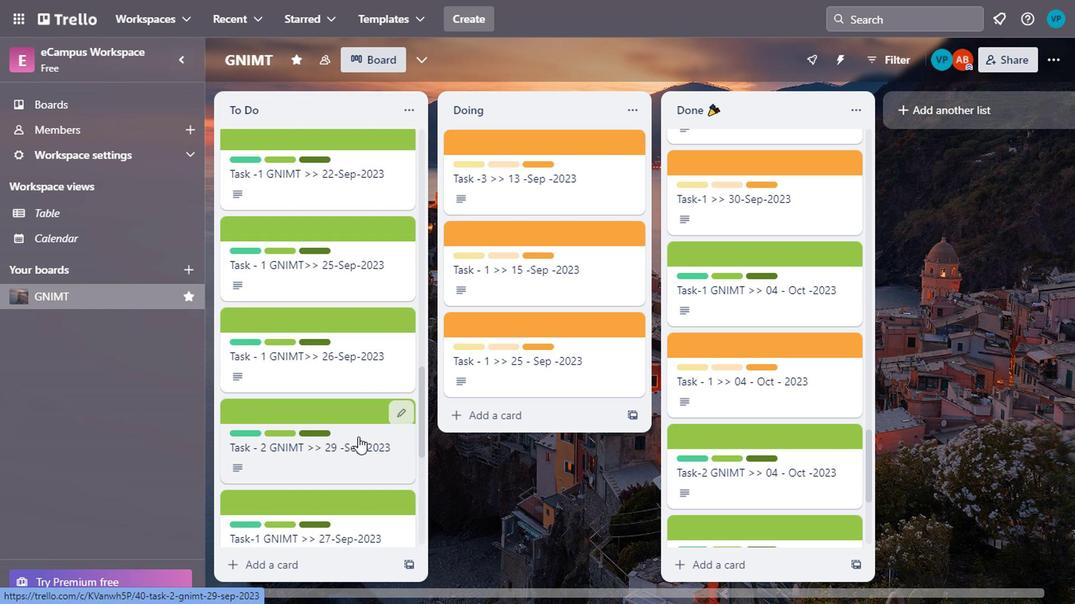 
Action: Mouse moved to (395, 431)
Screenshot: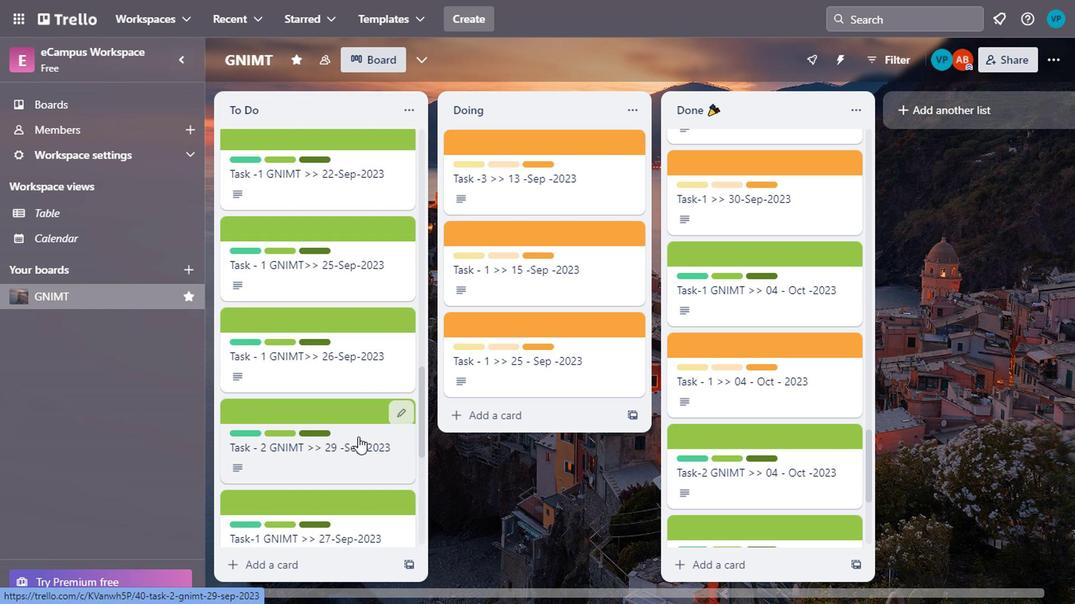 
Action: Mouse scrolled (395, 431) with delta (0, 0)
Screenshot: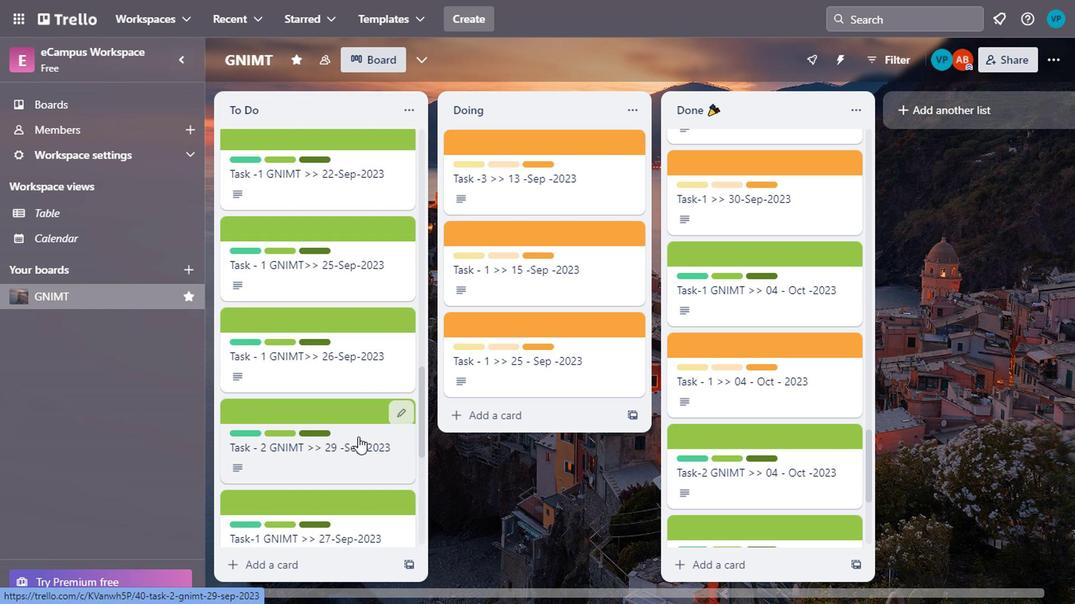 
Action: Mouse moved to (395, 426)
Screenshot: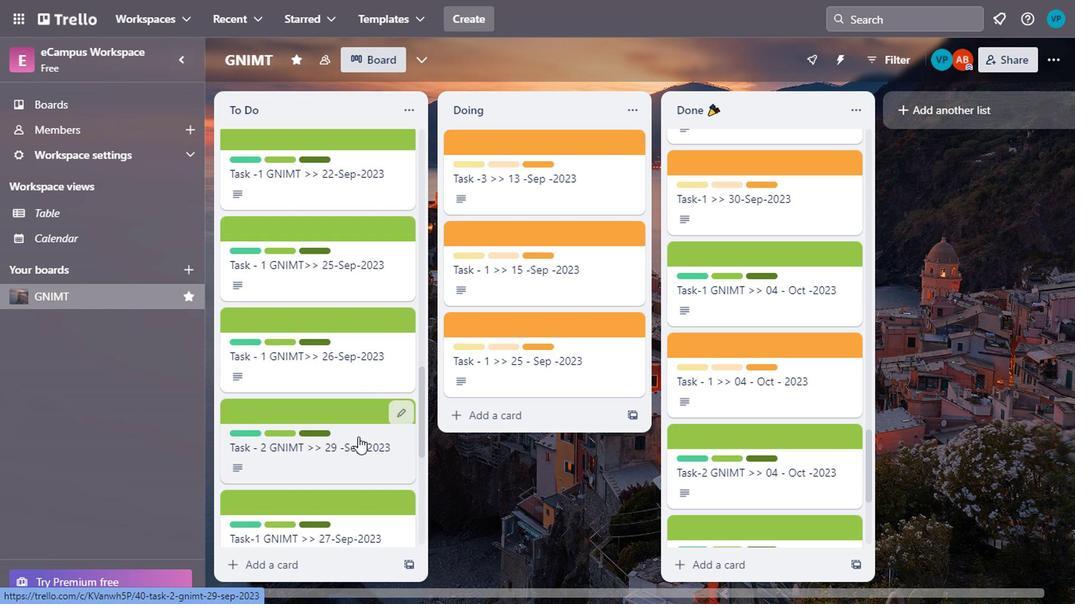 
Action: Mouse scrolled (395, 427) with delta (0, 1)
Screenshot: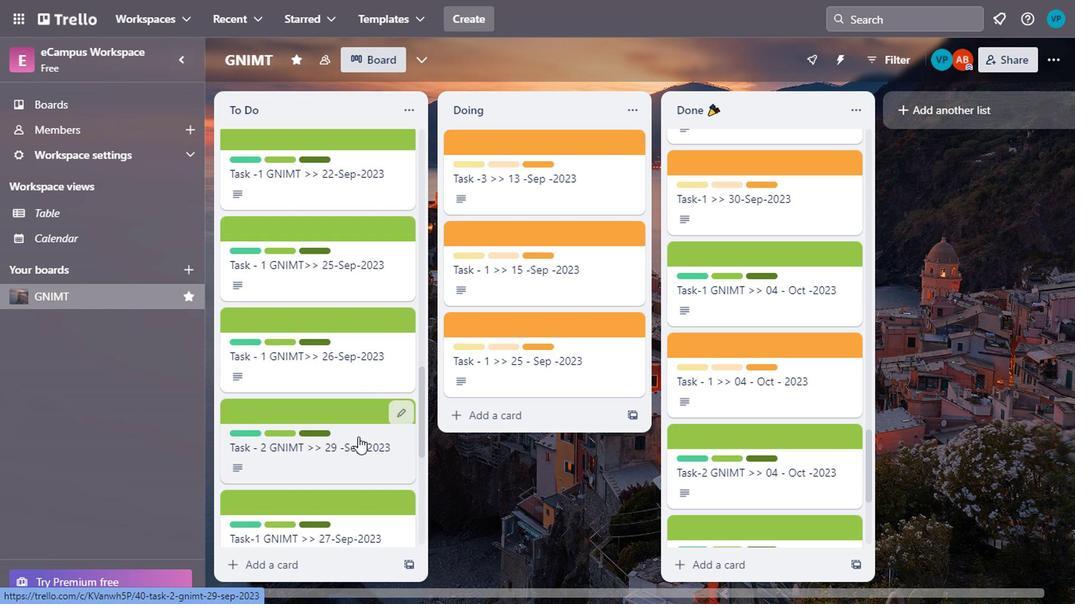 
Action: Mouse moved to (395, 419)
Screenshot: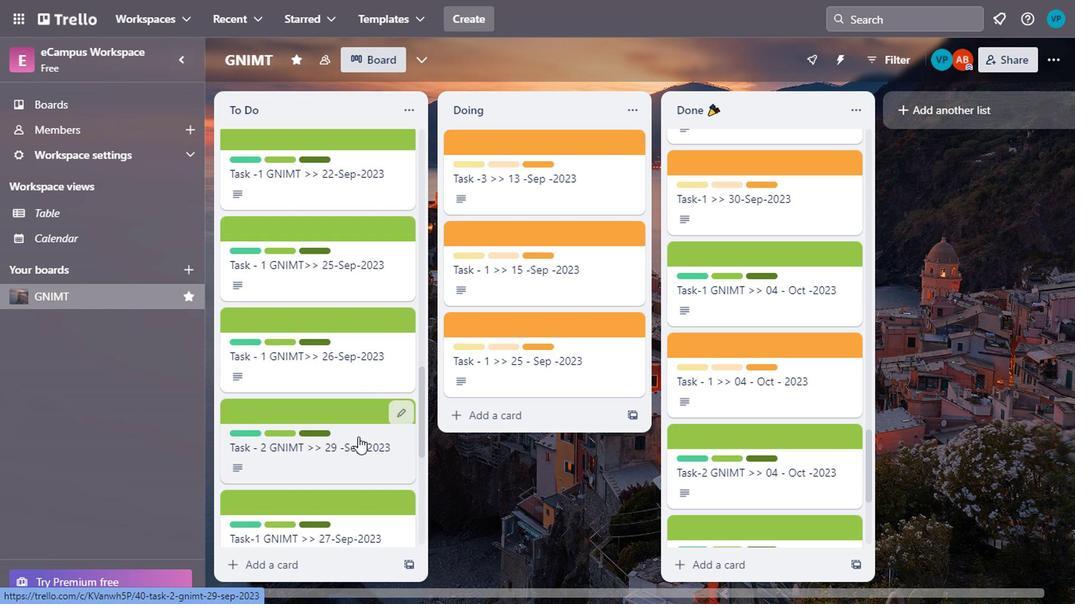 
Action: Mouse scrolled (395, 420) with delta (0, 0)
Screenshot: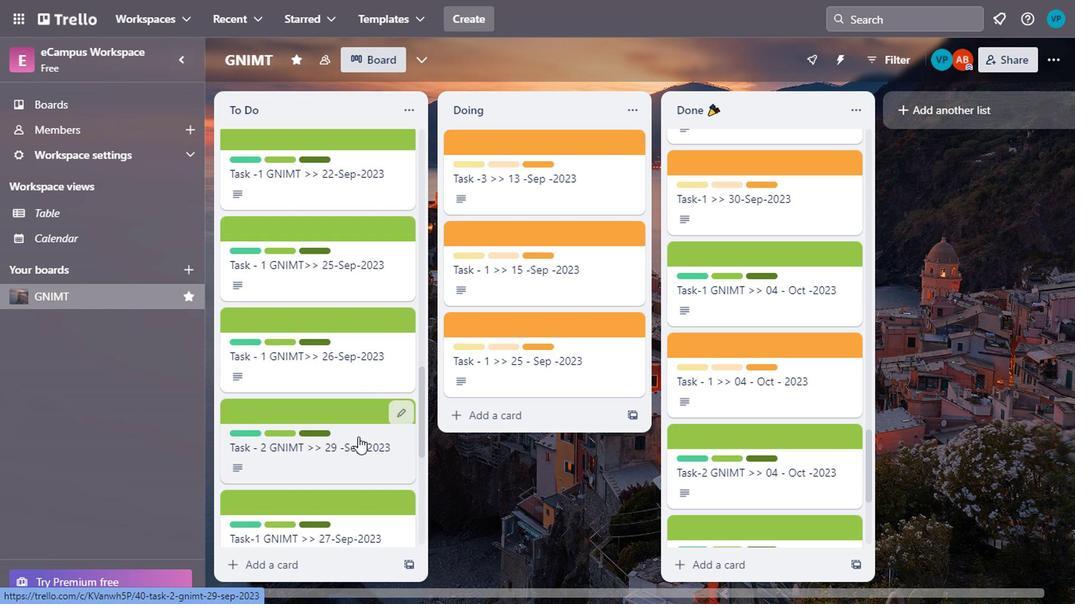 
Action: Mouse moved to (405, 396)
Screenshot: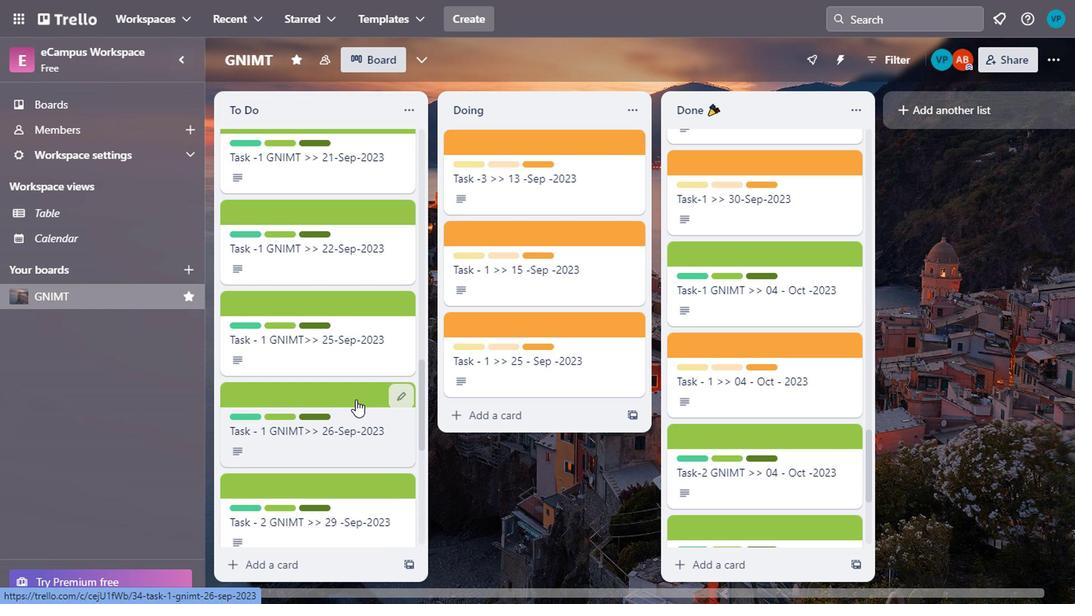 
Action: Mouse scrolled (405, 397) with delta (0, 0)
Screenshot: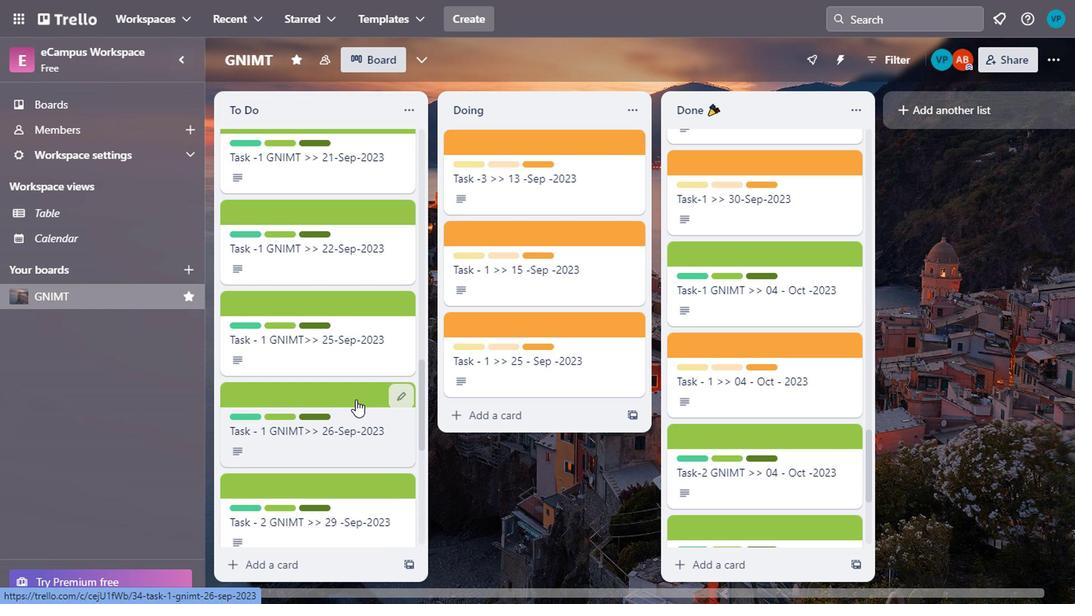 
Action: Mouse scrolled (405, 397) with delta (0, 0)
Screenshot: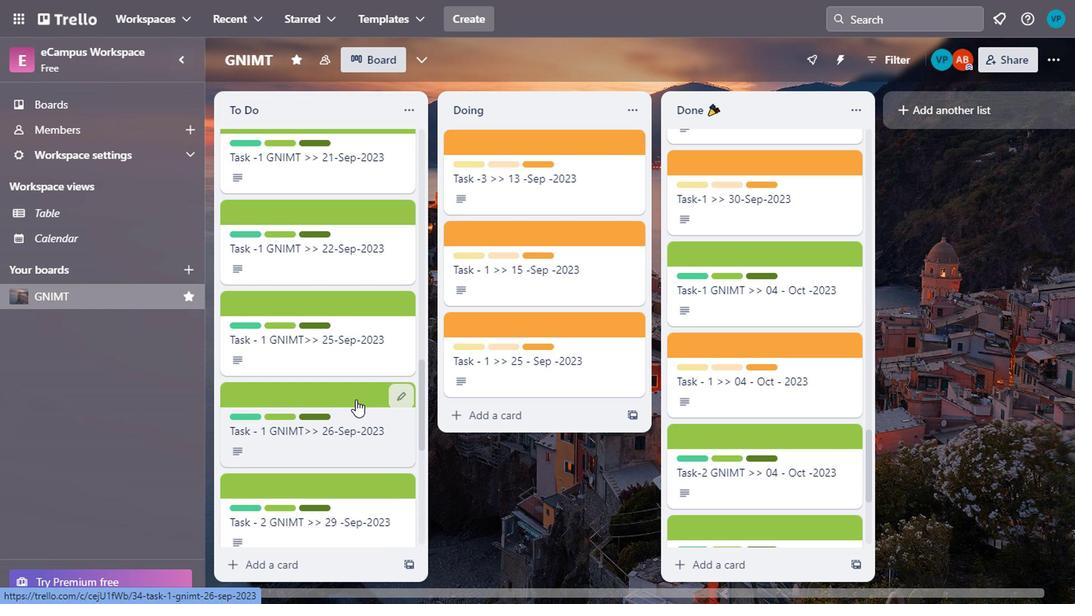 
Action: Mouse scrolled (405, 397) with delta (0, 0)
Screenshot: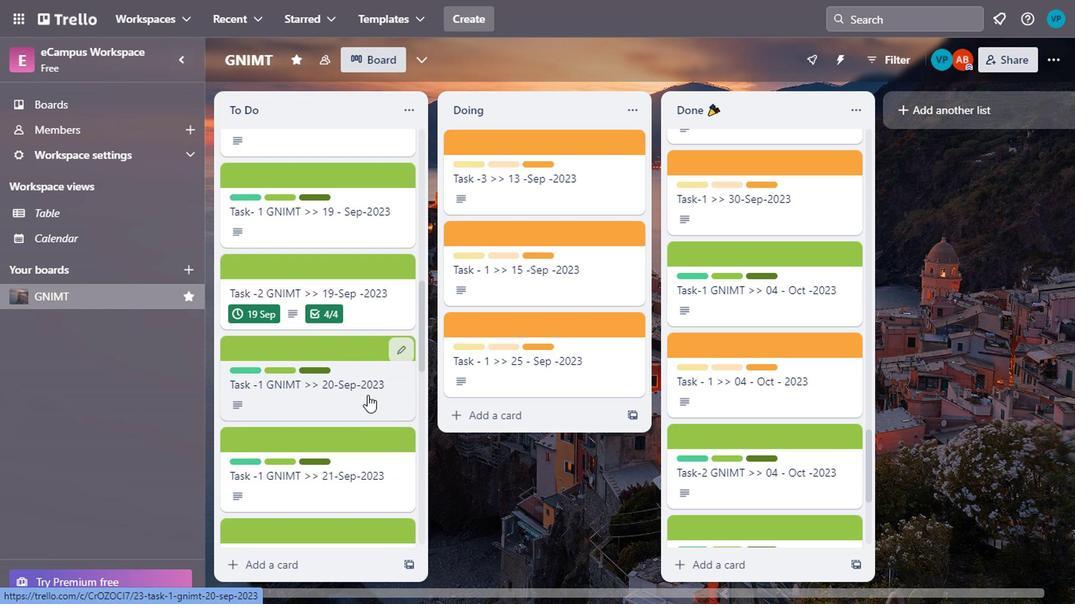 
Action: Mouse scrolled (405, 397) with delta (0, 0)
Screenshot: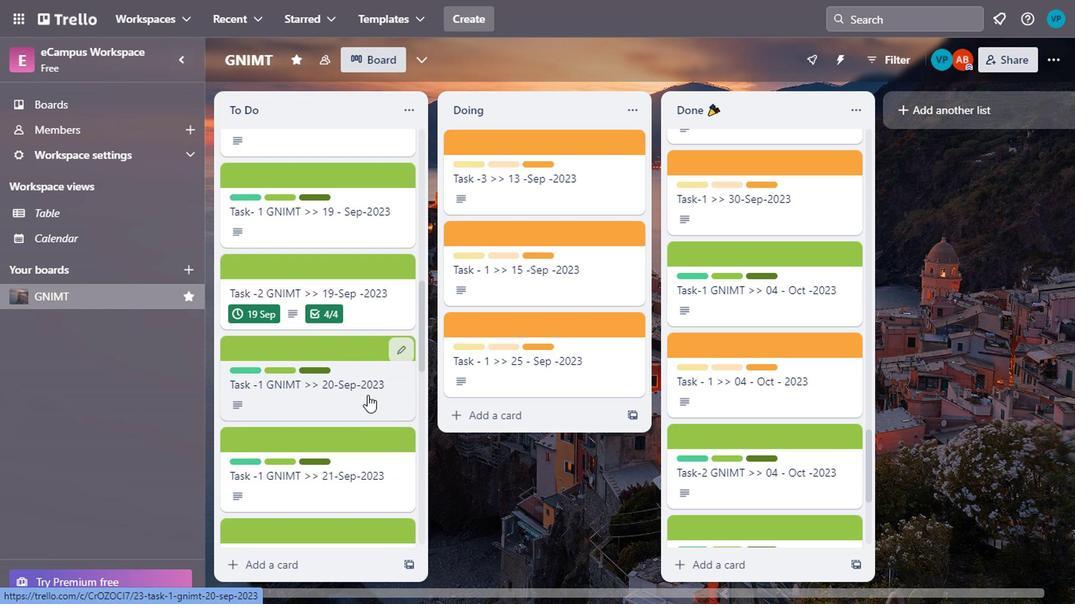 
Action: Mouse moved to (405, 395)
Screenshot: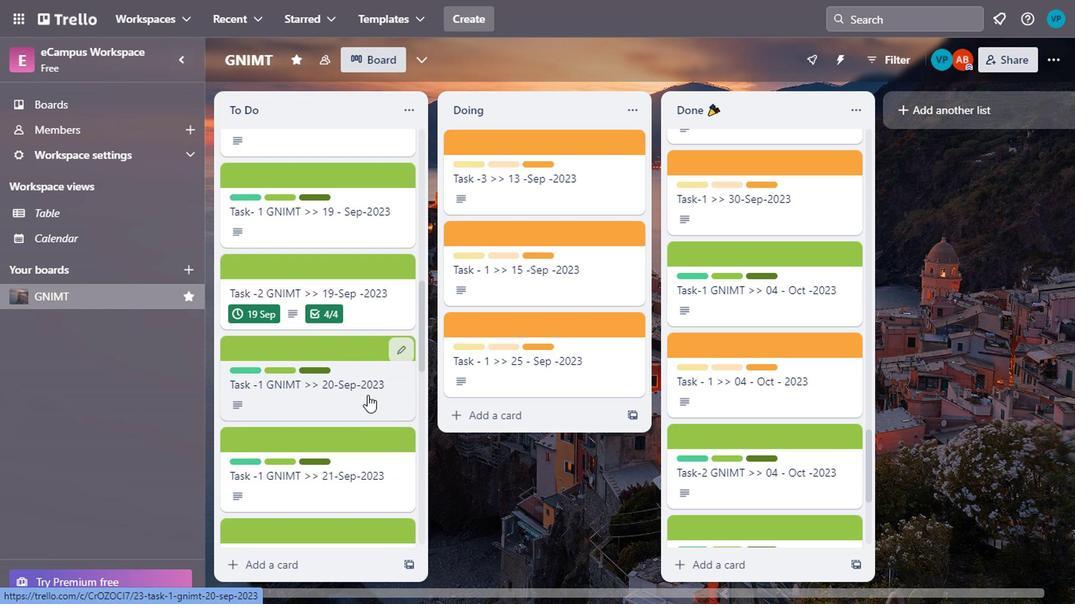
Action: Mouse scrolled (405, 396) with delta (0, 1)
Screenshot: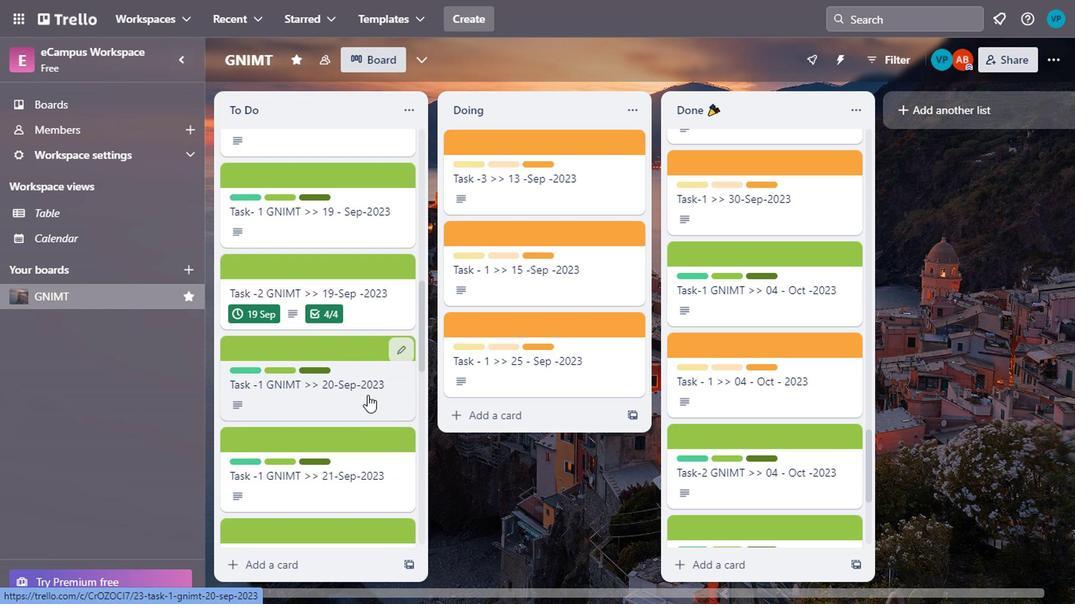 
Action: Mouse moved to (404, 390)
Screenshot: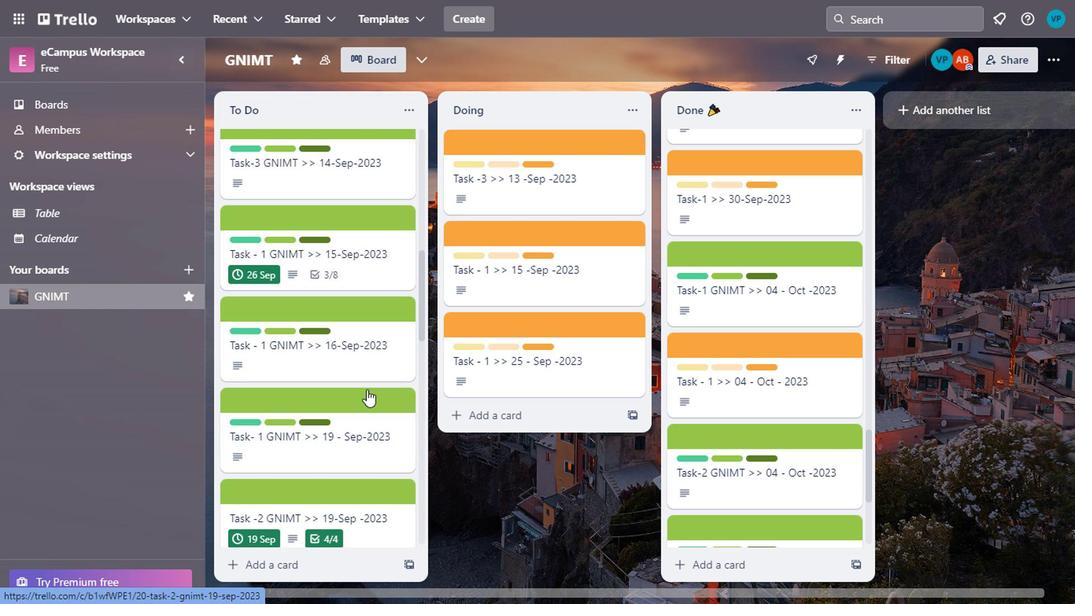 
Action: Mouse scrolled (404, 391) with delta (0, 0)
Screenshot: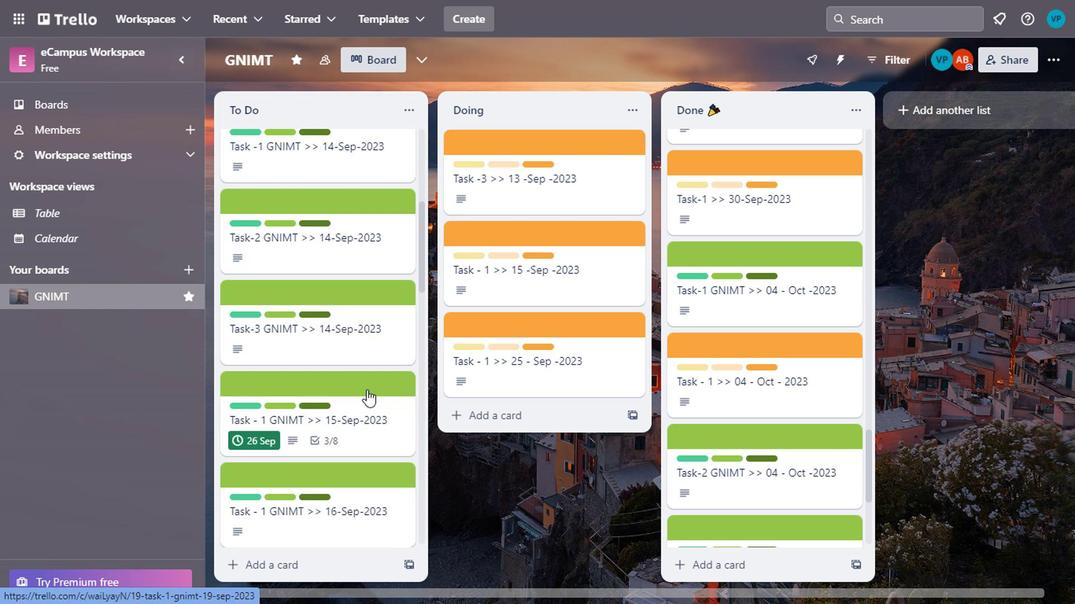 
Action: Mouse scrolled (404, 391) with delta (0, 0)
Screenshot: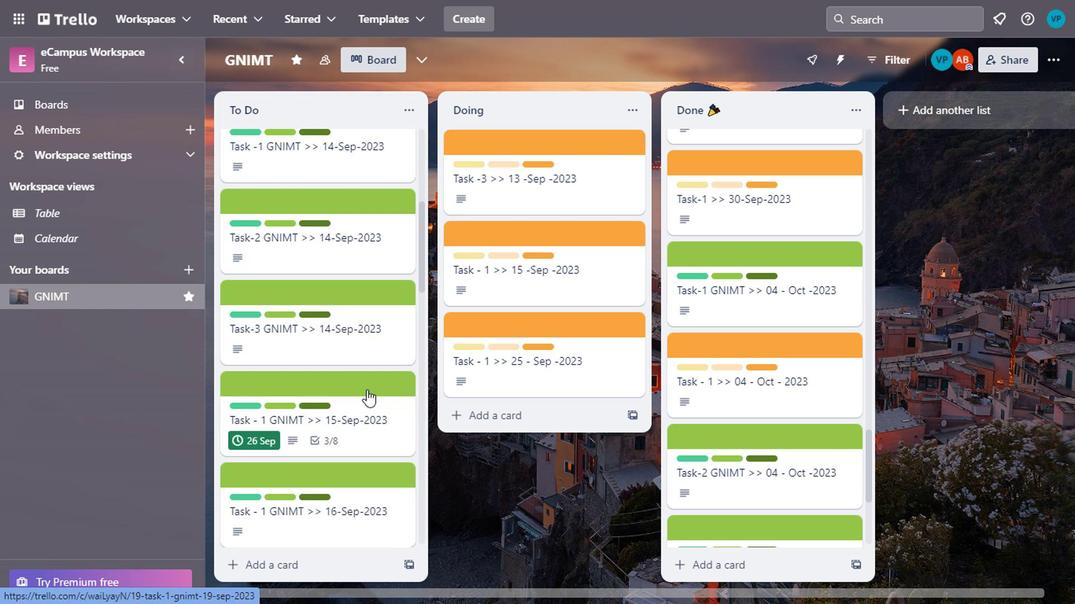 
Action: Mouse scrolled (404, 391) with delta (0, 0)
Screenshot: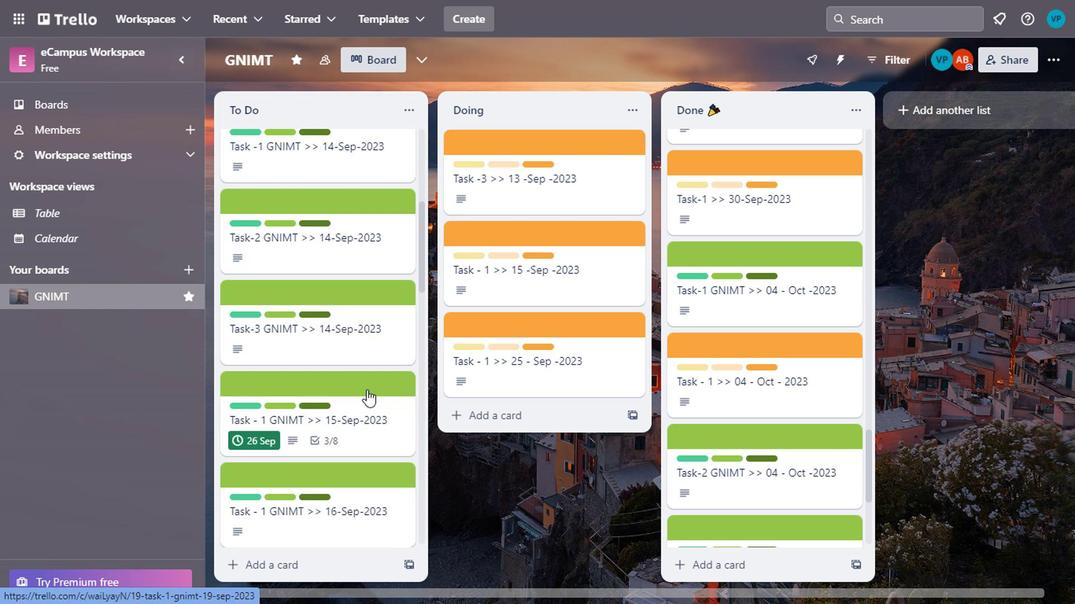 
Action: Mouse scrolled (404, 391) with delta (0, 0)
Screenshot: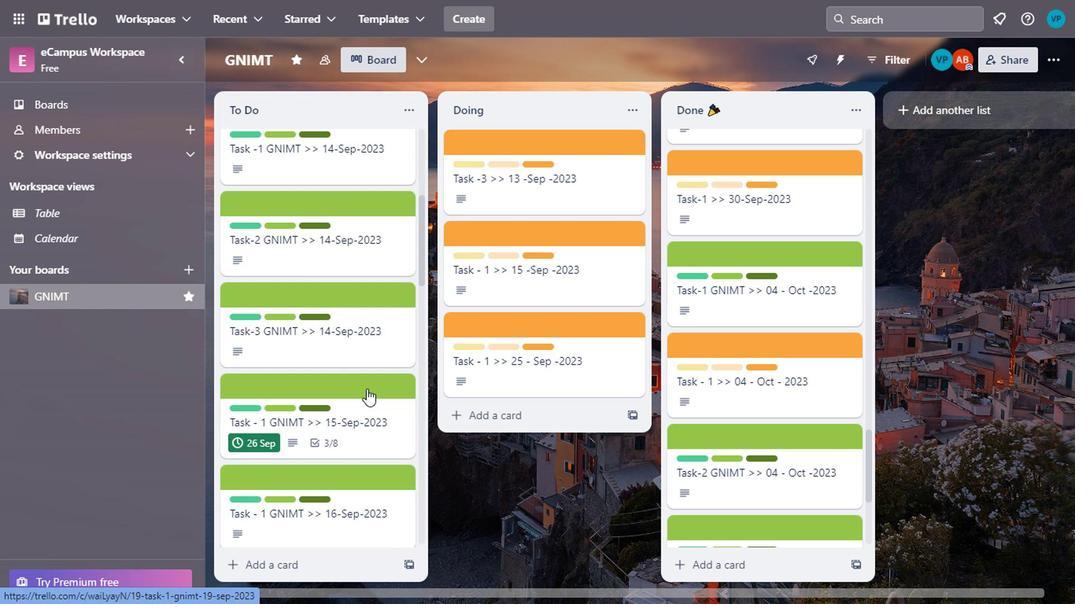 
Action: Mouse moved to (404, 387)
Screenshot: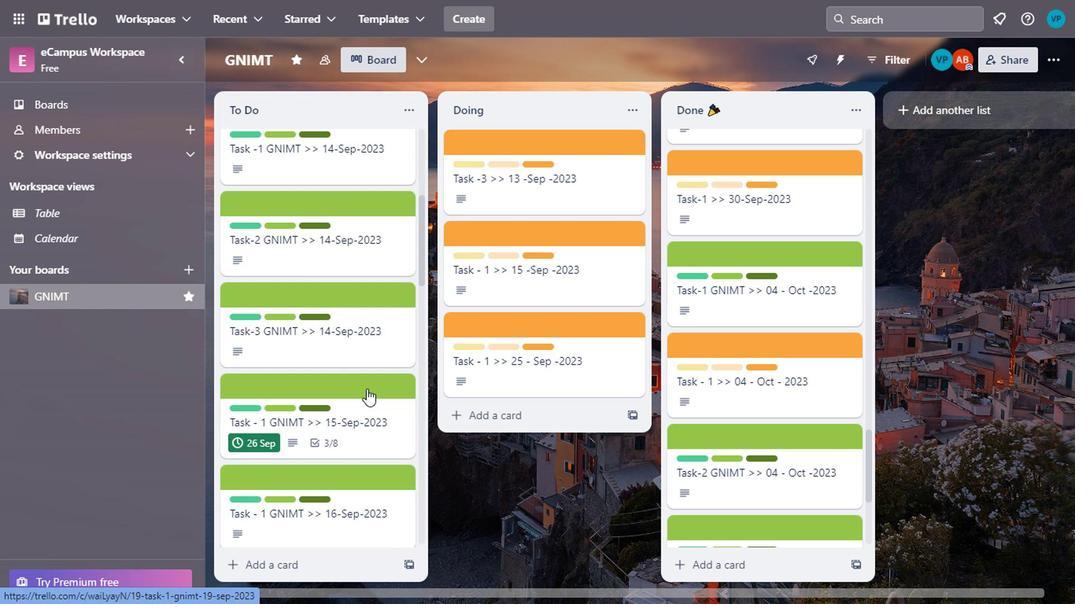 
Action: Mouse scrolled (404, 388) with delta (0, 1)
Screenshot: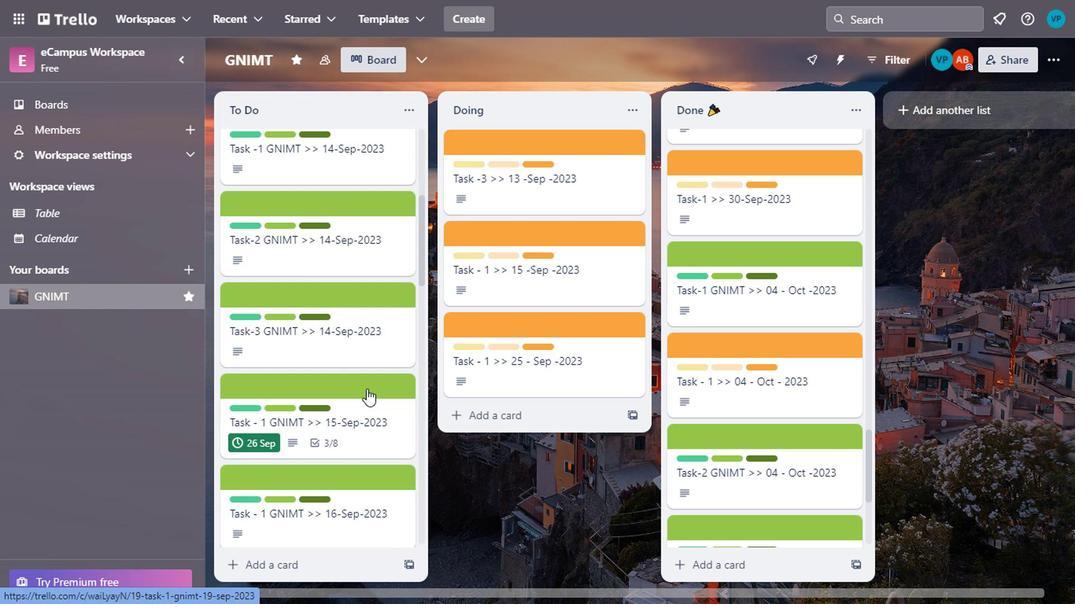 
Action: Mouse moved to (769, 442)
Screenshot: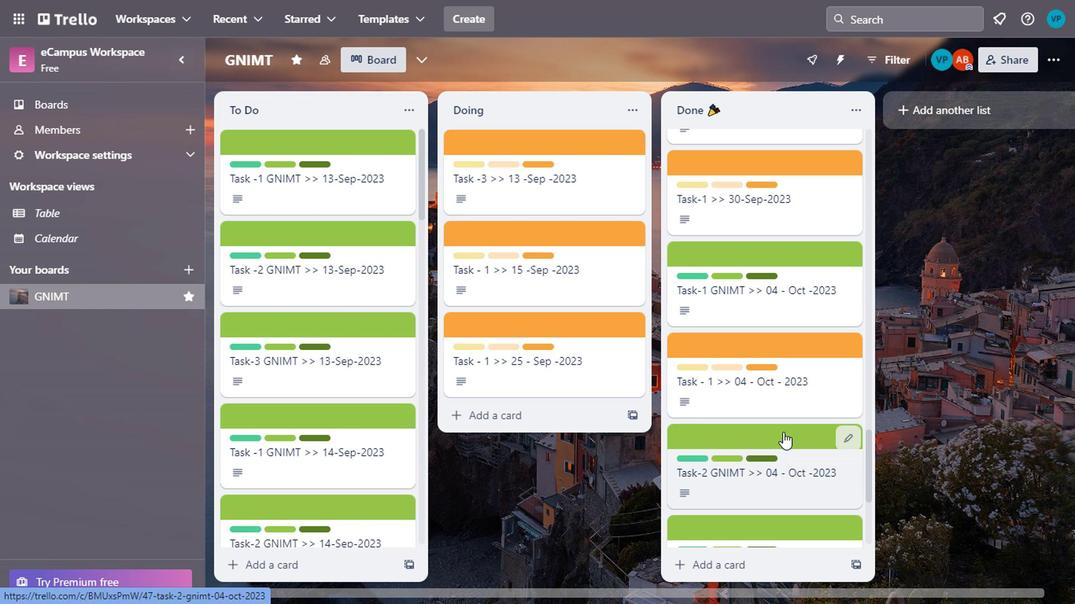 
Action: Mouse scrolled (769, 442) with delta (0, 0)
Screenshot: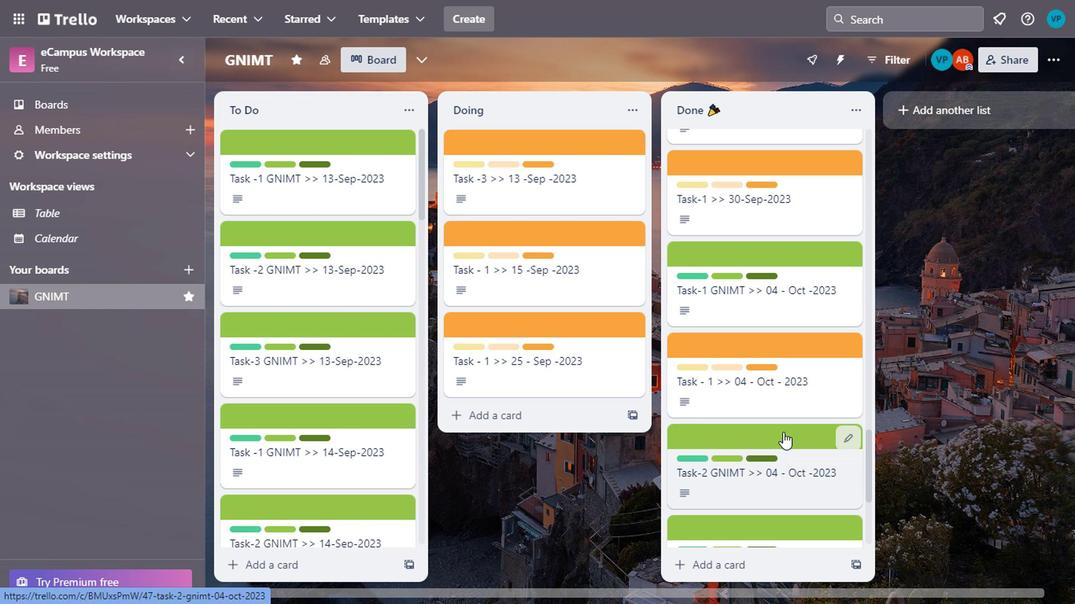 
Action: Mouse moved to (769, 444)
Screenshot: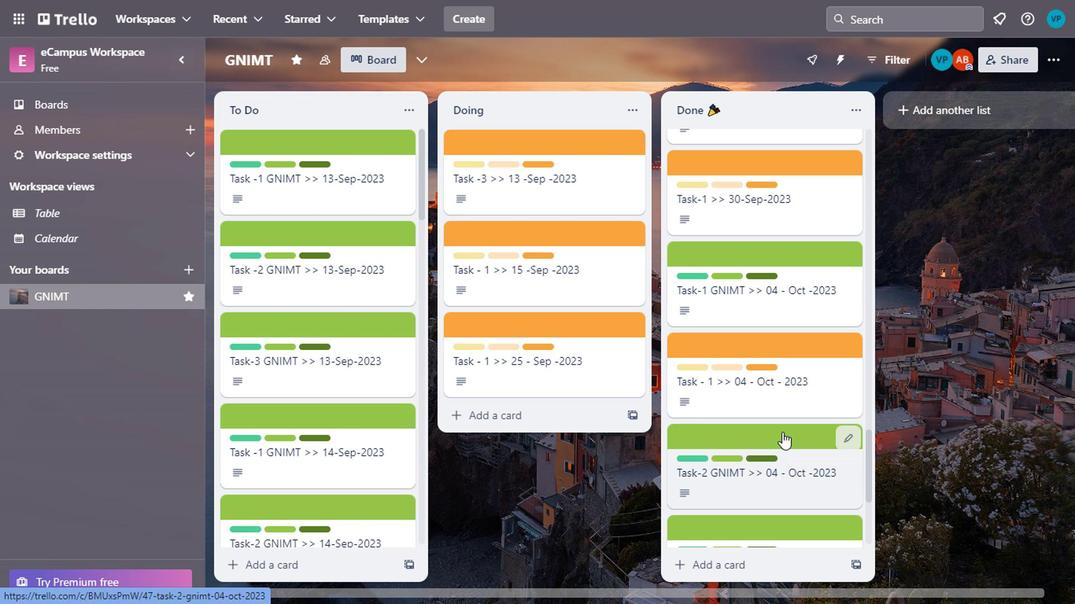 
Action: Mouse scrolled (769, 444) with delta (0, 0)
Screenshot: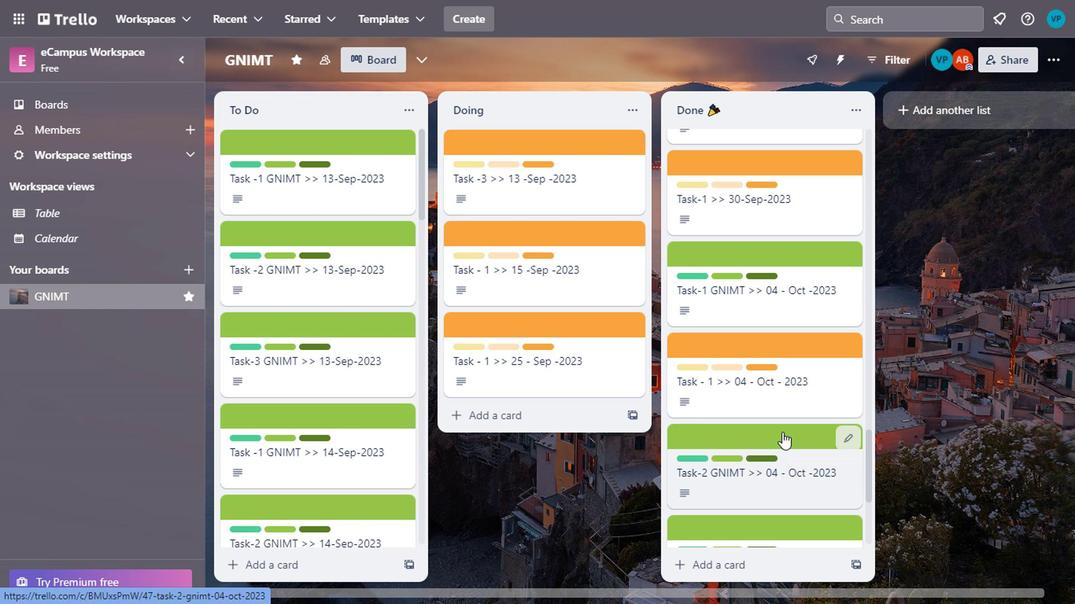 
Action: Mouse moved to (768, 446)
Screenshot: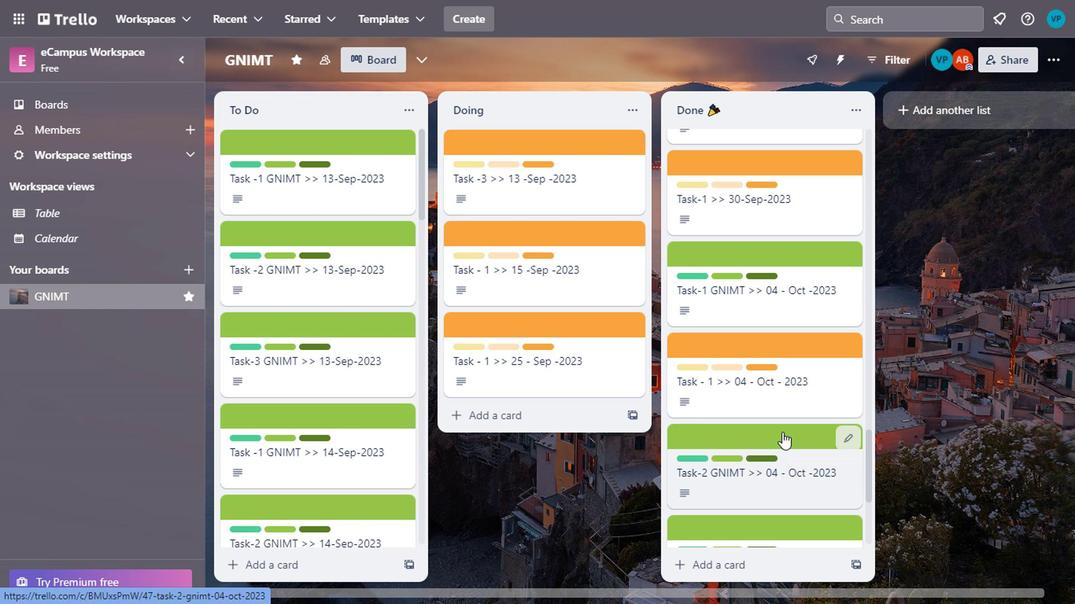 
Action: Mouse scrolled (768, 445) with delta (0, 0)
Screenshot: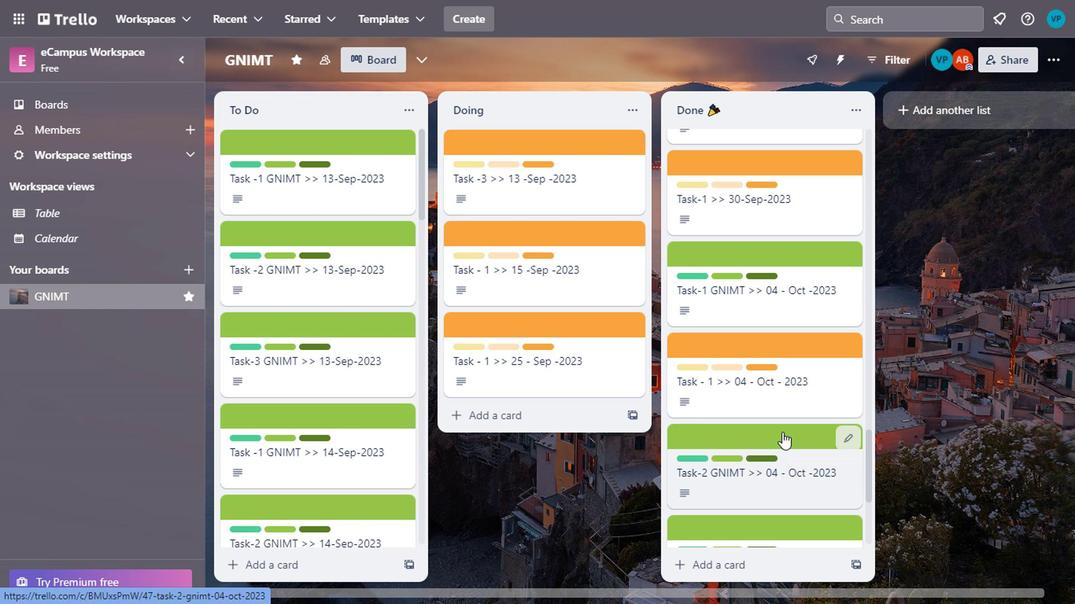 
Action: Mouse moved to (768, 447)
Screenshot: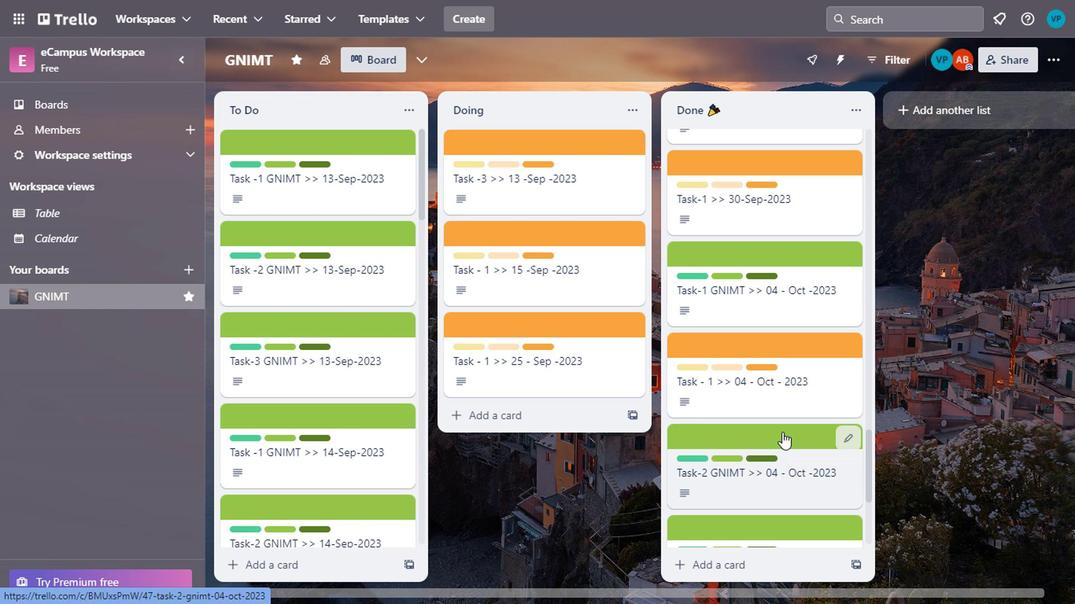 
Action: Mouse scrolled (768, 446) with delta (0, -1)
Screenshot: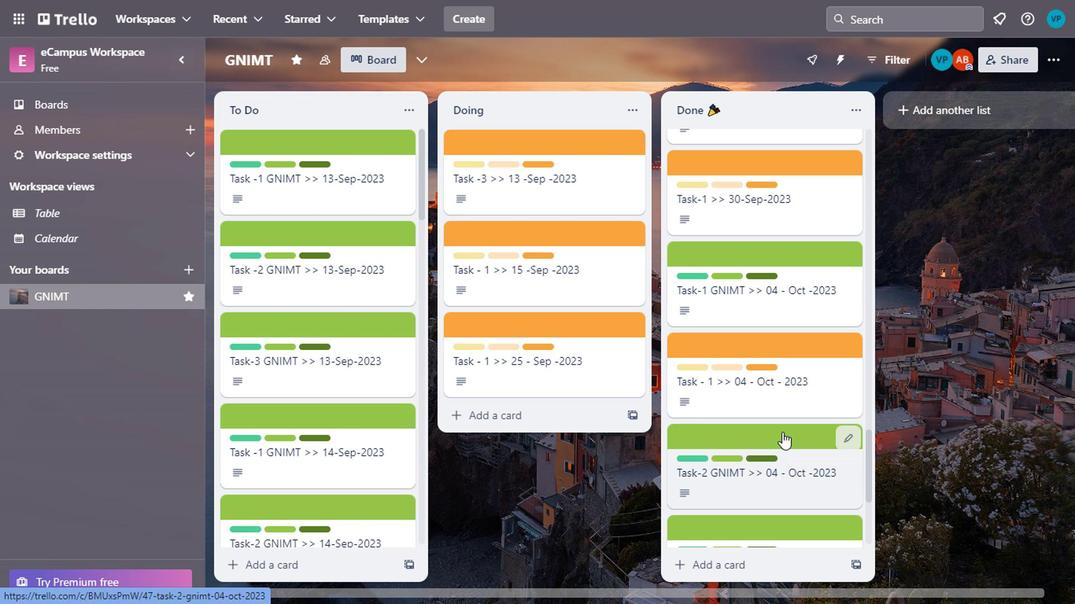 
Action: Mouse moved to (768, 449)
Screenshot: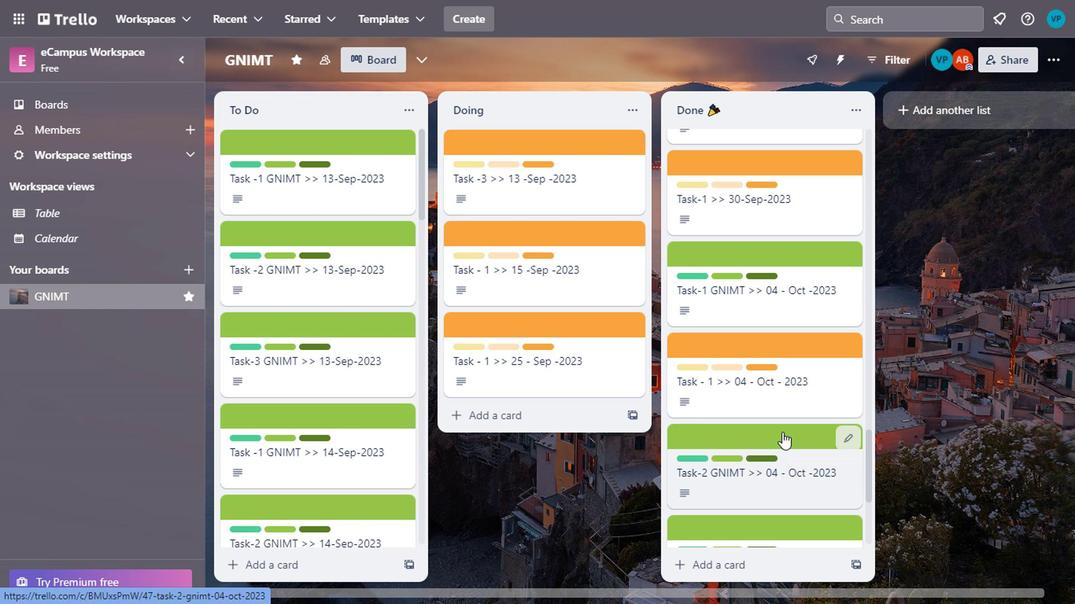 
Action: Mouse scrolled (768, 448) with delta (0, -1)
Screenshot: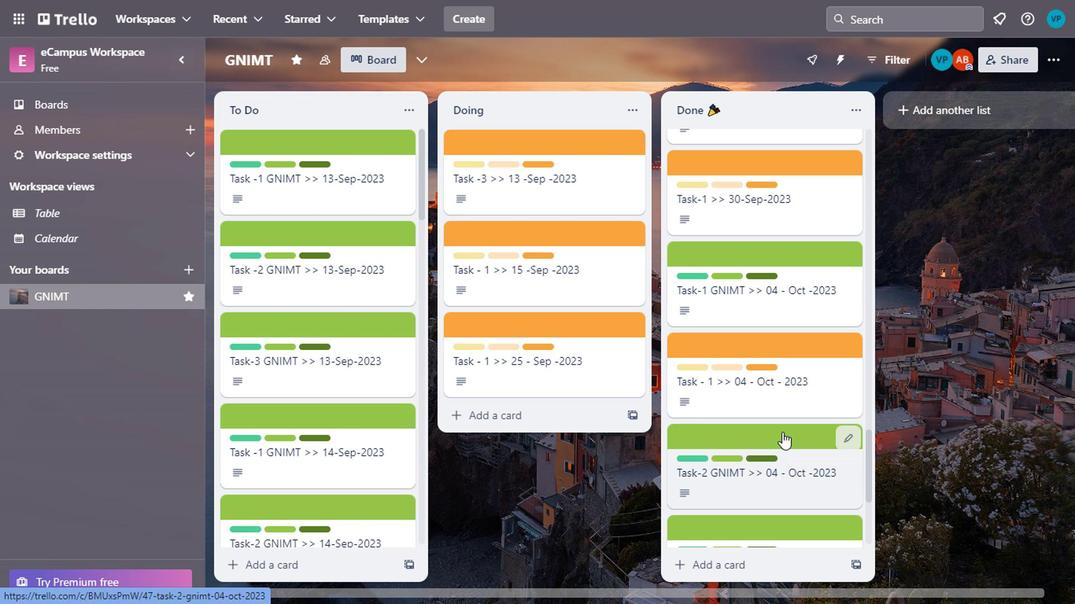
Action: Mouse moved to (768, 451)
Screenshot: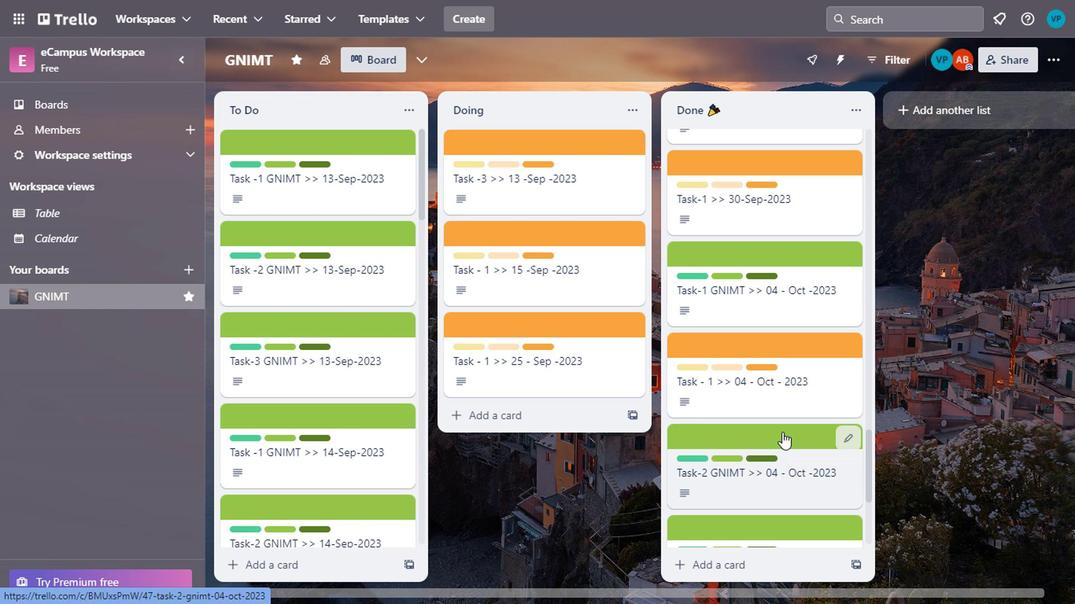 
Action: Mouse scrolled (768, 451) with delta (0, 0)
Screenshot: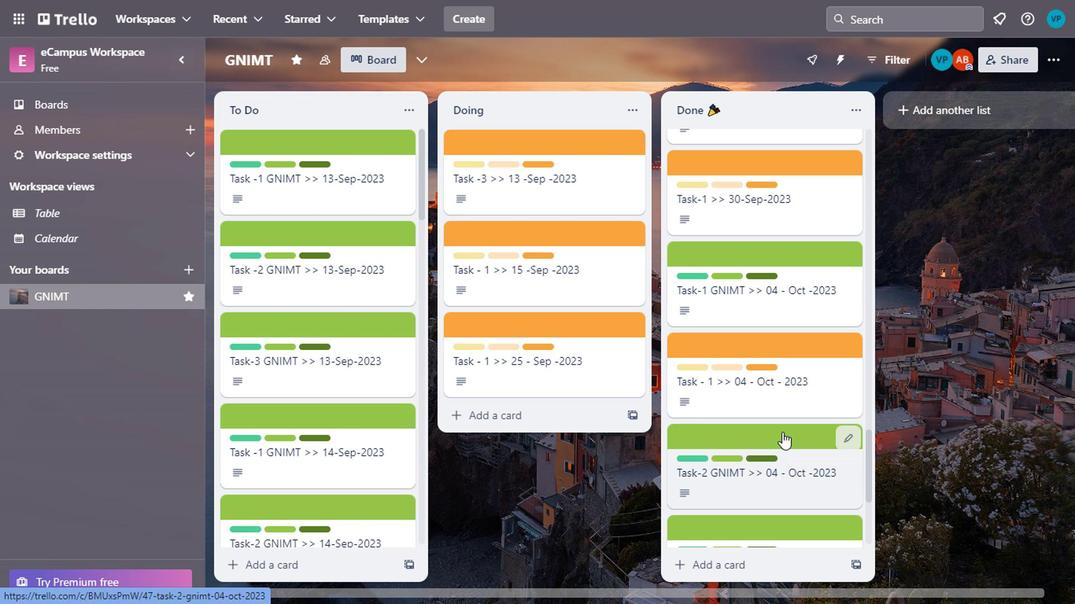 
Action: Mouse moved to (767, 457)
Screenshot: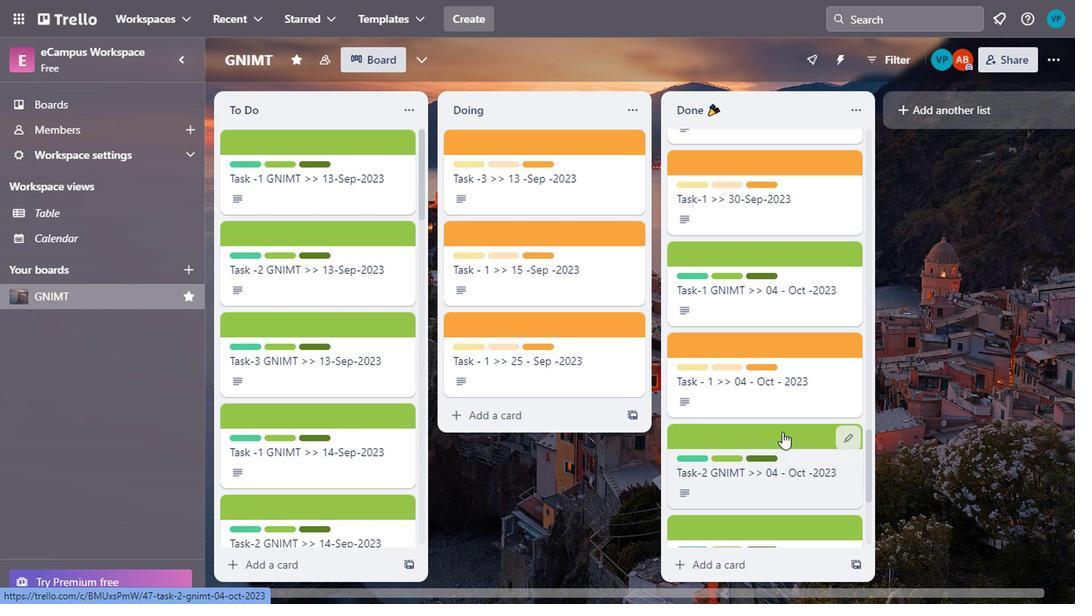 
Action: Mouse scrolled (767, 456) with delta (0, 0)
Screenshot: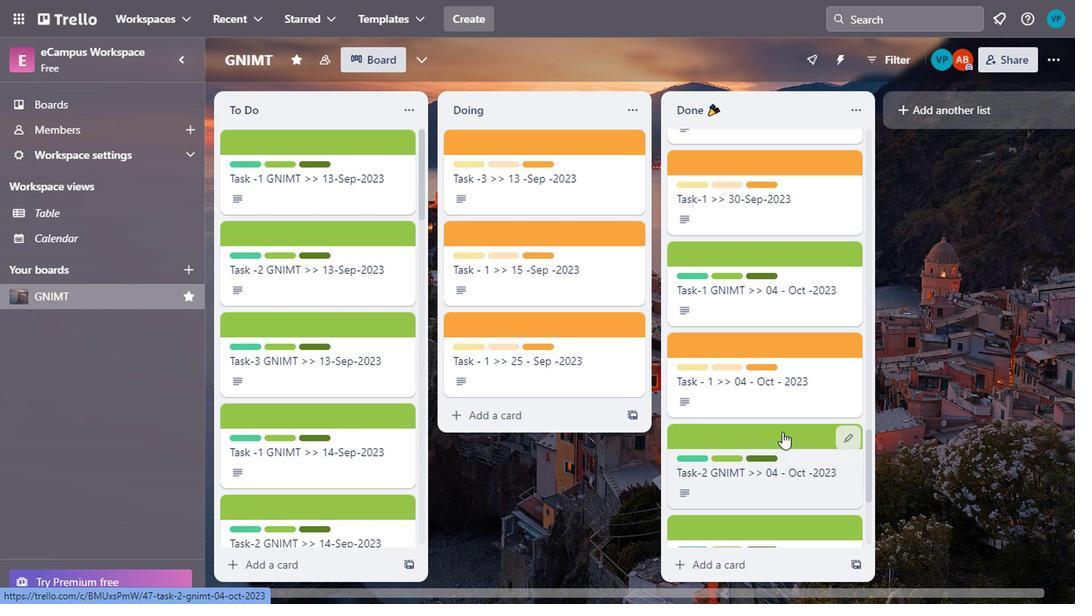 
Action: Mouse moved to (766, 468)
Screenshot: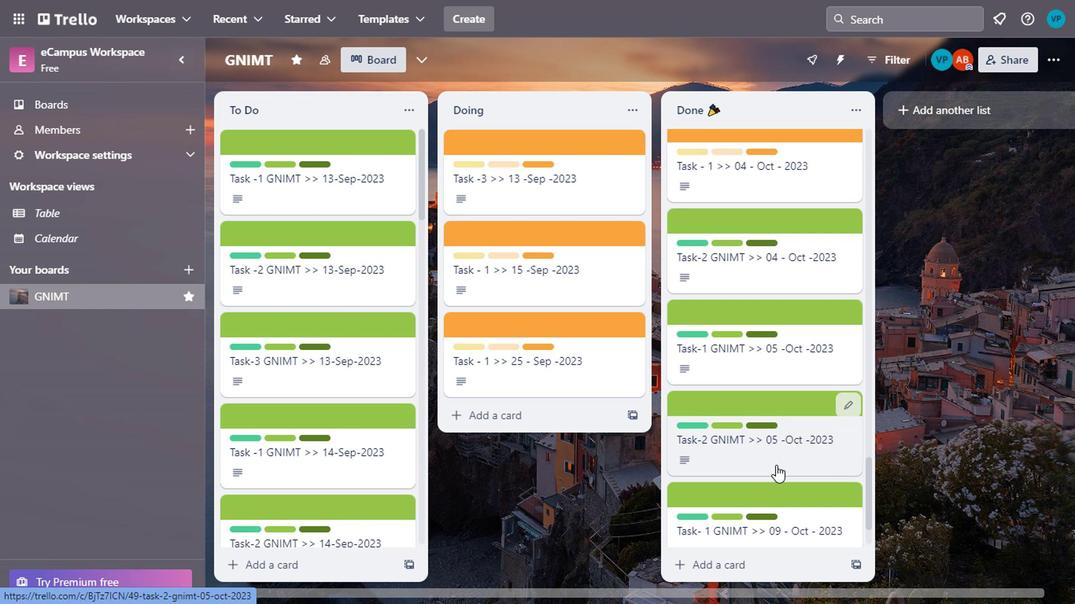 
Action: Mouse scrolled (766, 467) with delta (0, -1)
Screenshot: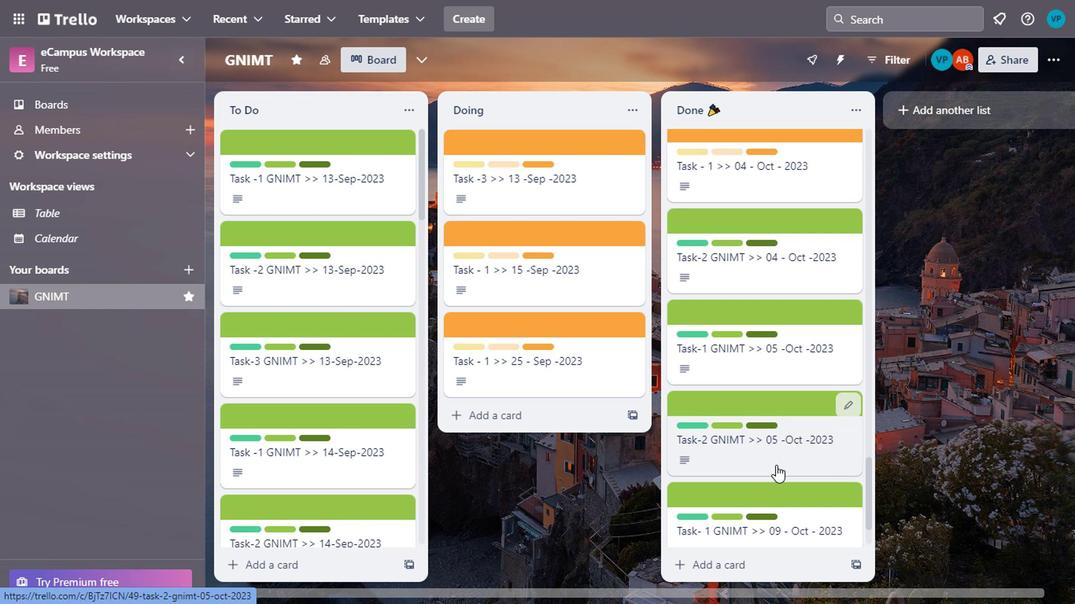 
Action: Mouse moved to (764, 472)
Screenshot: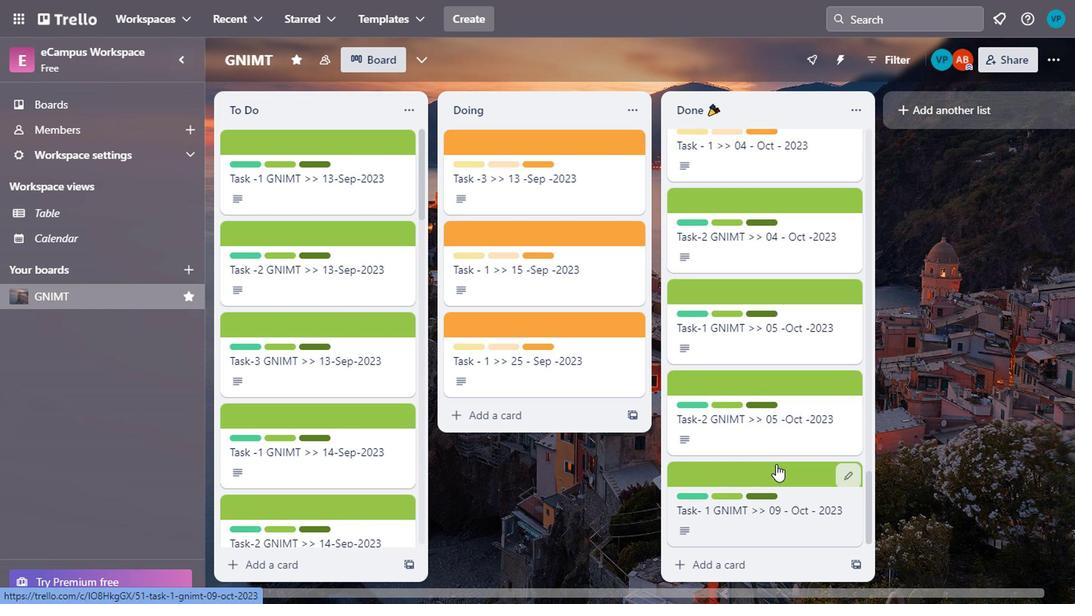 
Action: Mouse scrolled (764, 471) with delta (0, 0)
Screenshot: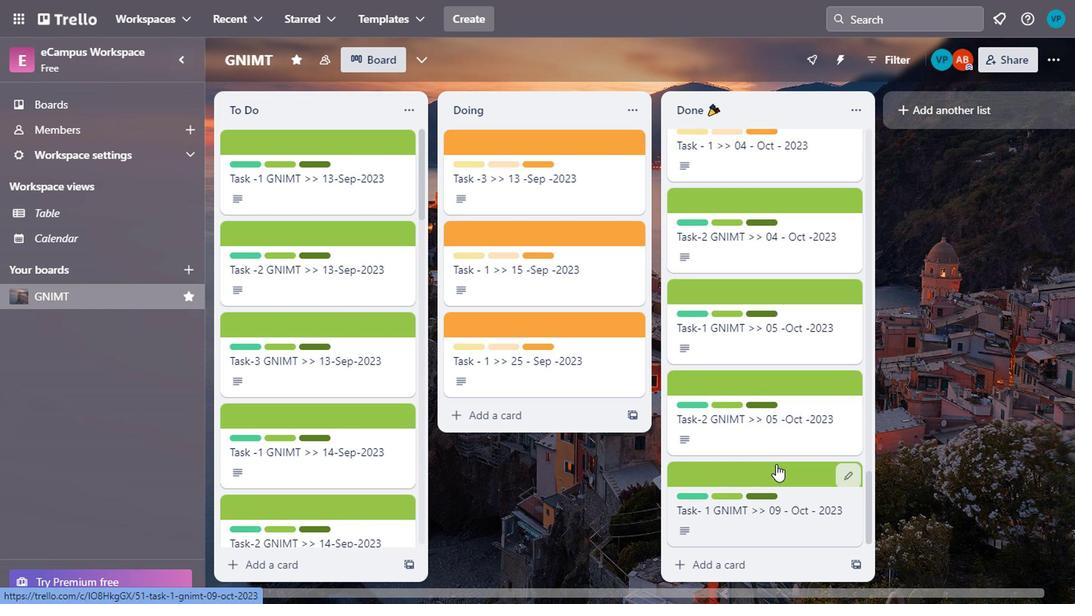 
Action: Mouse moved to (763, 473)
Screenshot: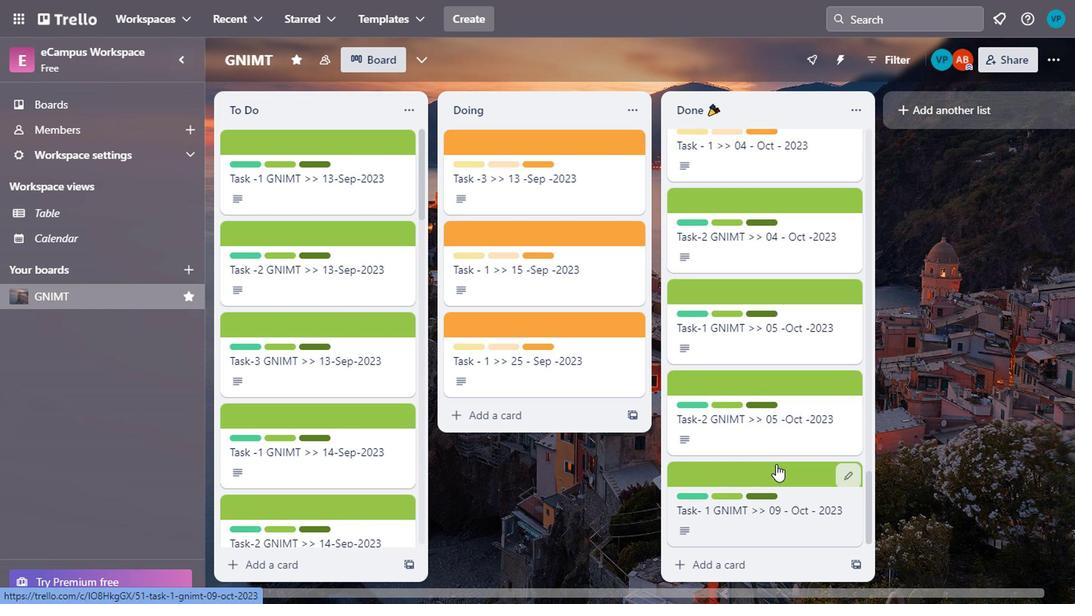 
Action: Mouse scrolled (763, 472) with delta (0, -1)
Screenshot: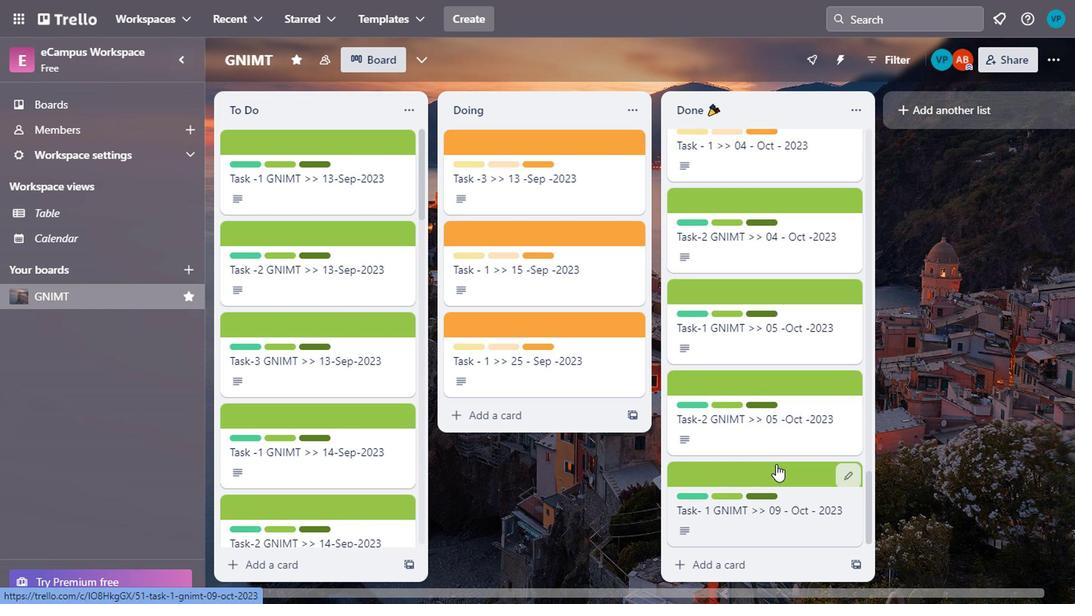 
Action: Mouse moved to (763, 475)
Screenshot: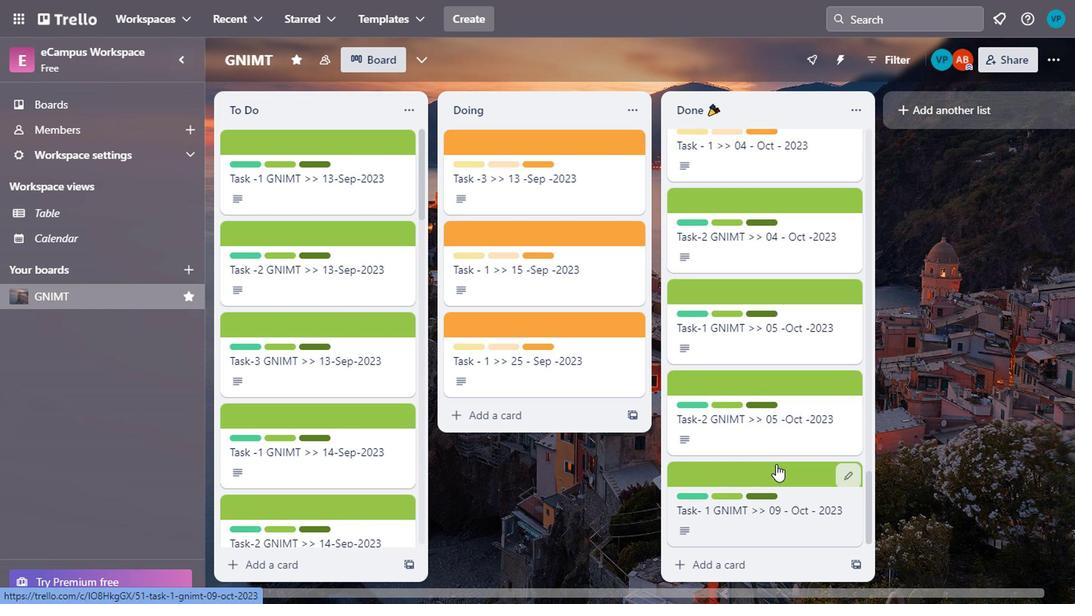 
Action: Mouse scrolled (763, 474) with delta (0, -1)
Screenshot: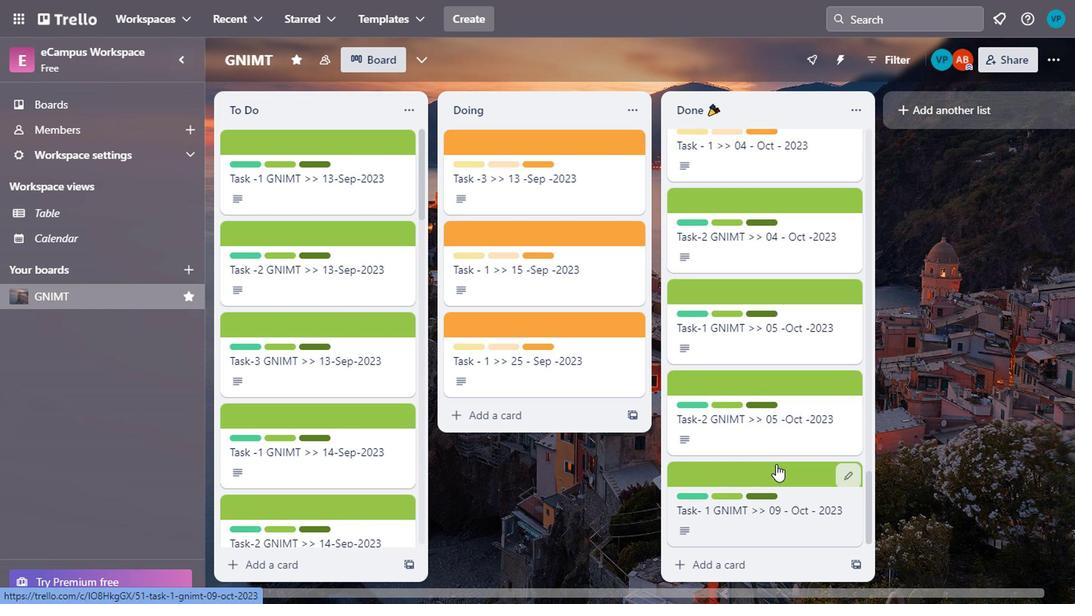 
Action: Mouse moved to (763, 477)
Screenshot: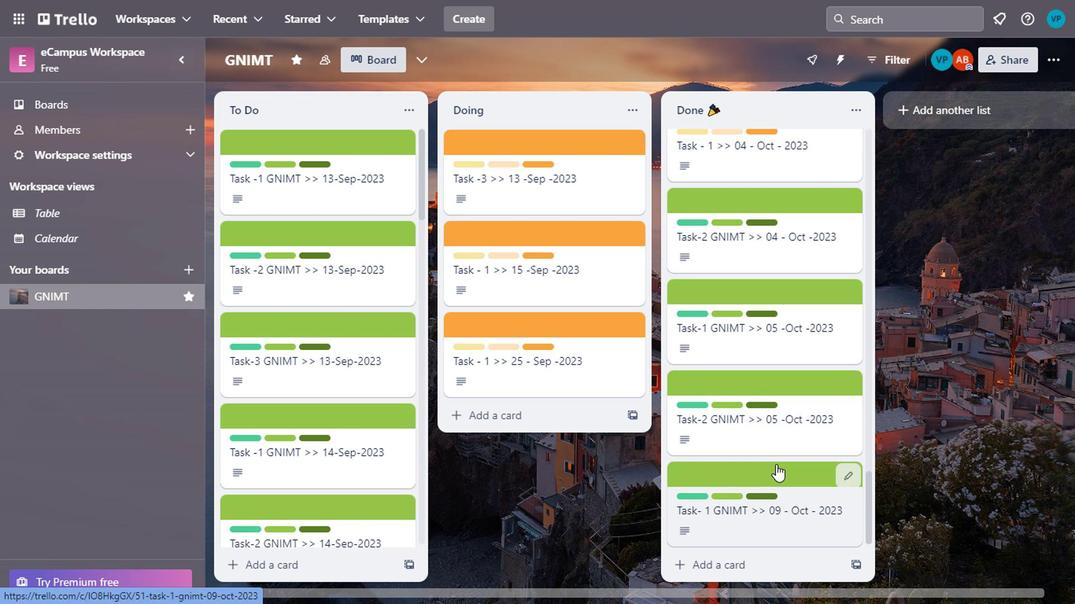 
Action: Mouse scrolled (763, 477) with delta (0, 0)
Screenshot: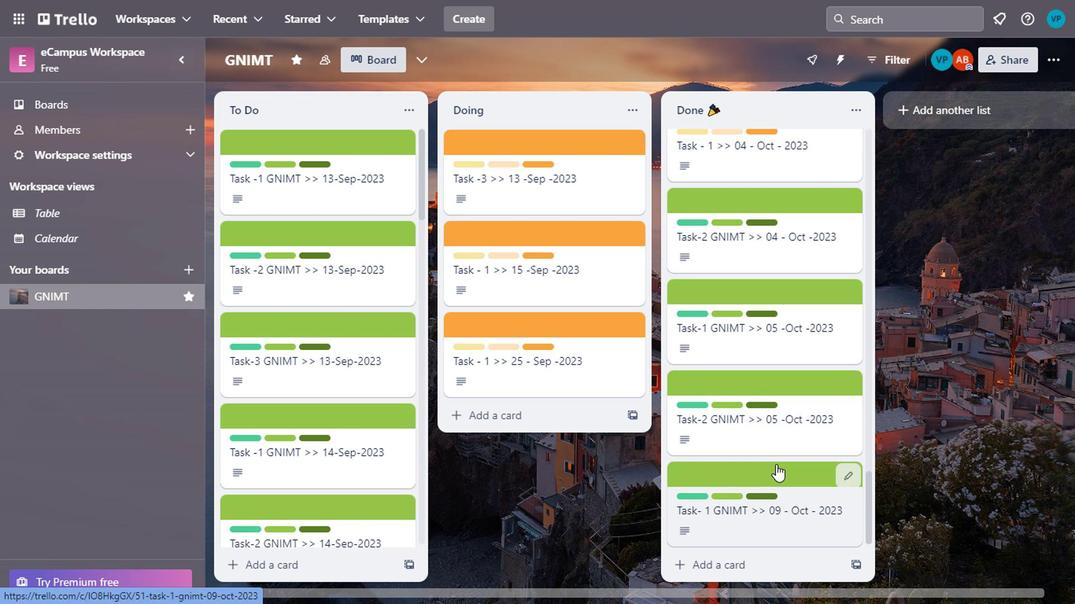 
Action: Mouse moved to (763, 479)
Screenshot: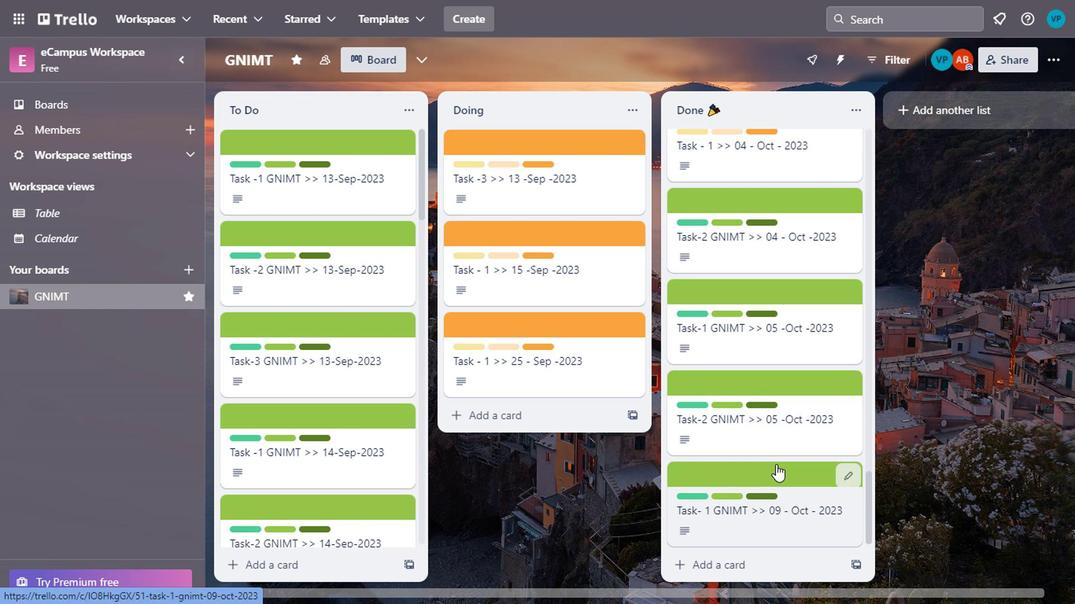
Action: Mouse scrolled (763, 478) with delta (0, -1)
Screenshot: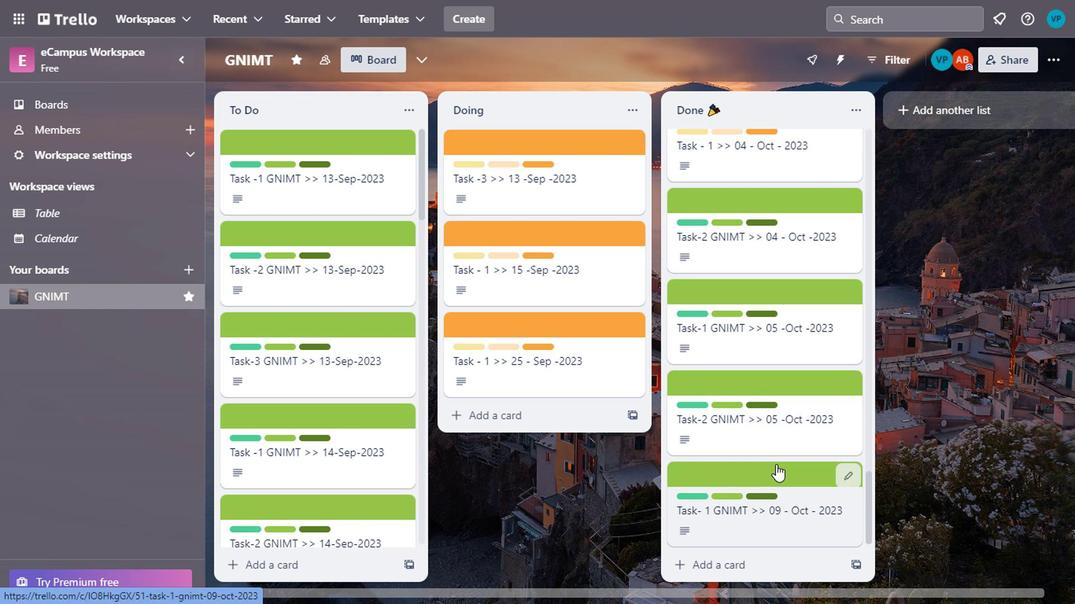 
Action: Mouse moved to (769, 487)
Screenshot: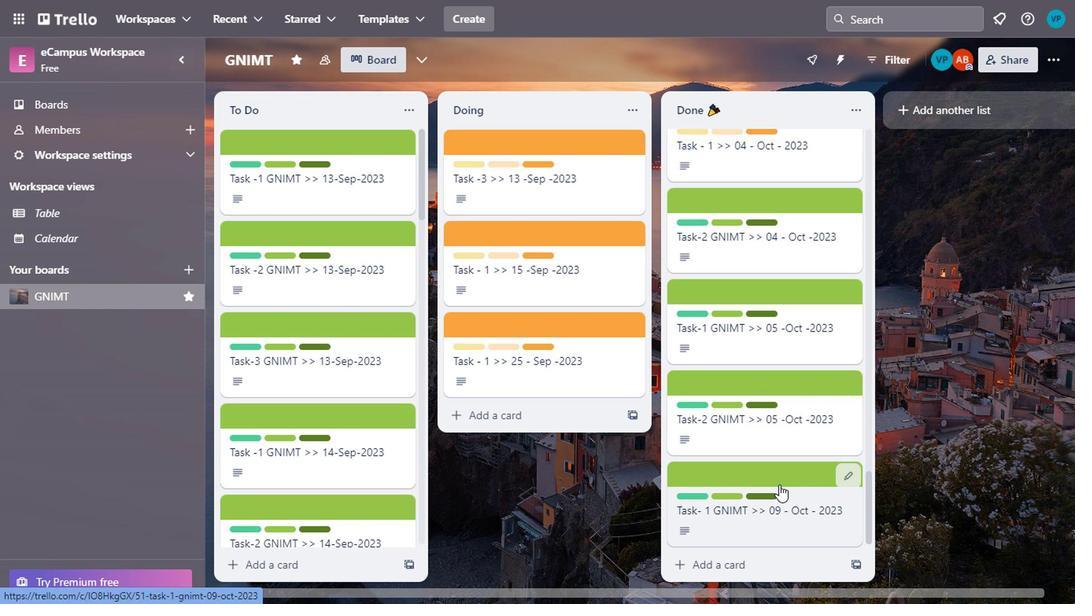 
Action: Mouse scrolled (769, 486) with delta (0, 0)
